 Task: Browse and compare different clothing and footwear items on Ajio, including shorts, shoes, and jackets.
Action: Mouse moved to (671, 89)
Screenshot: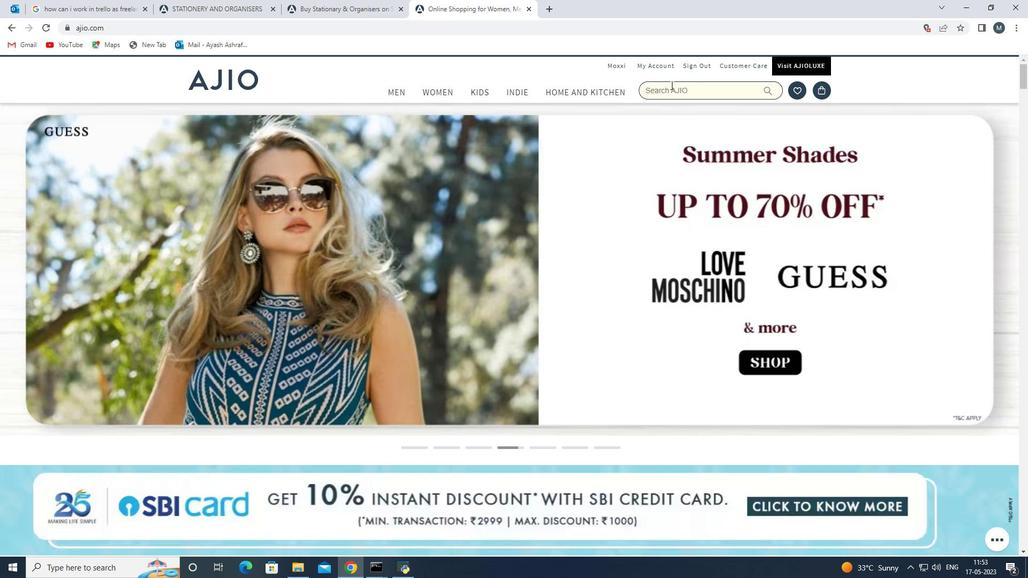 
Action: Mouse pressed left at (671, 89)
Screenshot: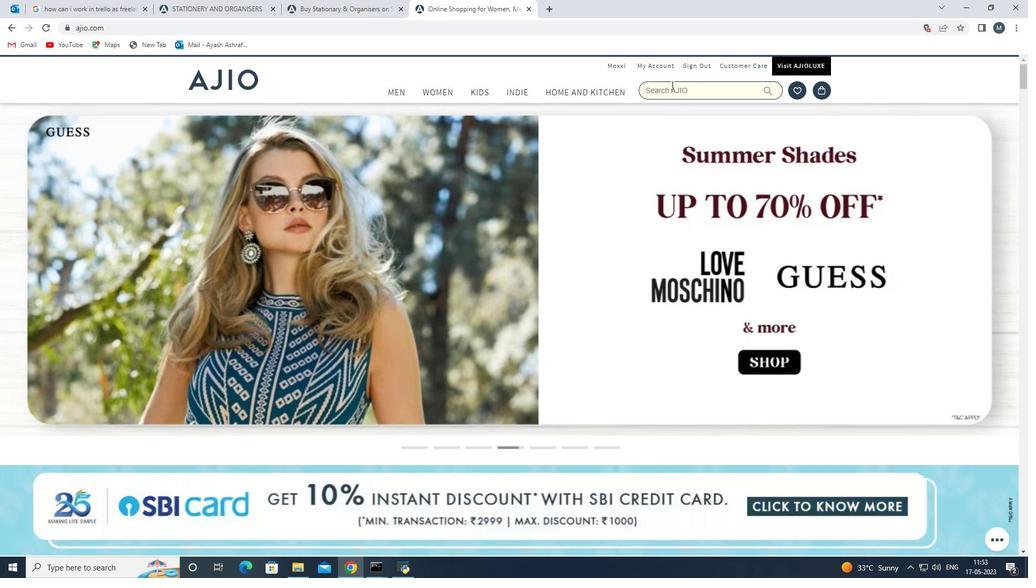 
Action: Key pressed <Key.shift><Key.shift><Key.shift><Key.shift><Key.shift>Sportd<Key.space><Key.backspace><Key.backspace>s<Key.space>and<Key.space>fitnees<Key.space><Key.backspace><Key.backspace><Key.backspace><Key.backspace><Key.backspace>ness<Key.space><Key.enter>
Screenshot: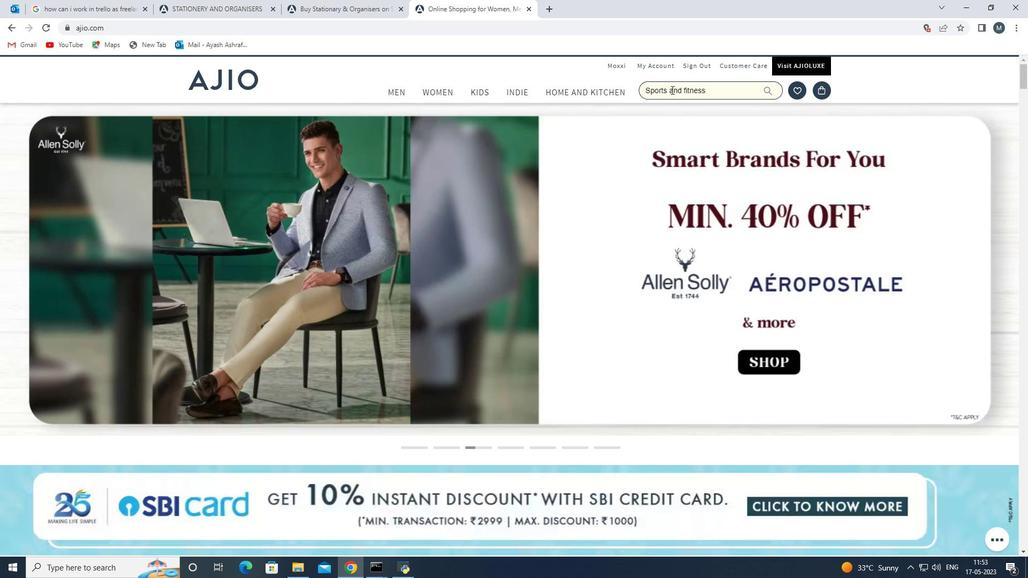 
Action: Mouse moved to (469, 298)
Screenshot: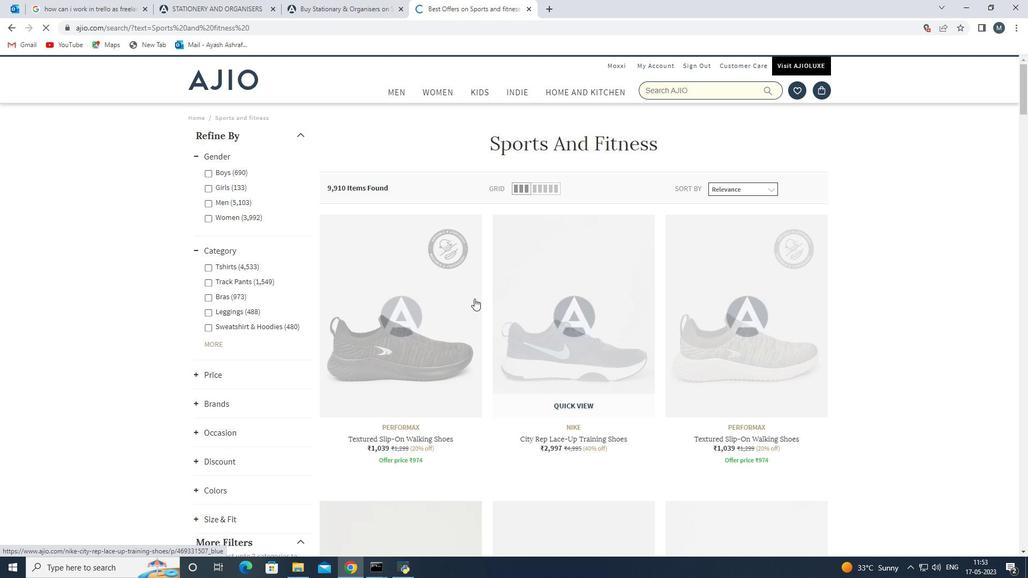 
Action: Mouse scrolled (469, 297) with delta (0, 0)
Screenshot: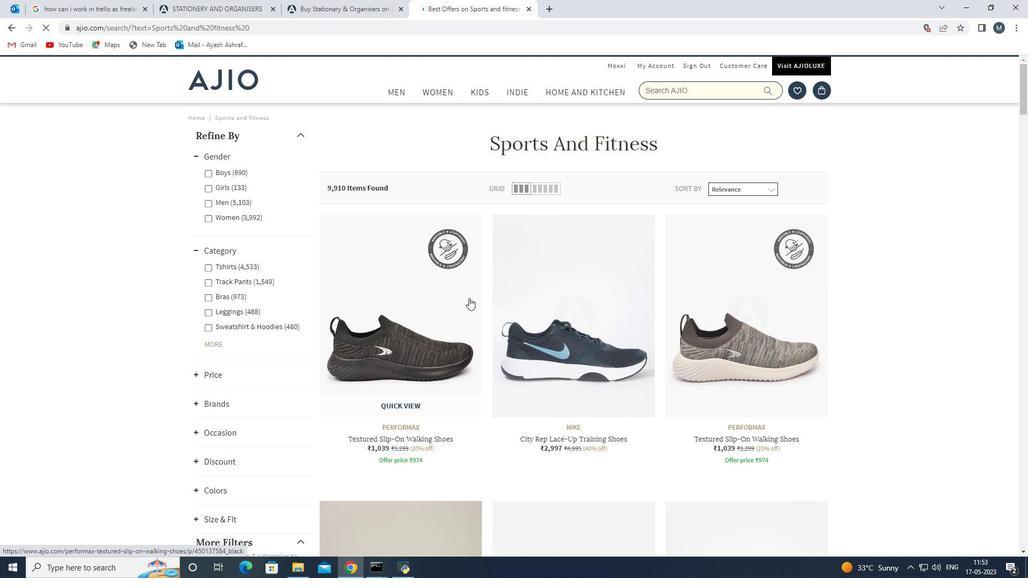 
Action: Mouse moved to (470, 305)
Screenshot: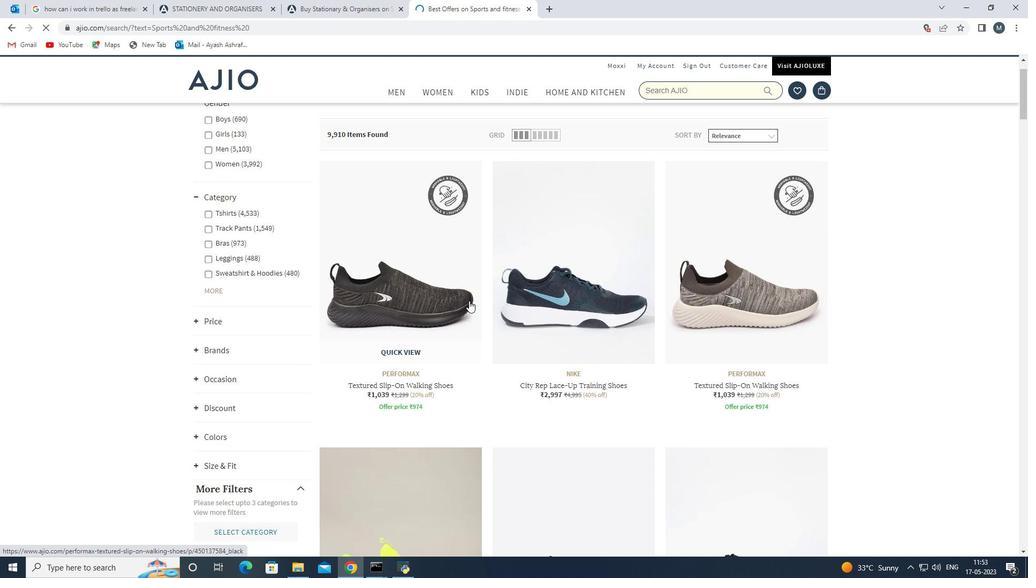 
Action: Mouse scrolled (470, 304) with delta (0, 0)
Screenshot: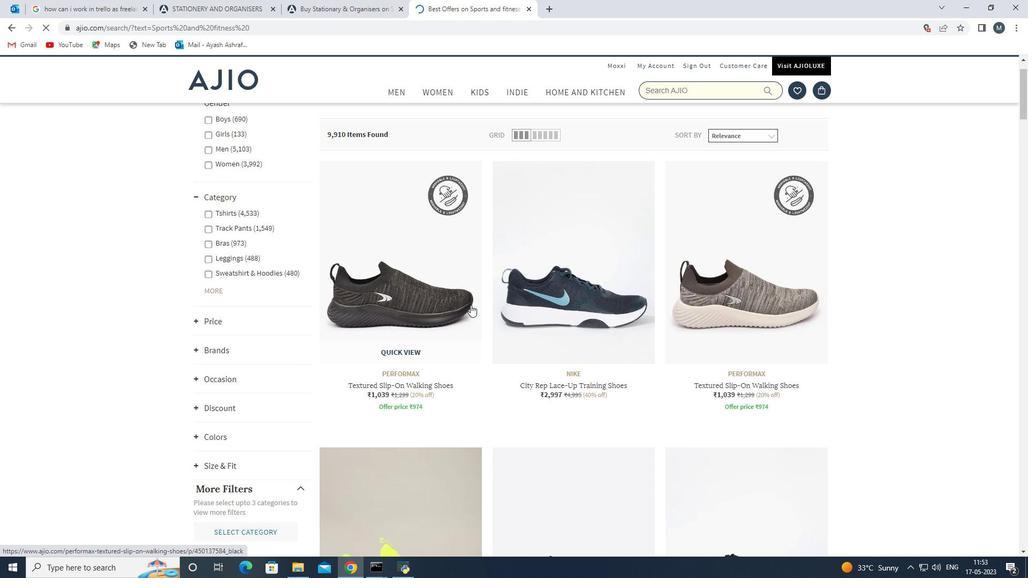 
Action: Mouse moved to (451, 230)
Screenshot: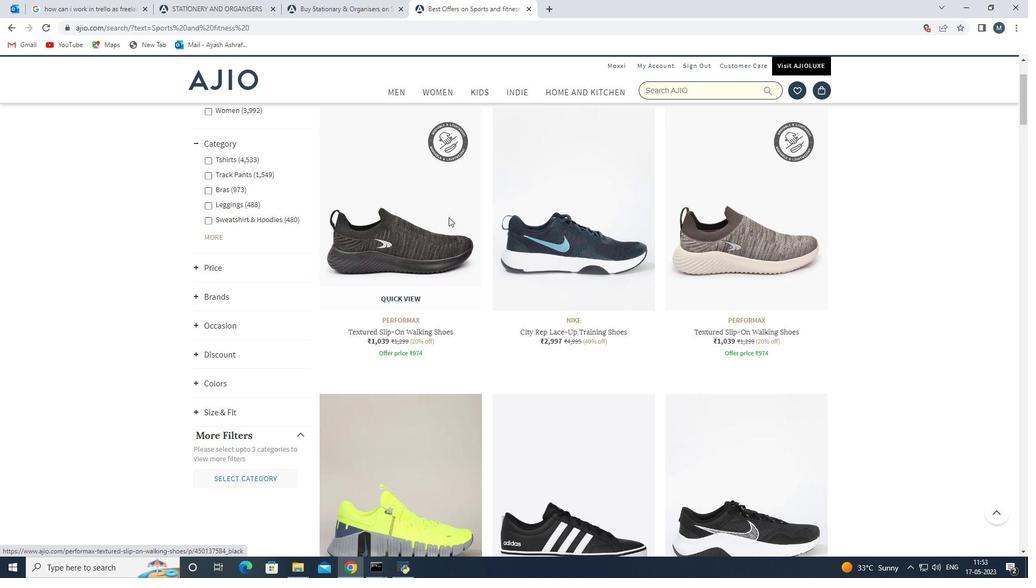 
Action: Mouse pressed left at (451, 230)
Screenshot: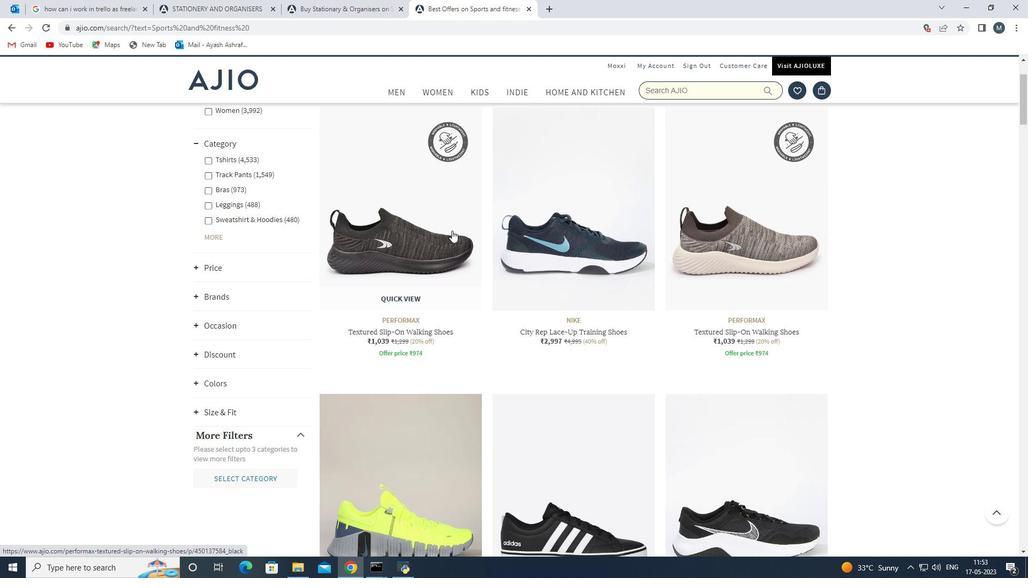 
Action: Mouse moved to (444, 332)
Screenshot: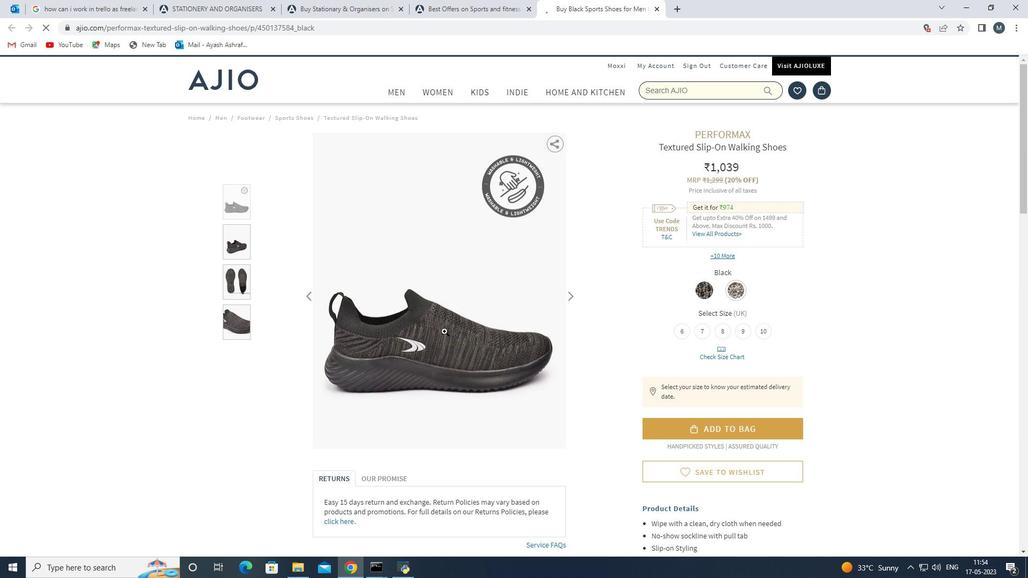 
Action: Mouse scrolled (444, 331) with delta (0, 0)
Screenshot: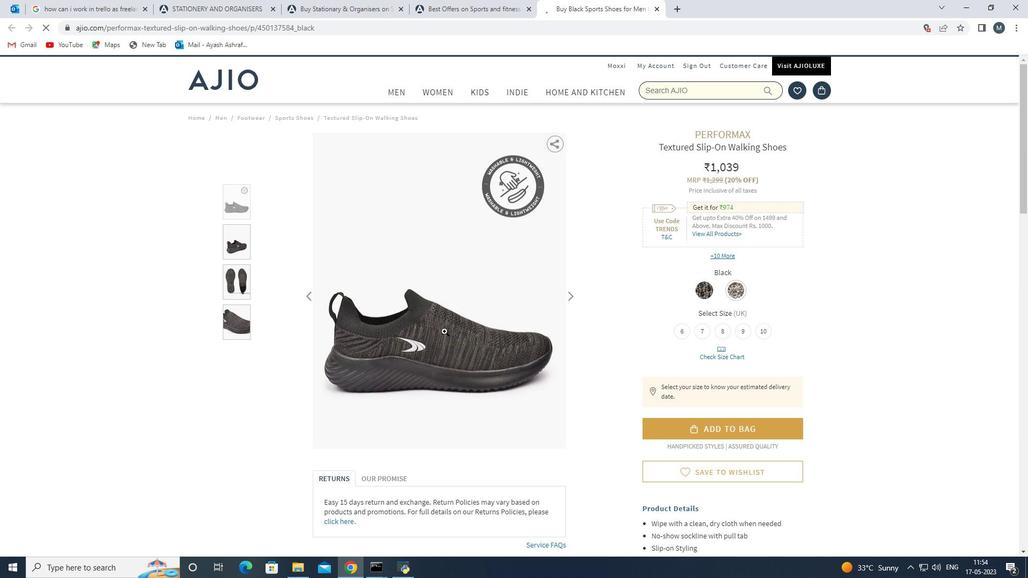 
Action: Mouse moved to (571, 244)
Screenshot: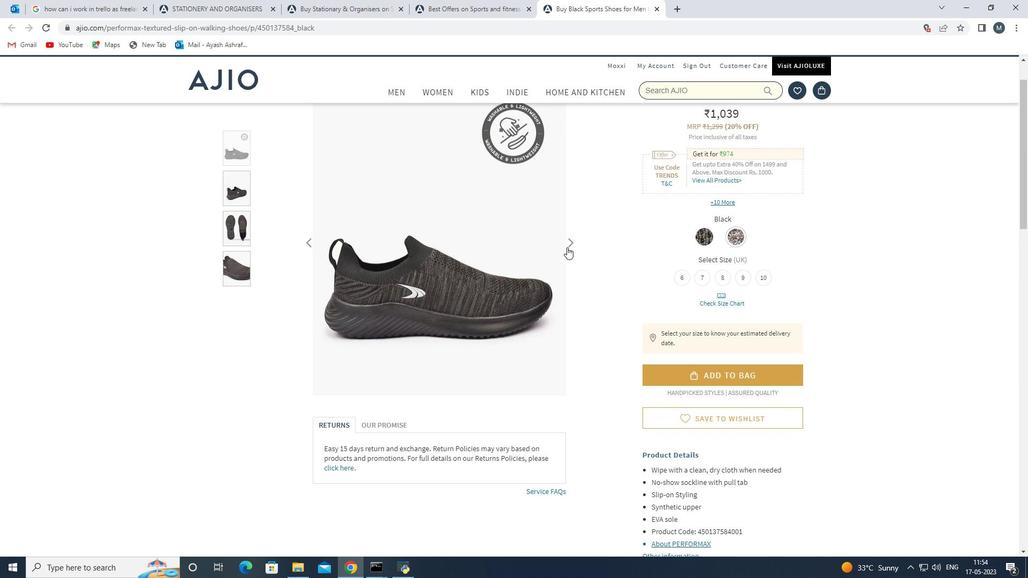 
Action: Mouse pressed left at (571, 244)
Screenshot: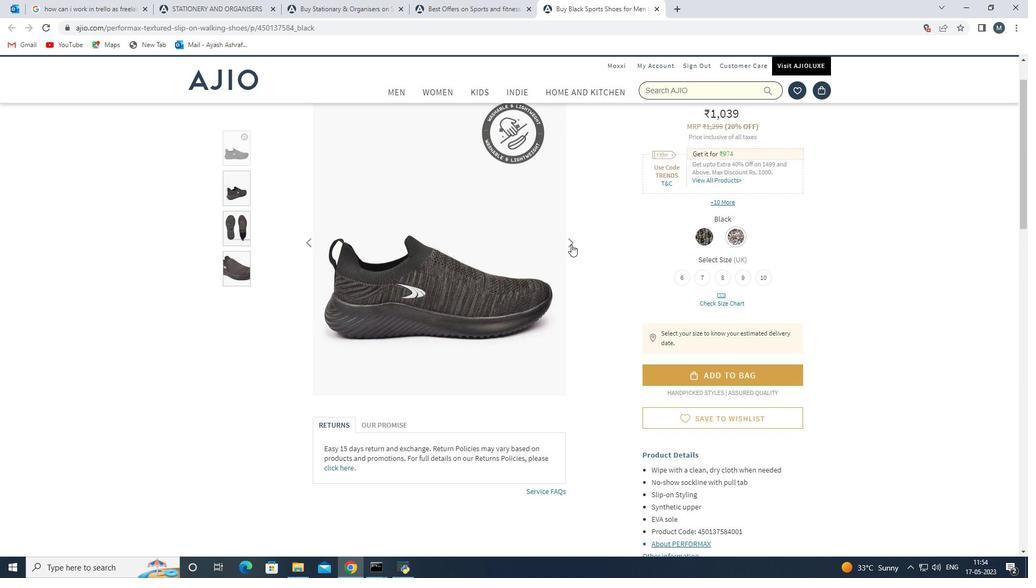 
Action: Mouse scrolled (571, 244) with delta (0, 0)
Screenshot: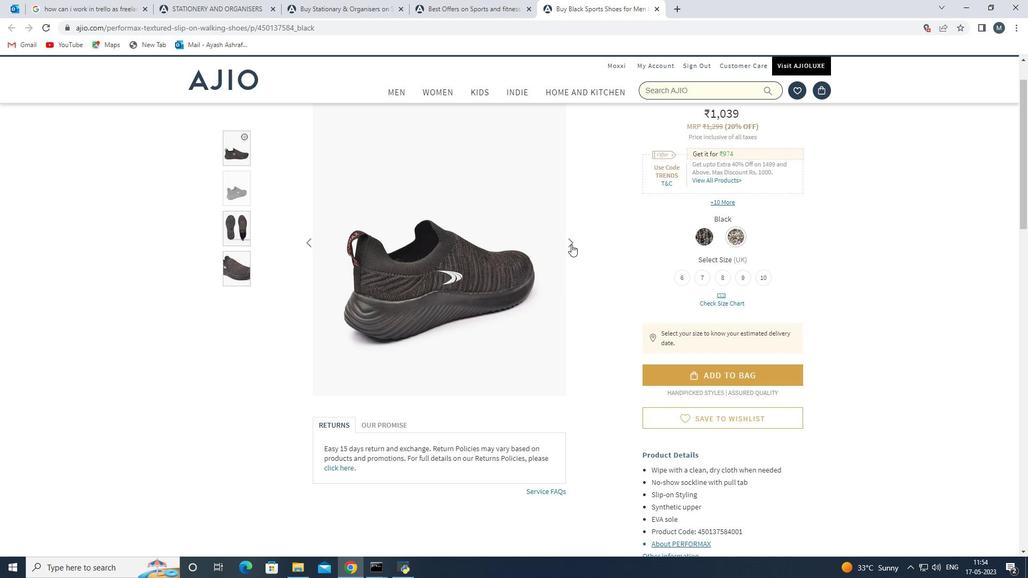 
Action: Mouse moved to (570, 244)
Screenshot: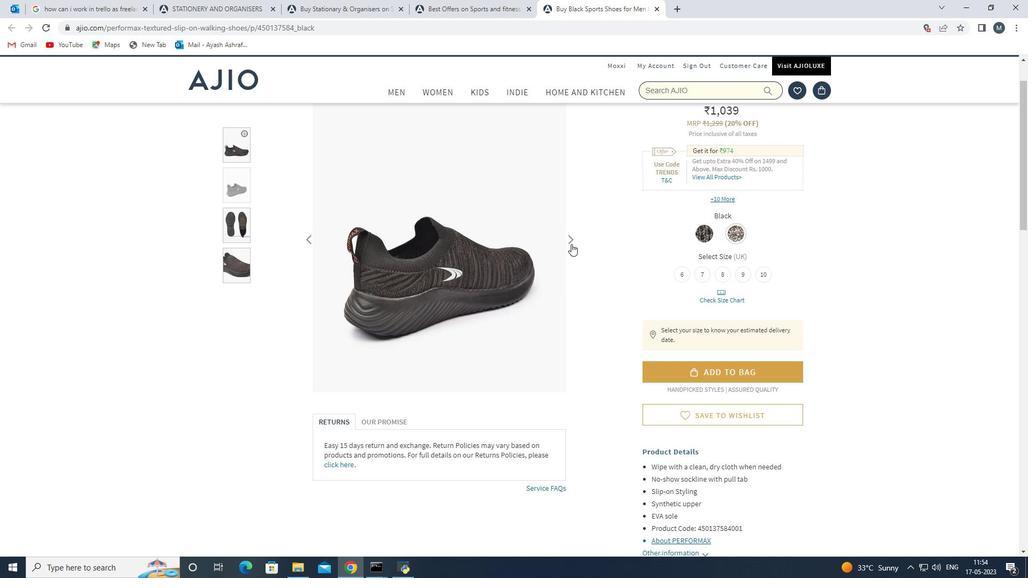 
Action: Mouse scrolled (570, 244) with delta (0, 0)
Screenshot: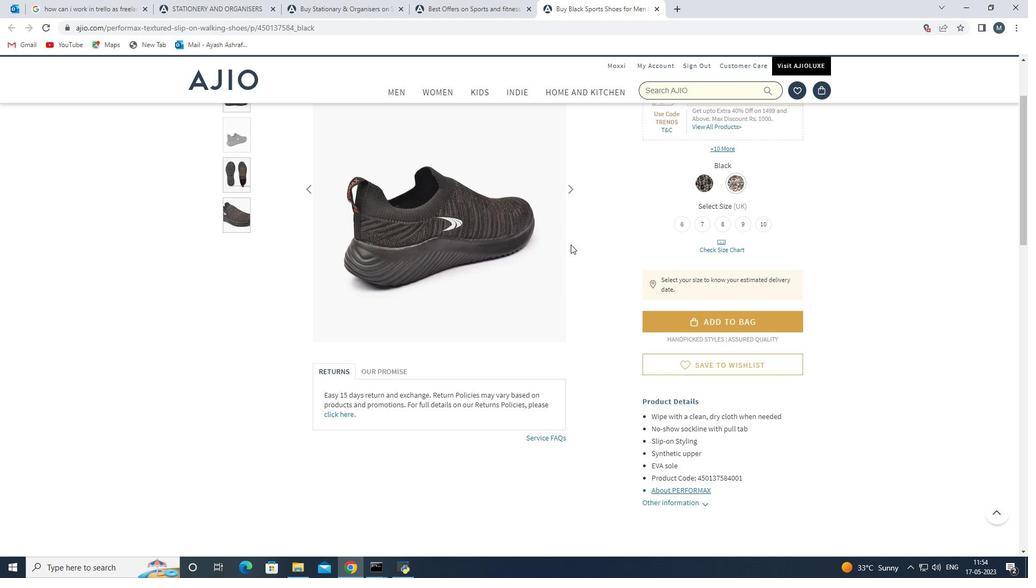 
Action: Mouse scrolled (570, 244) with delta (0, 0)
Screenshot: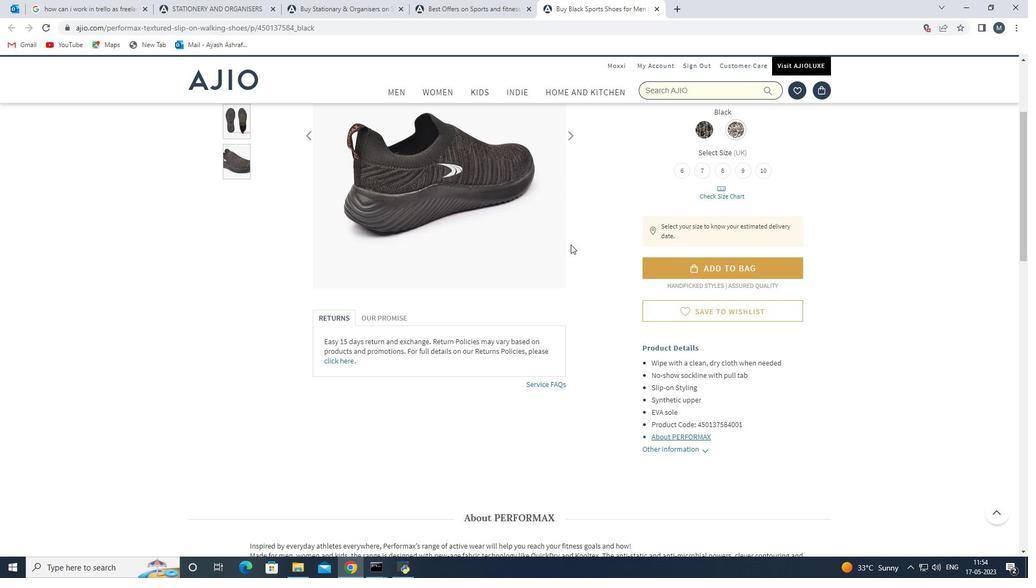 
Action: Mouse scrolled (570, 244) with delta (0, 0)
Screenshot: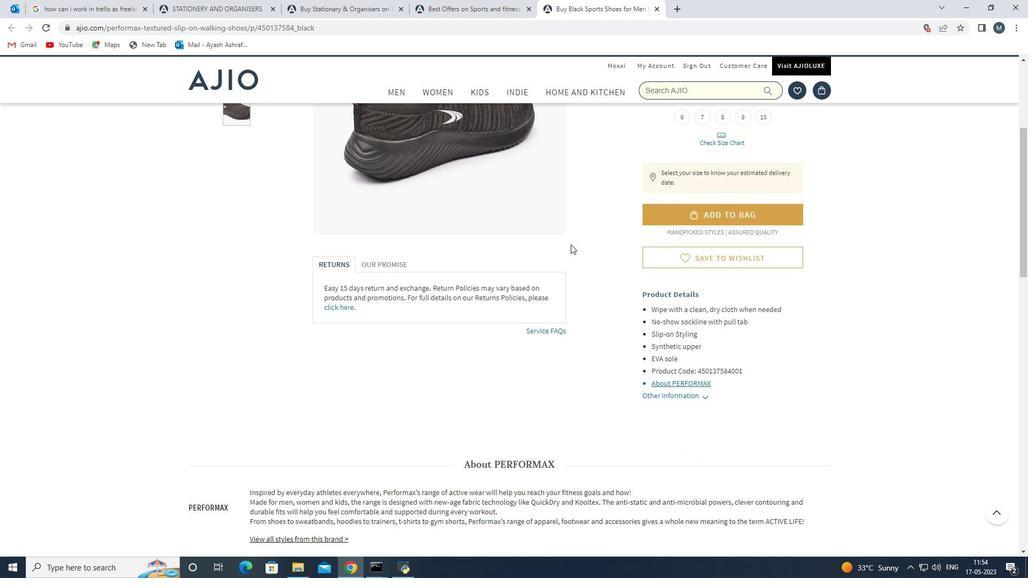 
Action: Mouse moved to (710, 292)
Screenshot: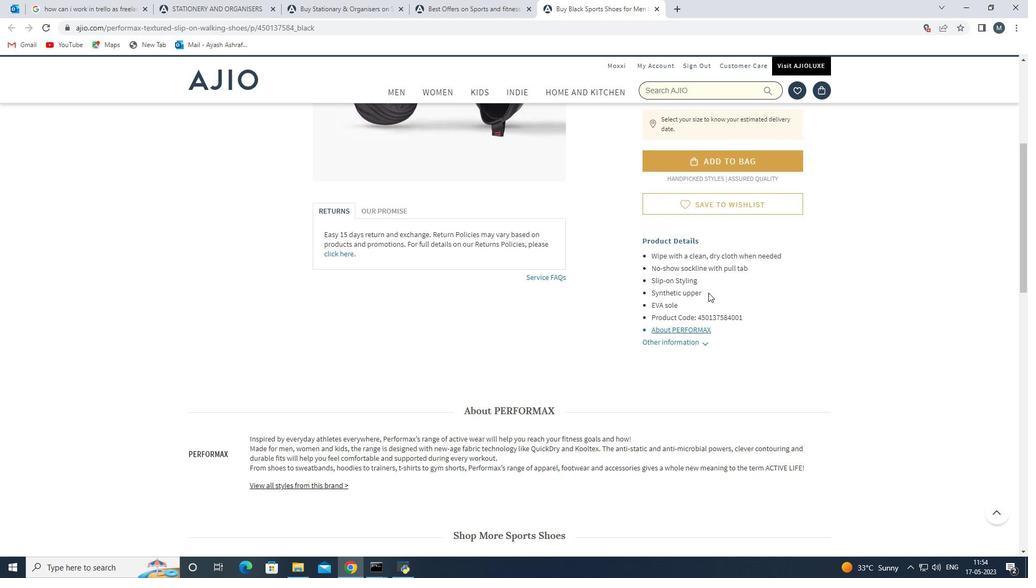 
Action: Mouse scrolled (710, 293) with delta (0, 0)
Screenshot: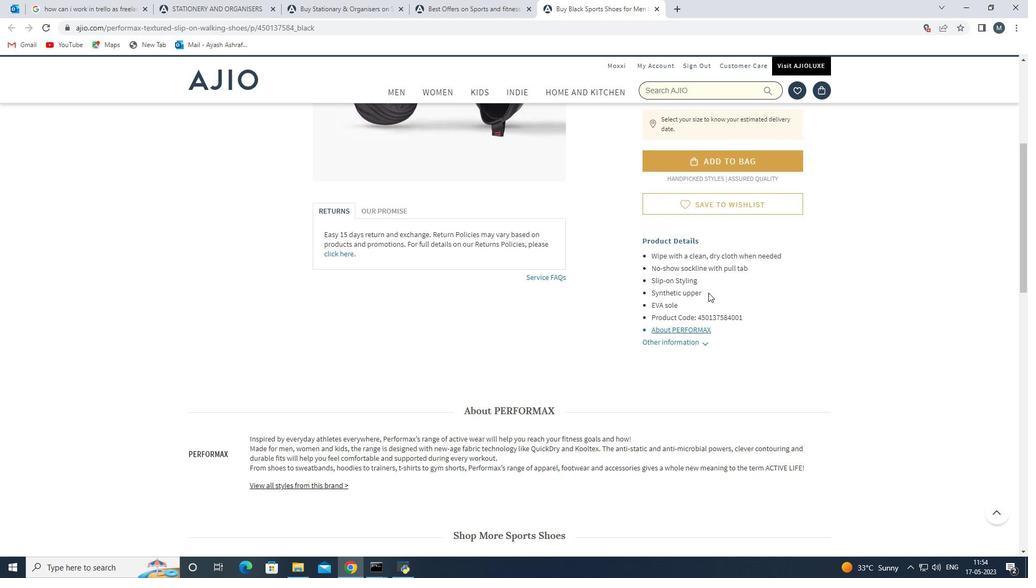 
Action: Mouse moved to (672, 295)
Screenshot: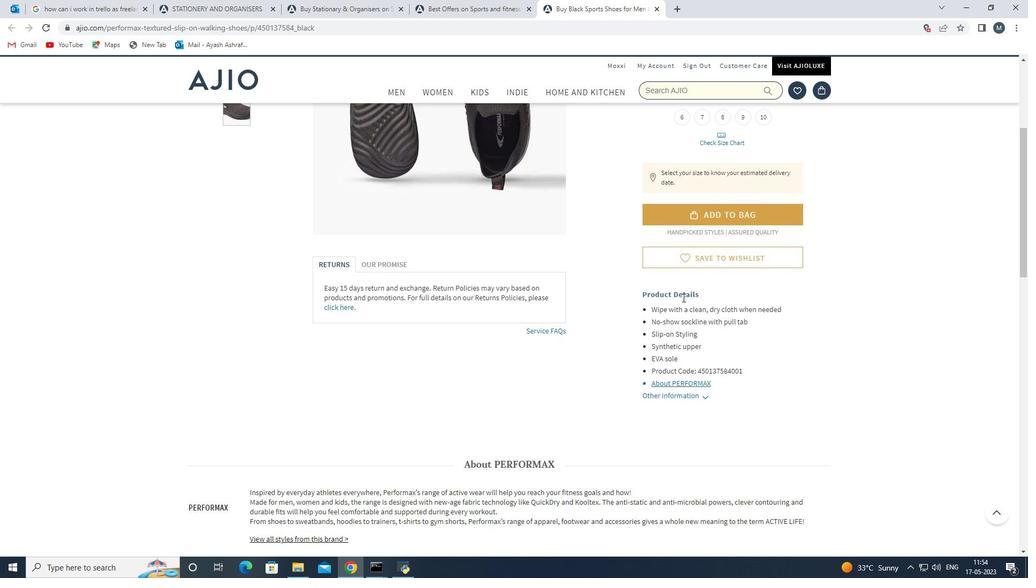 
Action: Mouse pressed left at (672, 295)
Screenshot: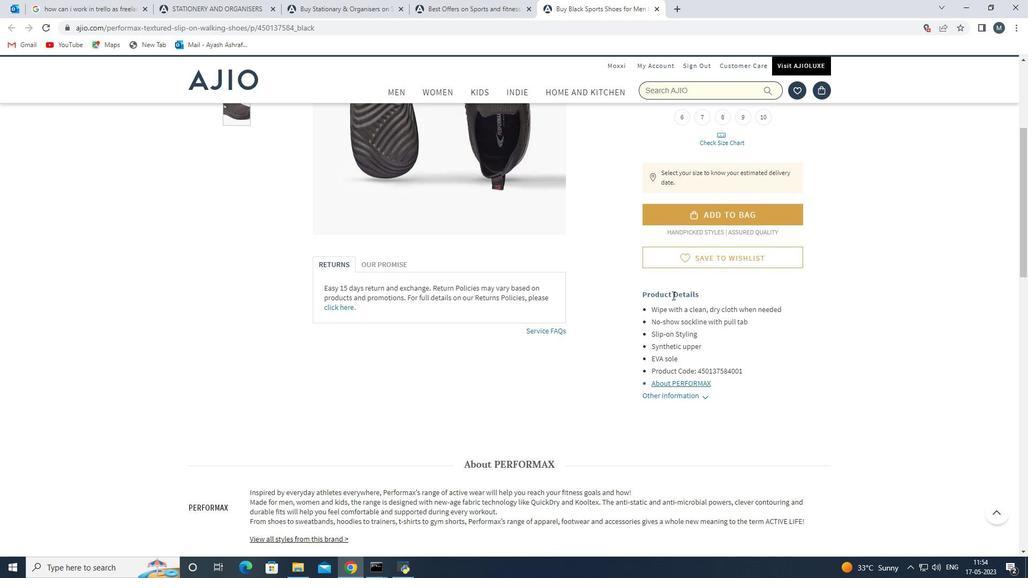 
Action: Mouse moved to (704, 297)
Screenshot: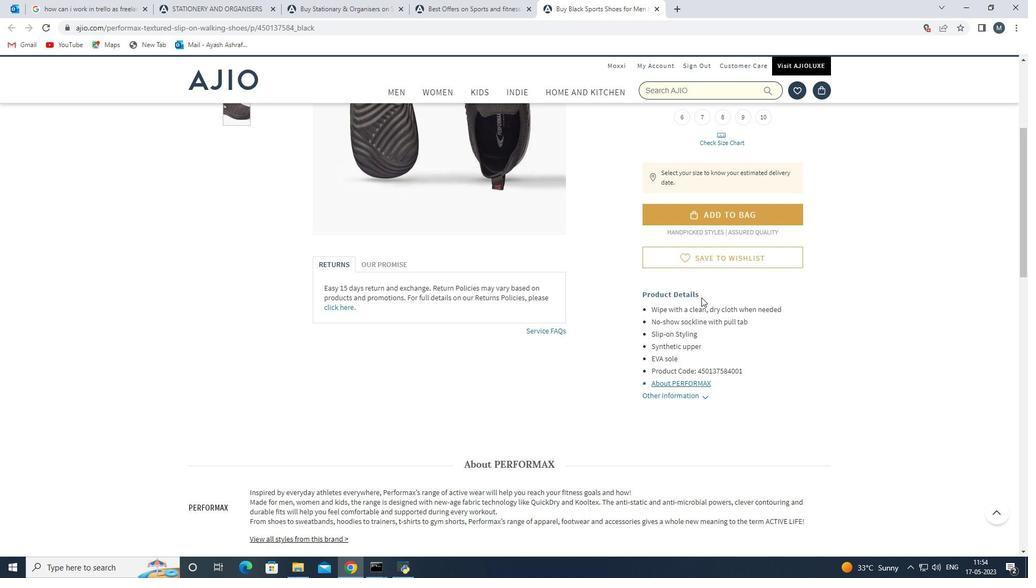 
Action: Mouse scrolled (704, 298) with delta (0, 0)
Screenshot: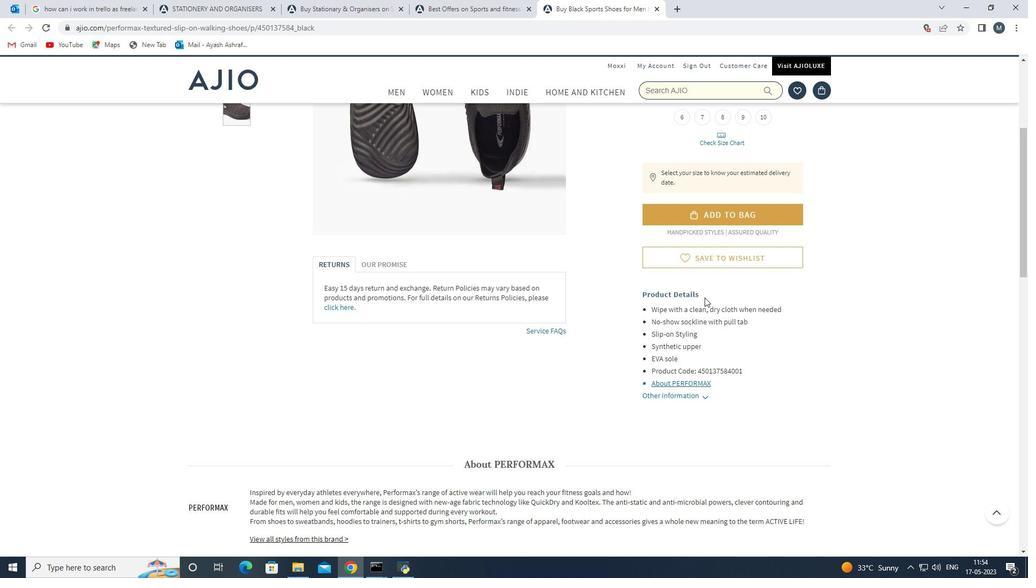 
Action: Mouse moved to (721, 304)
Screenshot: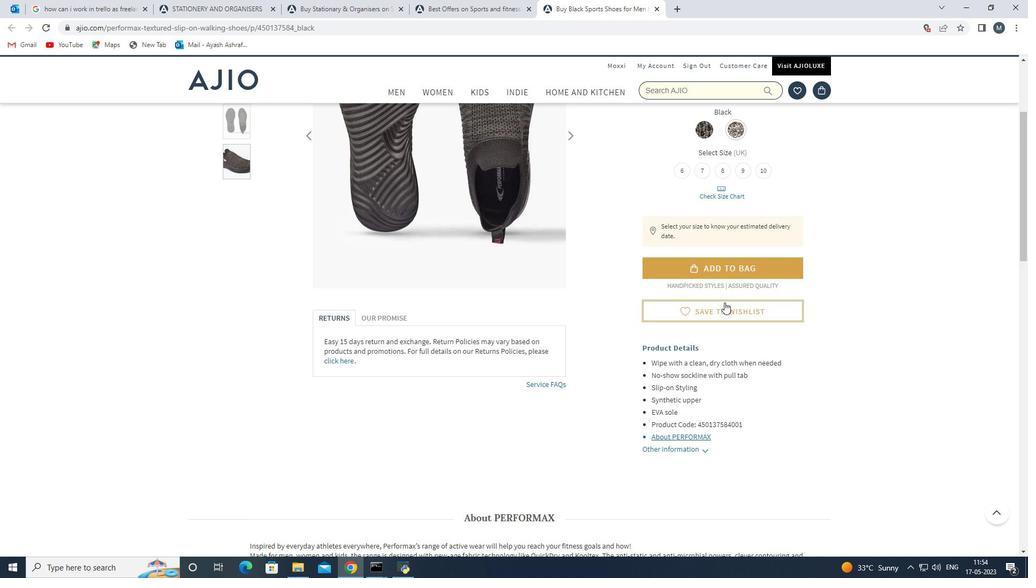 
Action: Mouse scrolled (721, 304) with delta (0, 0)
Screenshot: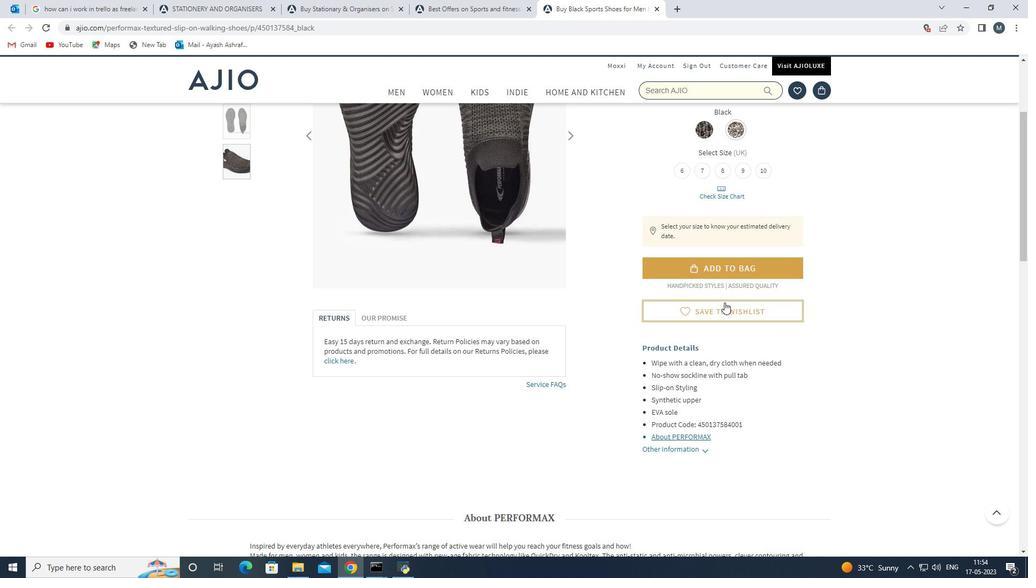 
Action: Mouse scrolled (721, 304) with delta (0, 0)
Screenshot: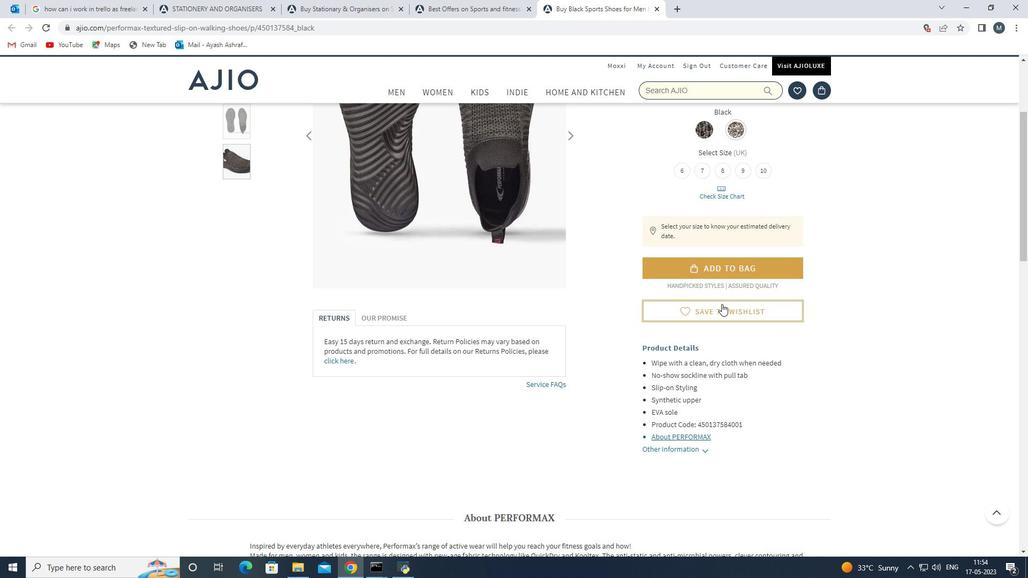 
Action: Mouse moved to (721, 304)
Screenshot: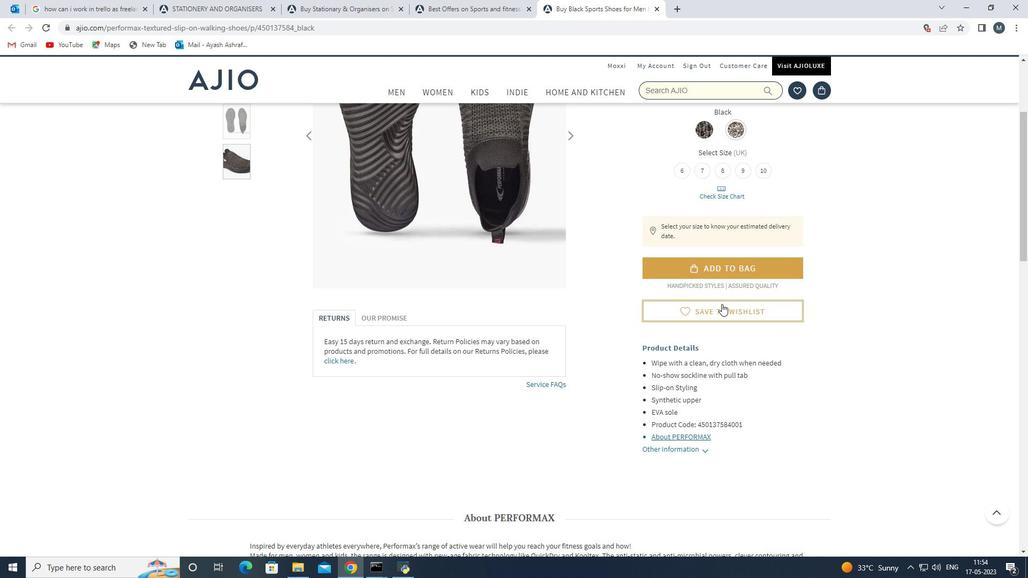 
Action: Mouse scrolled (721, 304) with delta (0, 0)
Screenshot: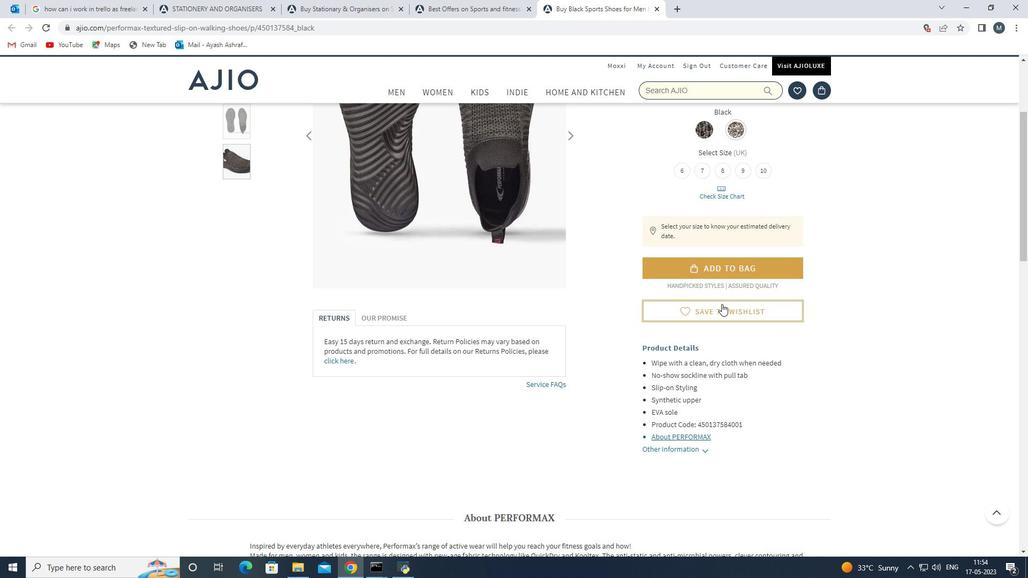 
Action: Mouse moved to (737, 293)
Screenshot: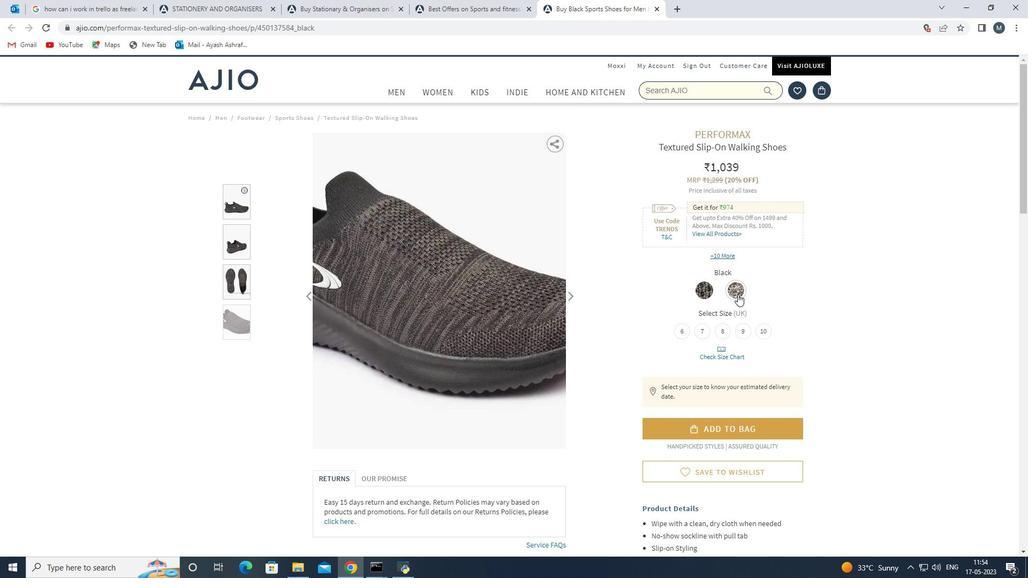 
Action: Mouse pressed left at (737, 293)
Screenshot: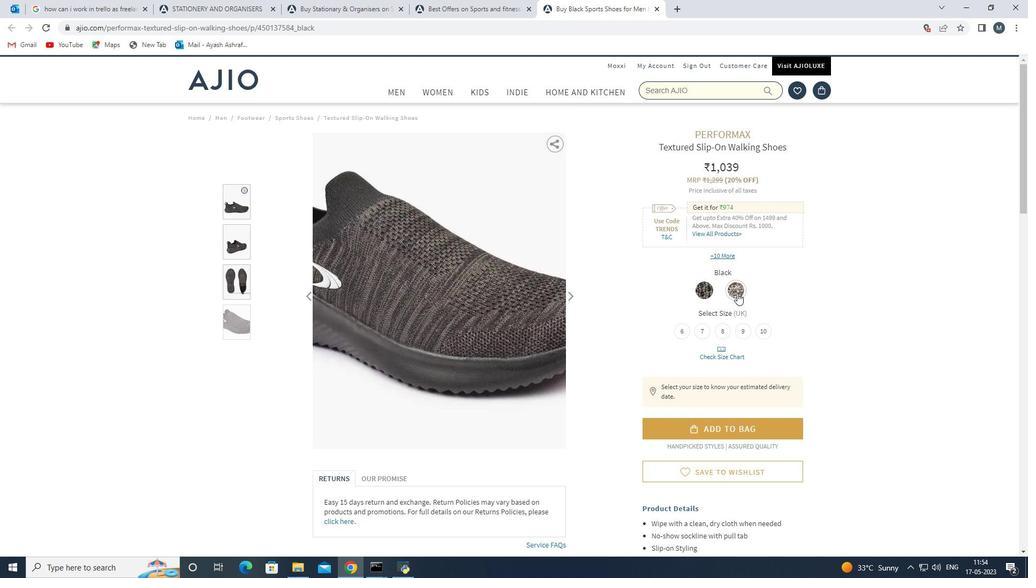 
Action: Mouse moved to (703, 288)
Screenshot: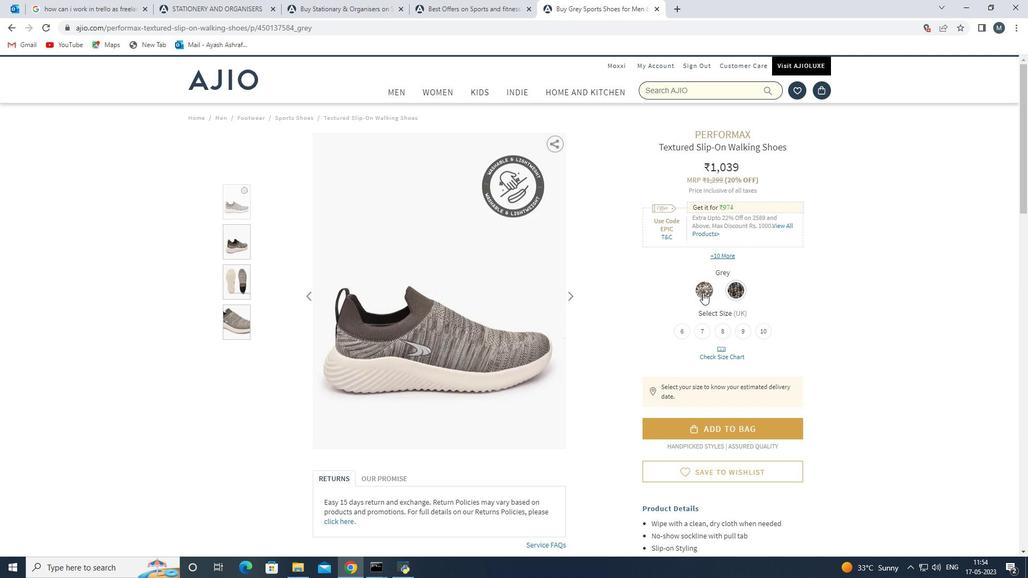 
Action: Mouse pressed left at (703, 288)
Screenshot: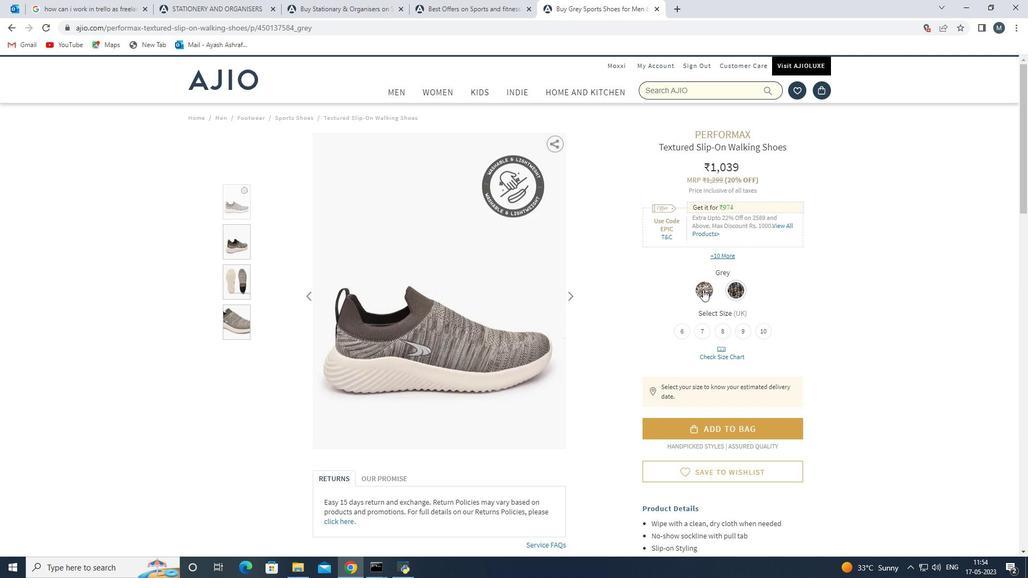 
Action: Mouse moved to (700, 288)
Screenshot: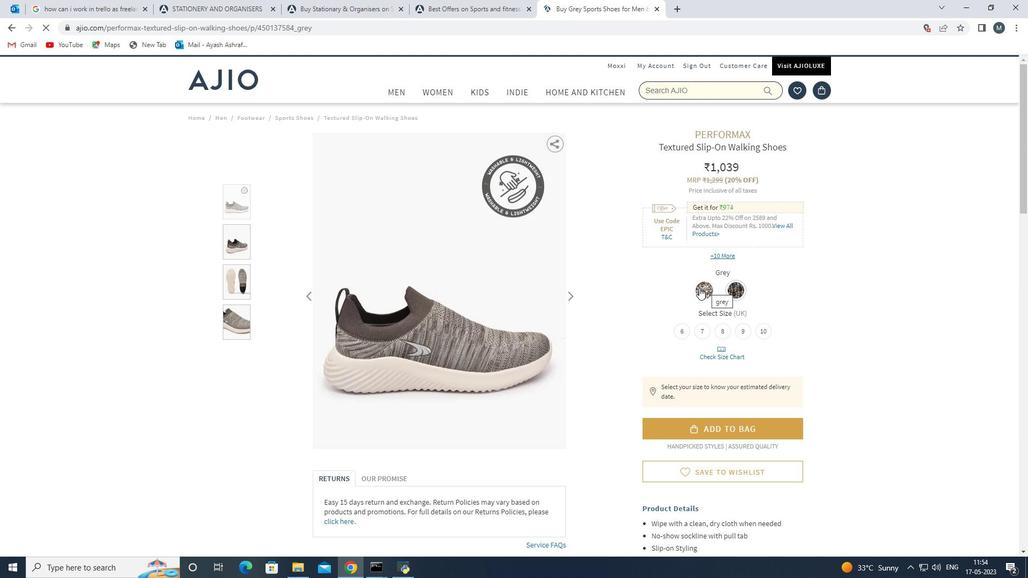
Action: Mouse scrolled (700, 288) with delta (0, 0)
Screenshot: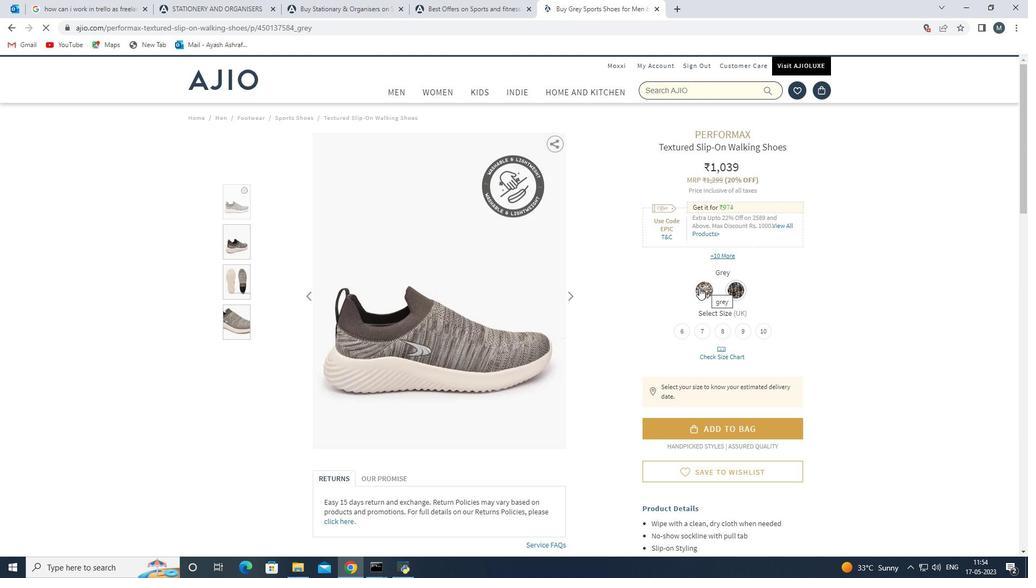
Action: Mouse moved to (690, 282)
Screenshot: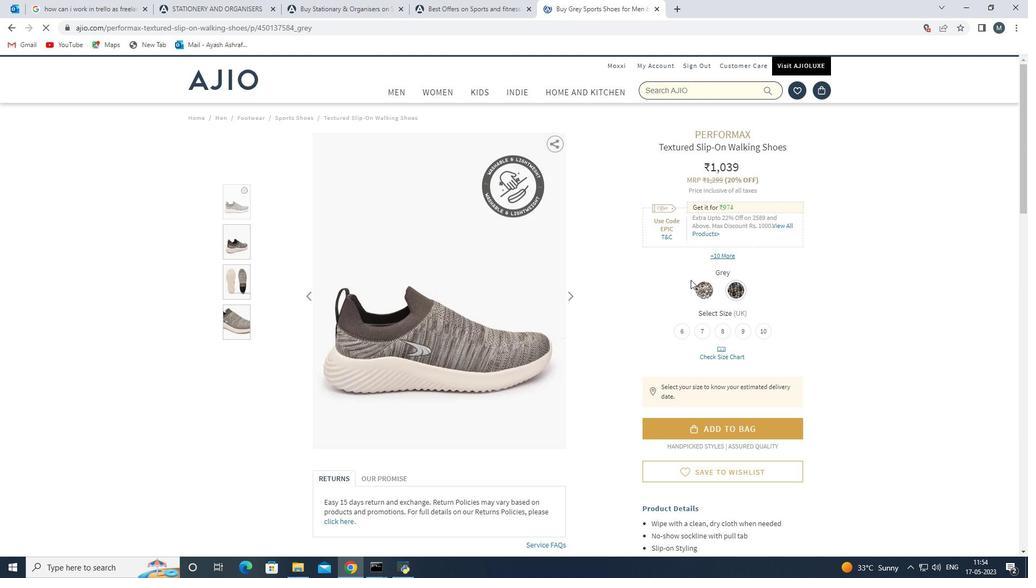 
Action: Mouse scrolled (690, 282) with delta (0, 0)
Screenshot: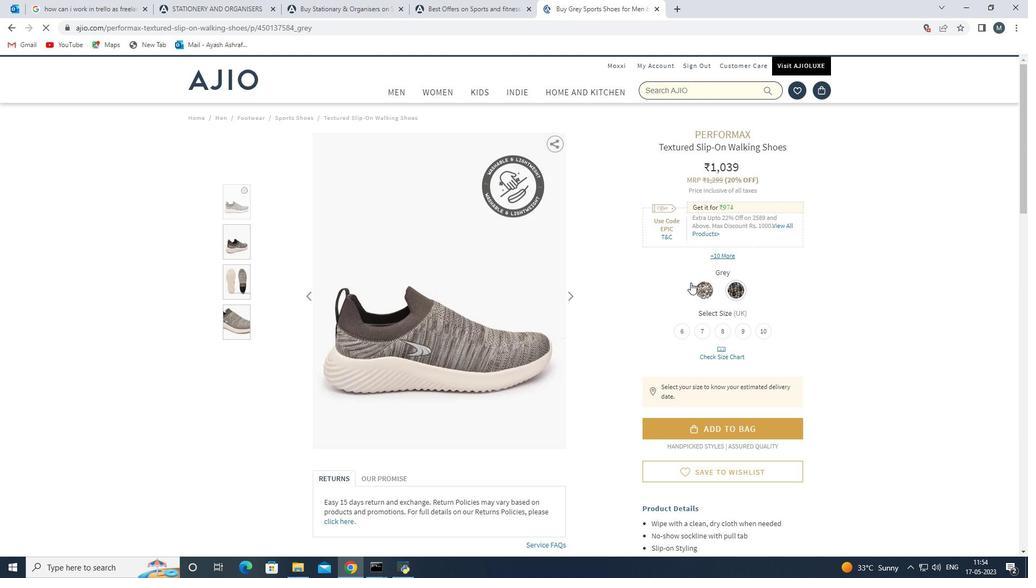 
Action: Mouse moved to (701, 339)
Screenshot: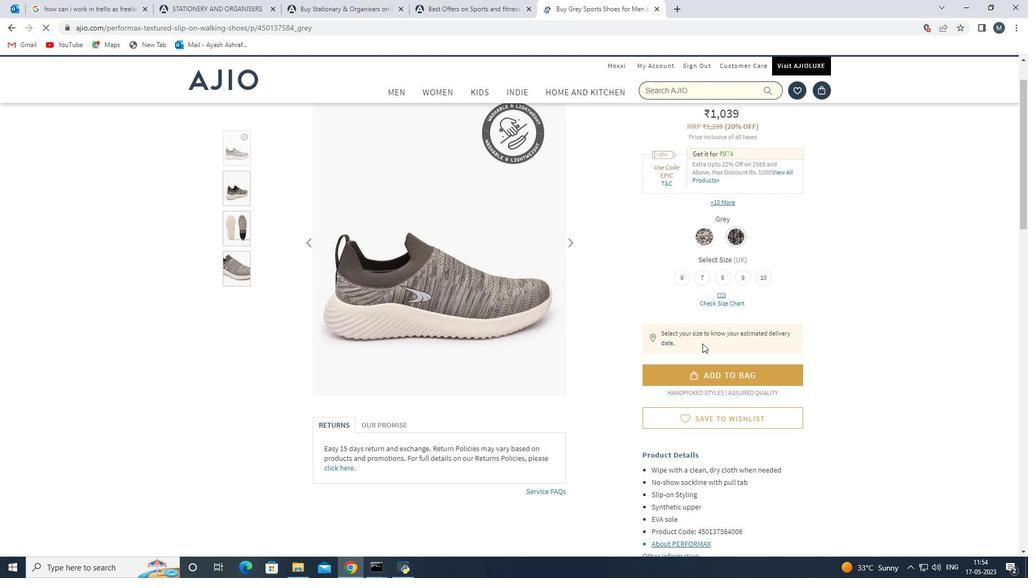 
Action: Mouse pressed left at (701, 339)
Screenshot: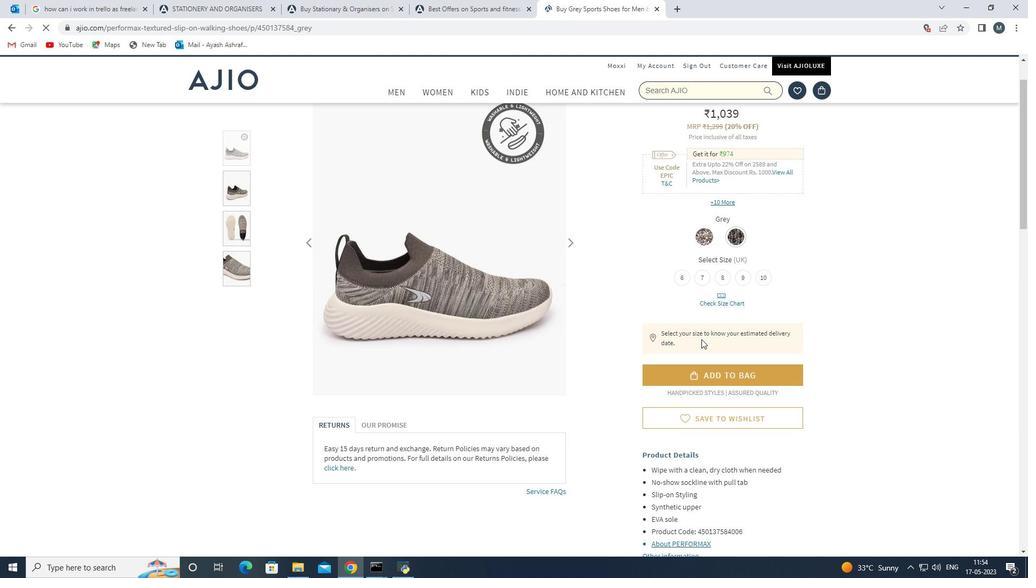 
Action: Mouse moved to (701, 338)
Screenshot: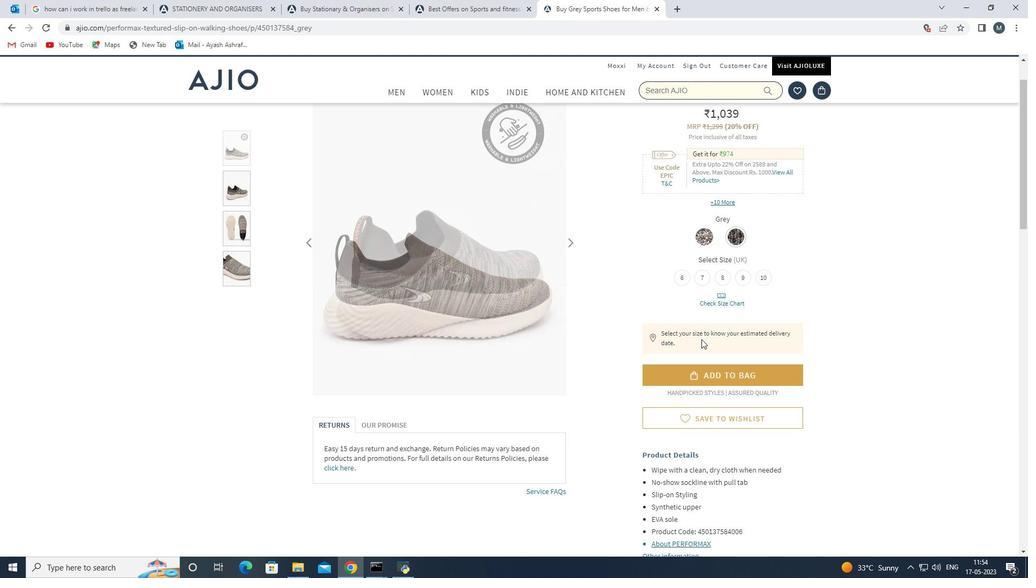 
Action: Mouse scrolled (701, 338) with delta (0, 0)
Screenshot: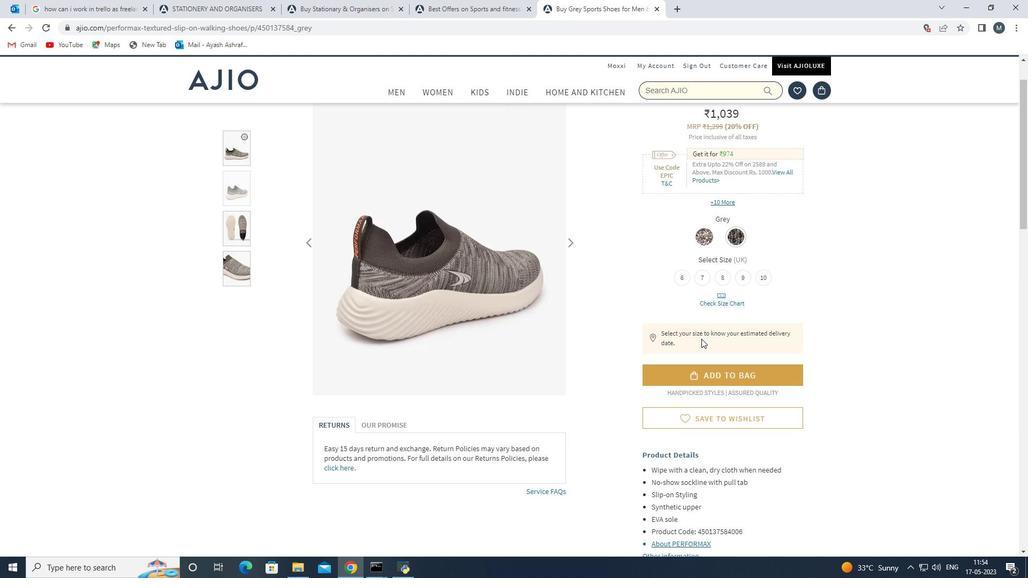 
Action: Mouse moved to (729, 227)
Screenshot: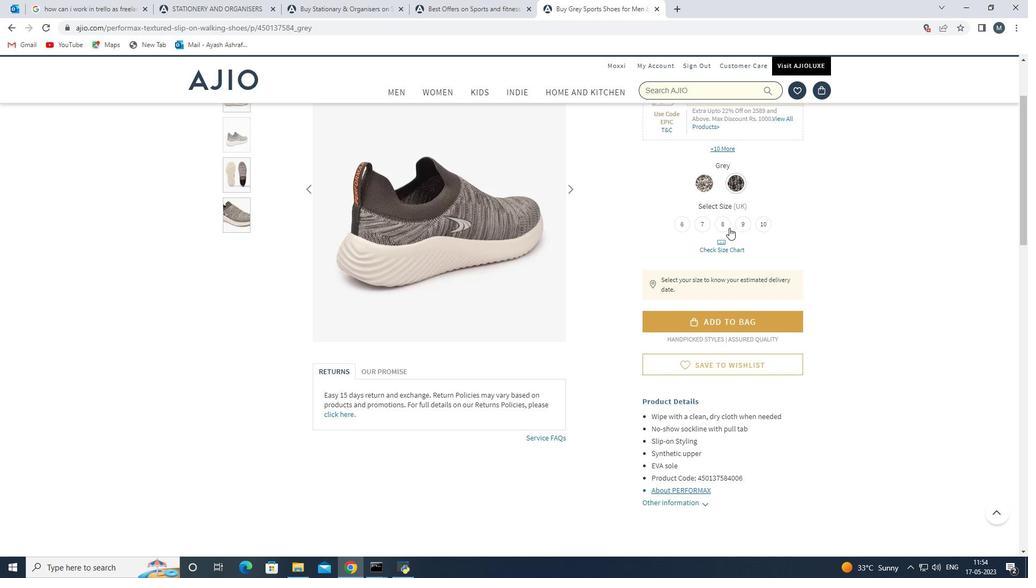 
Action: Mouse pressed left at (729, 227)
Screenshot: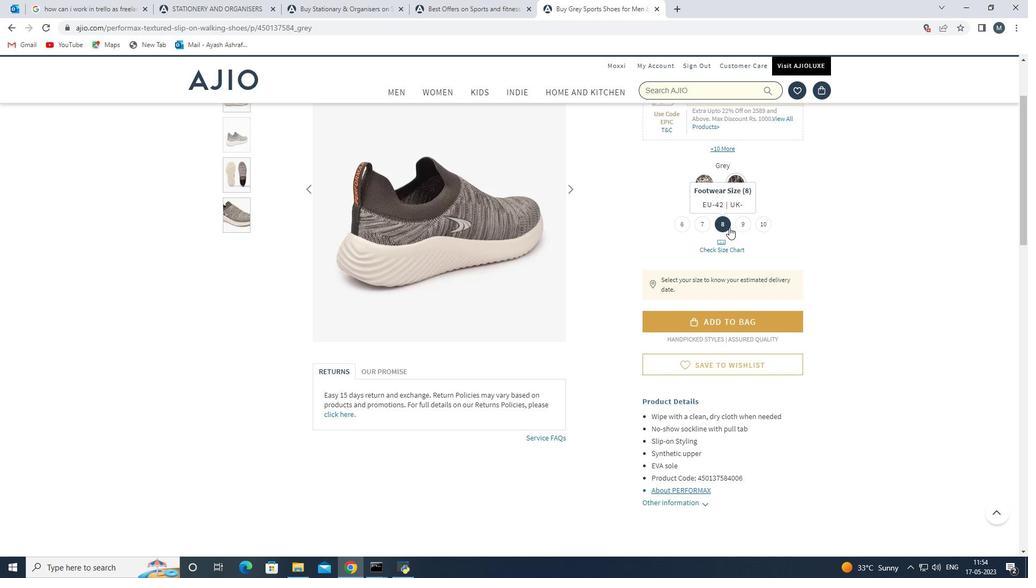 
Action: Mouse moved to (724, 335)
Screenshot: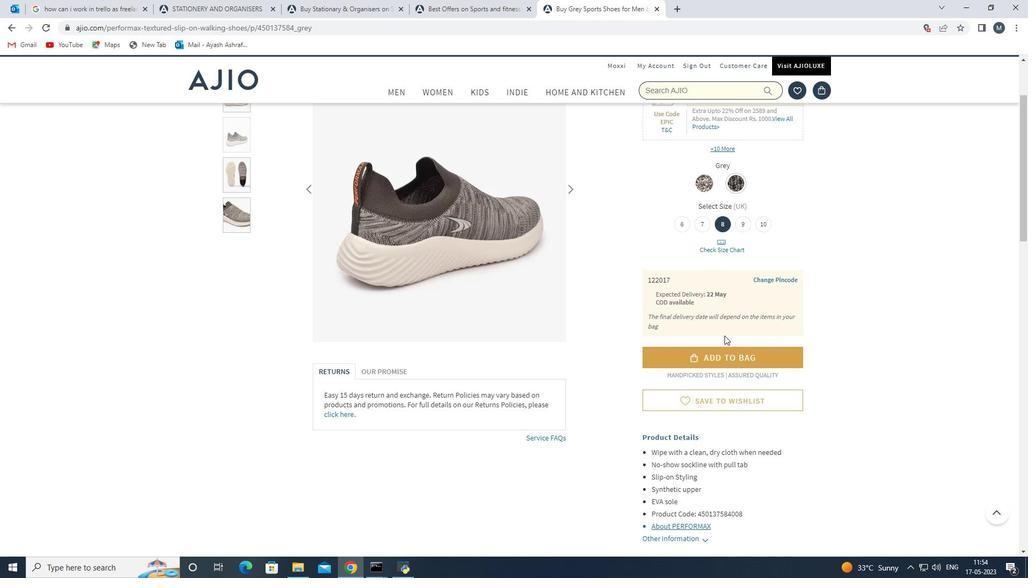 
Action: Mouse scrolled (724, 335) with delta (0, 0)
Screenshot: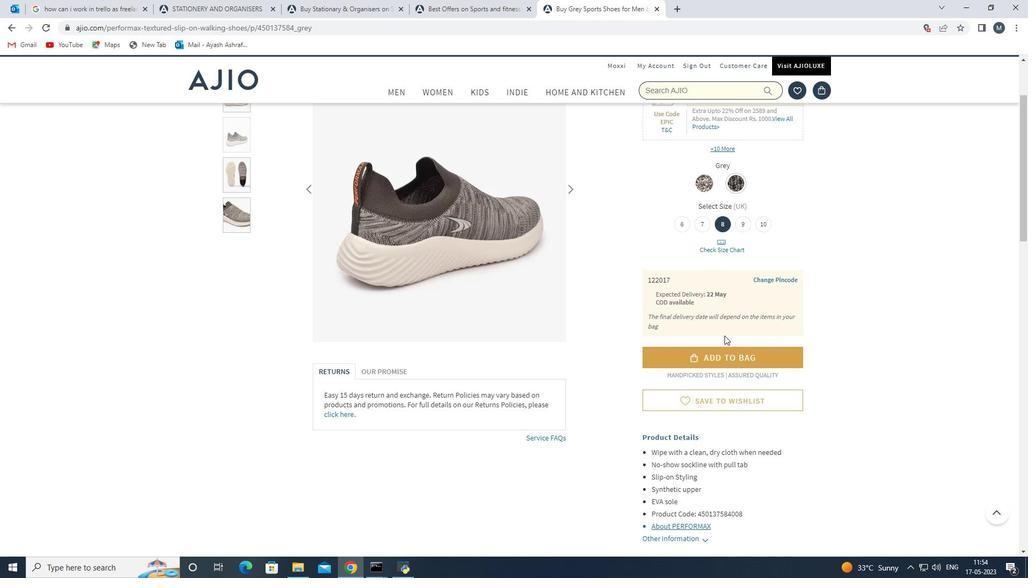 
Action: Mouse moved to (723, 335)
Screenshot: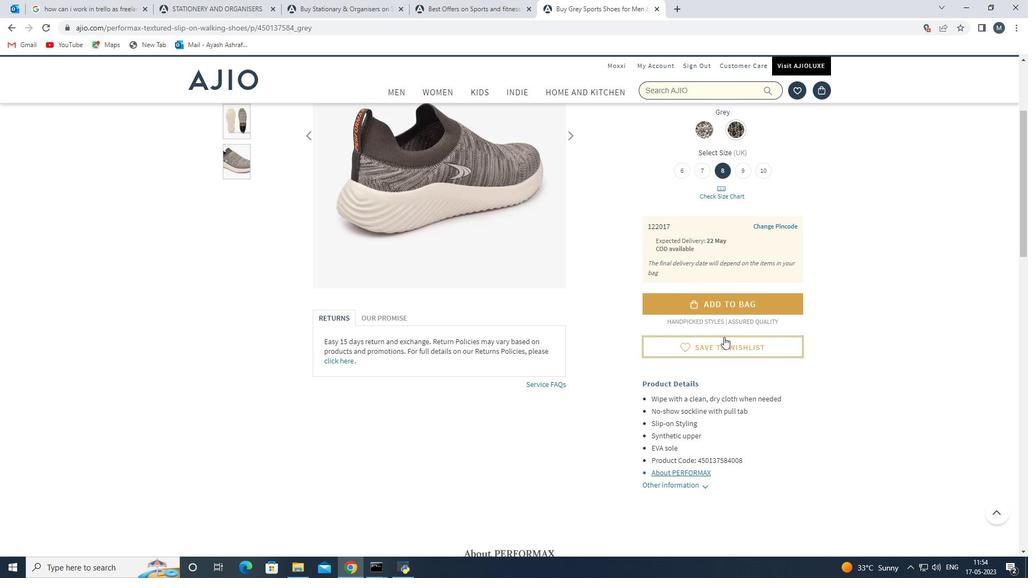 
Action: Mouse scrolled (723, 335) with delta (0, 0)
Screenshot: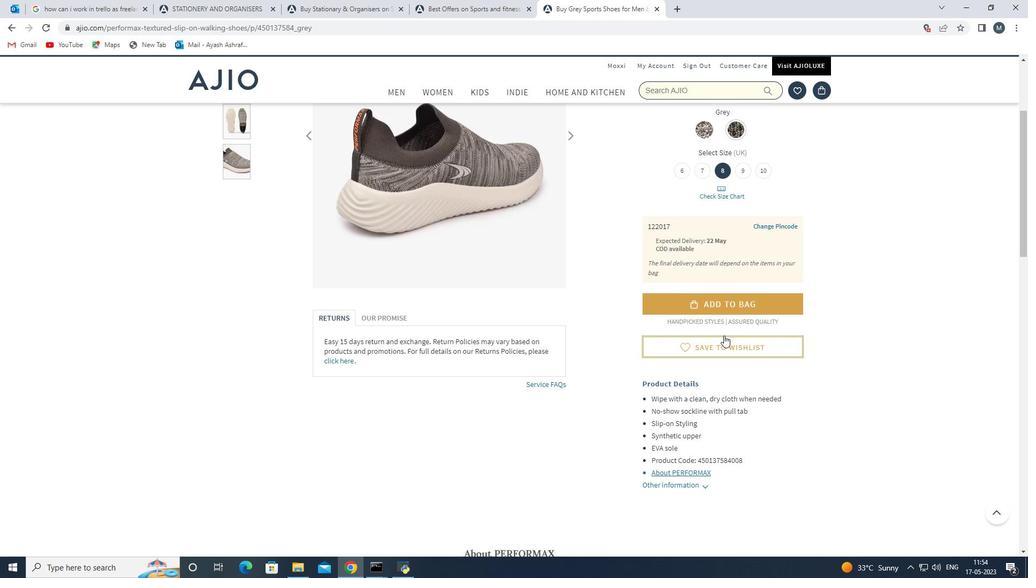 
Action: Mouse moved to (685, 427)
Screenshot: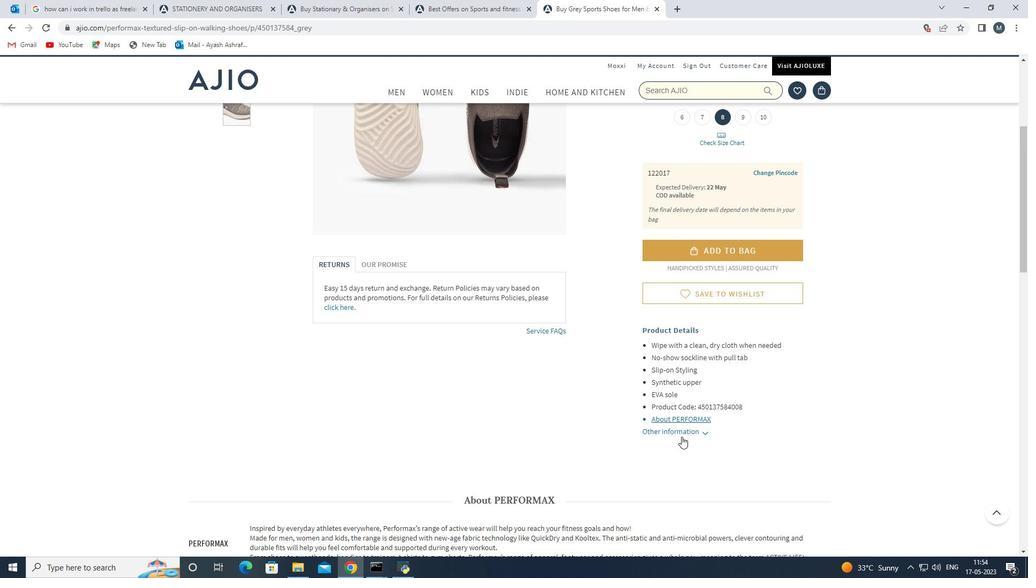 
Action: Mouse pressed left at (685, 427)
Screenshot: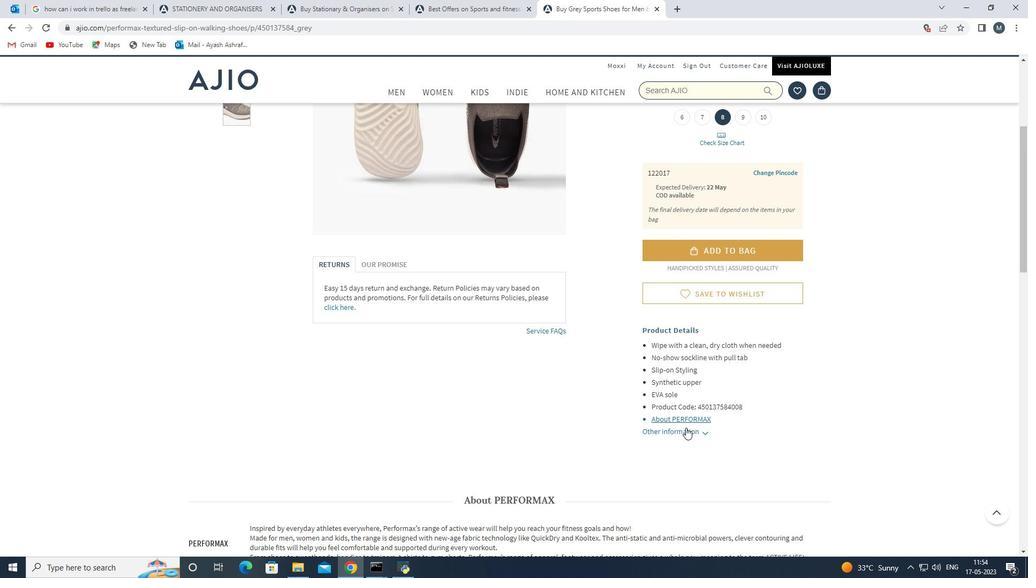 
Action: Mouse moved to (685, 426)
Screenshot: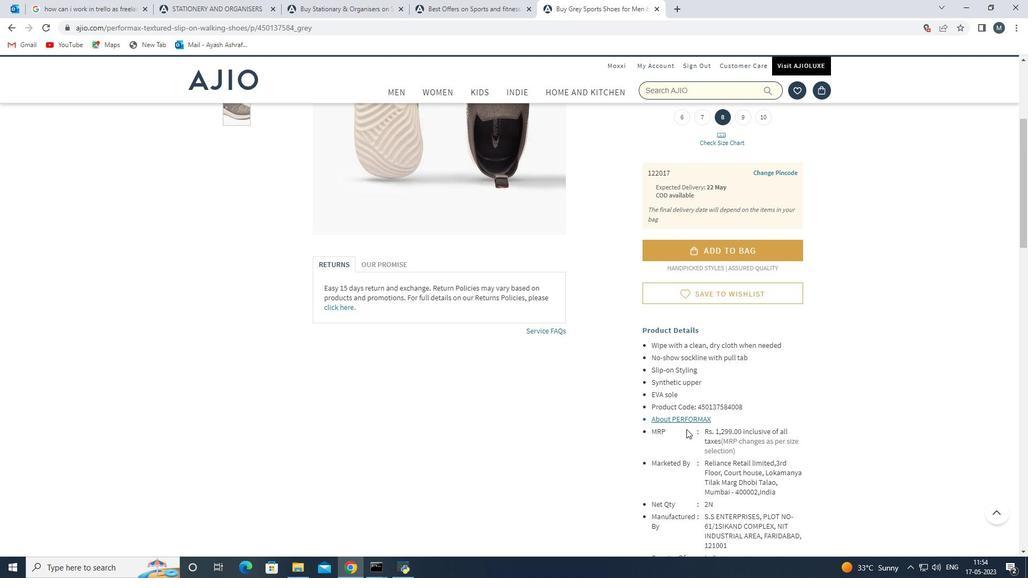 
Action: Mouse scrolled (685, 426) with delta (0, 0)
Screenshot: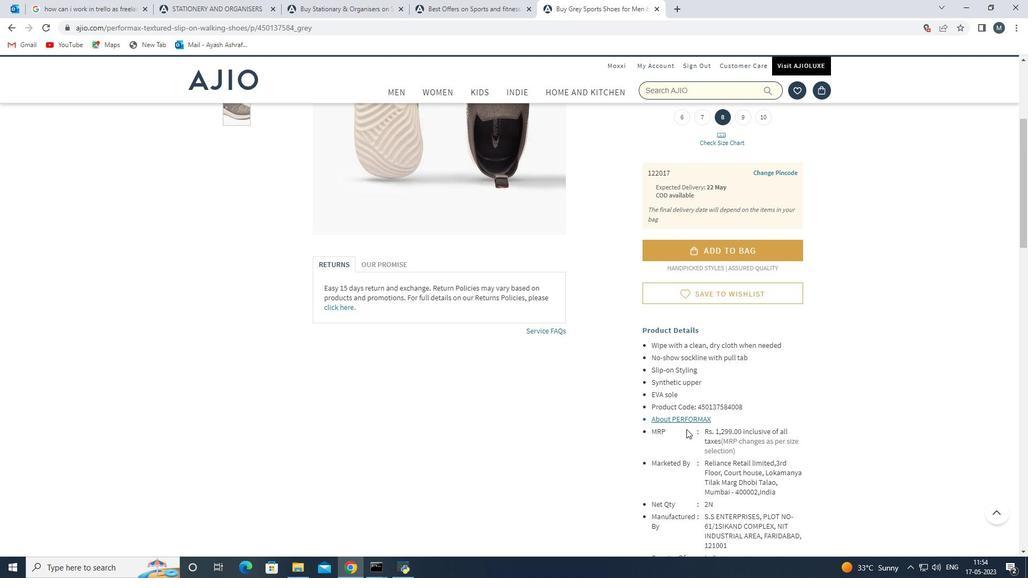 
Action: Mouse moved to (716, 389)
Screenshot: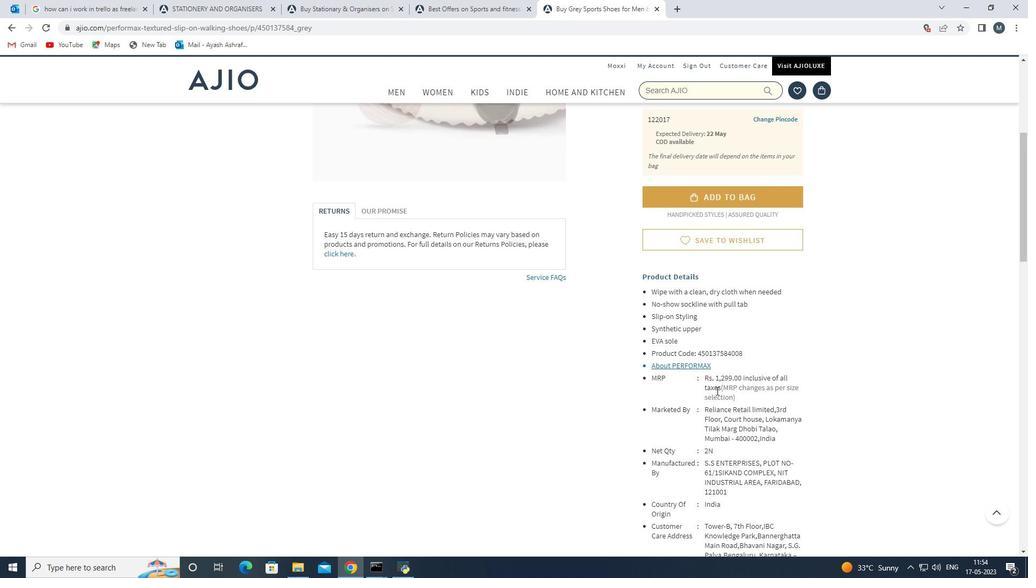 
Action: Mouse scrolled (716, 389) with delta (0, 0)
Screenshot: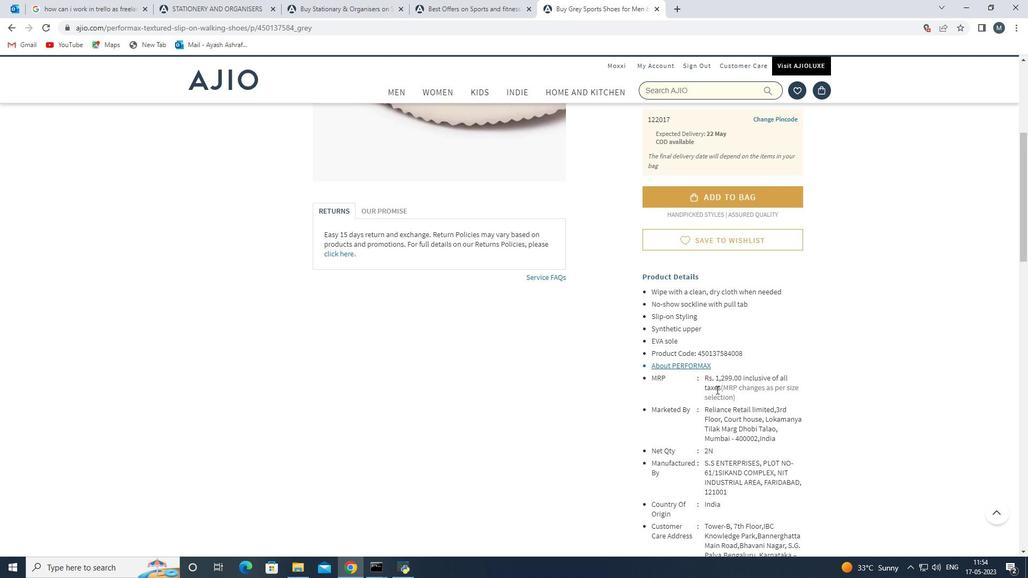 
Action: Mouse scrolled (716, 389) with delta (0, 0)
Screenshot: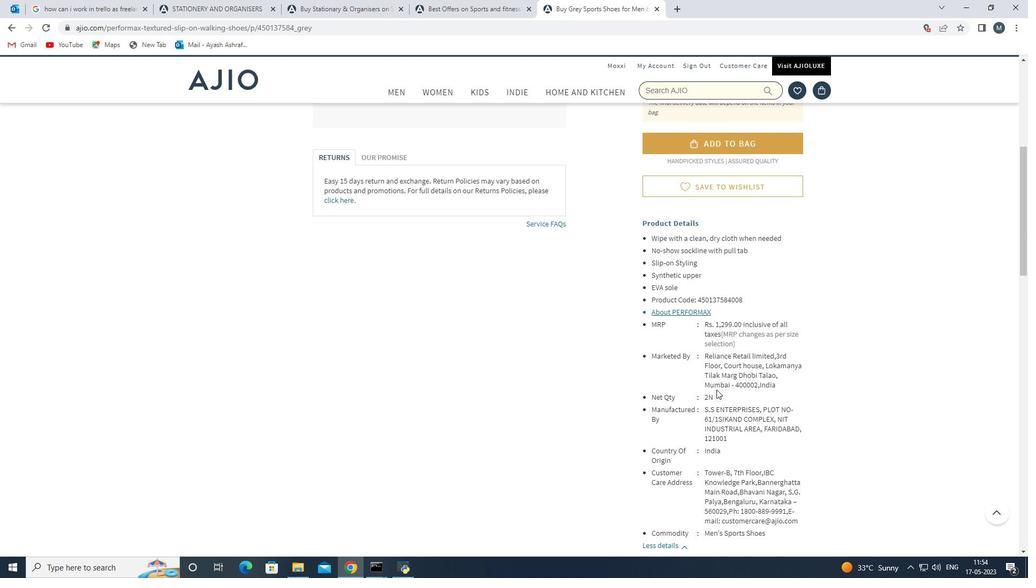 
Action: Mouse scrolled (716, 389) with delta (0, 0)
Screenshot: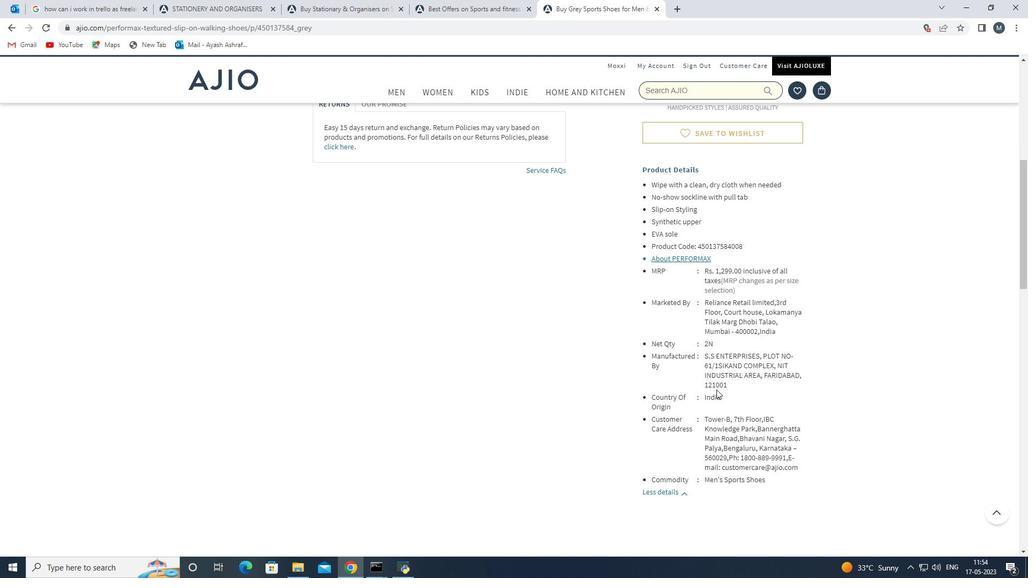 
Action: Mouse moved to (722, 383)
Screenshot: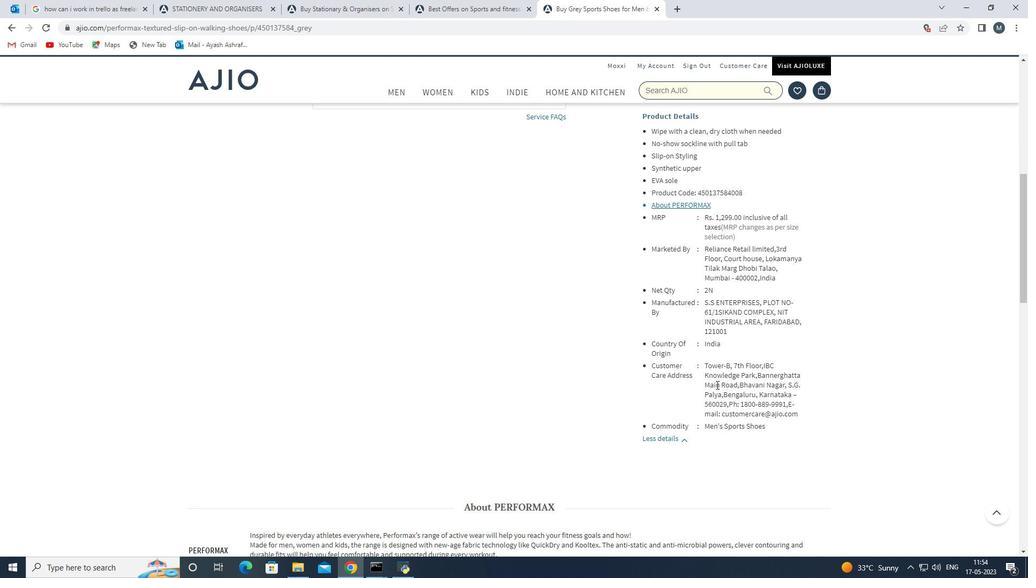 
Action: Mouse scrolled (722, 383) with delta (0, 0)
Screenshot: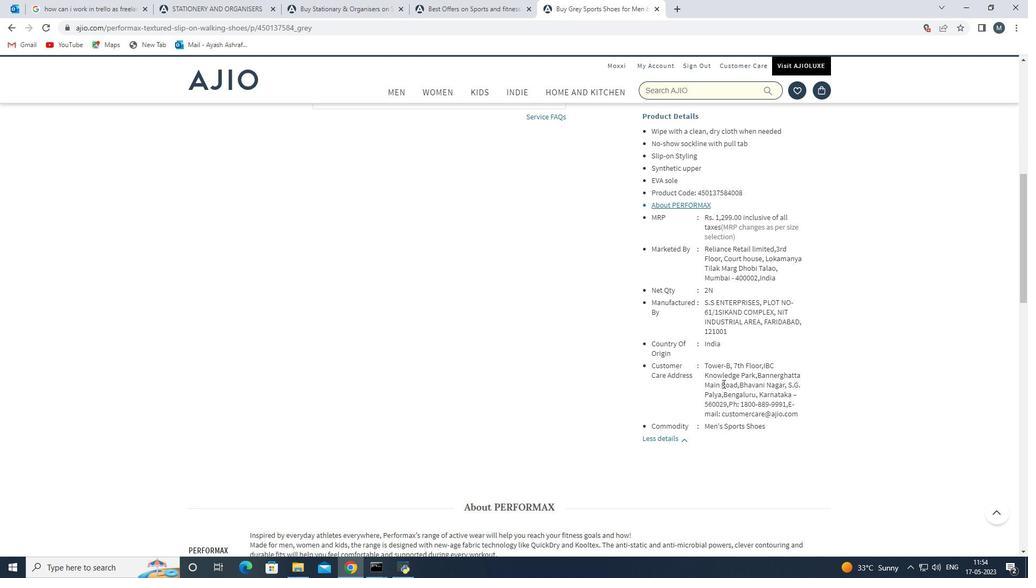 
Action: Mouse moved to (562, 391)
Screenshot: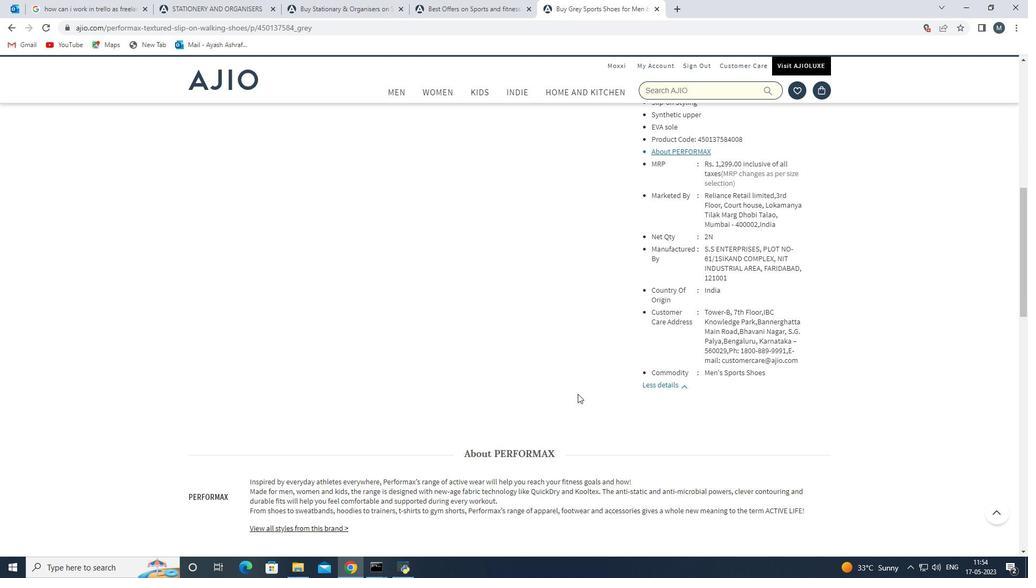 
Action: Mouse scrolled (562, 390) with delta (0, 0)
Screenshot: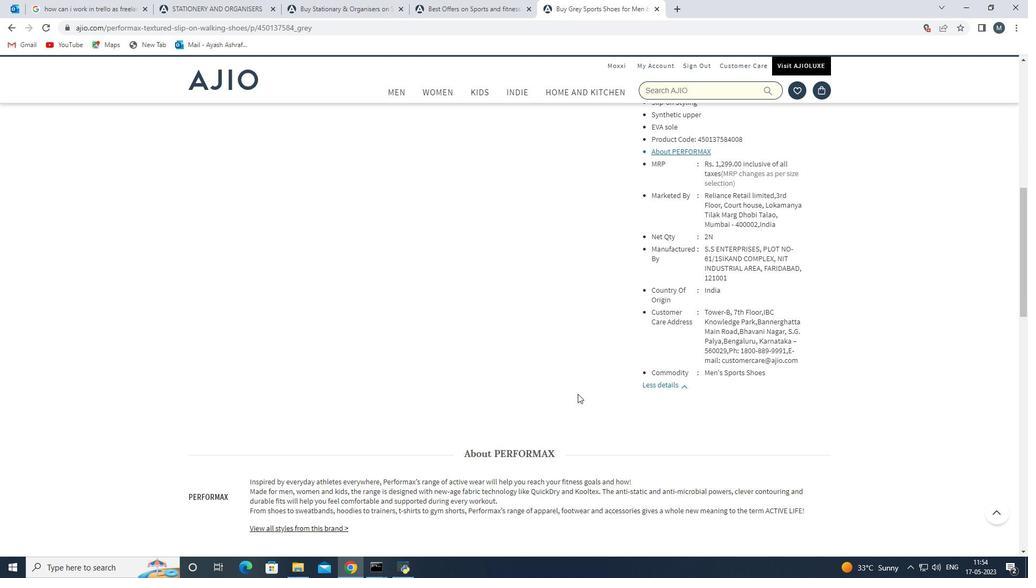 
Action: Mouse moved to (560, 389)
Screenshot: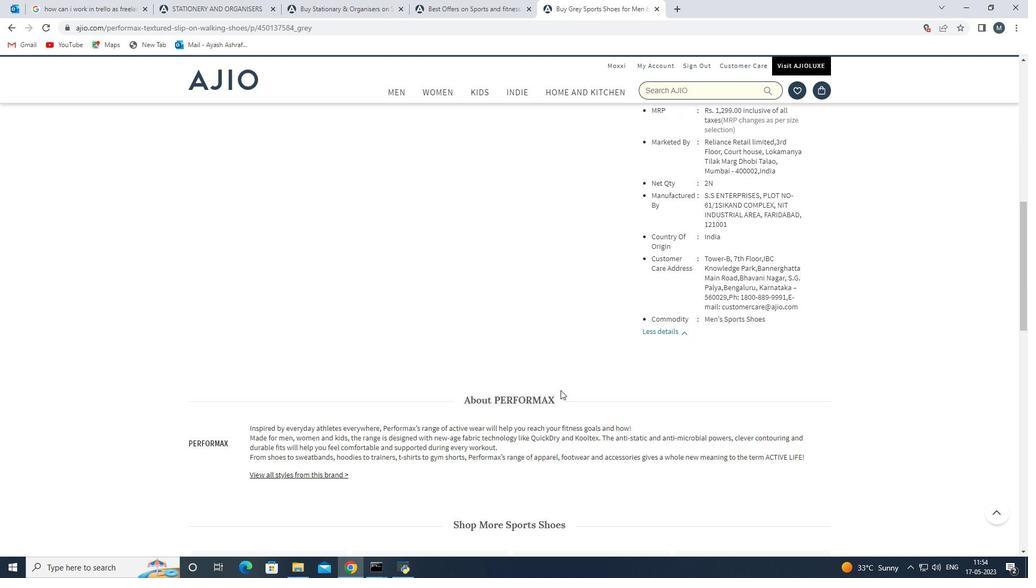 
Action: Mouse scrolled (560, 389) with delta (0, 0)
Screenshot: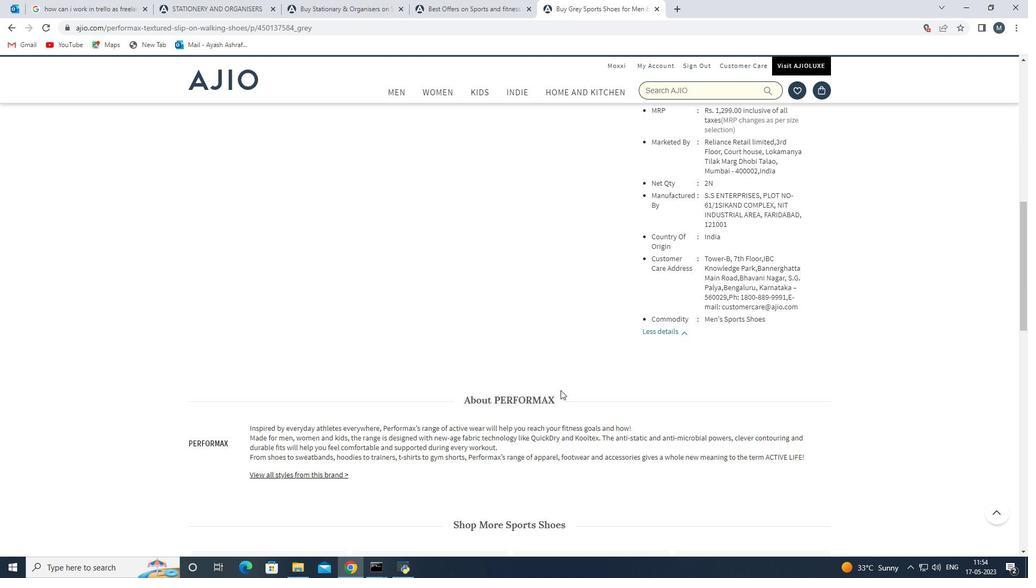 
Action: Mouse scrolled (560, 389) with delta (0, 0)
Screenshot: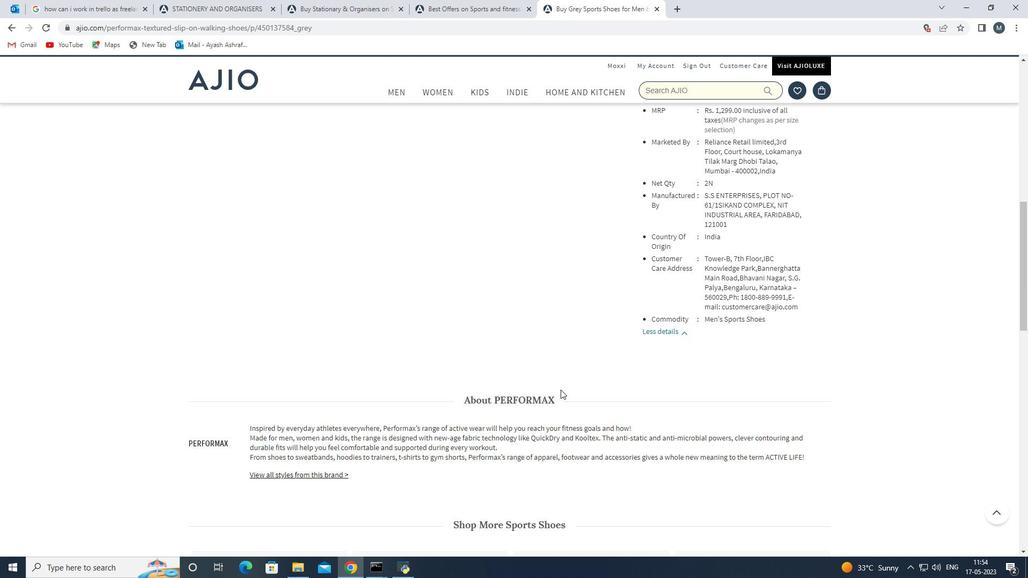 
Action: Mouse scrolled (560, 389) with delta (0, 0)
Screenshot: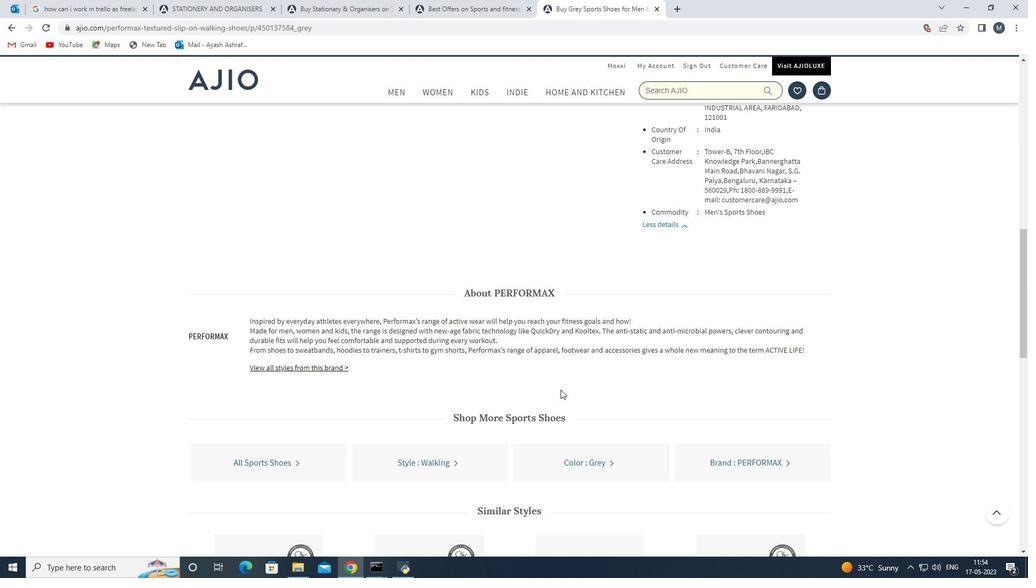 
Action: Mouse scrolled (560, 389) with delta (0, 0)
Screenshot: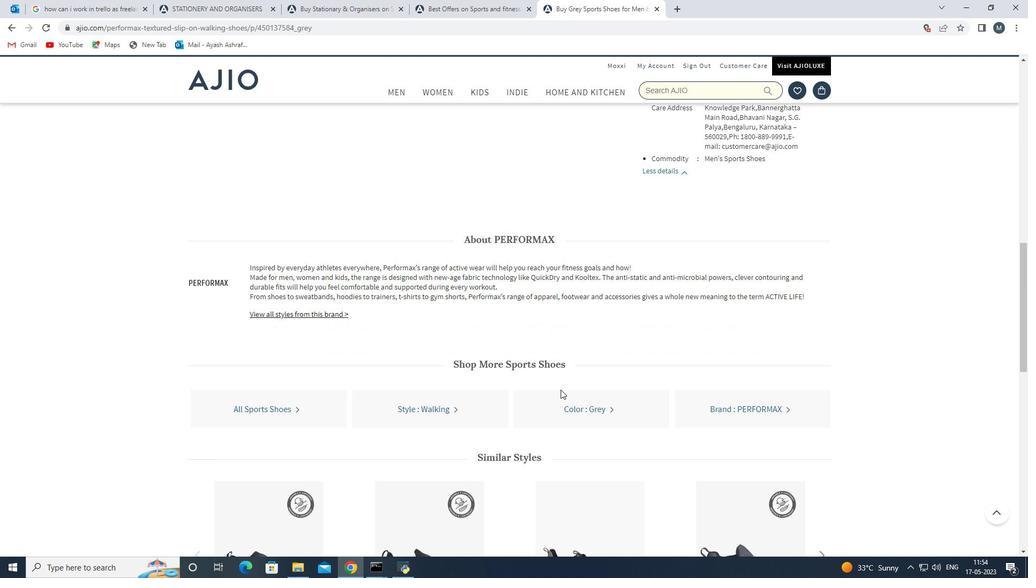 
Action: Mouse scrolled (560, 389) with delta (0, 0)
Screenshot: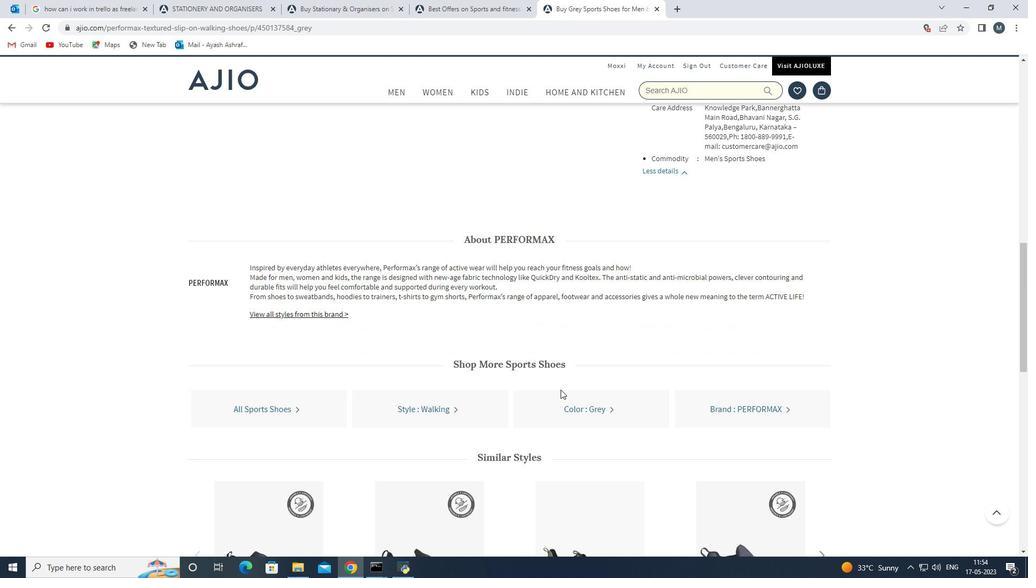 
Action: Mouse scrolled (560, 389) with delta (0, 0)
Screenshot: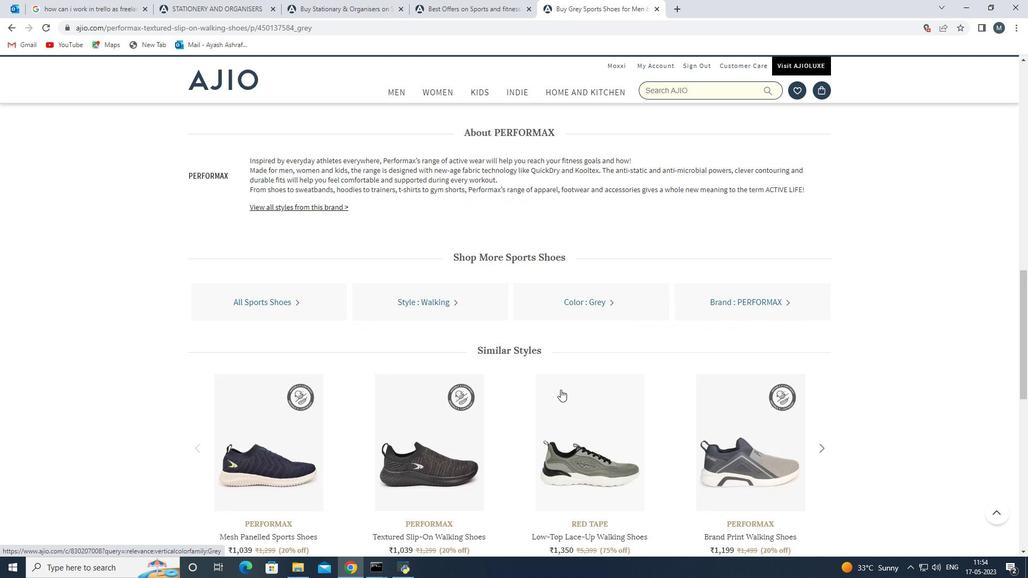 
Action: Mouse scrolled (560, 389) with delta (0, 0)
Screenshot: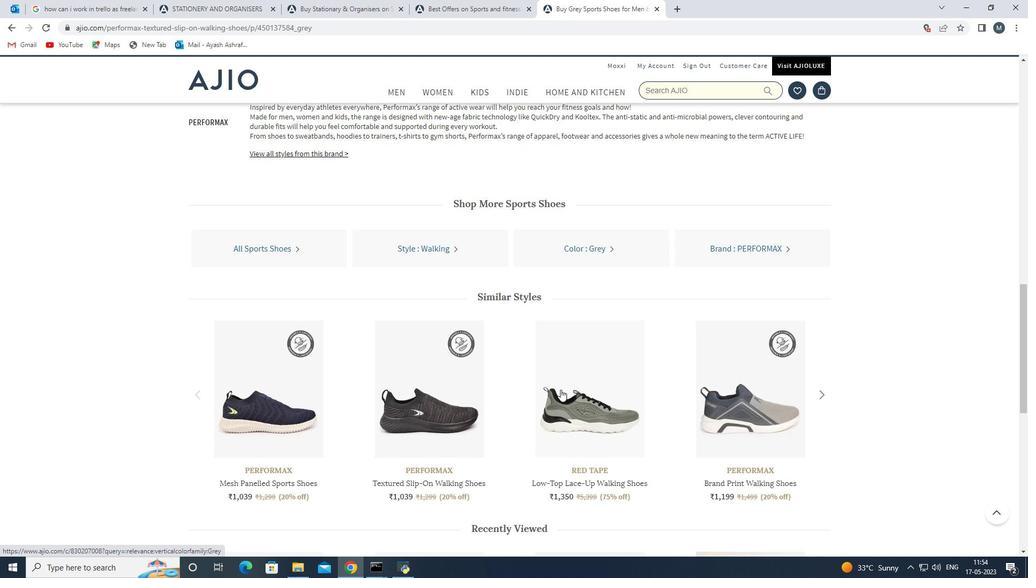 
Action: Mouse scrolled (560, 389) with delta (0, 0)
Screenshot: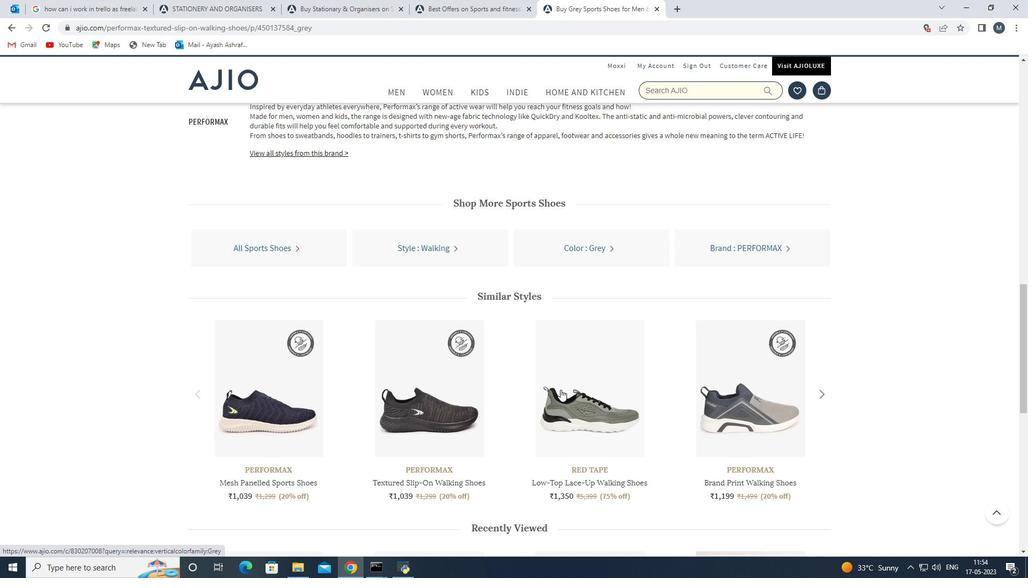 
Action: Mouse scrolled (560, 390) with delta (0, 0)
Screenshot: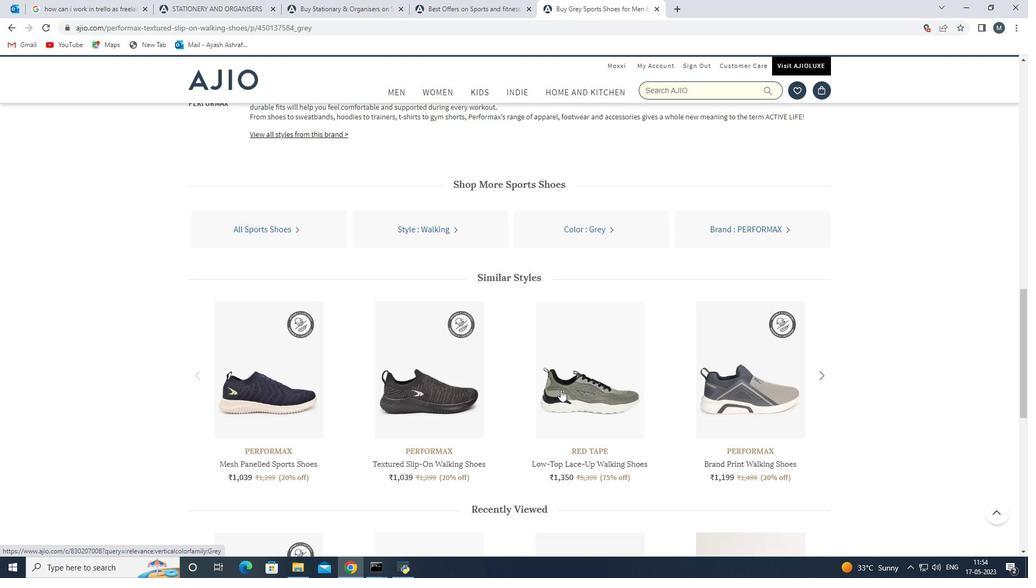 
Action: Mouse scrolled (560, 389) with delta (0, 0)
Screenshot: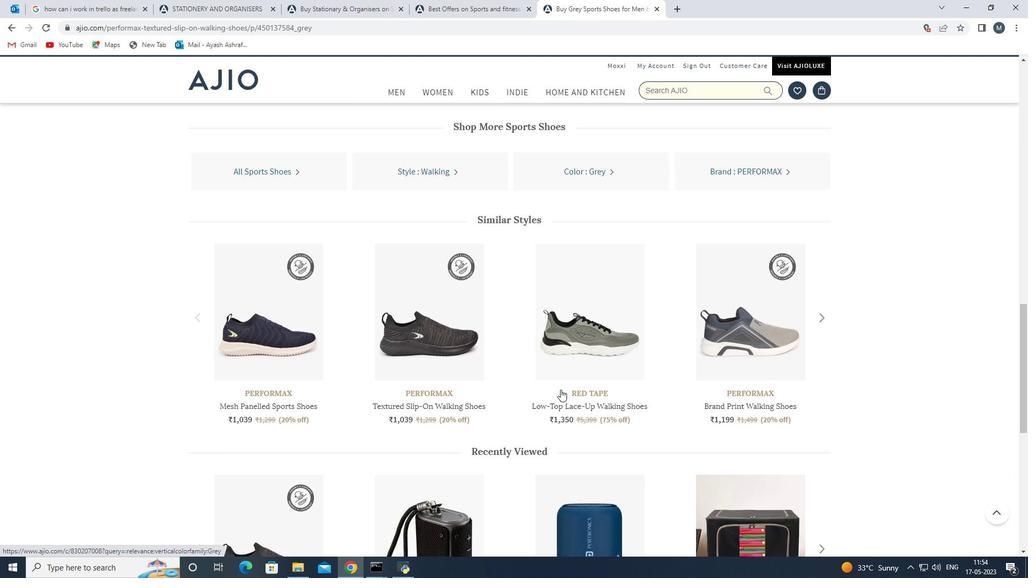 
Action: Mouse scrolled (560, 389) with delta (0, 0)
Screenshot: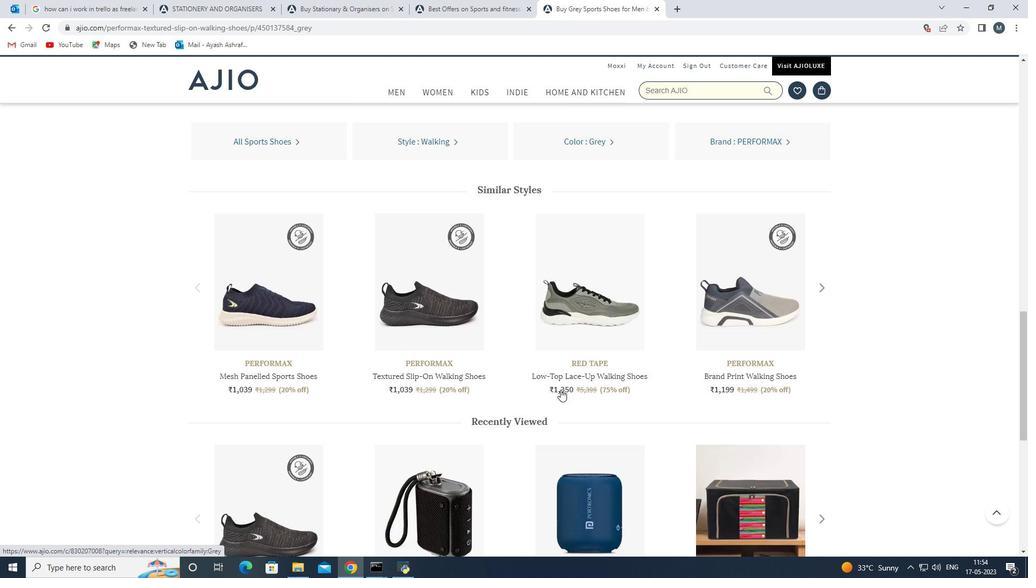 
Action: Mouse scrolled (560, 389) with delta (0, 0)
Screenshot: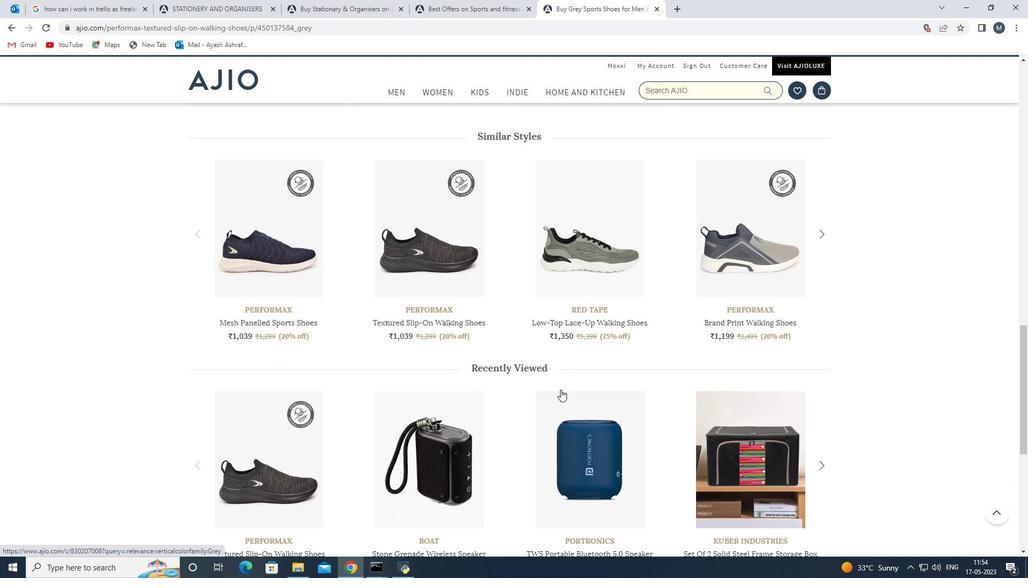 
Action: Mouse scrolled (560, 389) with delta (0, 0)
Screenshot: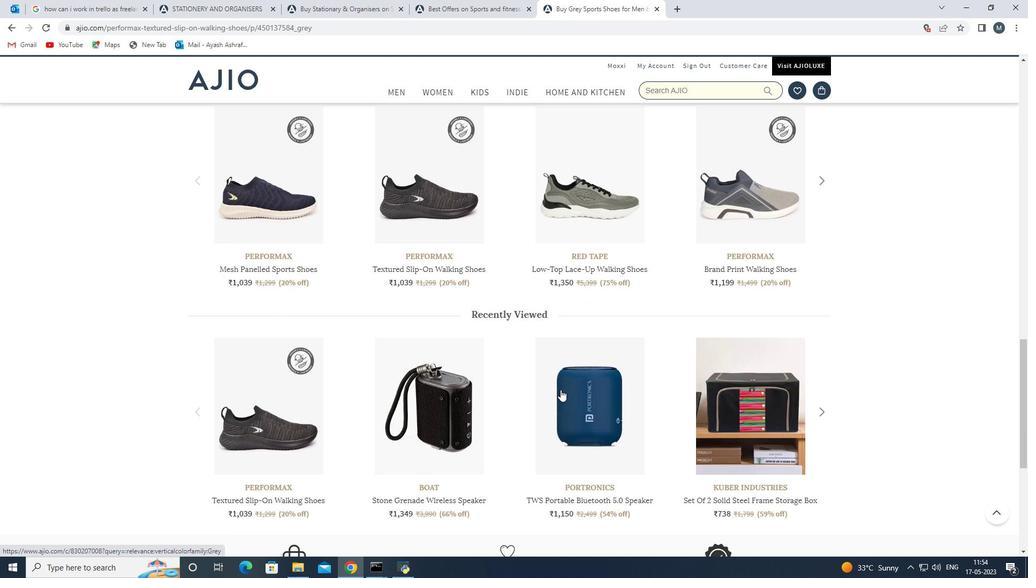 
Action: Mouse scrolled (560, 389) with delta (0, 0)
Screenshot: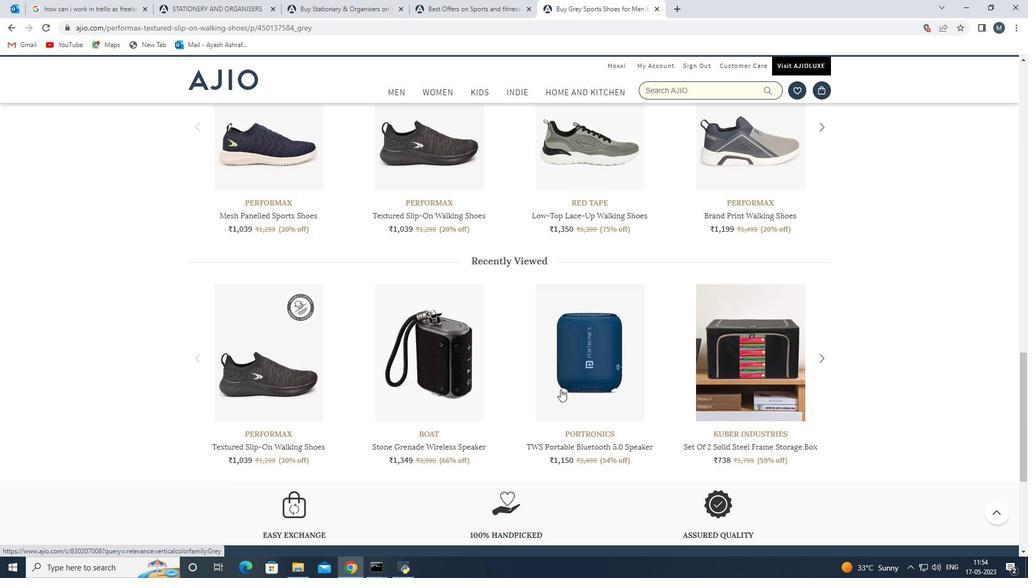 
Action: Mouse scrolled (560, 390) with delta (0, 0)
Screenshot: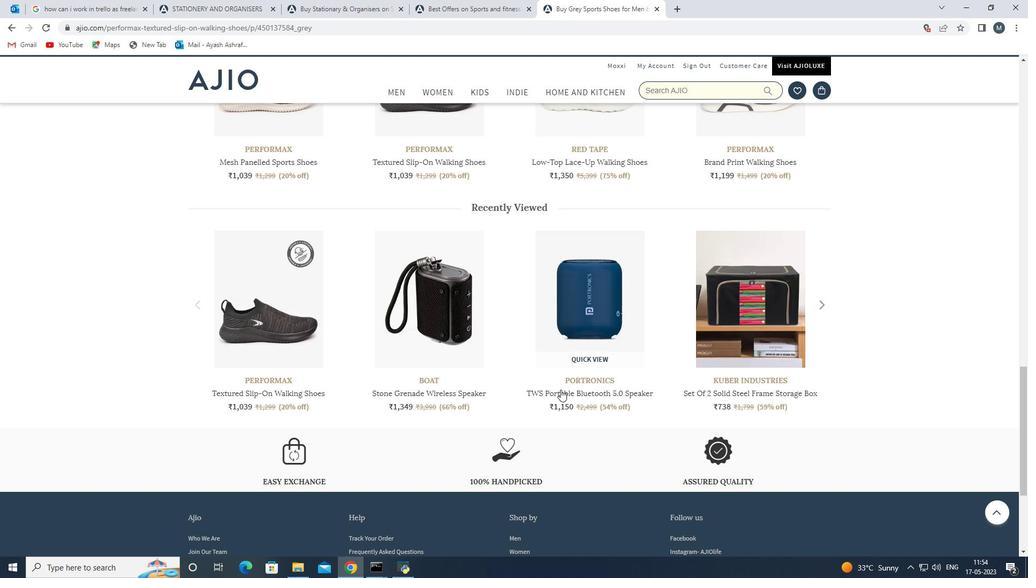 
Action: Mouse scrolled (560, 390) with delta (0, 0)
Screenshot: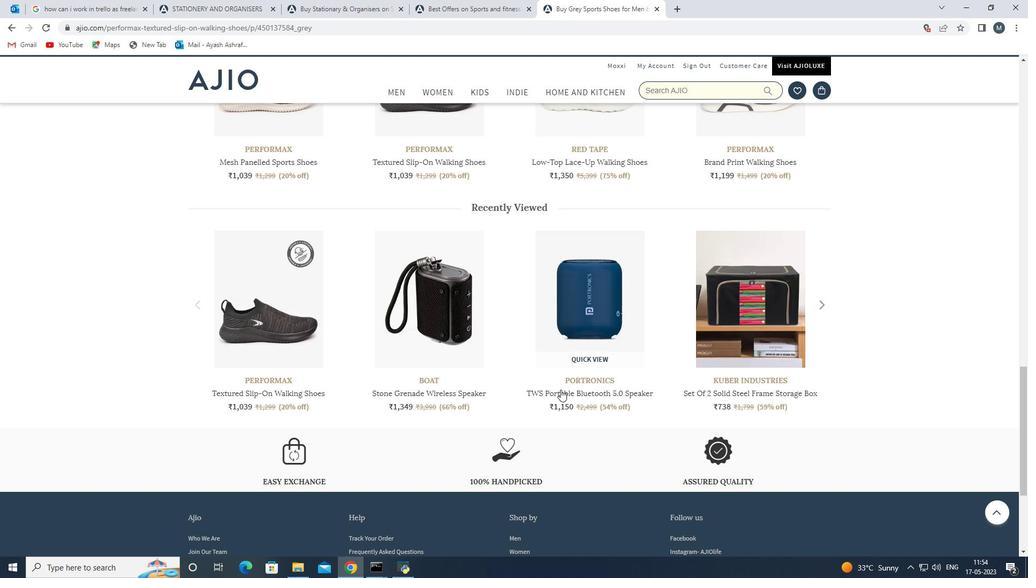 
Action: Mouse scrolled (560, 390) with delta (0, 0)
Screenshot: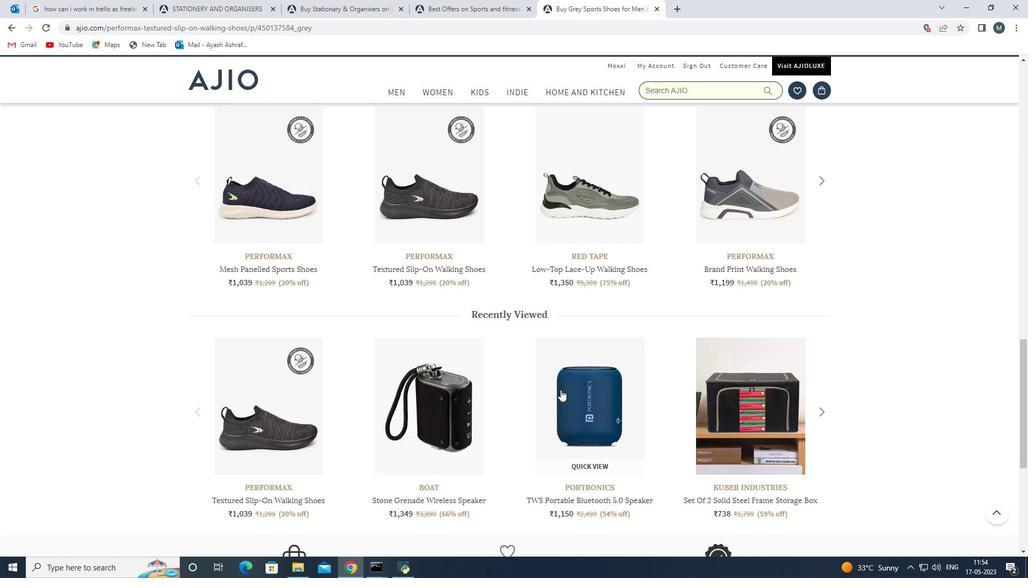 
Action: Mouse scrolled (560, 390) with delta (0, 0)
Screenshot: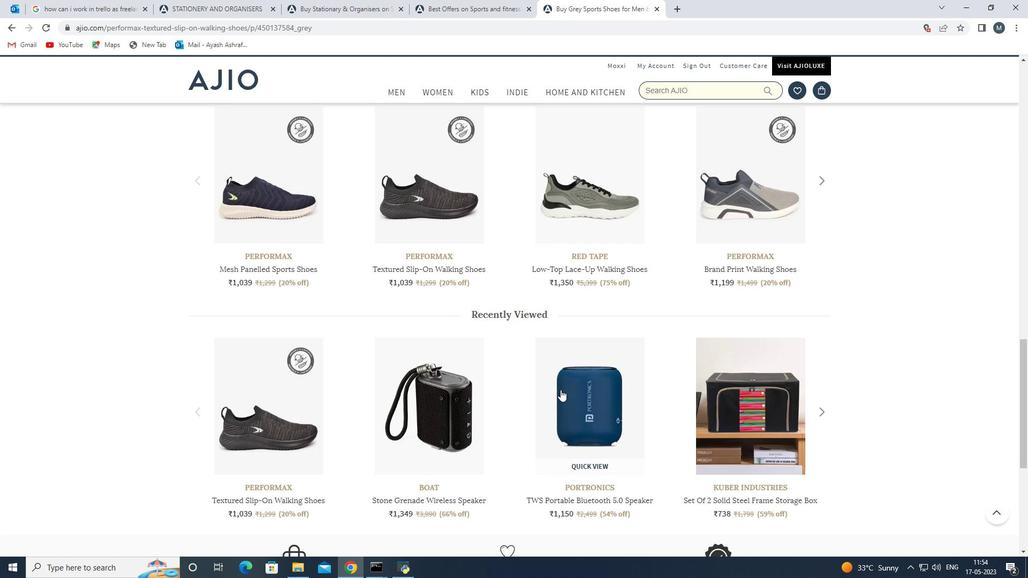 
Action: Mouse scrolled (560, 390) with delta (0, 0)
Screenshot: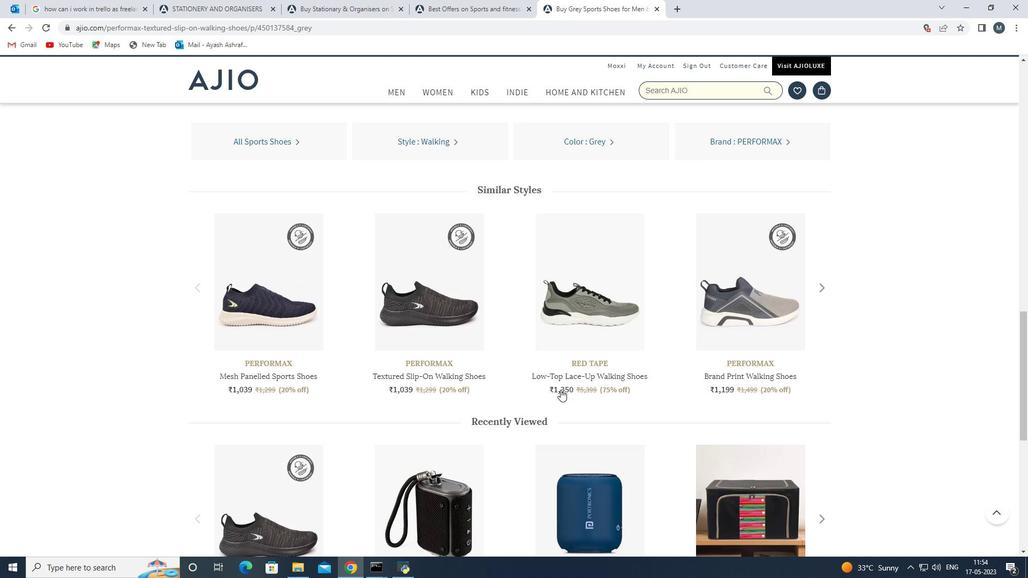 
Action: Mouse scrolled (560, 390) with delta (0, 0)
Screenshot: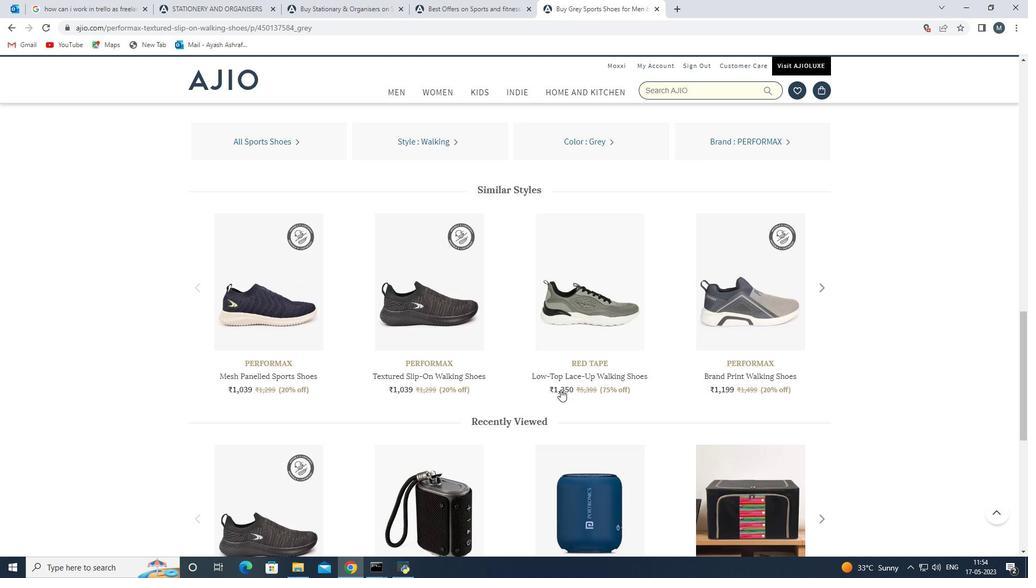 
Action: Mouse scrolled (560, 390) with delta (0, 0)
Screenshot: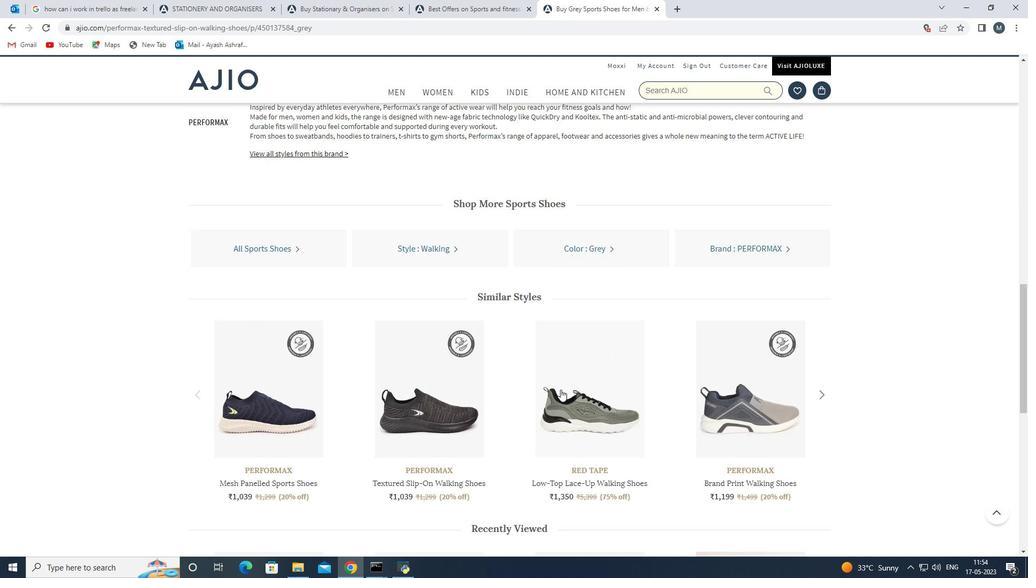 
Action: Mouse moved to (442, 271)
Screenshot: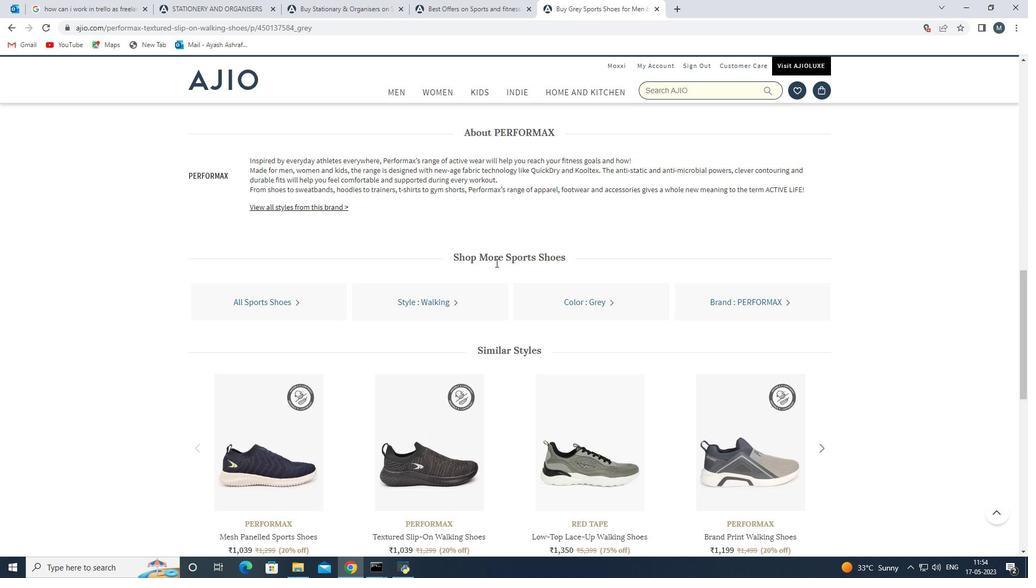
Action: Mouse scrolled (442, 271) with delta (0, 0)
Screenshot: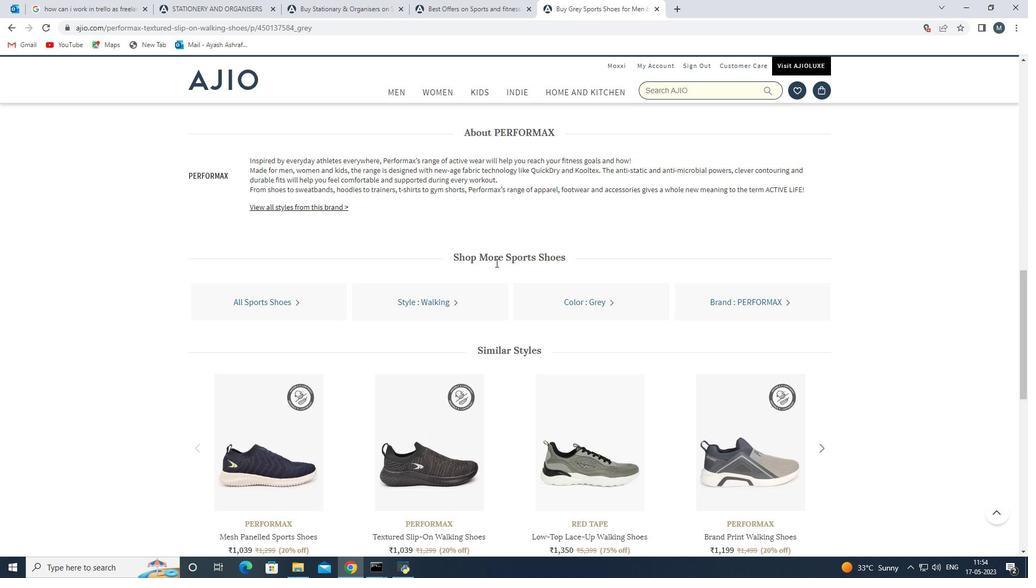 
Action: Mouse moved to (440, 271)
Screenshot: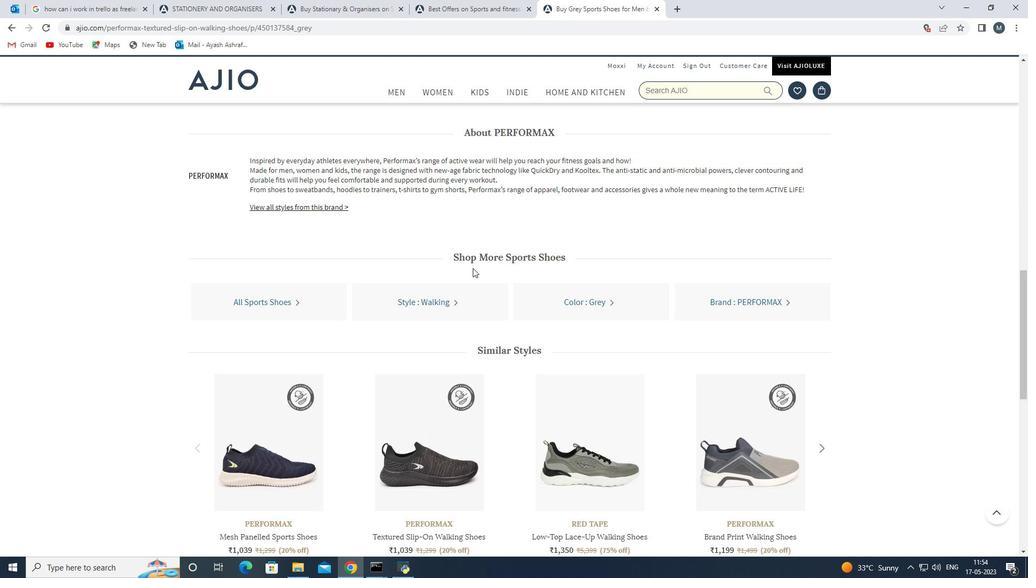
Action: Mouse scrolled (440, 271) with delta (0, 0)
Screenshot: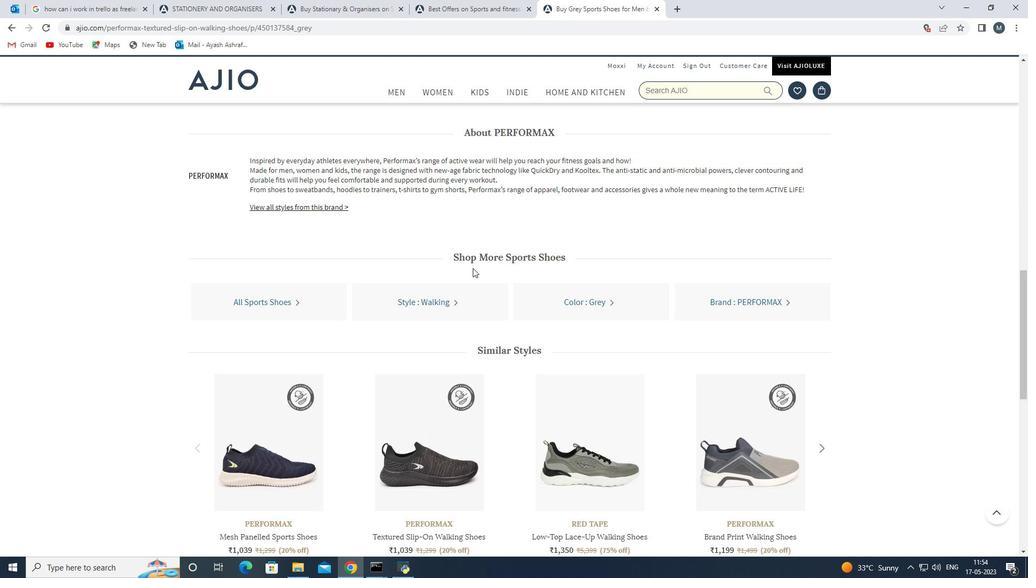
Action: Mouse moved to (439, 270)
Screenshot: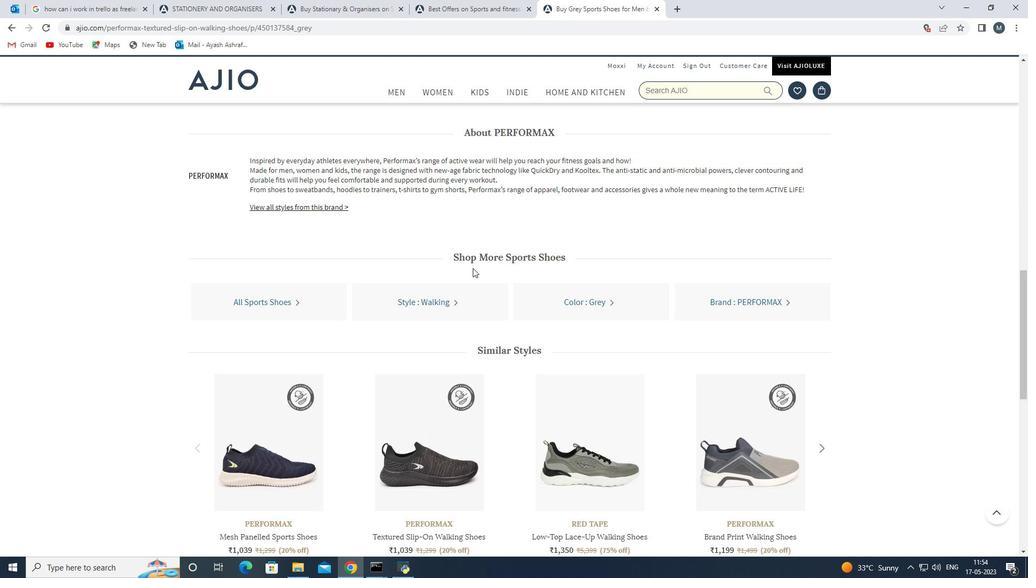 
Action: Mouse scrolled (439, 271) with delta (0, 0)
Screenshot: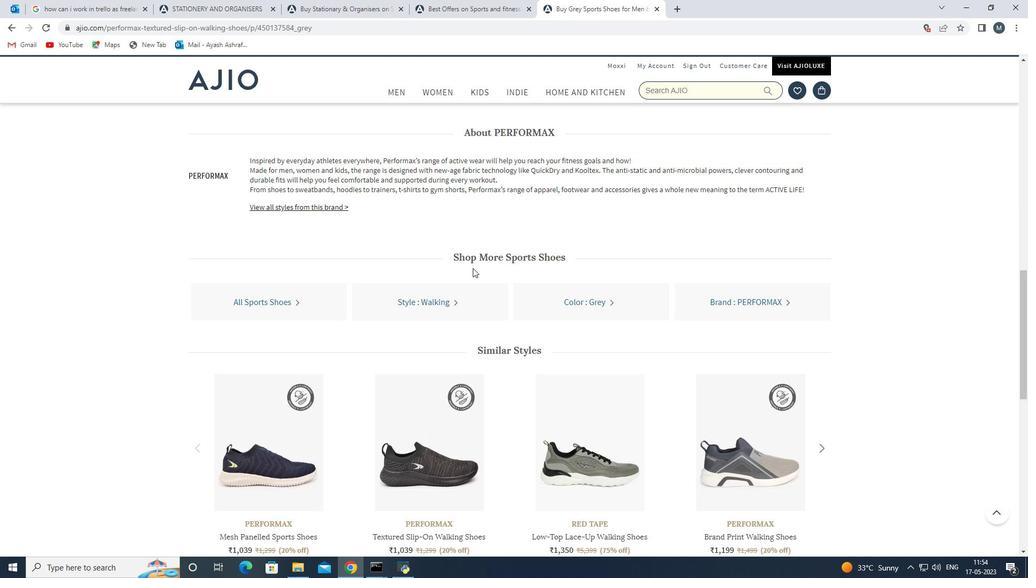 
Action: Mouse moved to (439, 270)
Screenshot: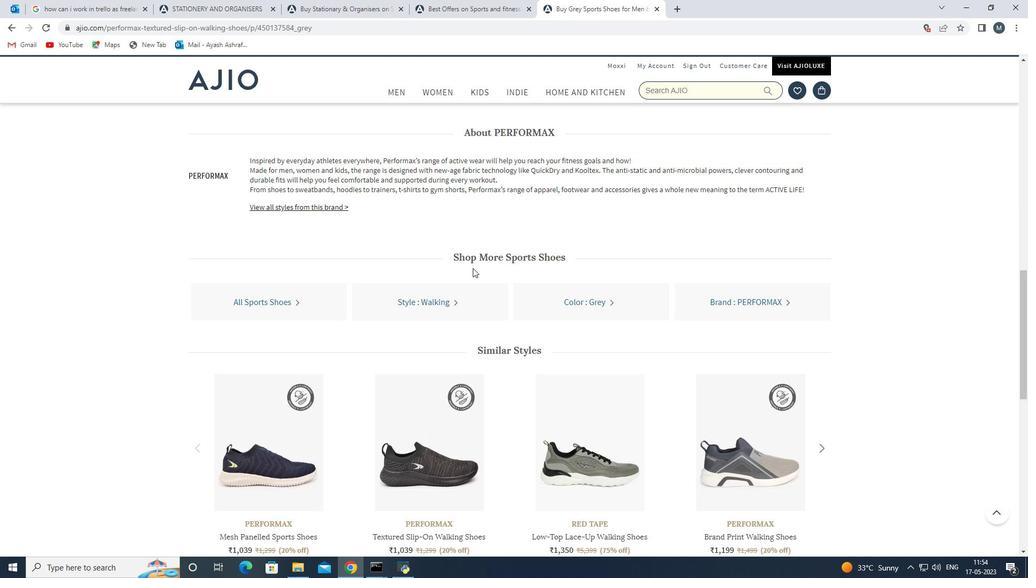 
Action: Mouse scrolled (439, 270) with delta (0, 0)
Screenshot: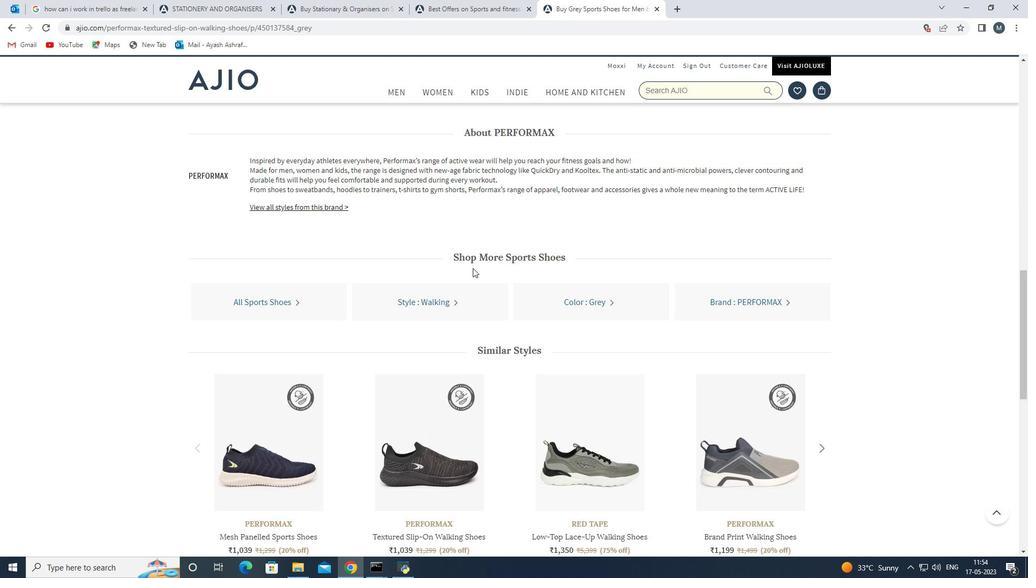 
Action: Mouse moved to (436, 268)
Screenshot: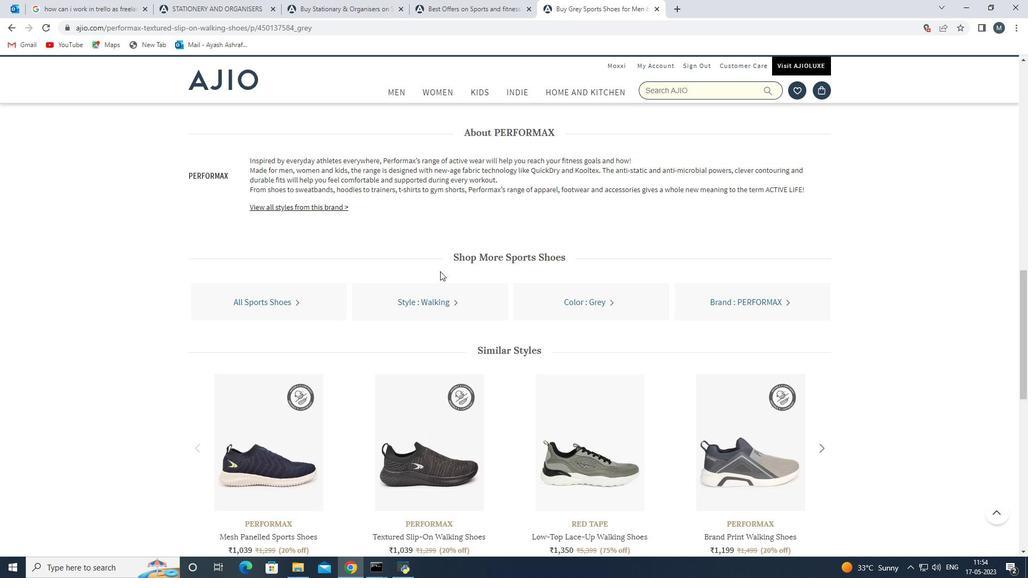 
Action: Mouse scrolled (436, 269) with delta (0, 0)
Screenshot: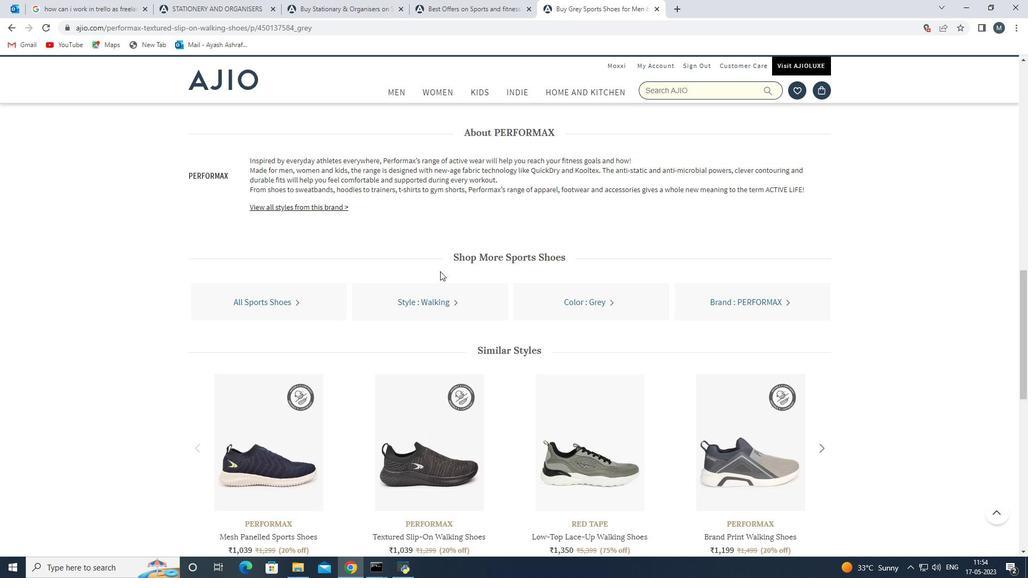 
Action: Mouse moved to (422, 261)
Screenshot: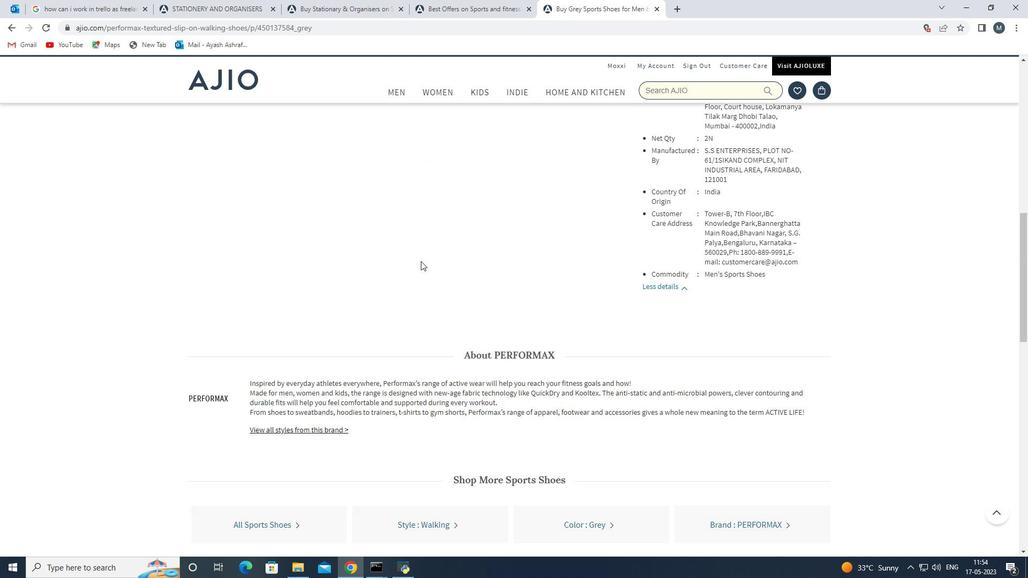 
Action: Mouse scrolled (422, 261) with delta (0, 0)
Screenshot: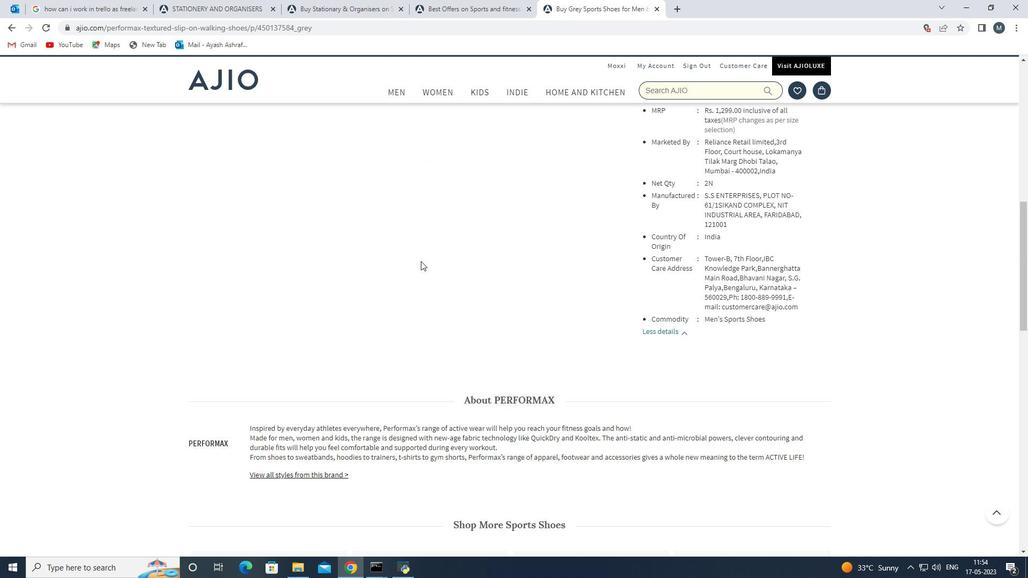 
Action: Mouse scrolled (422, 261) with delta (0, 0)
Screenshot: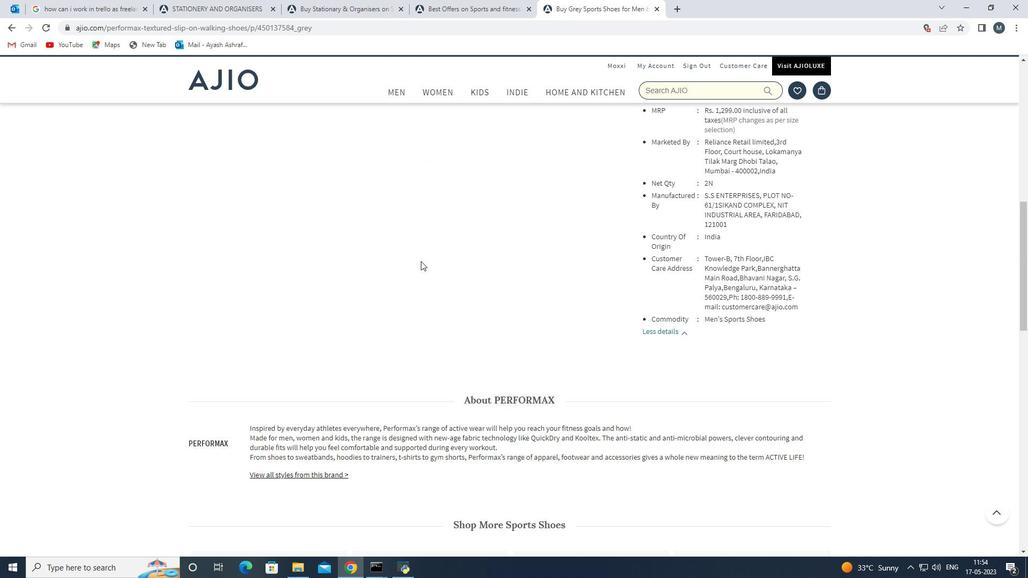 
Action: Mouse scrolled (422, 261) with delta (0, 0)
Screenshot: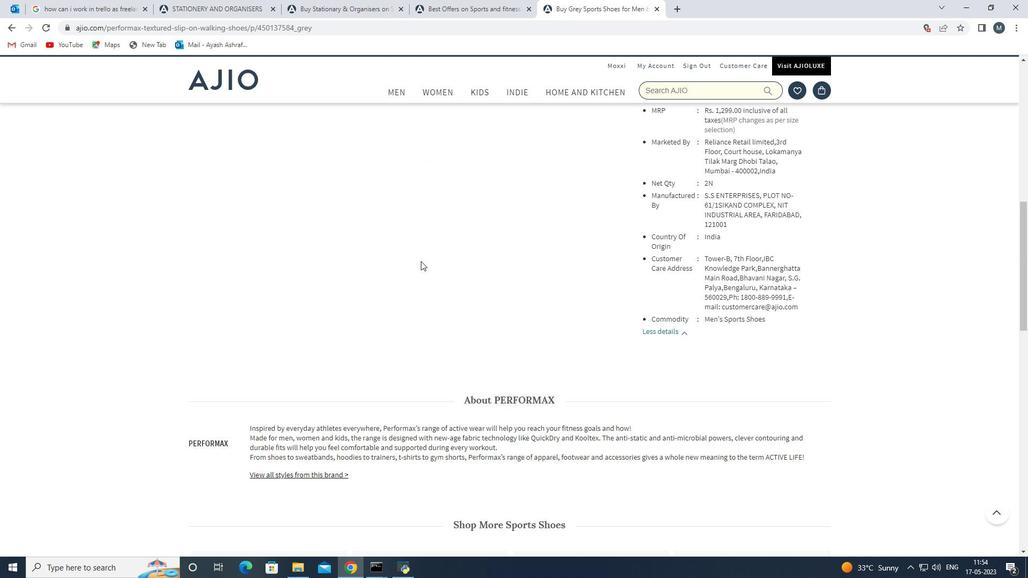 
Action: Mouse scrolled (422, 261) with delta (0, 0)
Screenshot: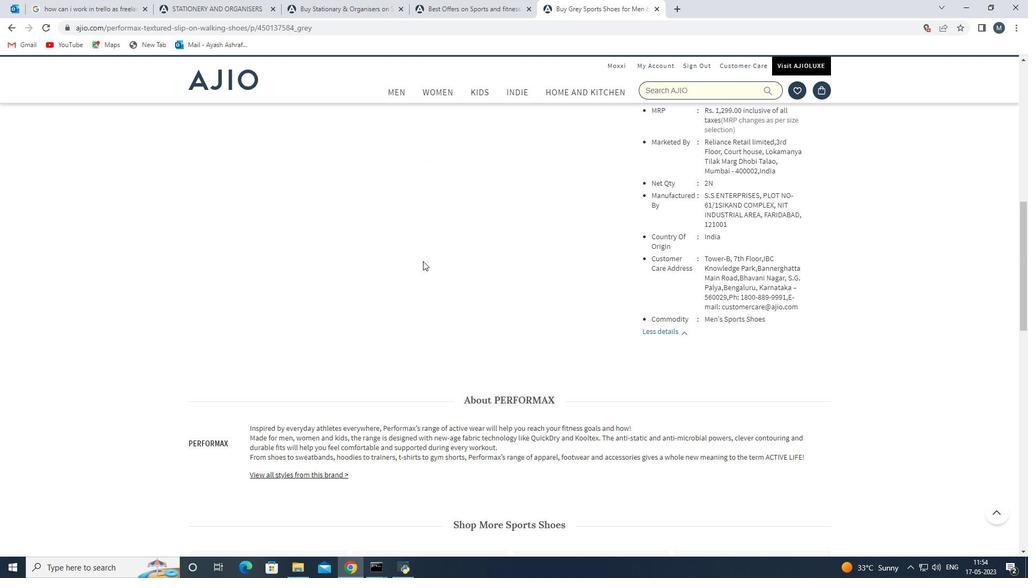 
Action: Mouse moved to (426, 263)
Screenshot: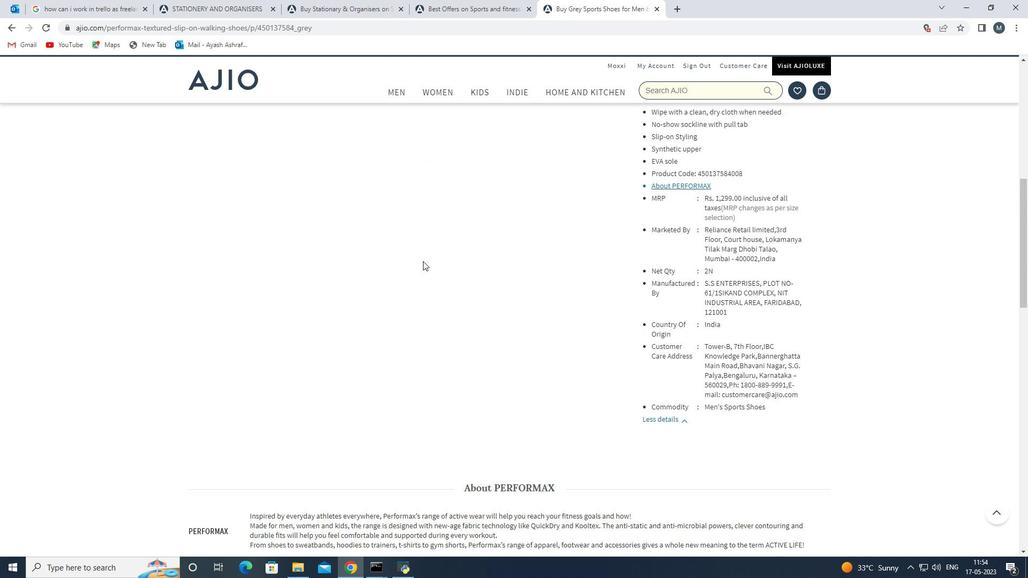
Action: Mouse scrolled (426, 264) with delta (0, 0)
Screenshot: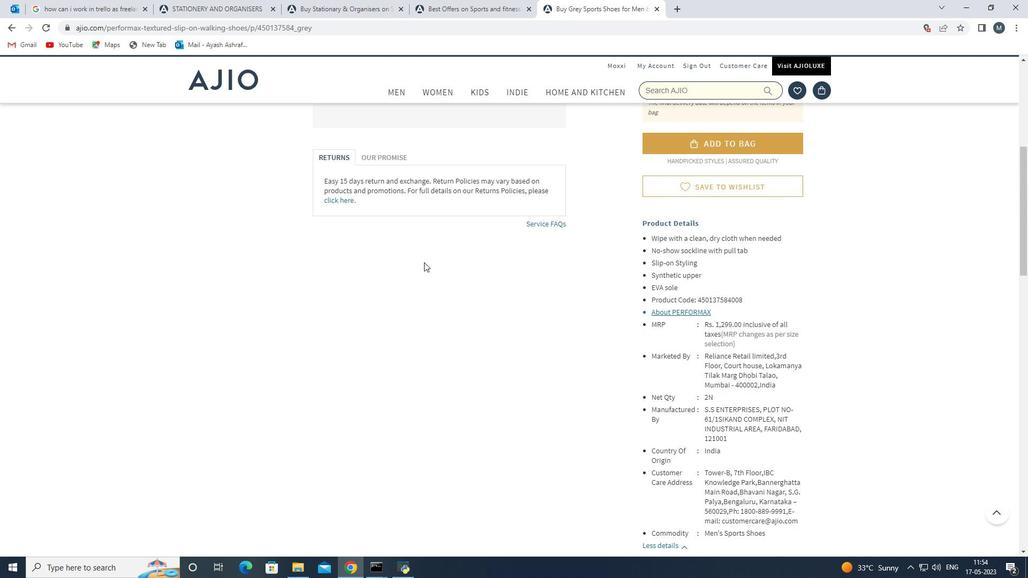 
Action: Mouse scrolled (426, 264) with delta (0, 0)
Screenshot: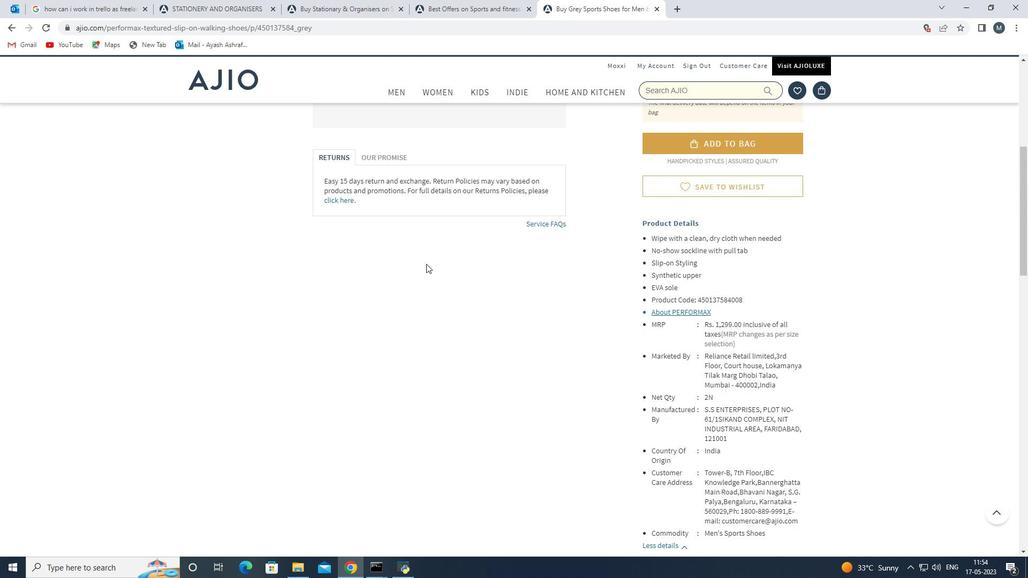 
Action: Mouse scrolled (426, 264) with delta (0, 0)
Screenshot: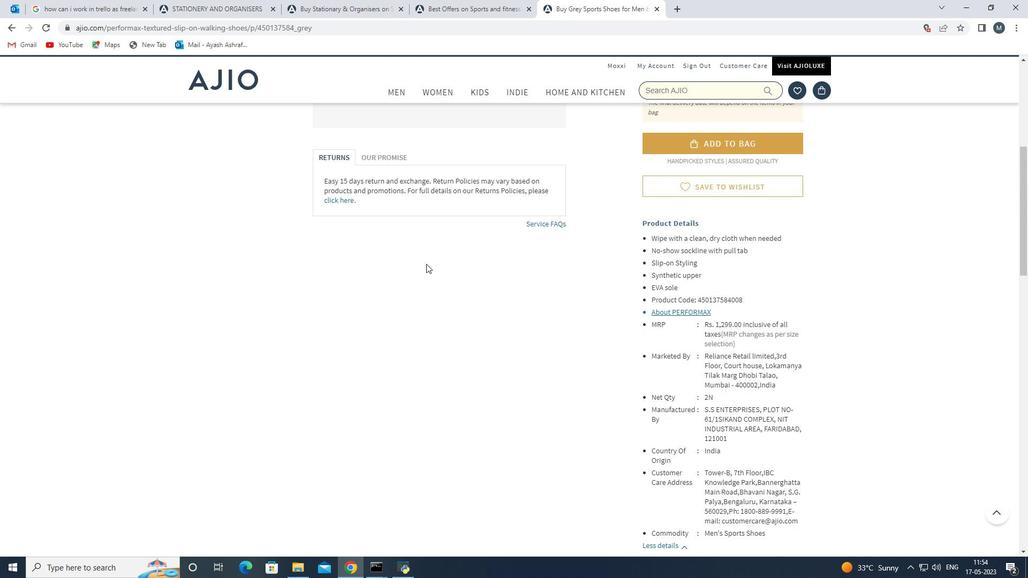 
Action: Mouse scrolled (426, 264) with delta (0, 0)
Screenshot: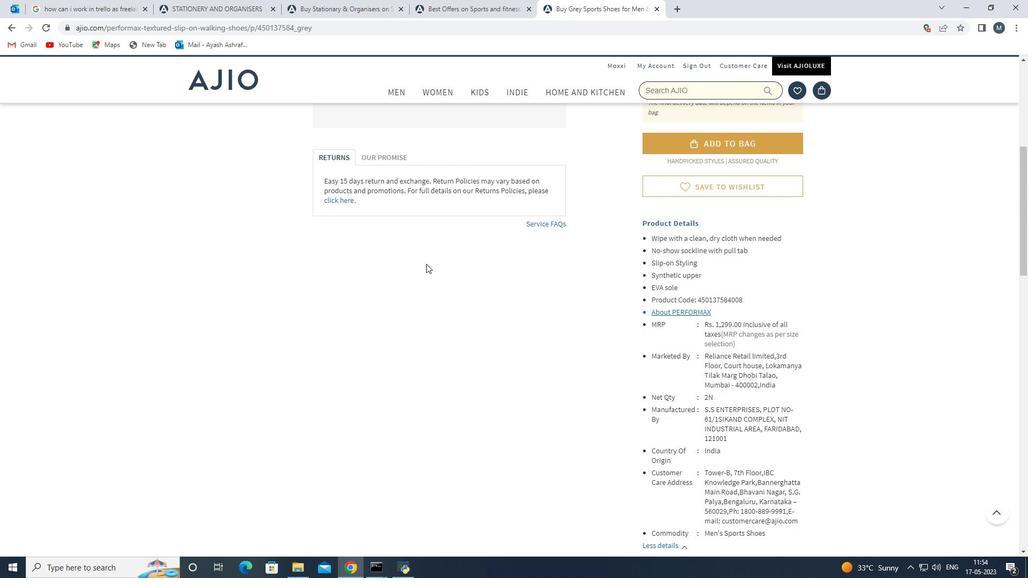 
Action: Mouse scrolled (426, 264) with delta (0, 0)
Screenshot: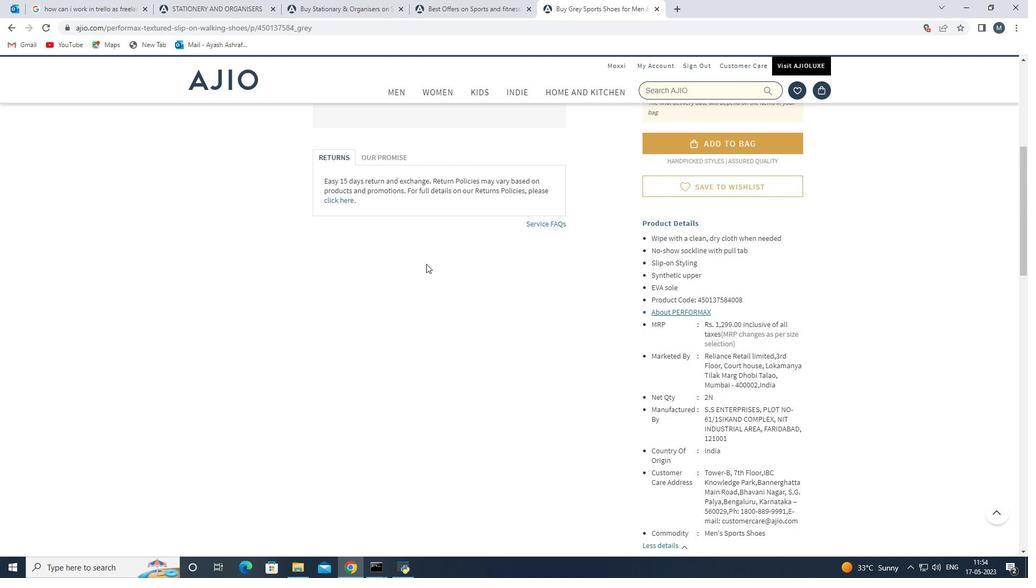 
Action: Mouse scrolled (426, 264) with delta (0, 0)
Screenshot: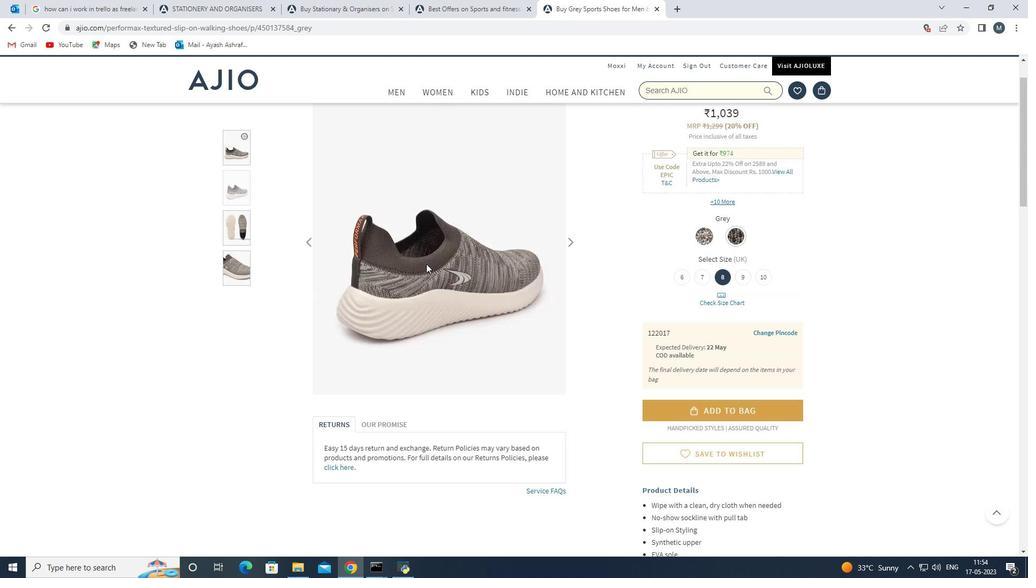 
Action: Mouse scrolled (426, 264) with delta (0, 0)
Screenshot: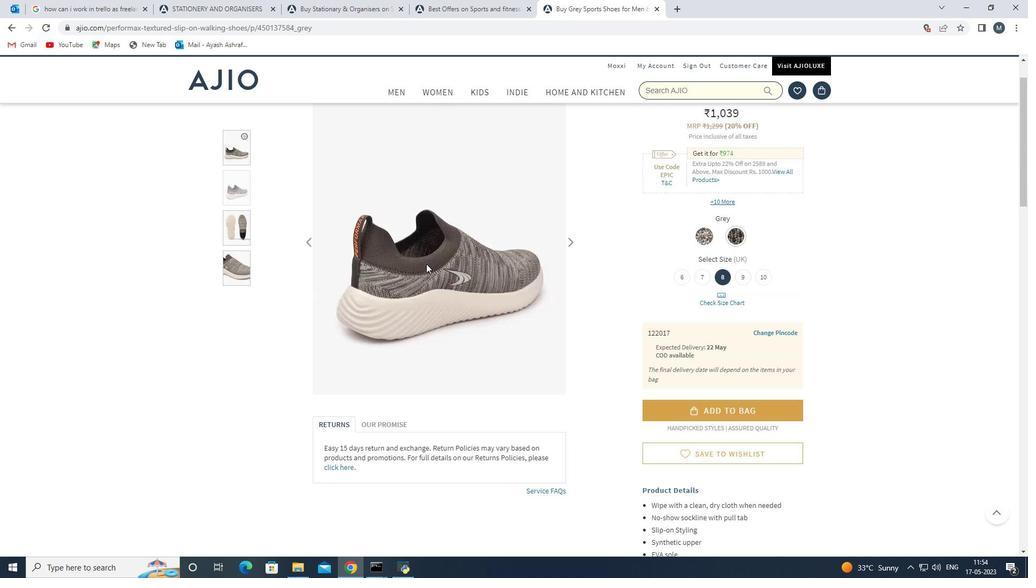 
Action: Mouse scrolled (426, 264) with delta (0, 0)
Screenshot: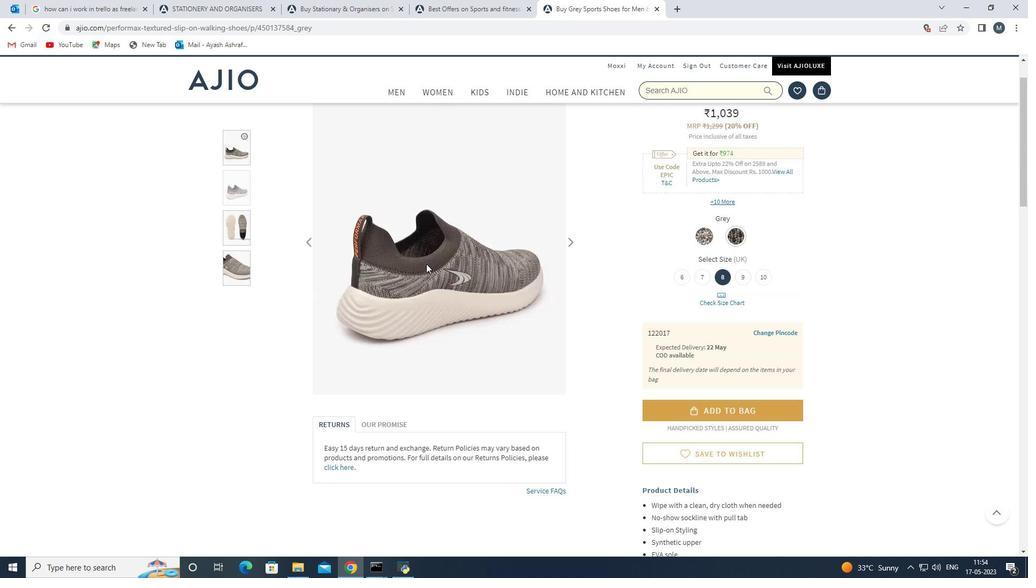 
Action: Mouse scrolled (426, 264) with delta (0, 0)
Screenshot: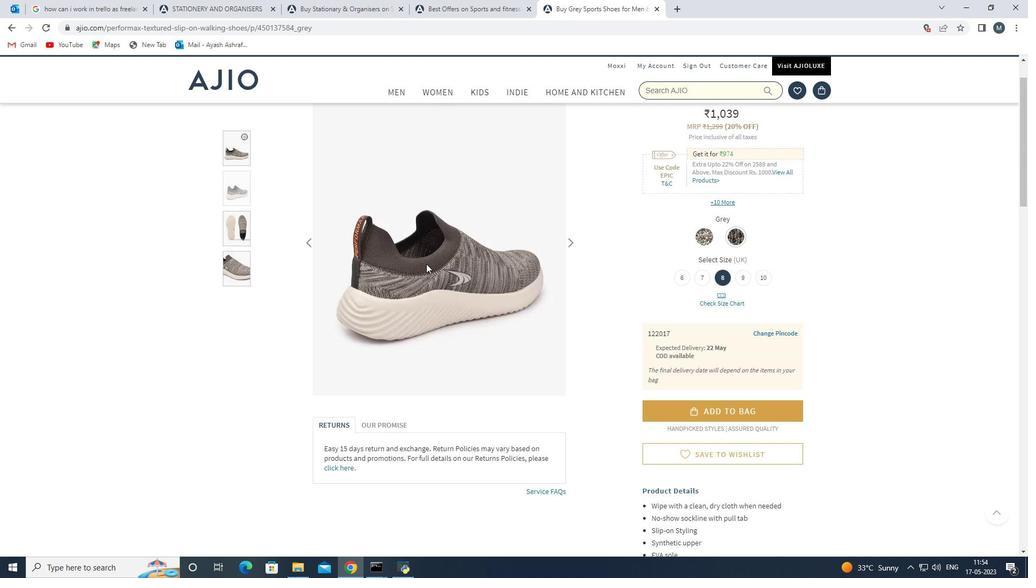 
Action: Mouse moved to (10, 26)
Screenshot: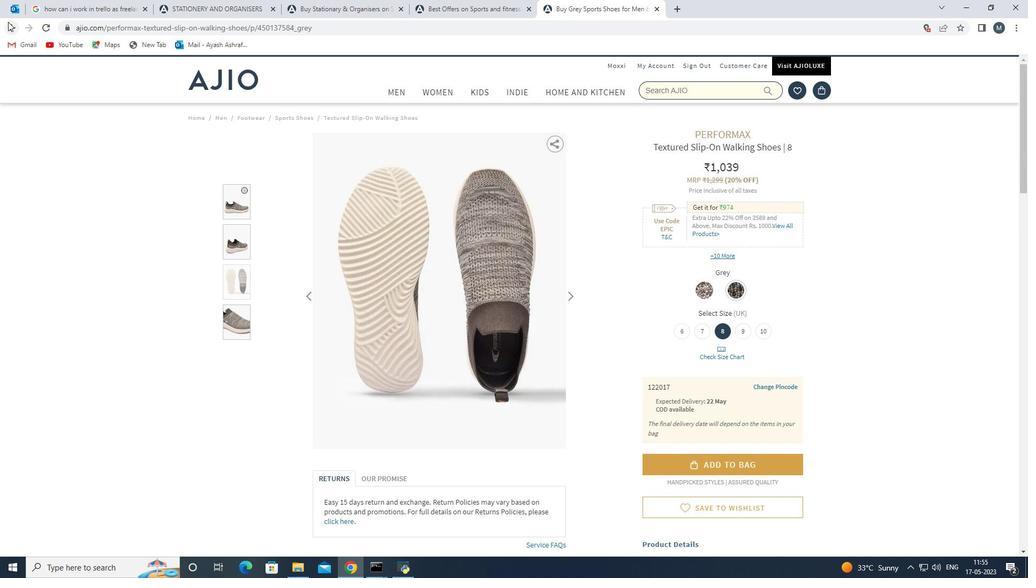 
Action: Mouse pressed left at (10, 26)
Screenshot: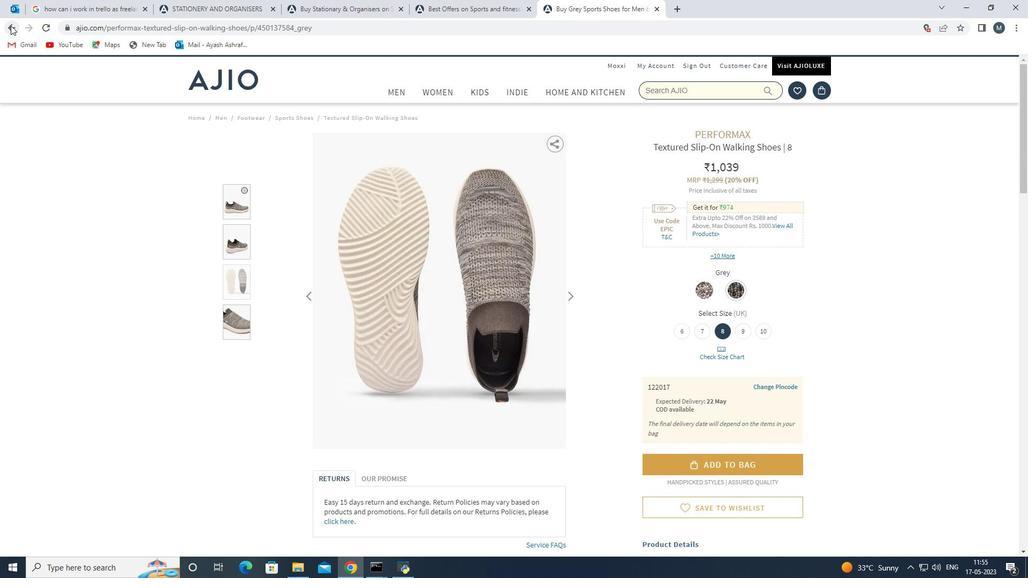 
Action: Mouse pressed left at (10, 26)
Screenshot: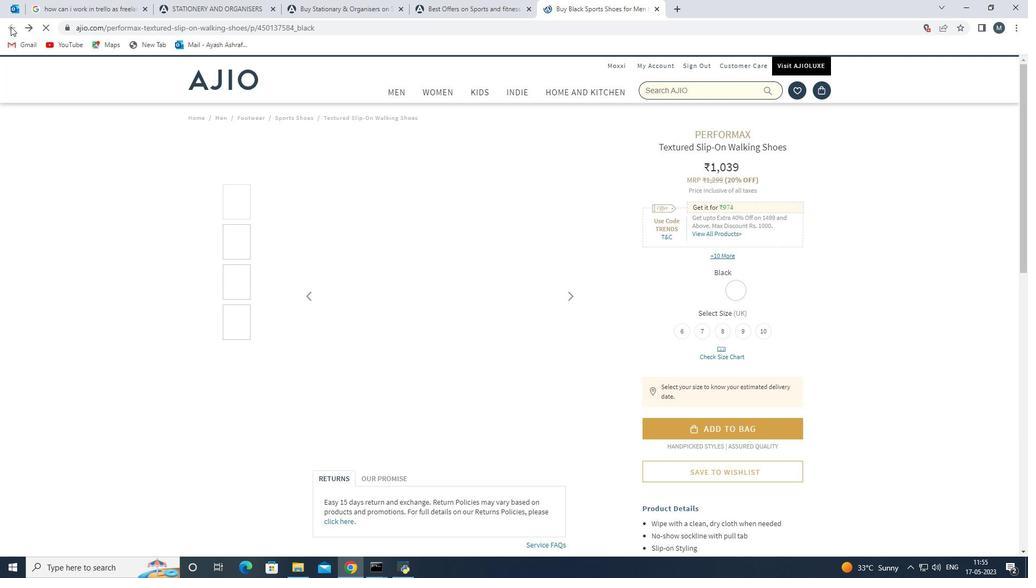 
Action: Mouse moved to (228, 286)
Screenshot: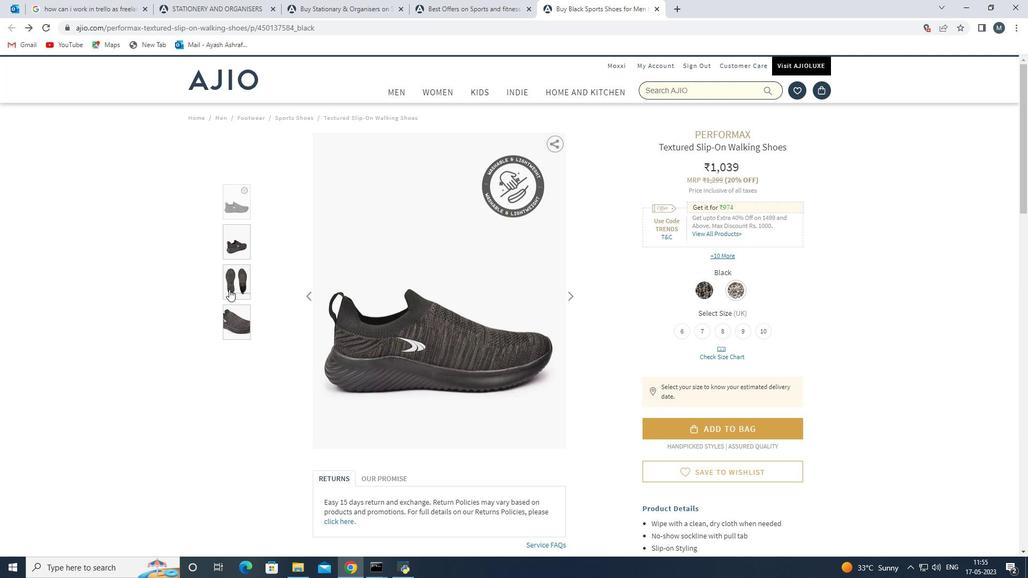 
Action: Mouse pressed left at (228, 286)
Screenshot: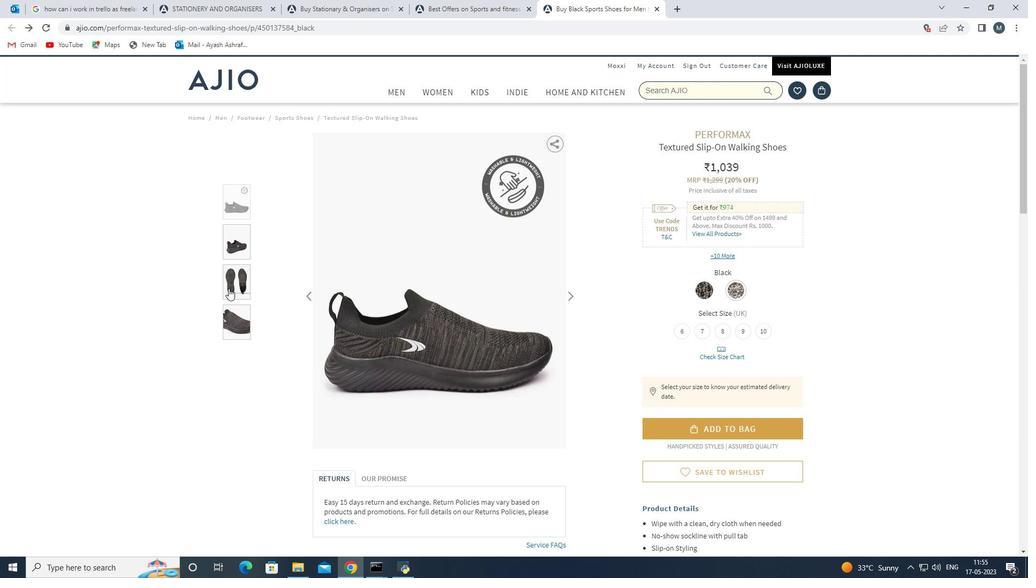 
Action: Mouse moved to (617, 326)
Screenshot: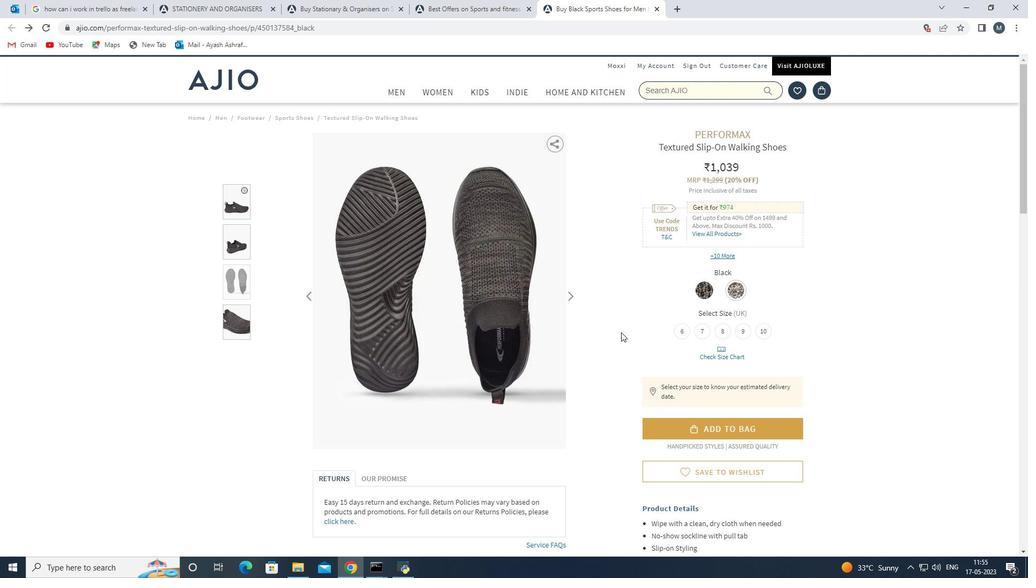 
Action: Mouse scrolled (617, 326) with delta (0, 0)
Screenshot: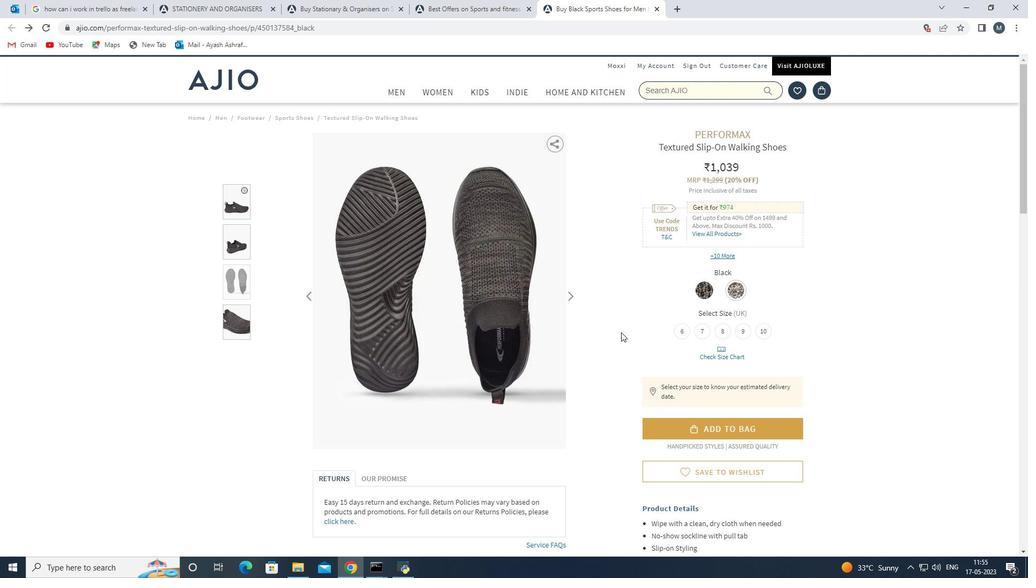 
Action: Mouse scrolled (617, 326) with delta (0, 0)
Screenshot: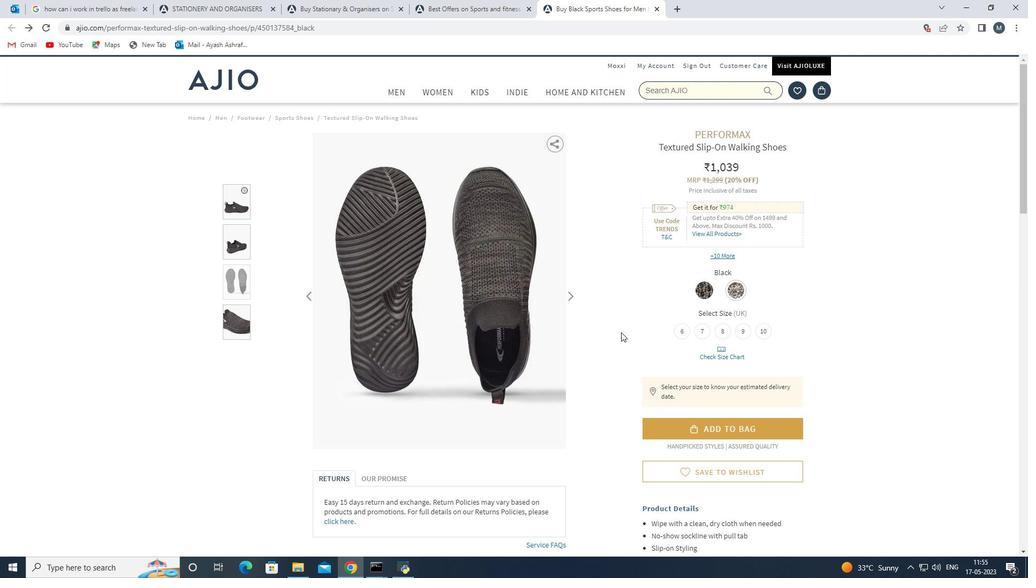 
Action: Mouse scrolled (617, 326) with delta (0, 0)
Screenshot: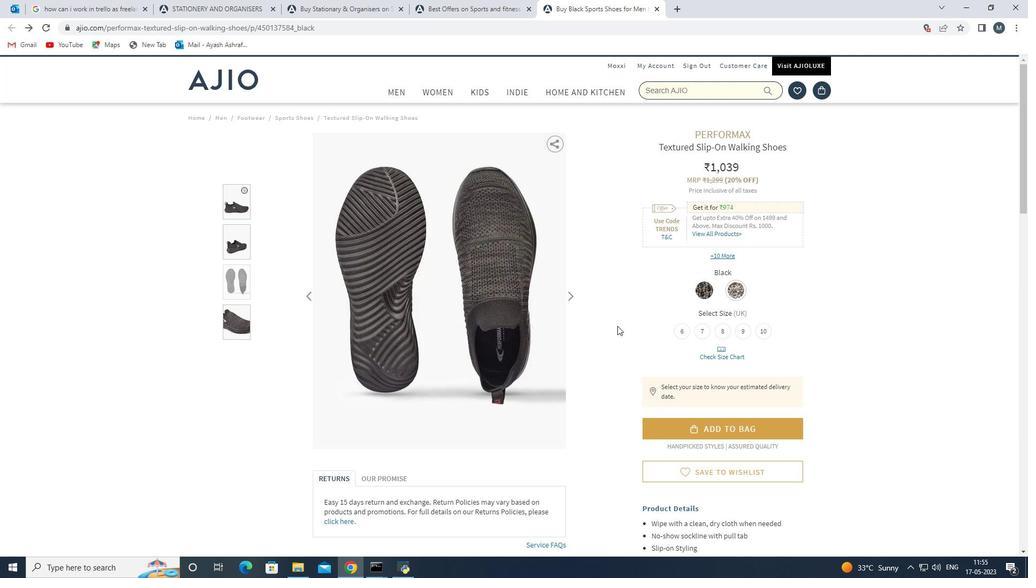 
Action: Mouse moved to (579, 247)
Screenshot: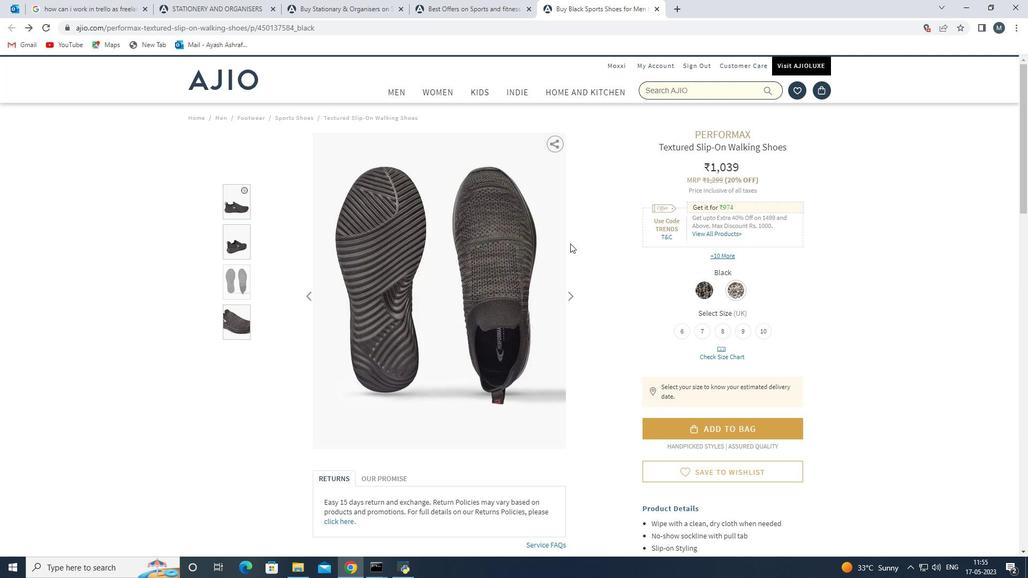 
Action: Mouse scrolled (579, 247) with delta (0, 0)
Screenshot: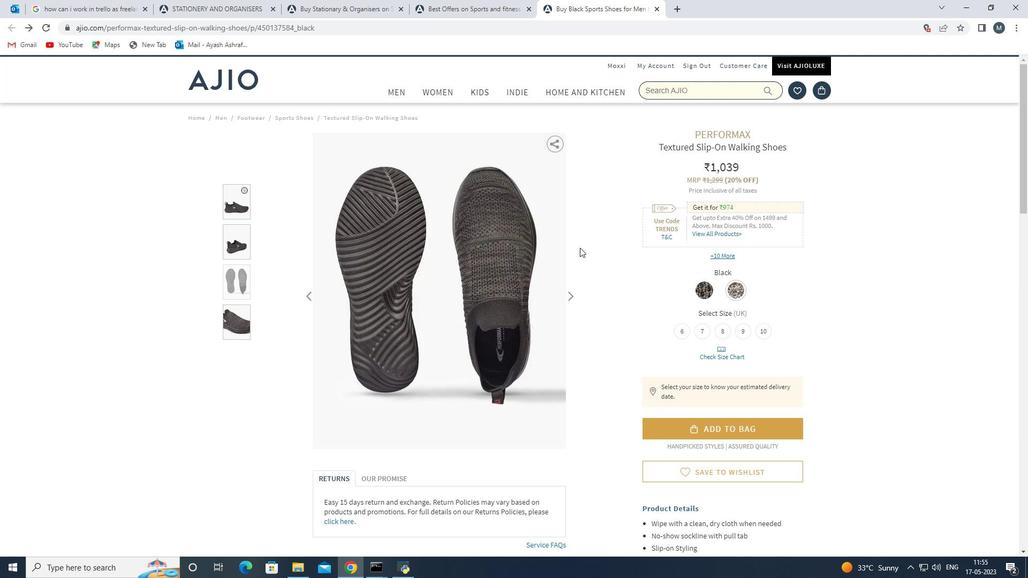 
Action: Mouse scrolled (579, 247) with delta (0, 0)
Screenshot: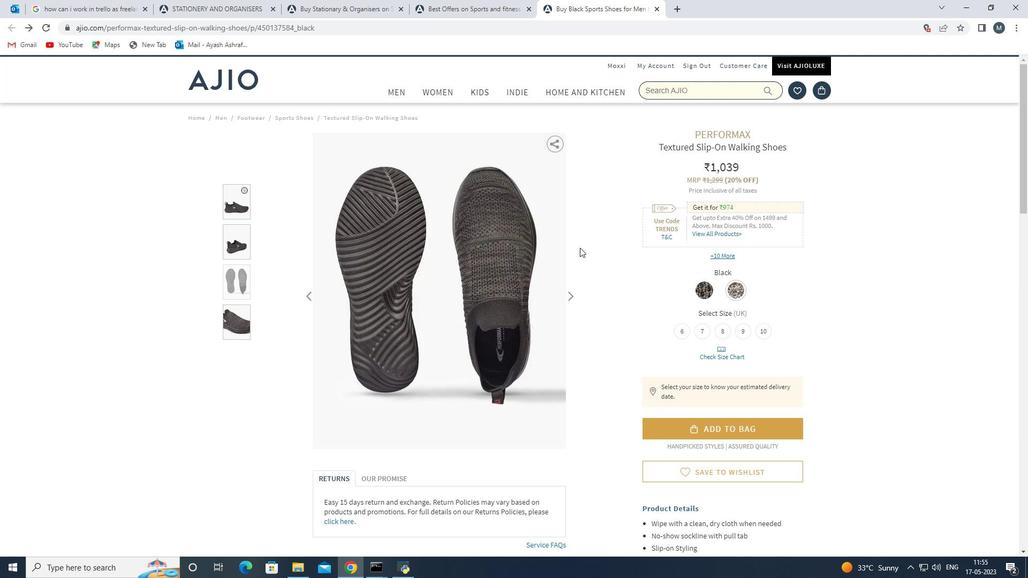 
Action: Mouse moved to (580, 248)
Screenshot: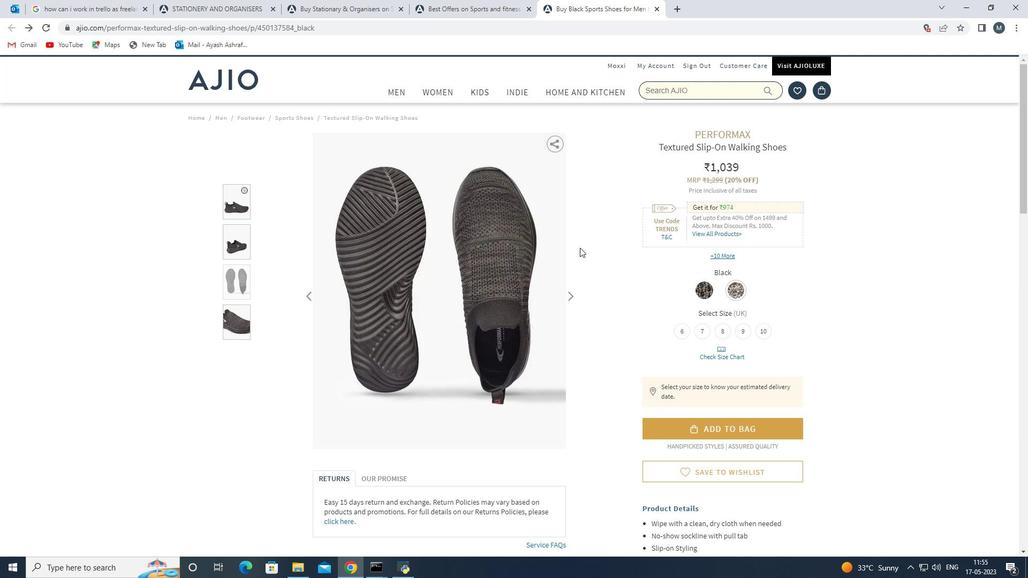 
Action: Mouse scrolled (580, 248) with delta (0, 0)
Screenshot: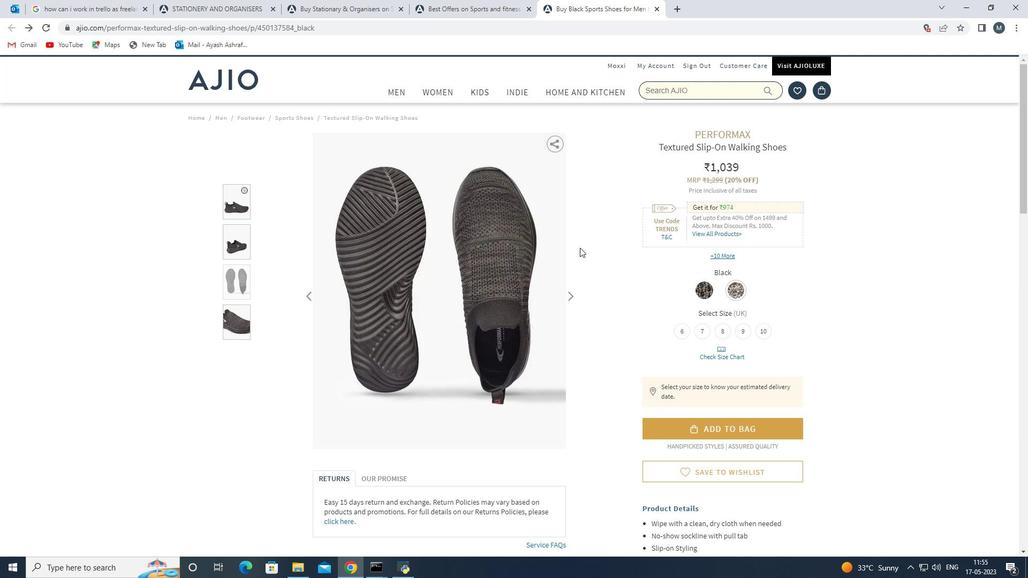 
Action: Mouse moved to (580, 250)
Screenshot: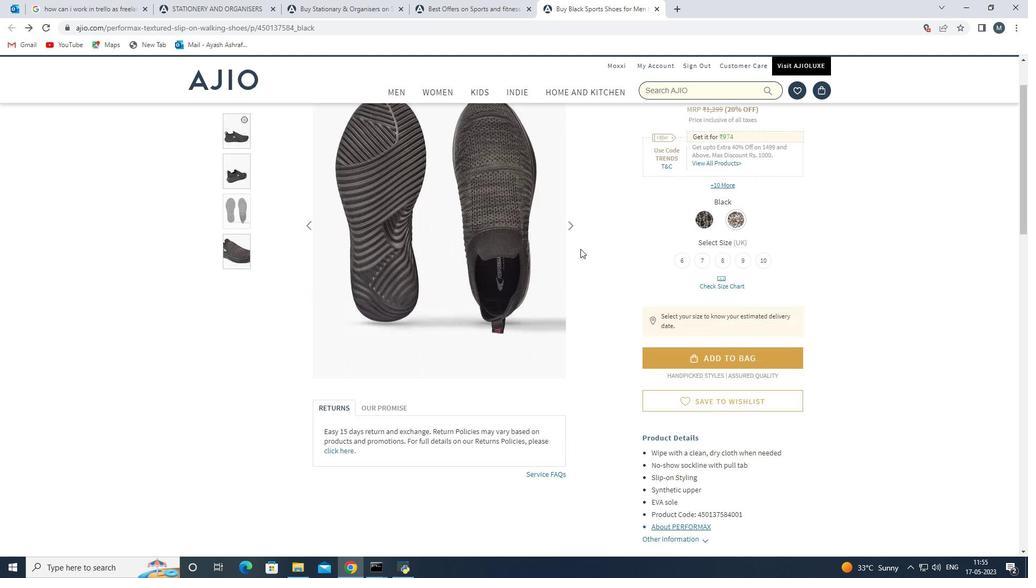 
Action: Mouse scrolled (580, 249) with delta (0, 0)
Screenshot: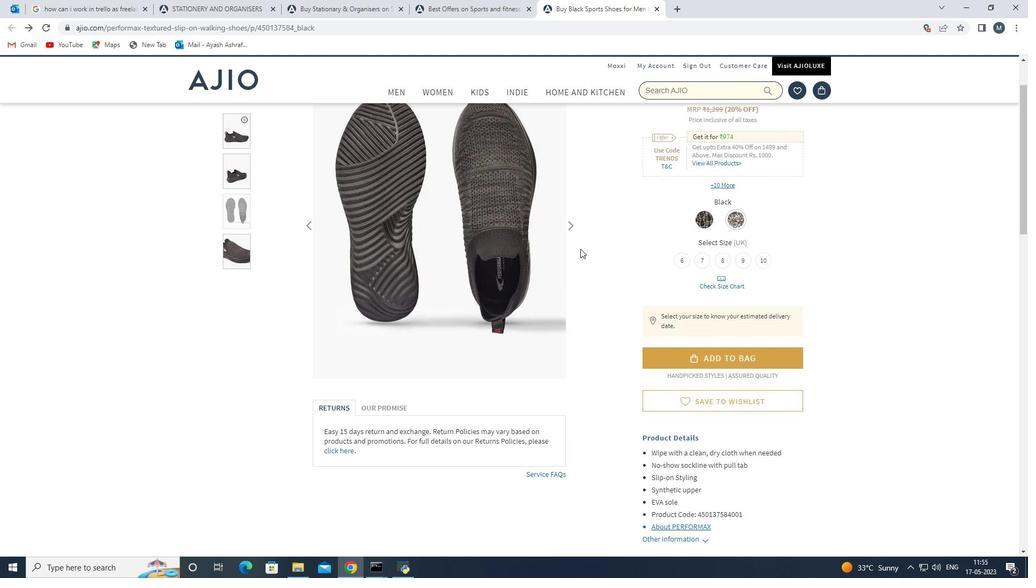 
Action: Mouse moved to (581, 252)
Screenshot: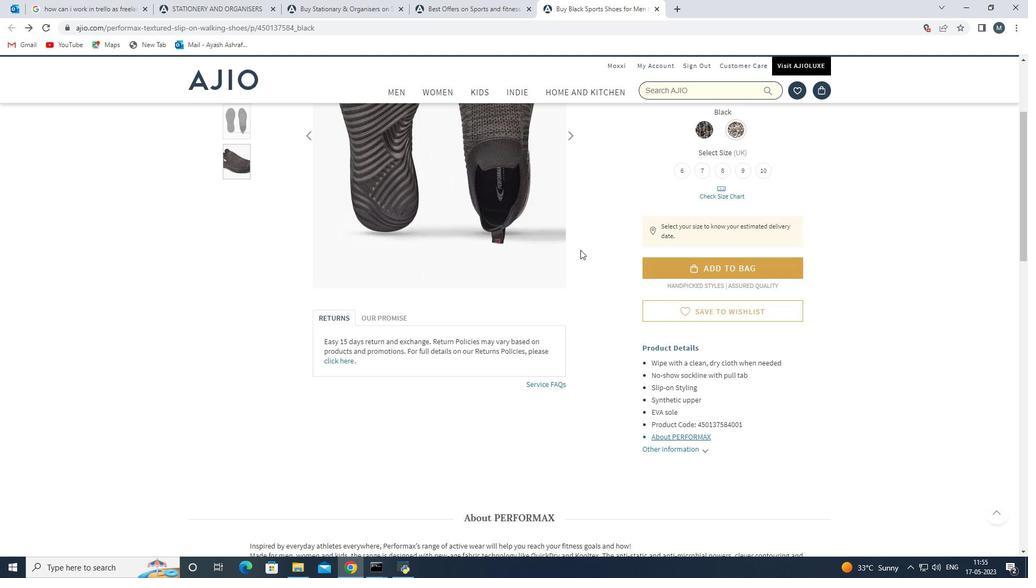 
Action: Mouse scrolled (580, 252) with delta (0, 0)
Screenshot: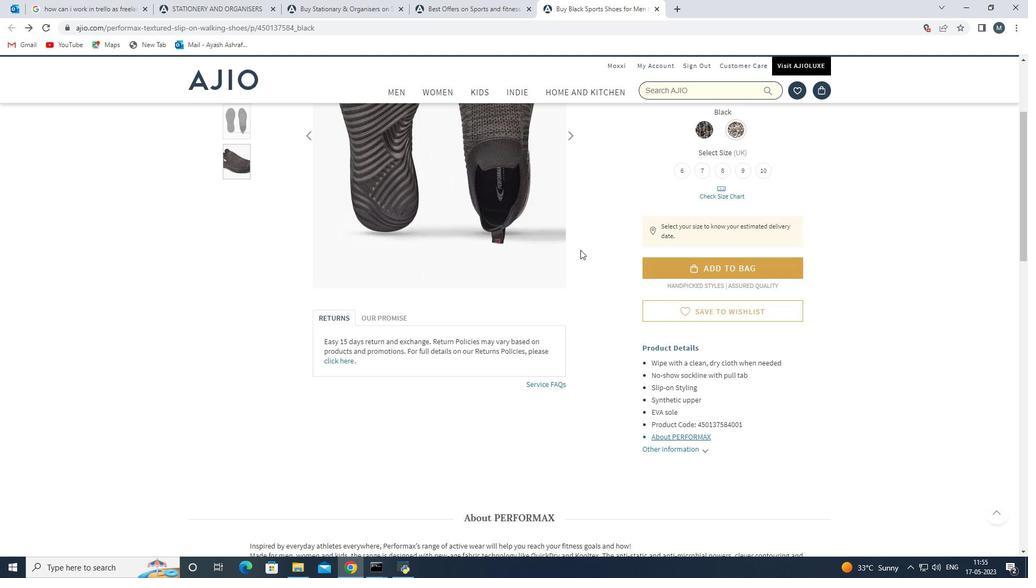 
Action: Mouse moved to (582, 254)
Screenshot: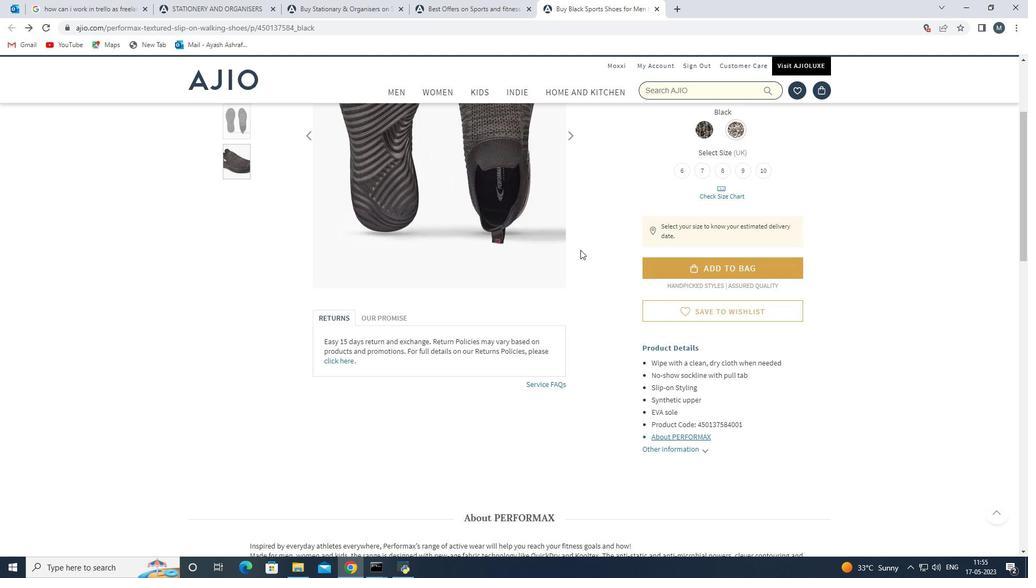 
Action: Mouse scrolled (582, 253) with delta (0, 0)
Screenshot: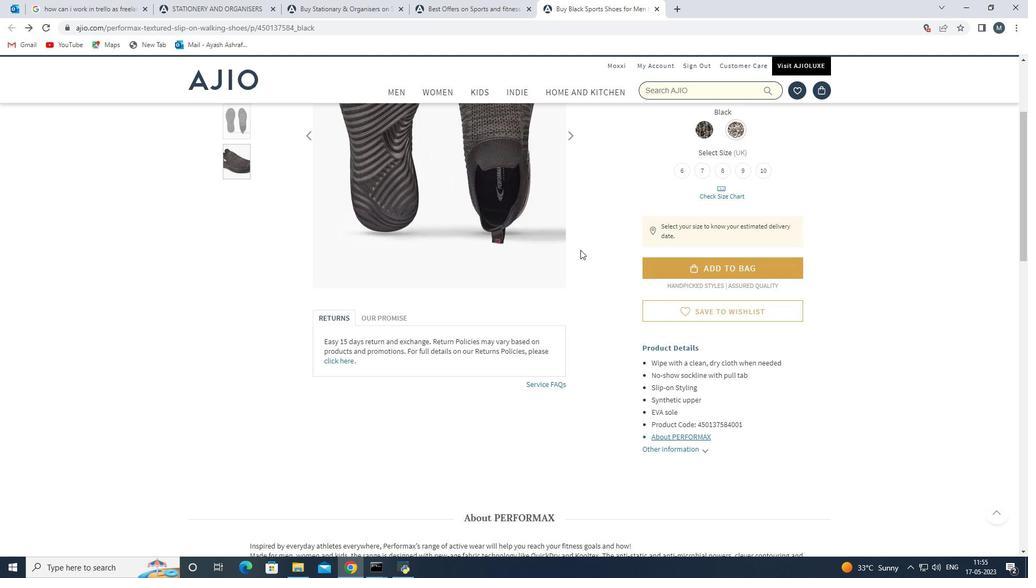 
Action: Mouse moved to (583, 257)
Screenshot: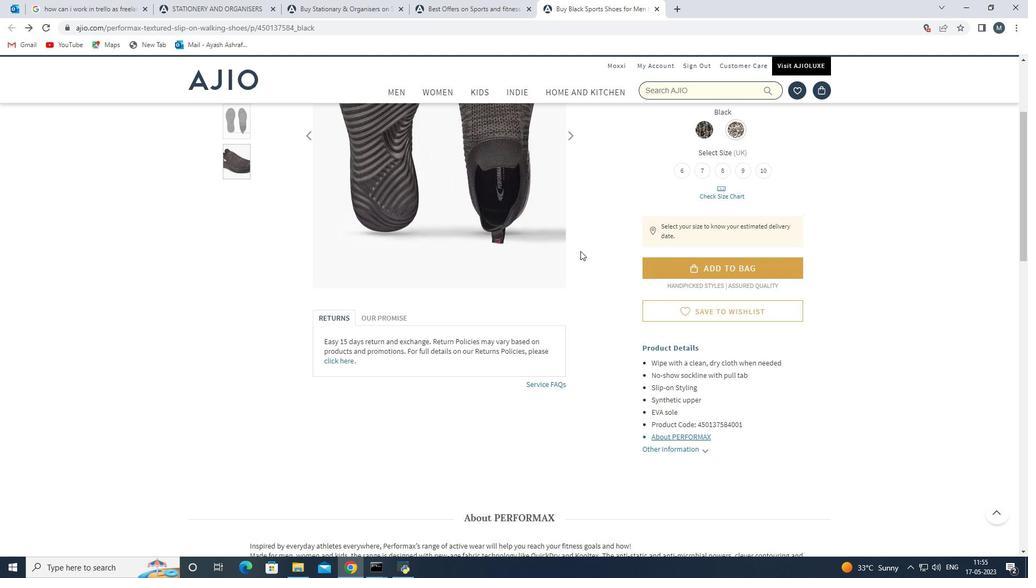 
Action: Mouse scrolled (583, 254) with delta (0, 0)
Screenshot: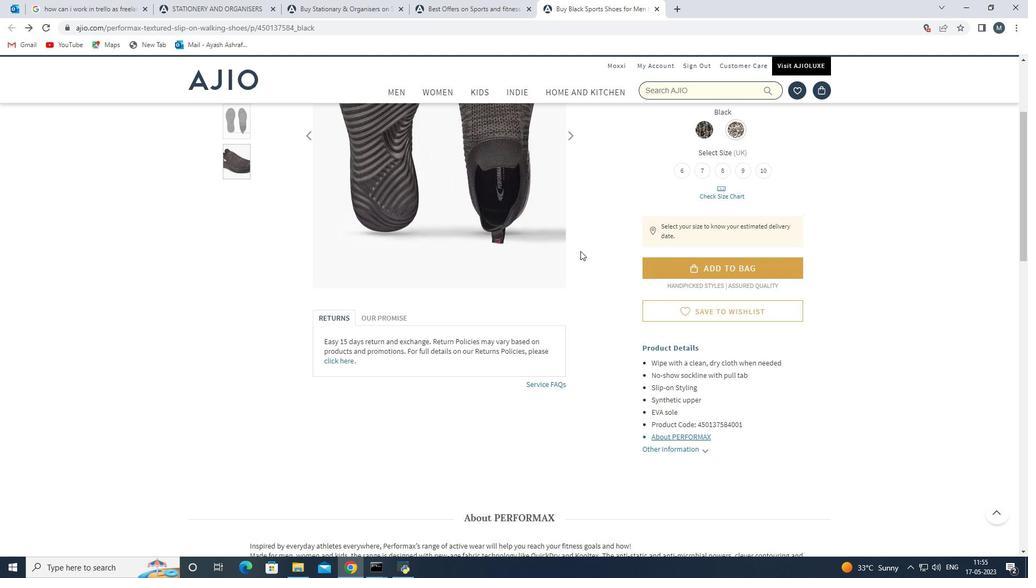 
Action: Mouse moved to (584, 259)
Screenshot: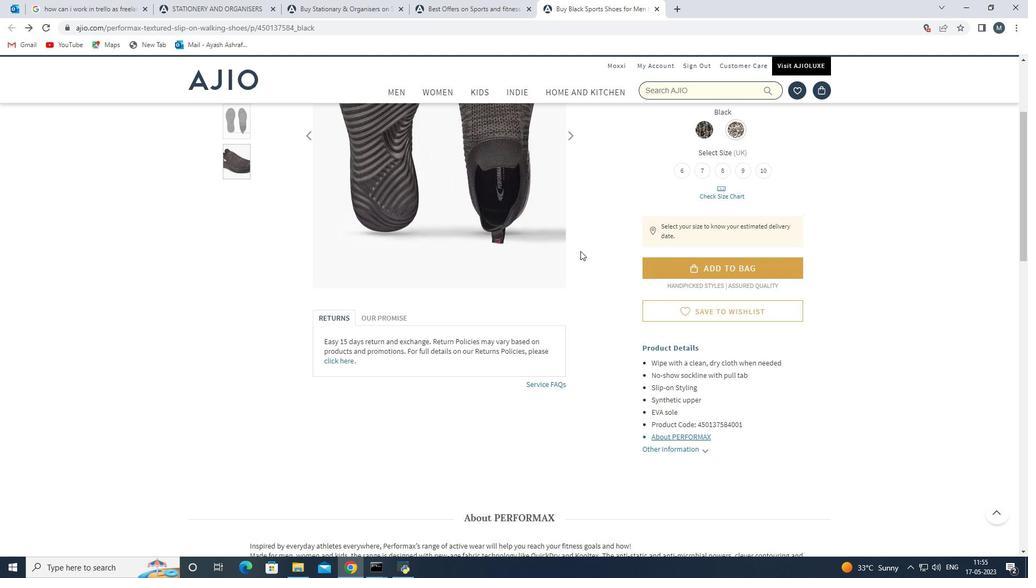 
Action: Mouse scrolled (583, 256) with delta (0, 0)
Screenshot: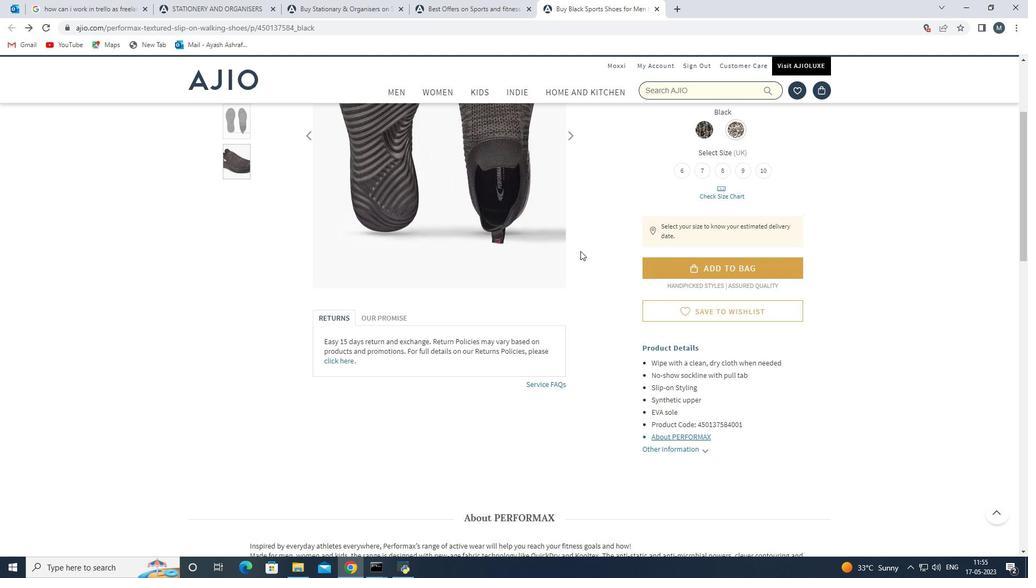 
Action: Mouse moved to (584, 260)
Screenshot: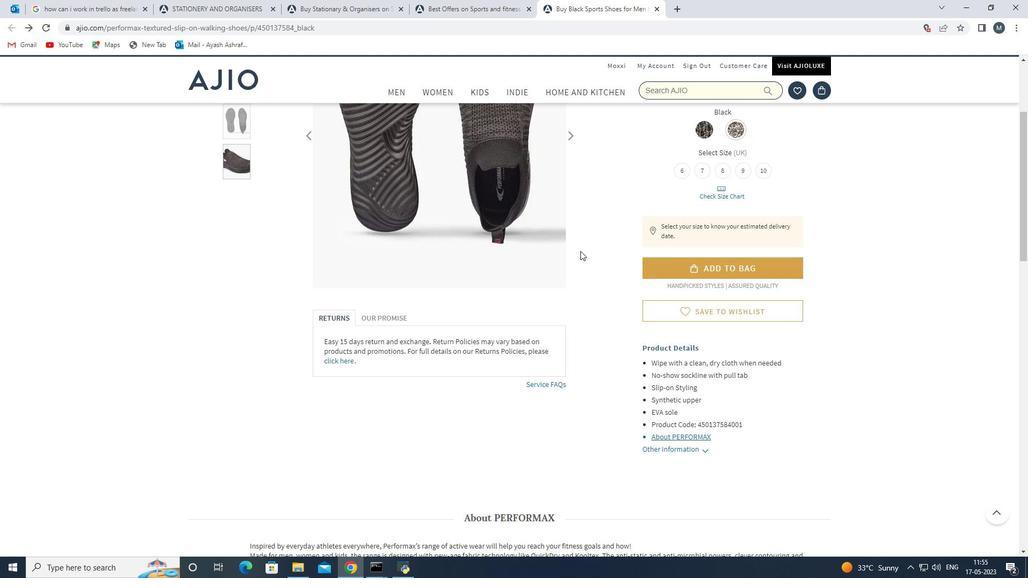
Action: Mouse scrolled (584, 258) with delta (0, 0)
Screenshot: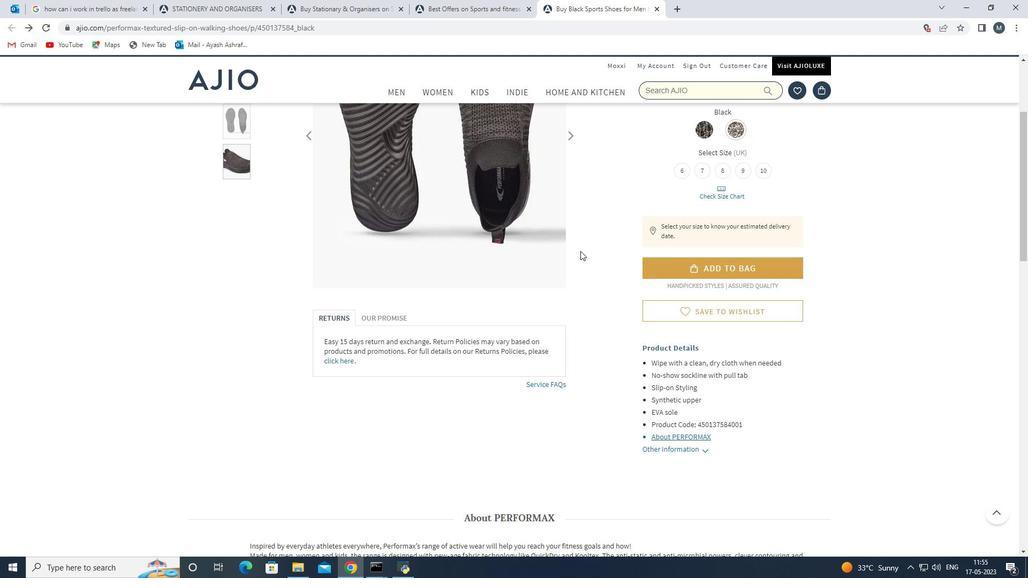 
Action: Mouse moved to (577, 270)
Screenshot: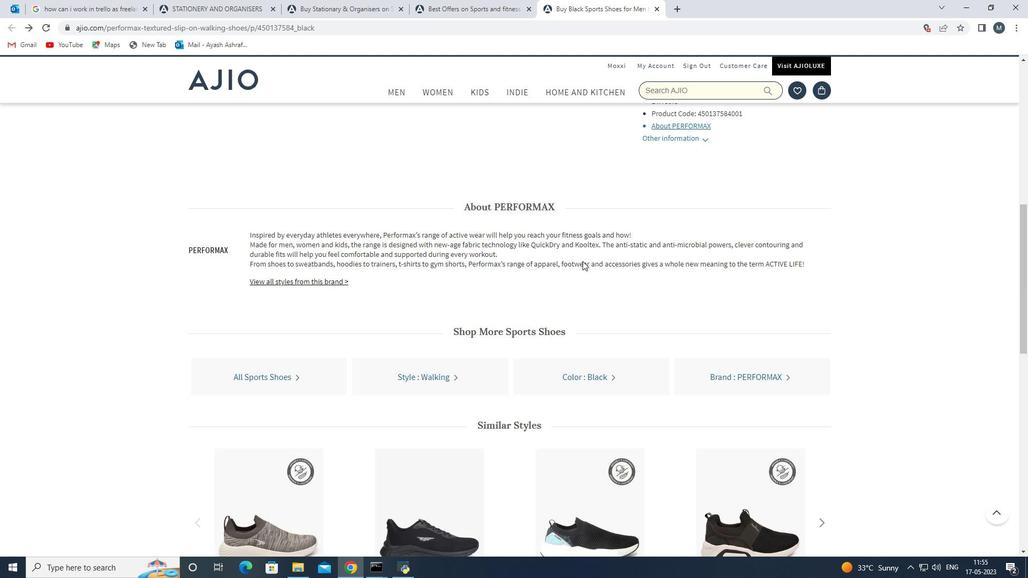 
Action: Mouse scrolled (577, 267) with delta (0, 0)
Screenshot: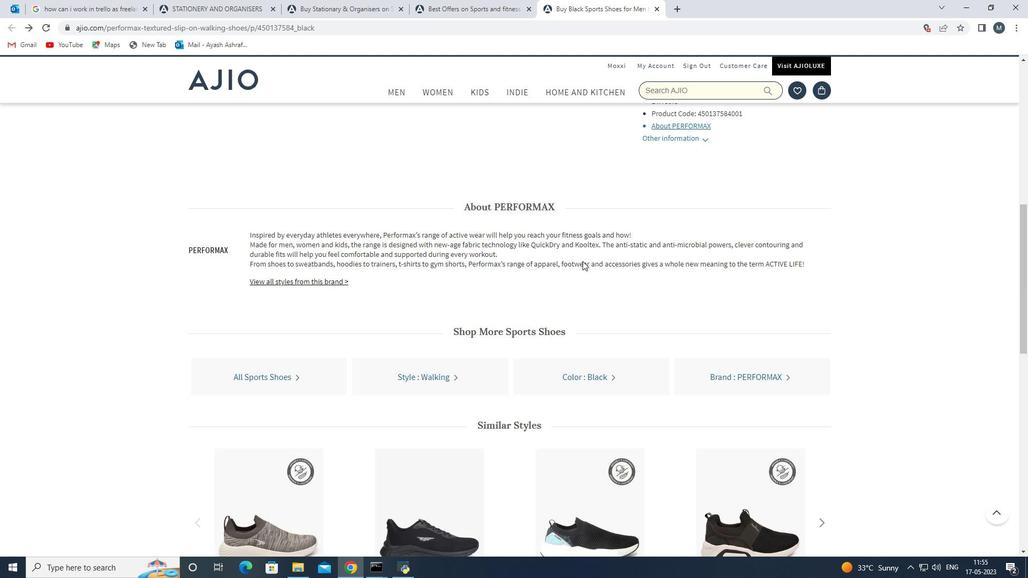 
Action: Mouse moved to (577, 270)
Screenshot: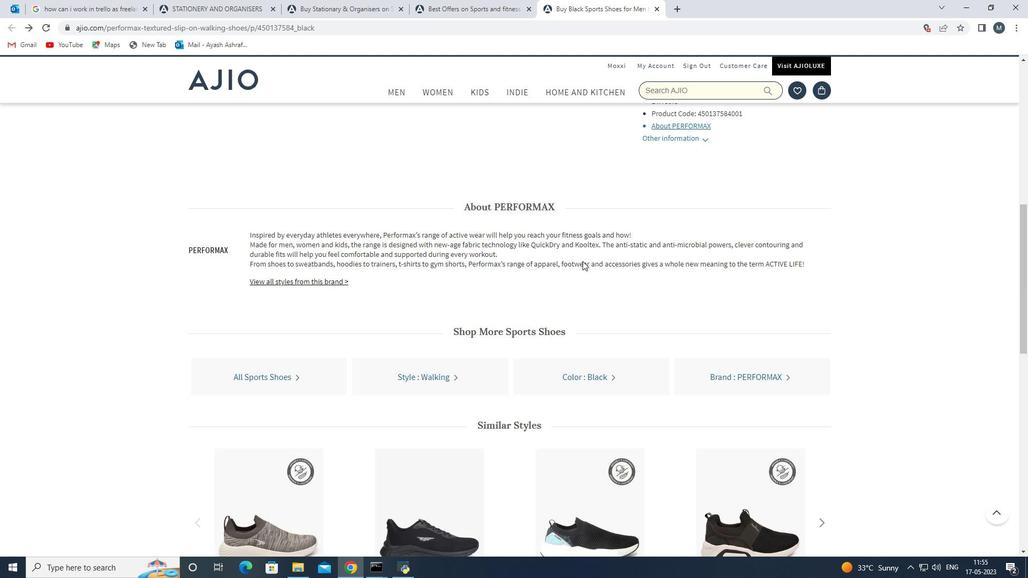 
Action: Mouse scrolled (577, 269) with delta (0, 0)
Screenshot: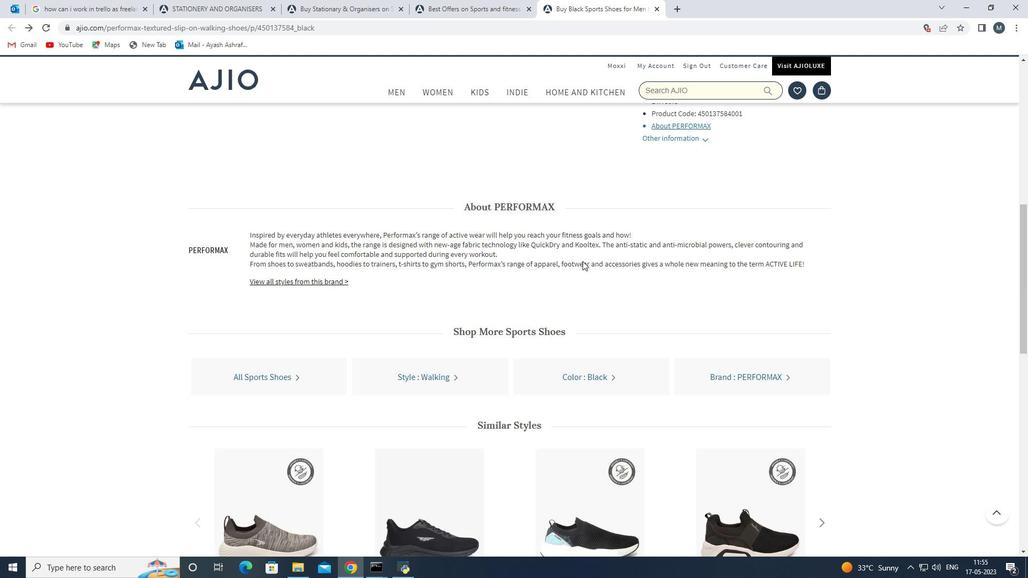 
Action: Mouse moved to (577, 270)
Screenshot: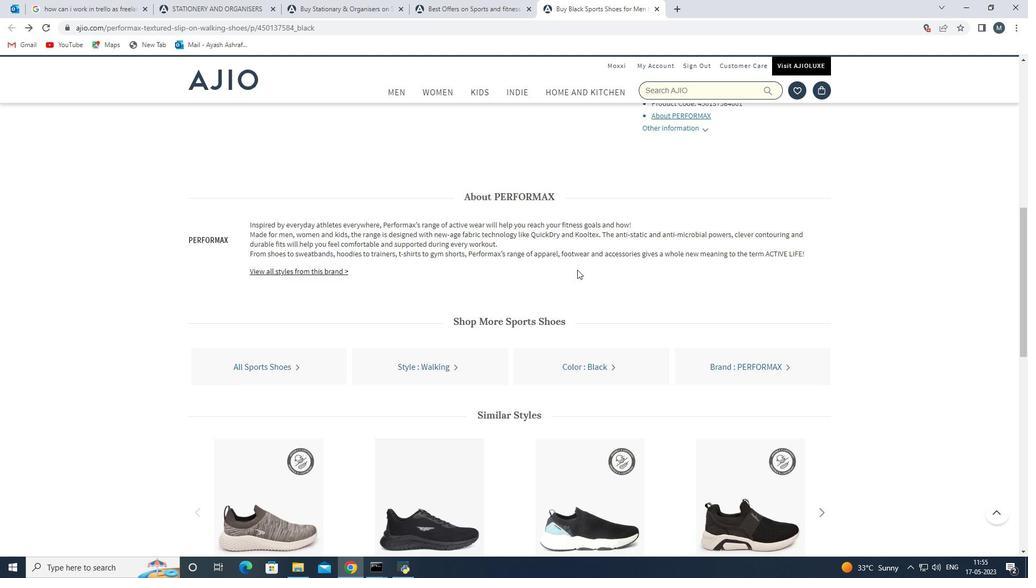 
Action: Mouse scrolled (577, 269) with delta (0, 0)
Screenshot: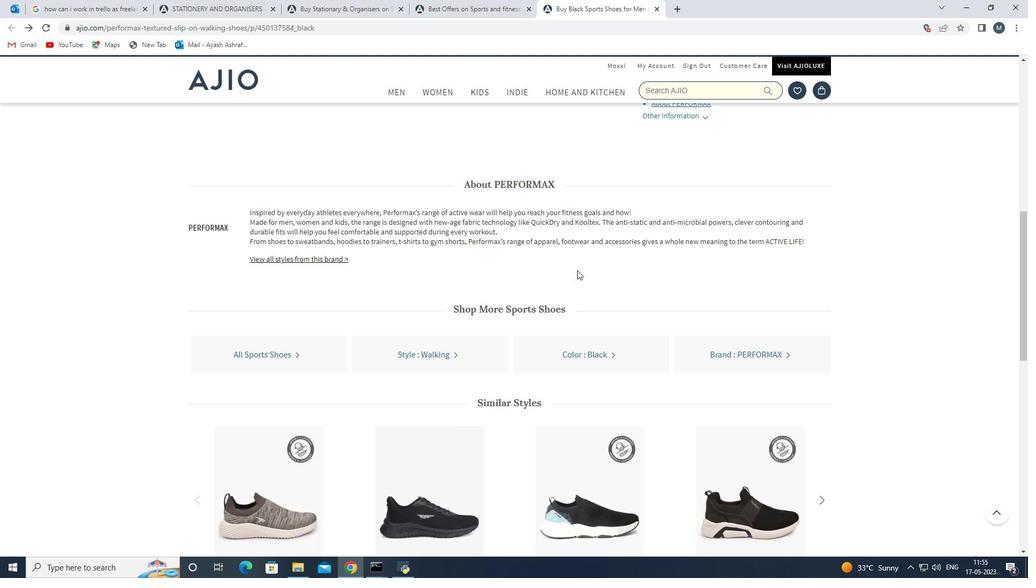 
Action: Mouse moved to (575, 274)
Screenshot: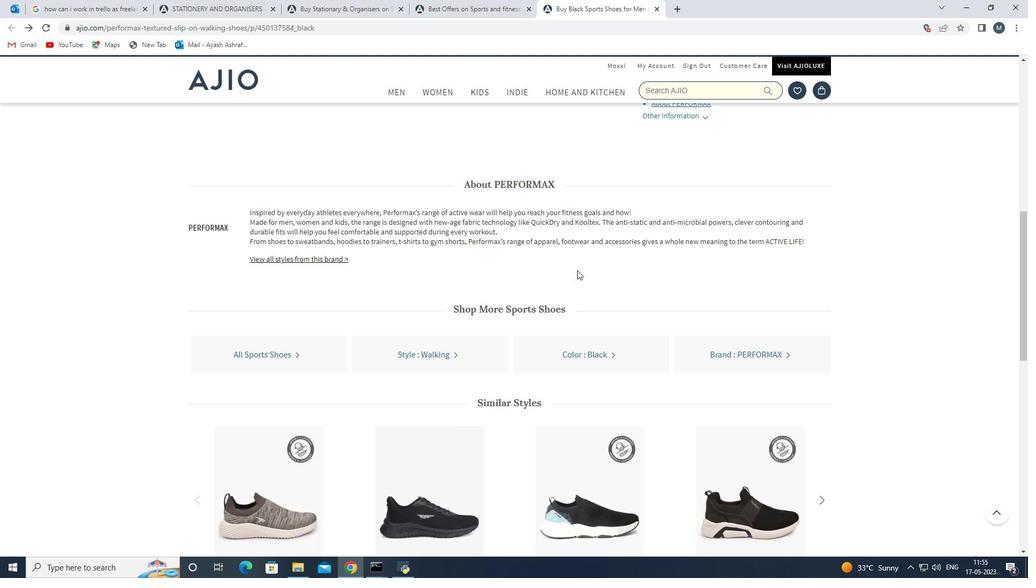 
Action: Mouse scrolled (577, 269) with delta (0, 0)
Screenshot: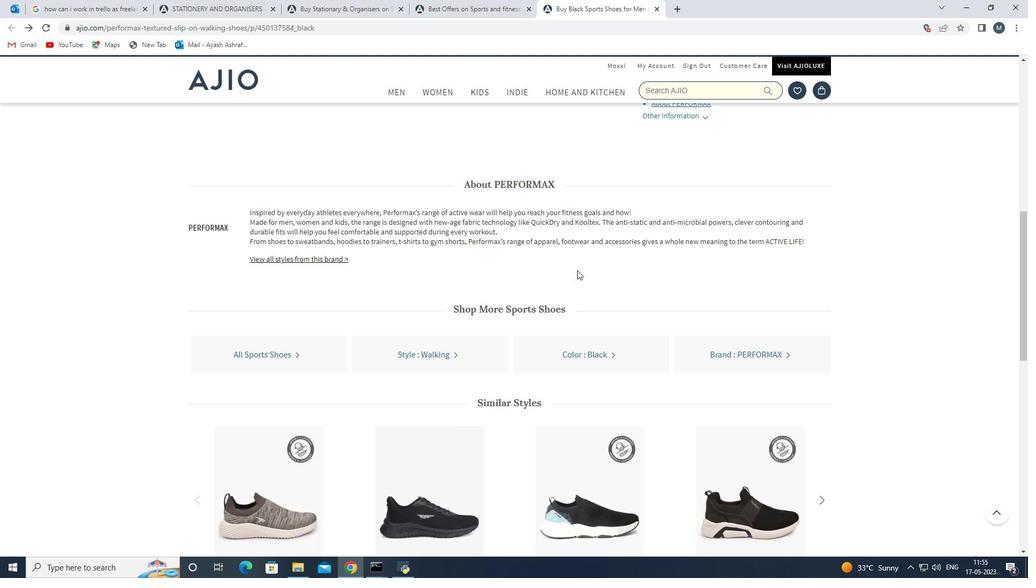 
Action: Mouse moved to (575, 274)
Screenshot: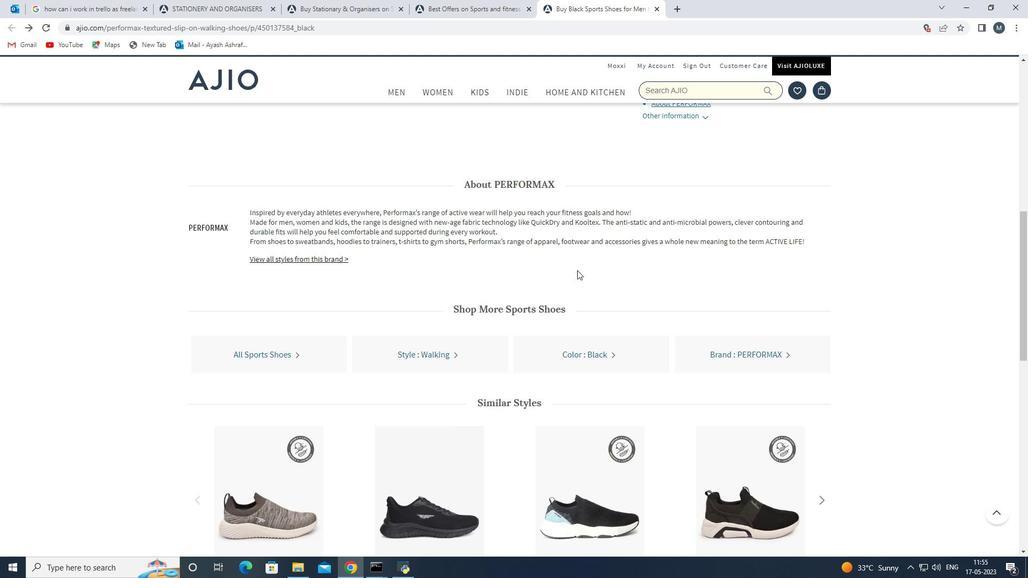 
Action: Mouse scrolled (577, 269) with delta (0, 0)
Screenshot: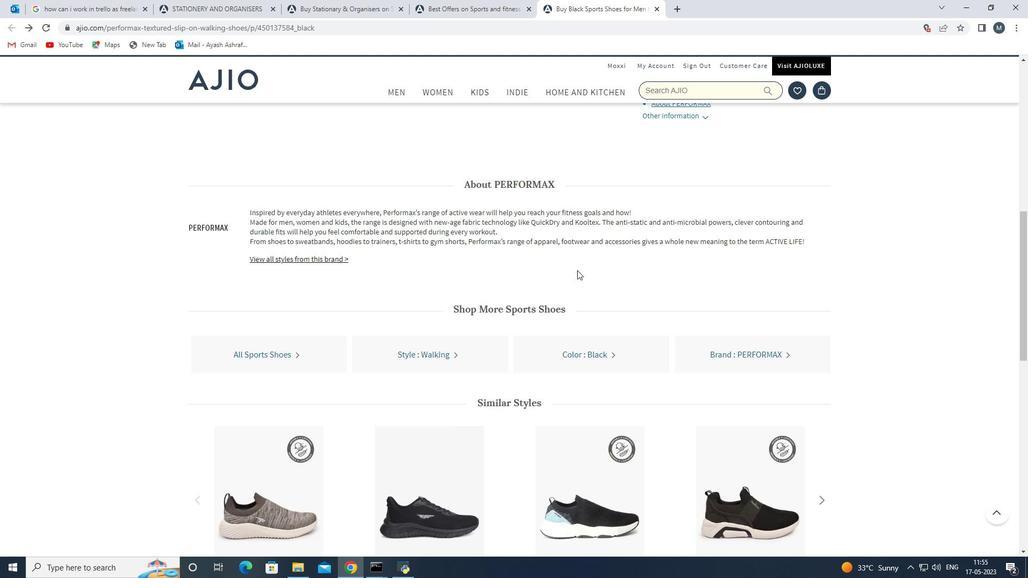 
Action: Mouse moved to (575, 275)
Screenshot: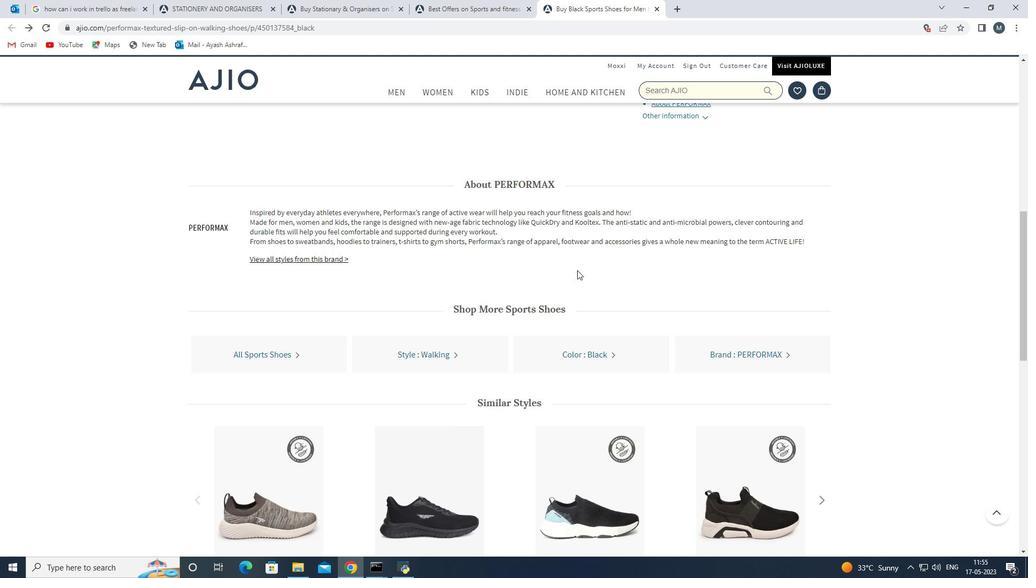 
Action: Mouse scrolled (577, 269) with delta (0, 0)
Screenshot: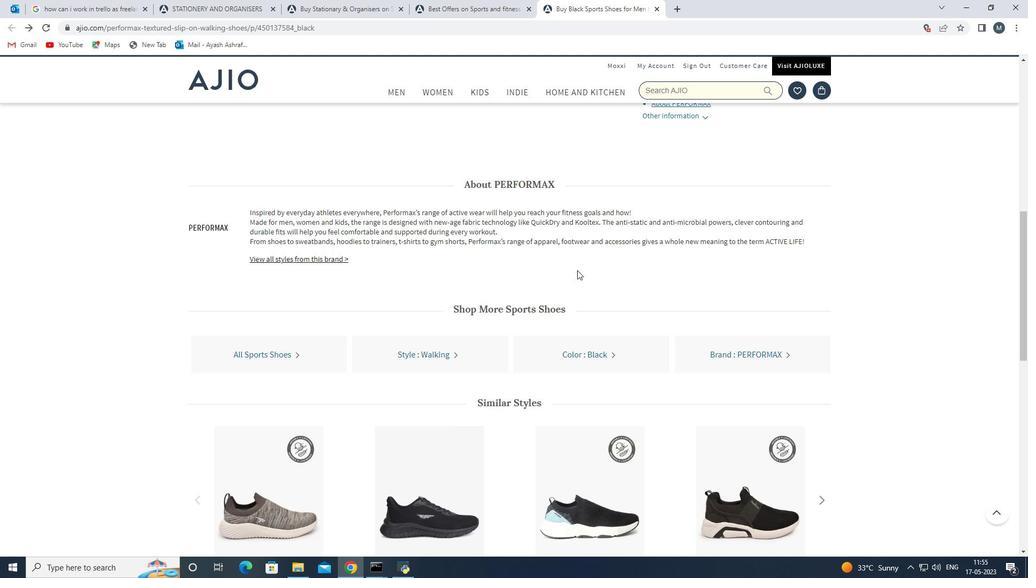 
Action: Mouse moved to (575, 276)
Screenshot: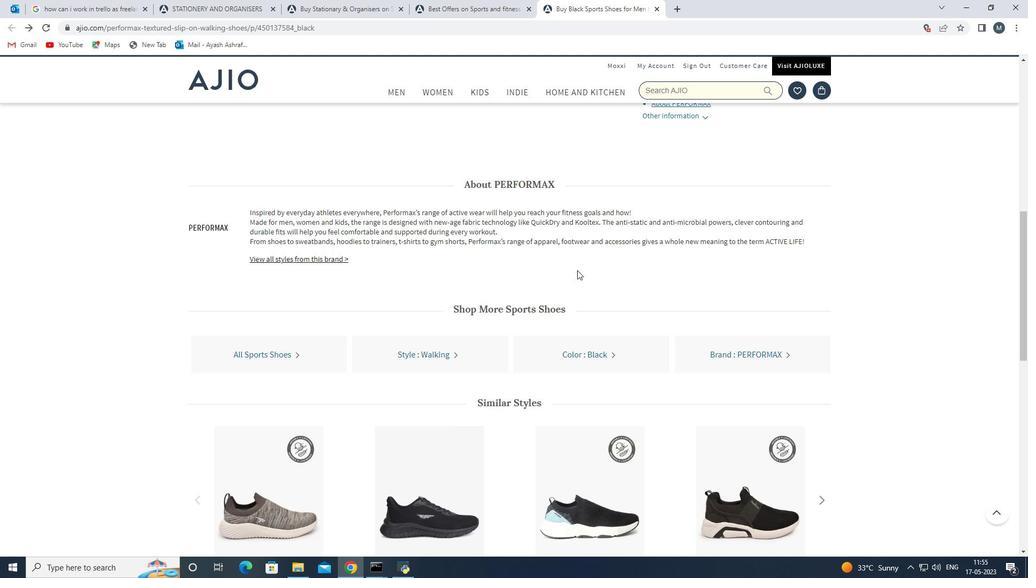 
Action: Mouse scrolled (575, 273) with delta (0, 0)
Screenshot: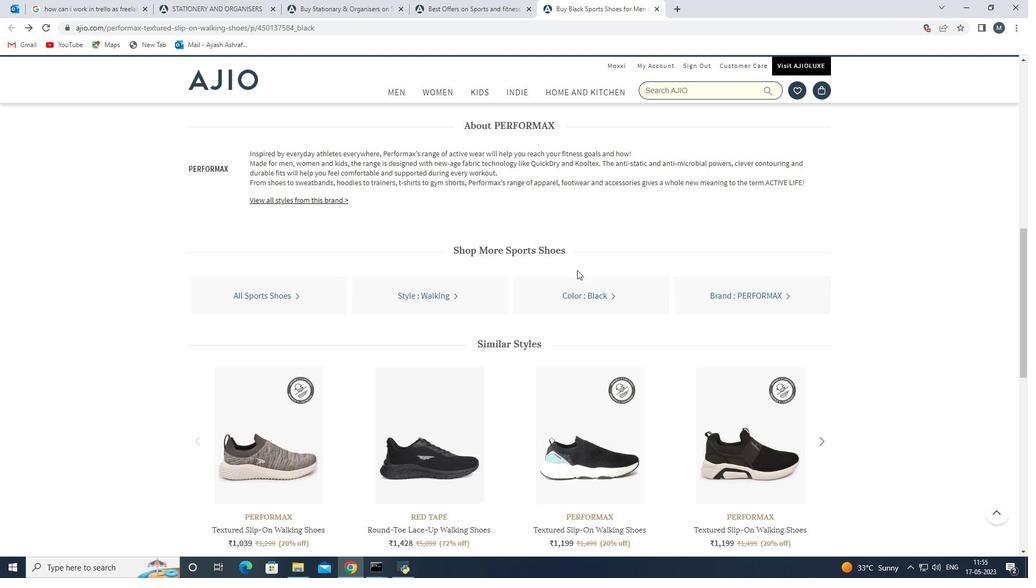 
Action: Mouse moved to (575, 276)
Screenshot: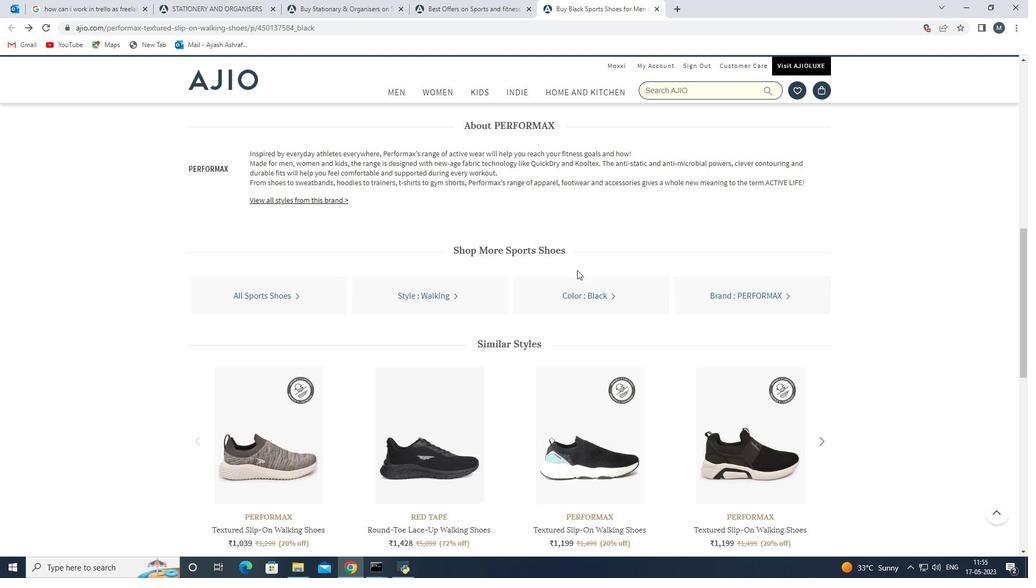 
Action: Mouse scrolled (575, 275) with delta (0, 0)
Screenshot: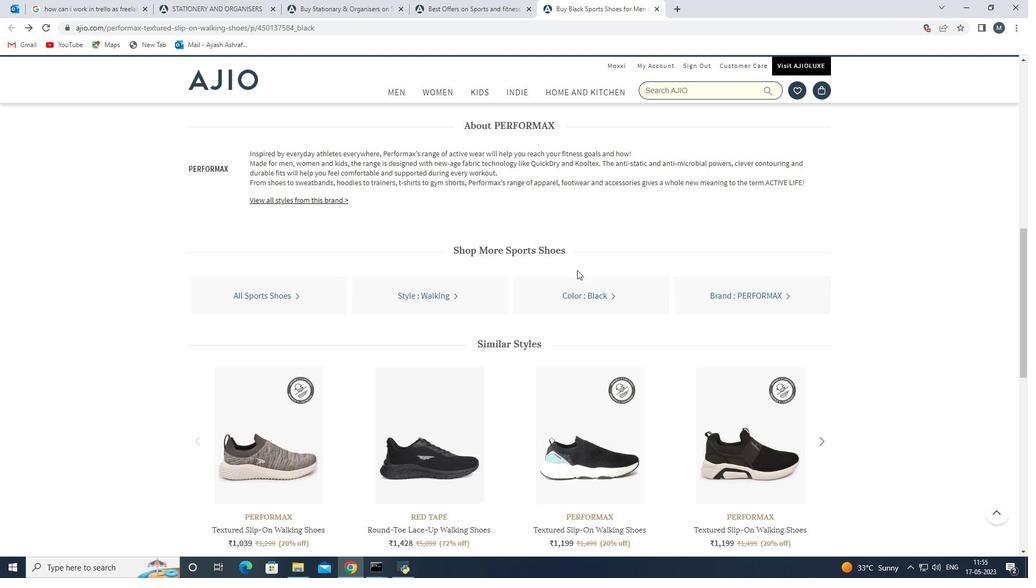 
Action: Mouse moved to (575, 276)
Screenshot: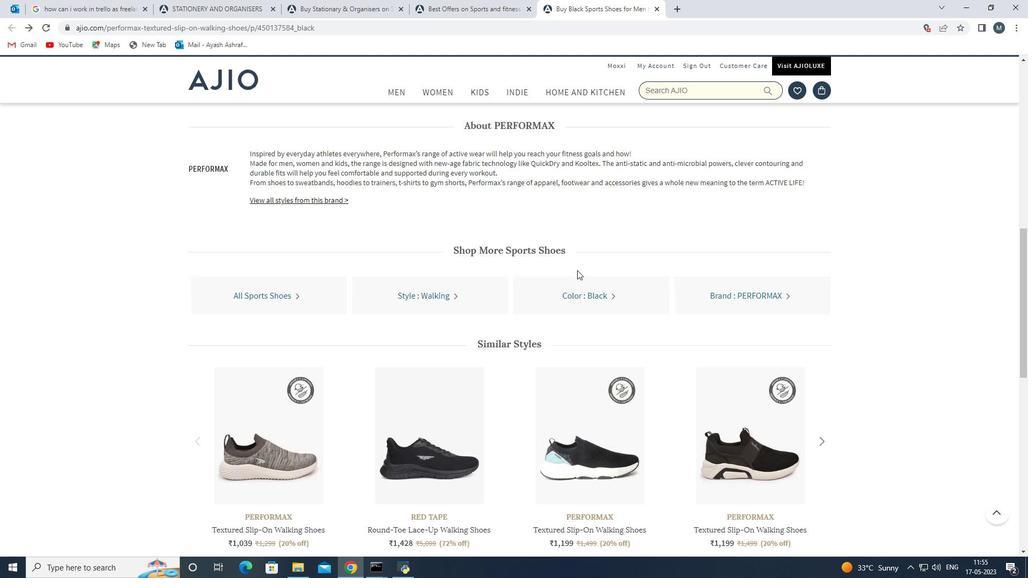 
Action: Mouse scrolled (575, 275) with delta (0, 0)
Screenshot: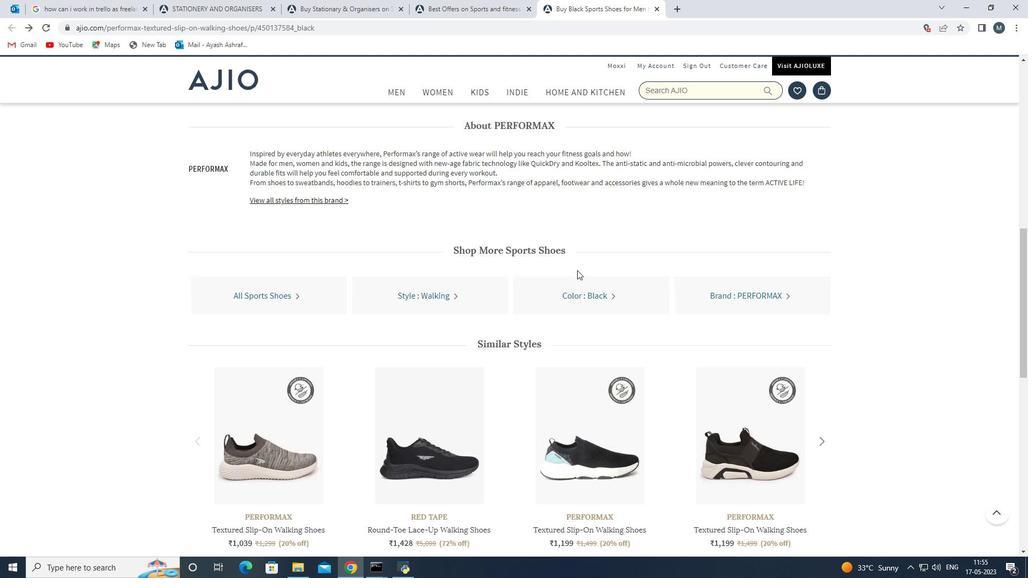
Action: Mouse moved to (573, 277)
Screenshot: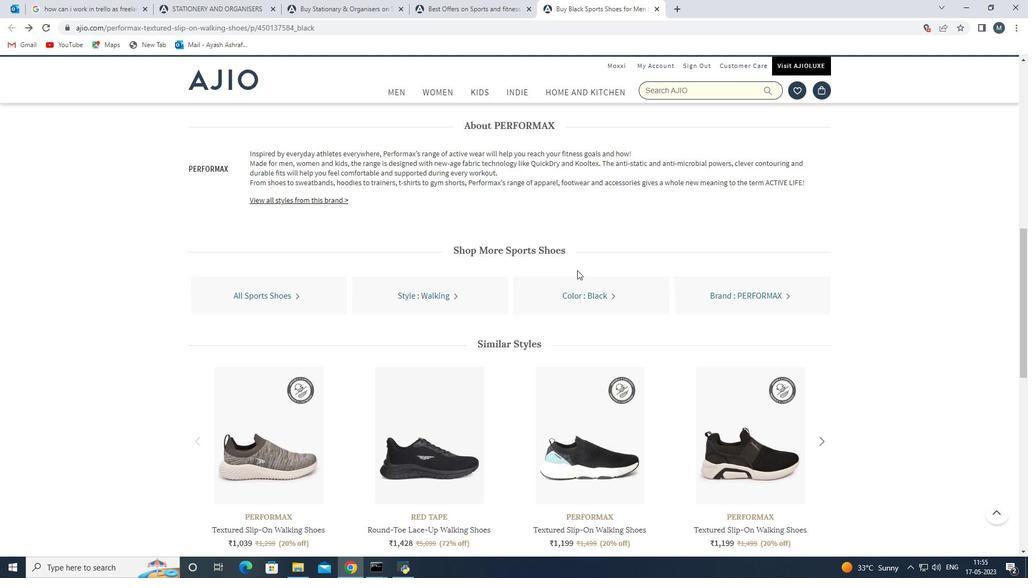 
Action: Mouse scrolled (575, 276) with delta (0, 0)
Screenshot: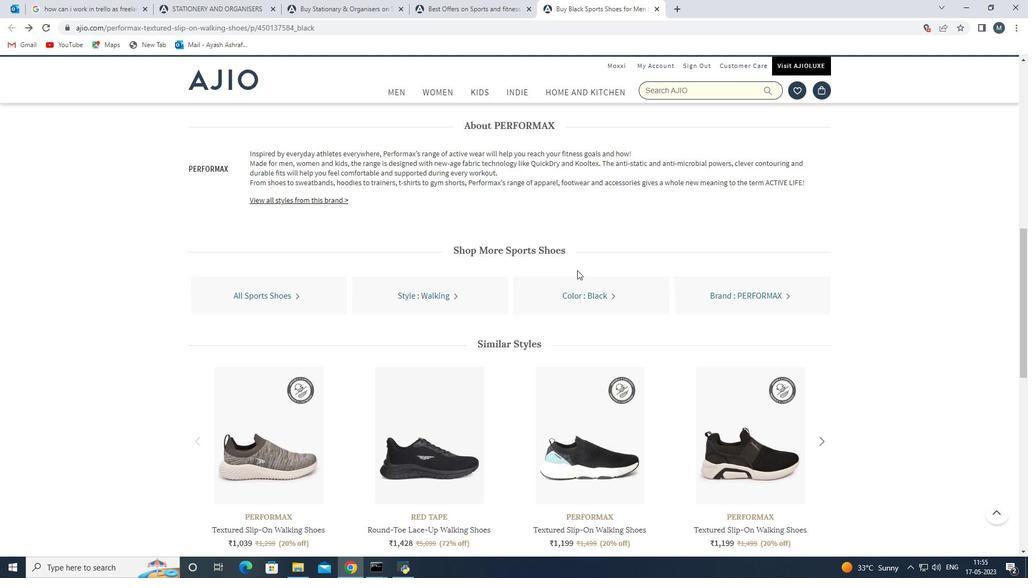 
Action: Mouse scrolled (575, 276) with delta (0, 0)
Screenshot: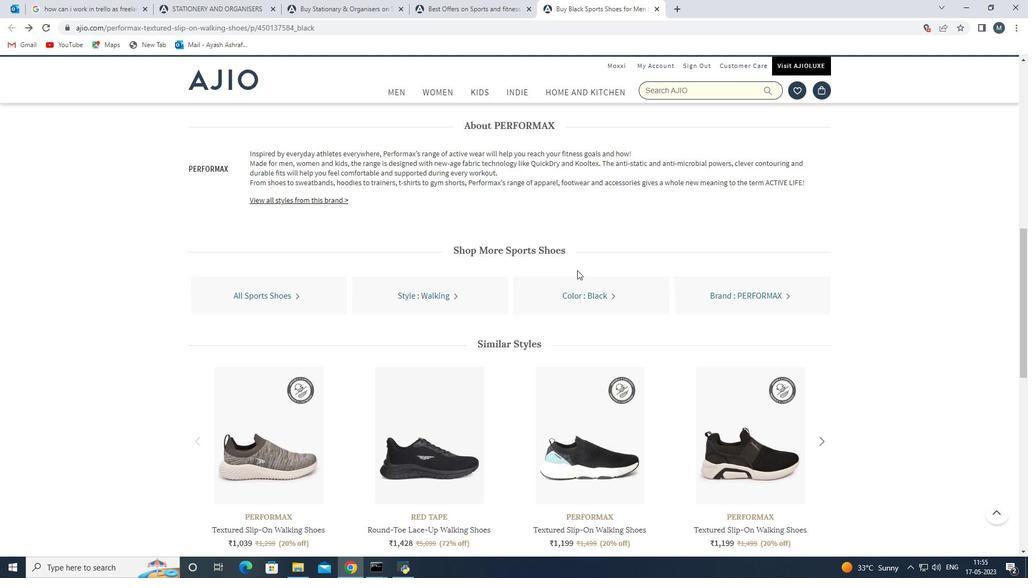
Action: Mouse moved to (572, 281)
Screenshot: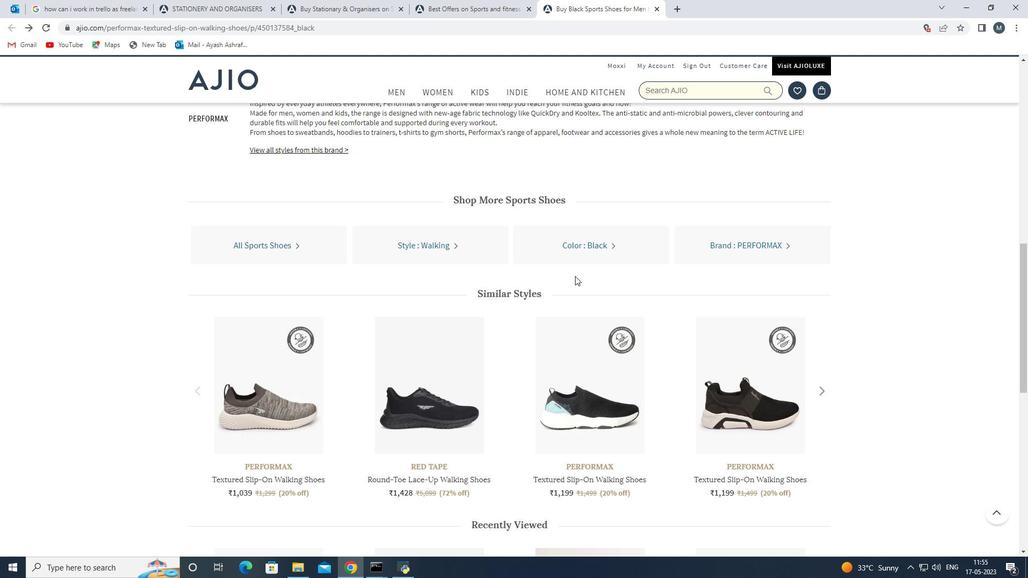 
Action: Mouse scrolled (572, 279) with delta (0, 0)
Screenshot: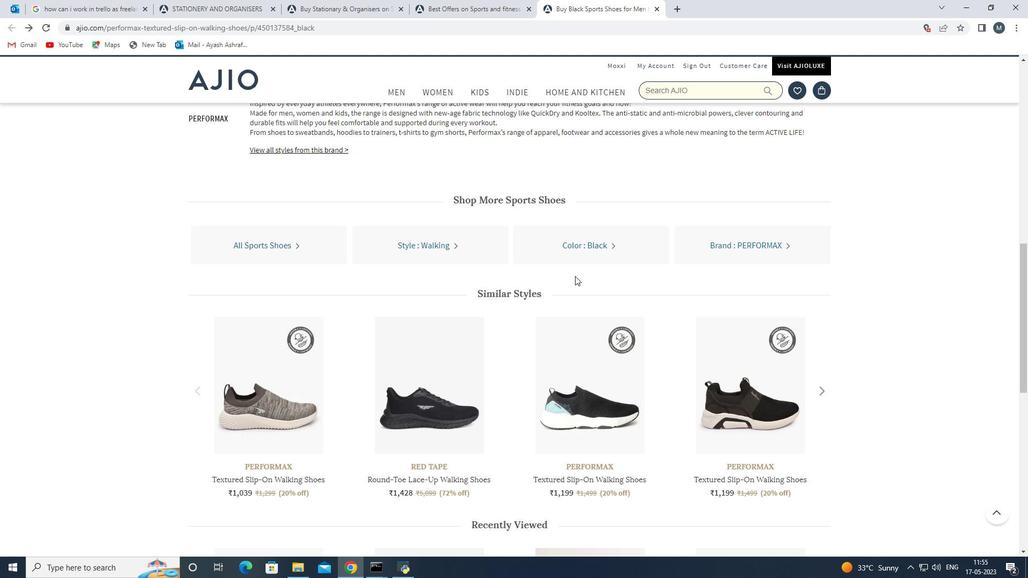 
Action: Mouse scrolled (572, 280) with delta (0, 0)
Screenshot: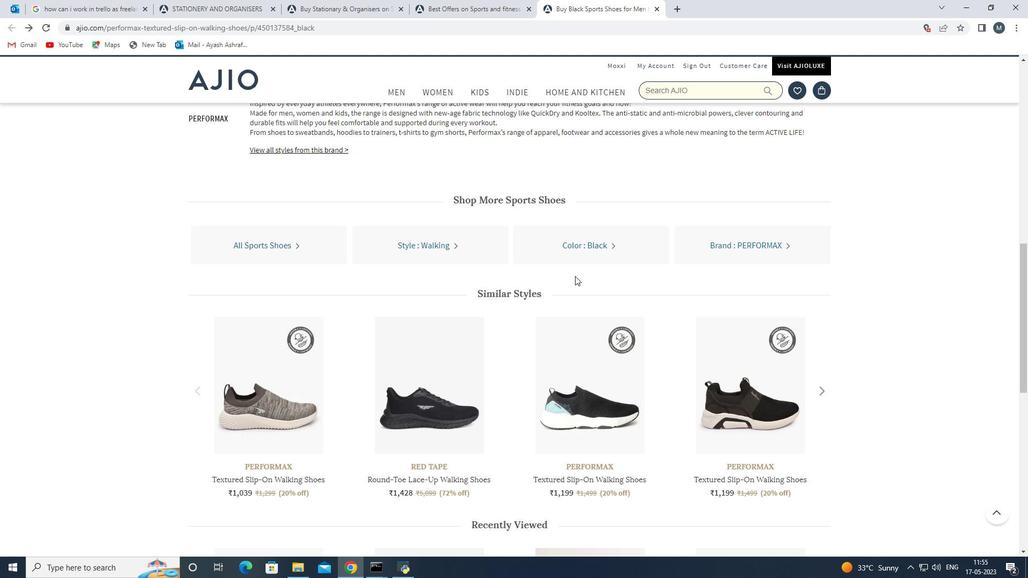 
Action: Mouse moved to (572, 281)
Screenshot: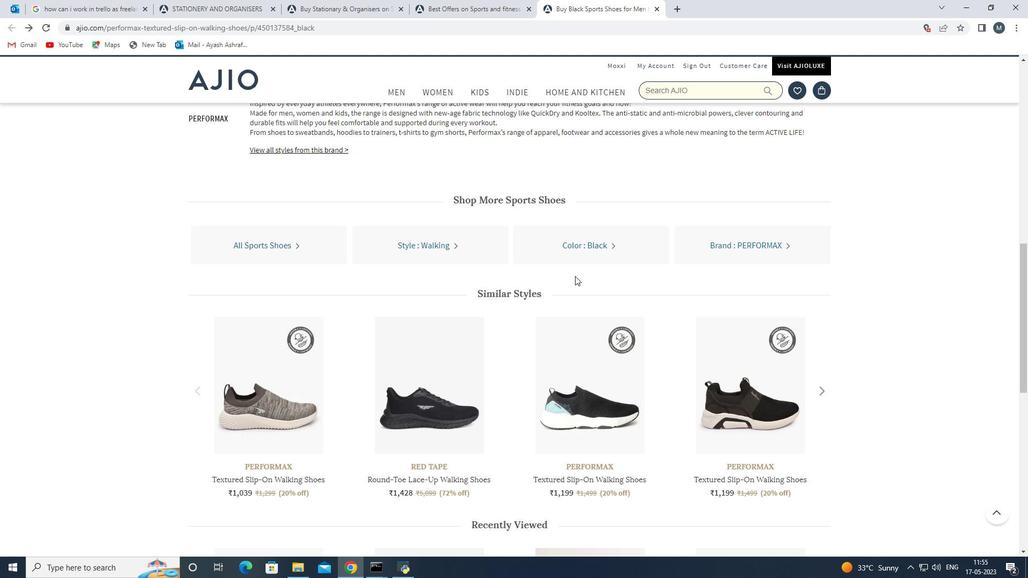 
Action: Mouse scrolled (572, 280) with delta (0, 0)
Screenshot: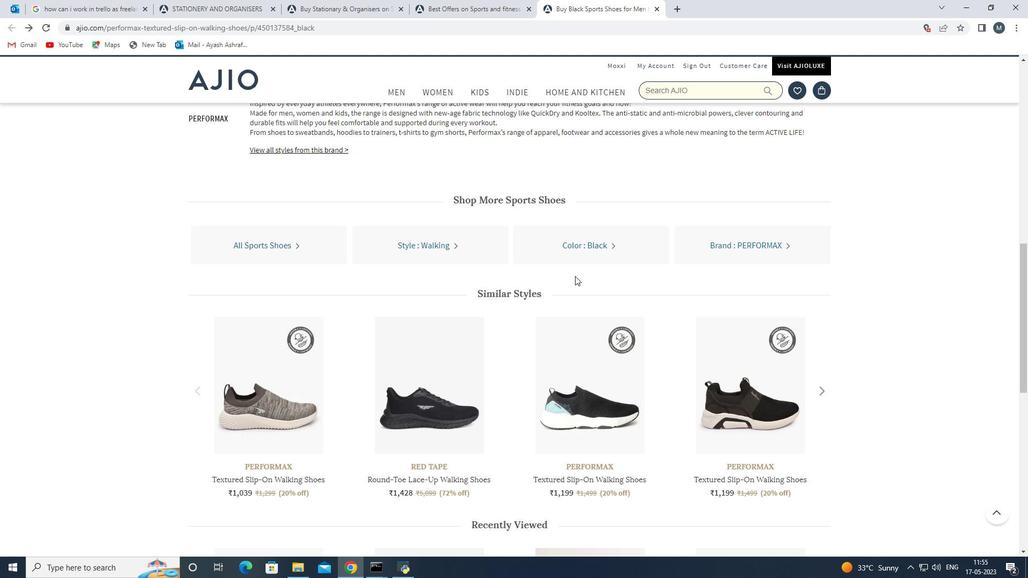 
Action: Mouse moved to (572, 282)
Screenshot: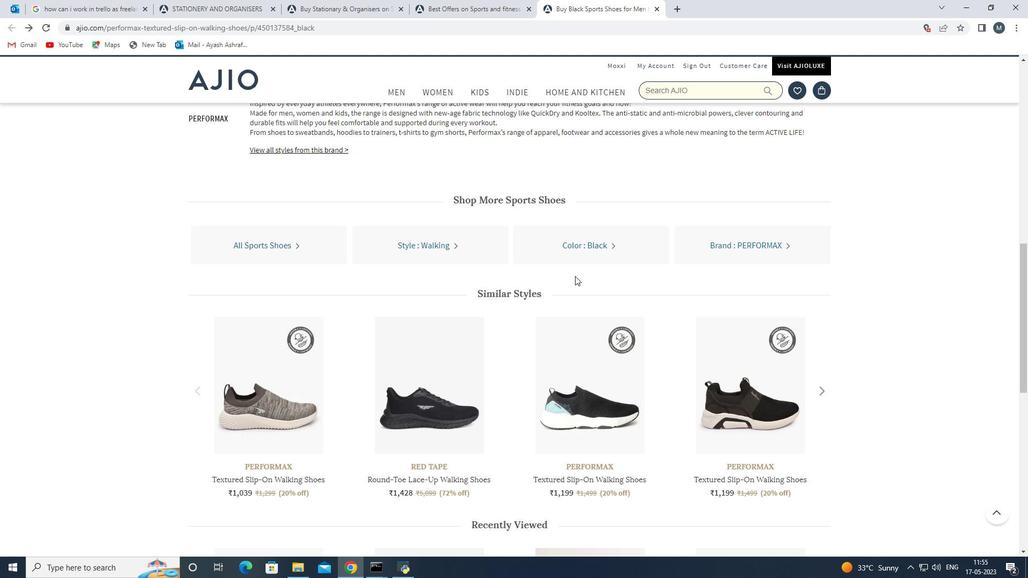 
Action: Mouse scrolled (572, 281) with delta (0, 0)
Screenshot: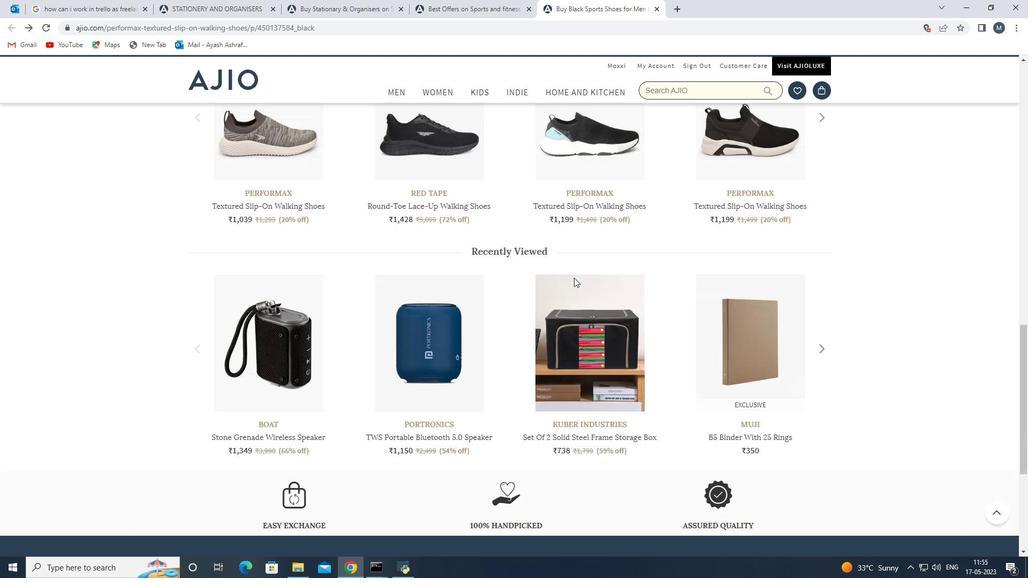
Action: Mouse moved to (572, 282)
Screenshot: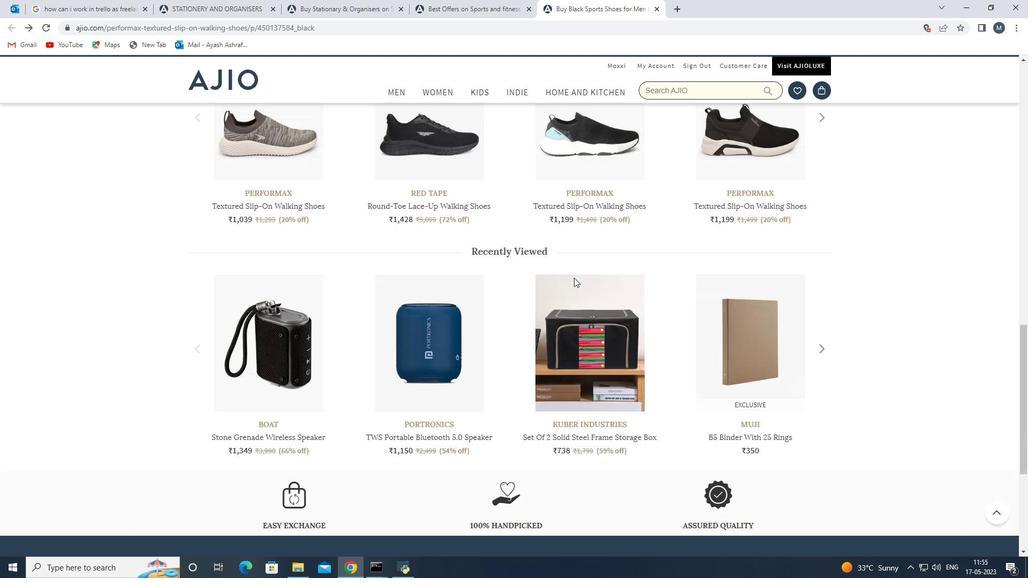 
Action: Mouse scrolled (572, 281) with delta (0, 0)
Screenshot: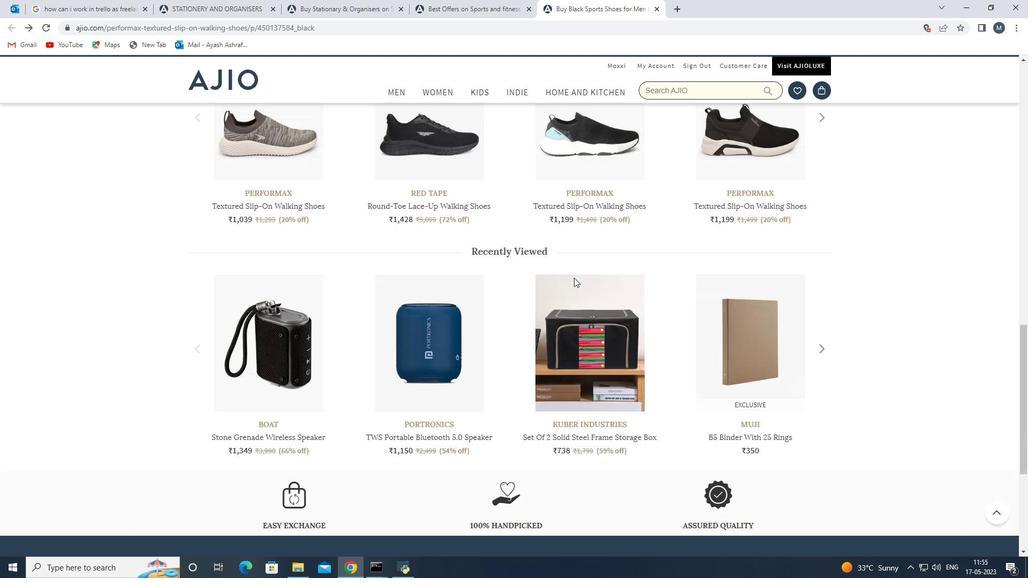 
Action: Mouse moved to (520, 271)
Screenshot: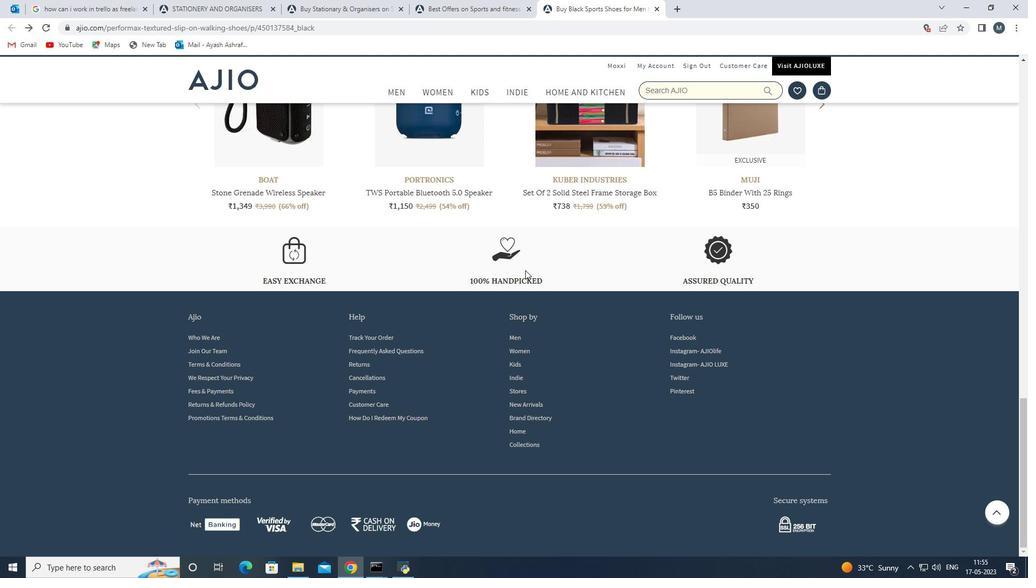 
Action: Mouse scrolled (522, 270) with delta (0, 0)
Screenshot: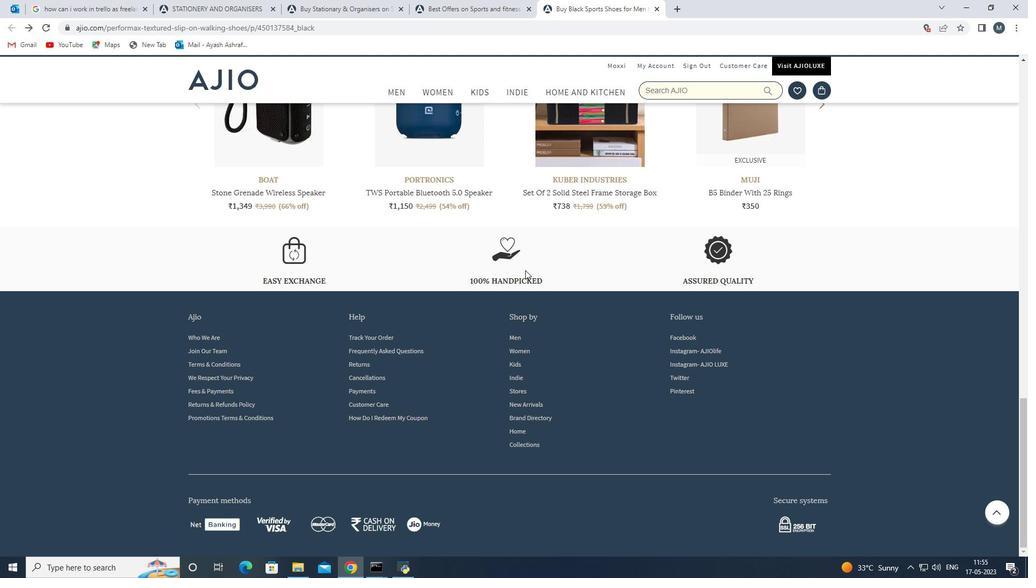 
Action: Mouse moved to (519, 272)
Screenshot: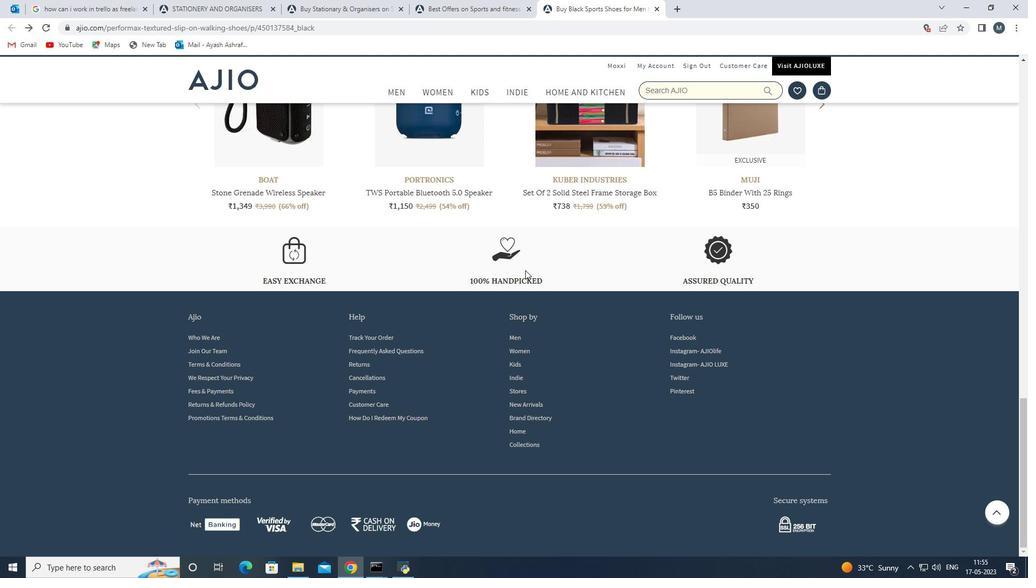
Action: Mouse scrolled (520, 272) with delta (0, 0)
Screenshot: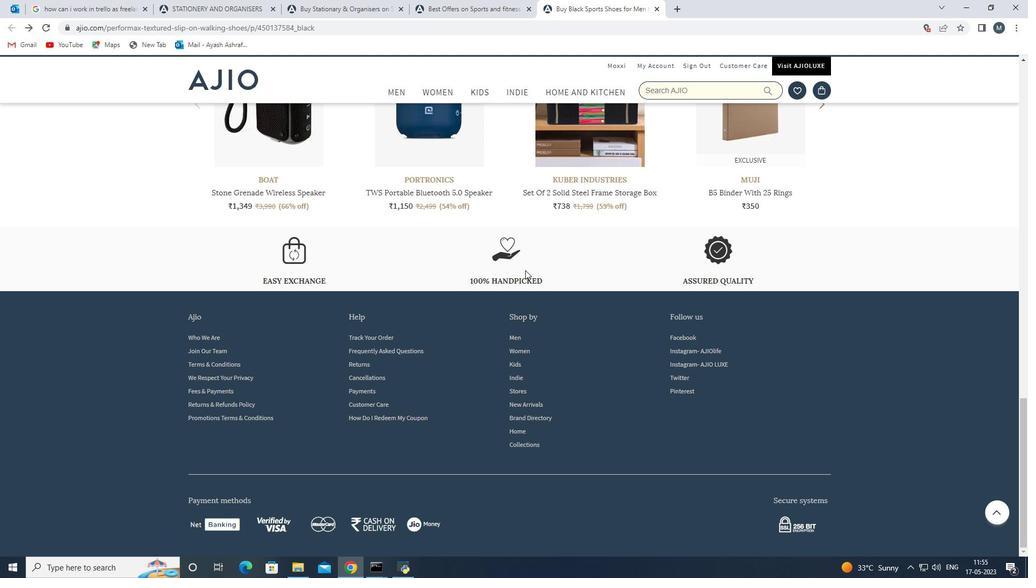 
Action: Mouse scrolled (519, 273) with delta (0, 0)
Screenshot: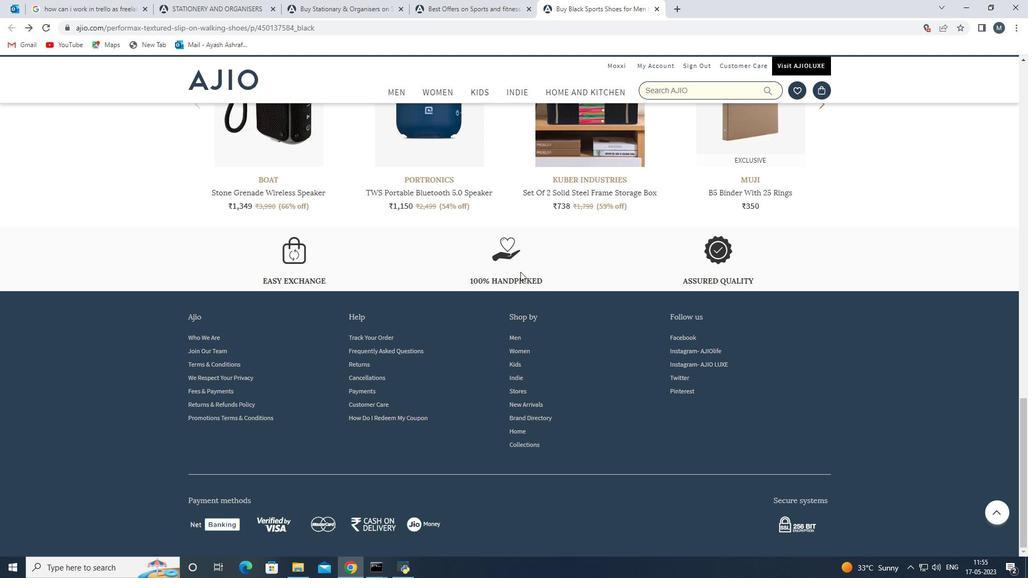 
Action: Mouse moved to (502, 267)
Screenshot: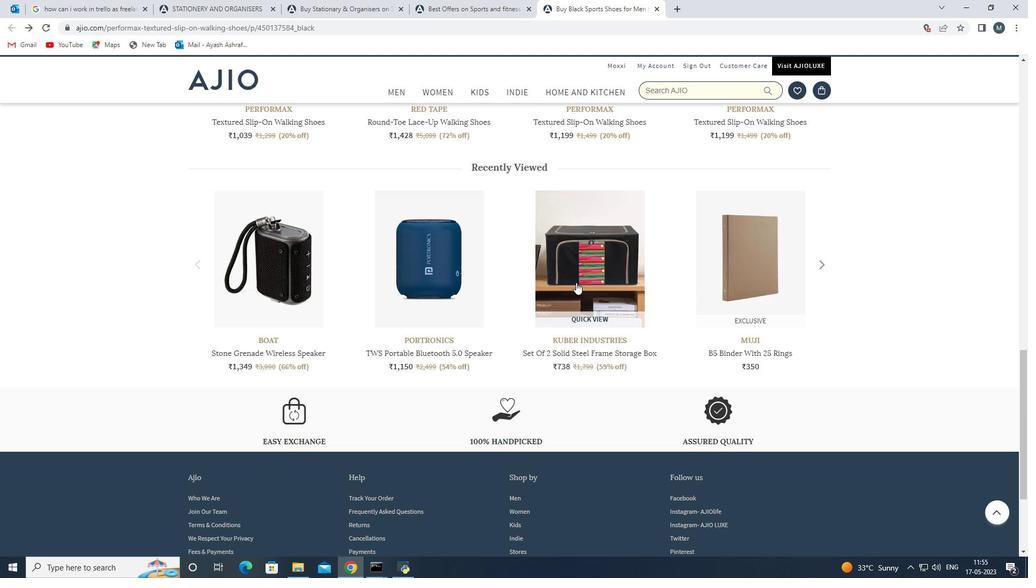 
Action: Mouse scrolled (502, 268) with delta (0, 0)
Screenshot: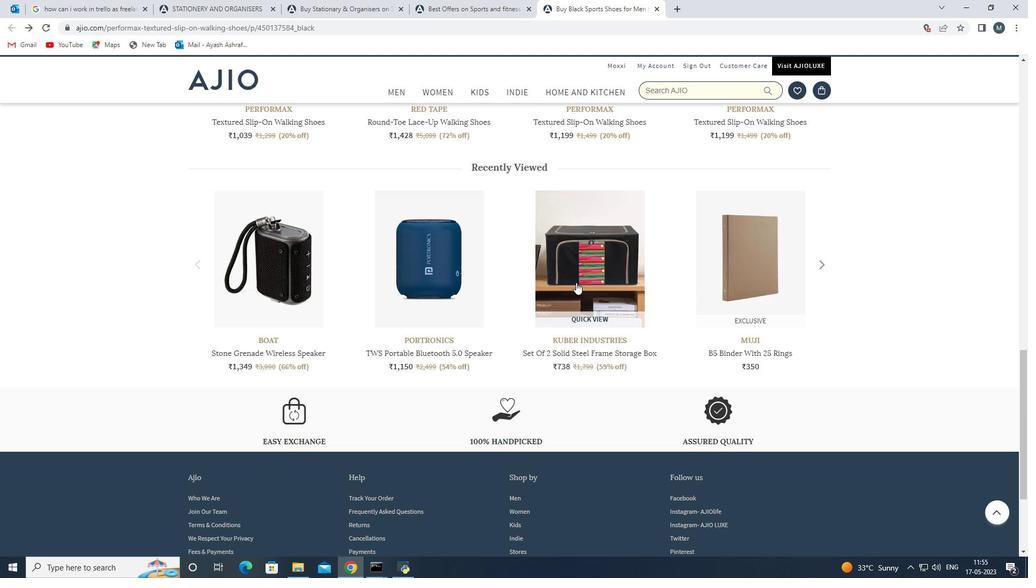 
Action: Mouse moved to (482, 261)
Screenshot: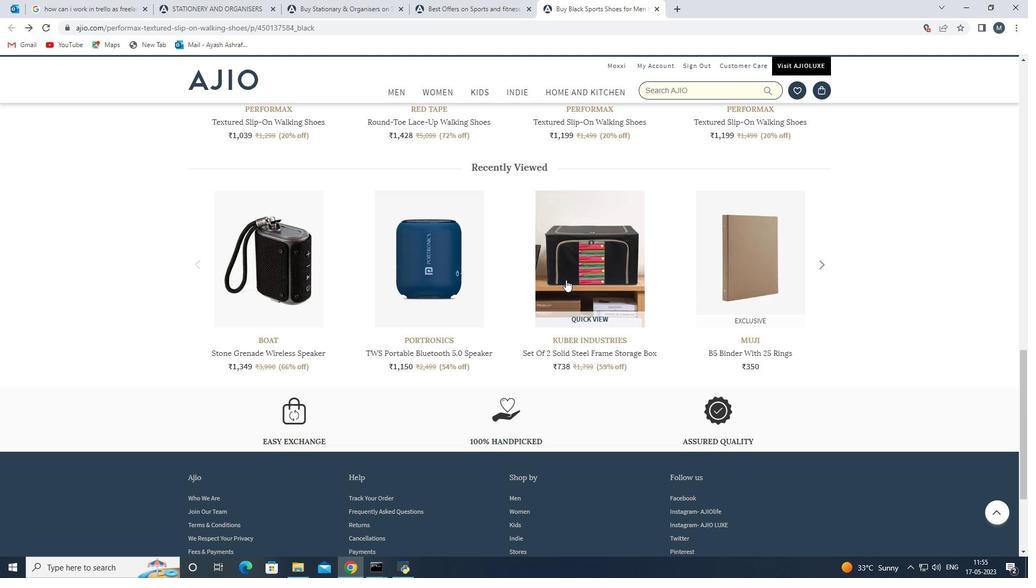 
Action: Mouse scrolled (486, 264) with delta (0, 0)
Screenshot: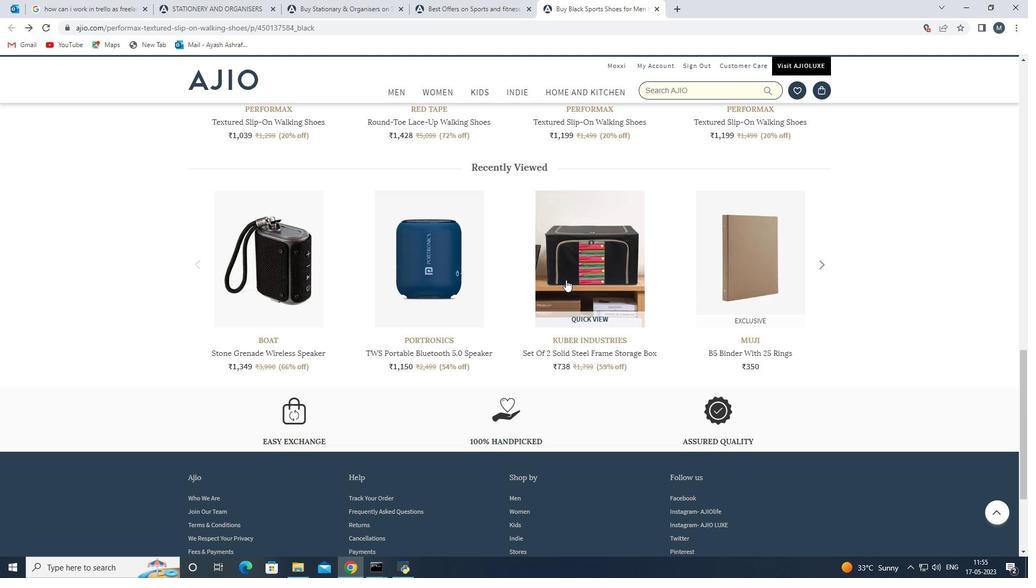 
Action: Mouse moved to (476, 258)
Screenshot: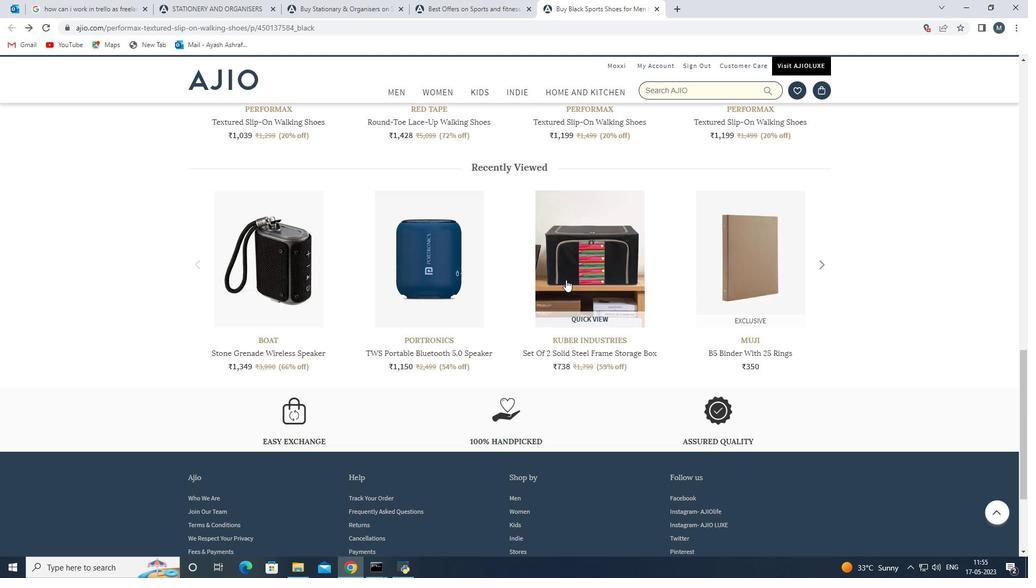 
Action: Mouse scrolled (476, 258) with delta (0, 0)
Screenshot: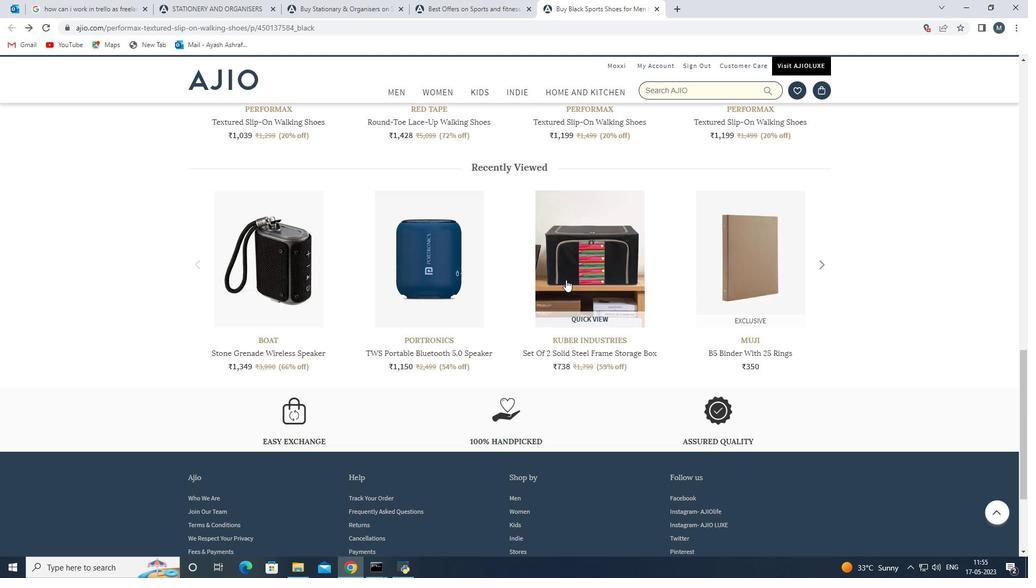 
Action: Mouse moved to (474, 257)
Screenshot: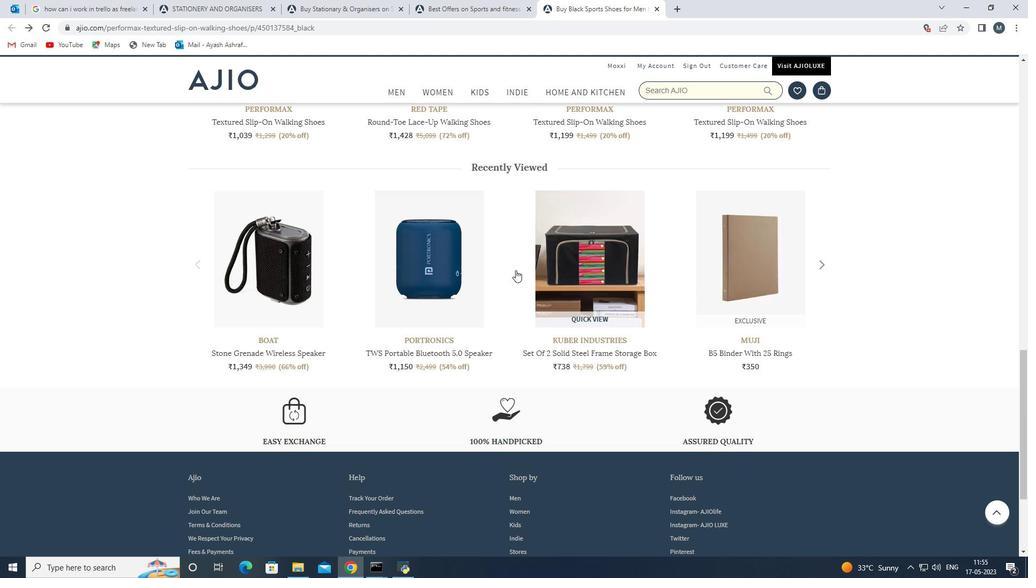 
Action: Mouse scrolled (474, 257) with delta (0, 0)
Screenshot: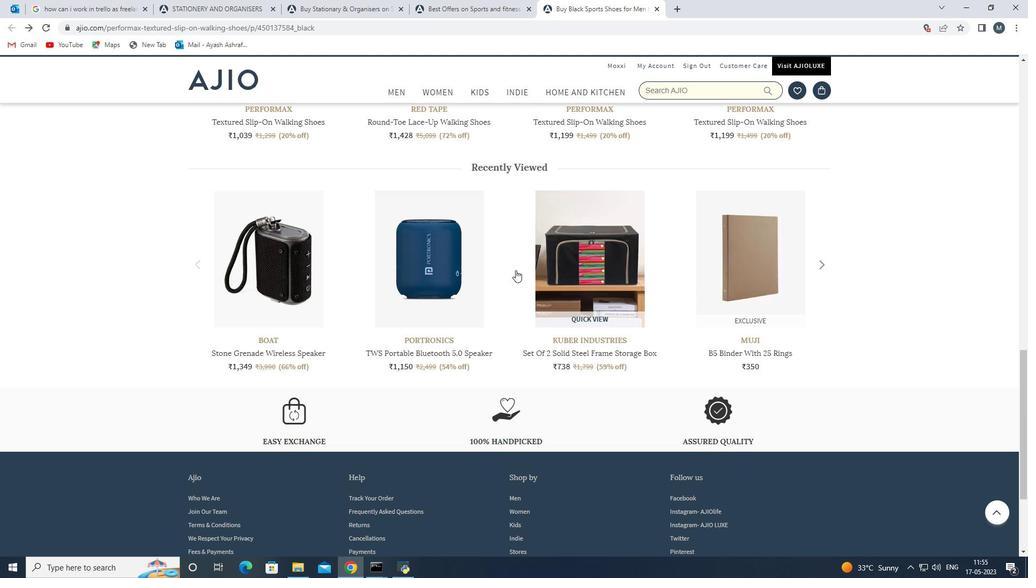 
Action: Mouse moved to (443, 225)
Screenshot: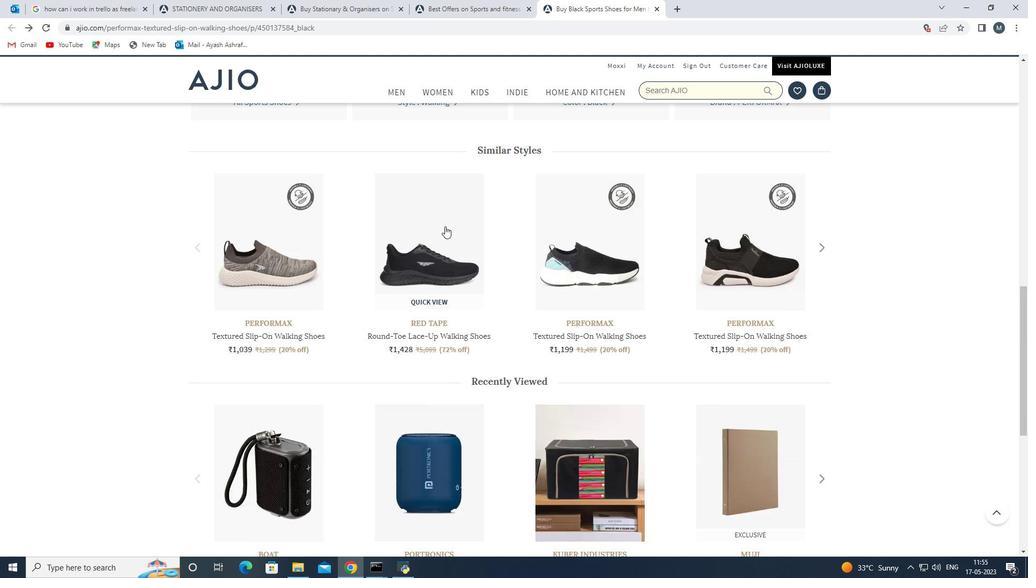 
Action: Mouse scrolled (443, 226) with delta (0, 0)
Screenshot: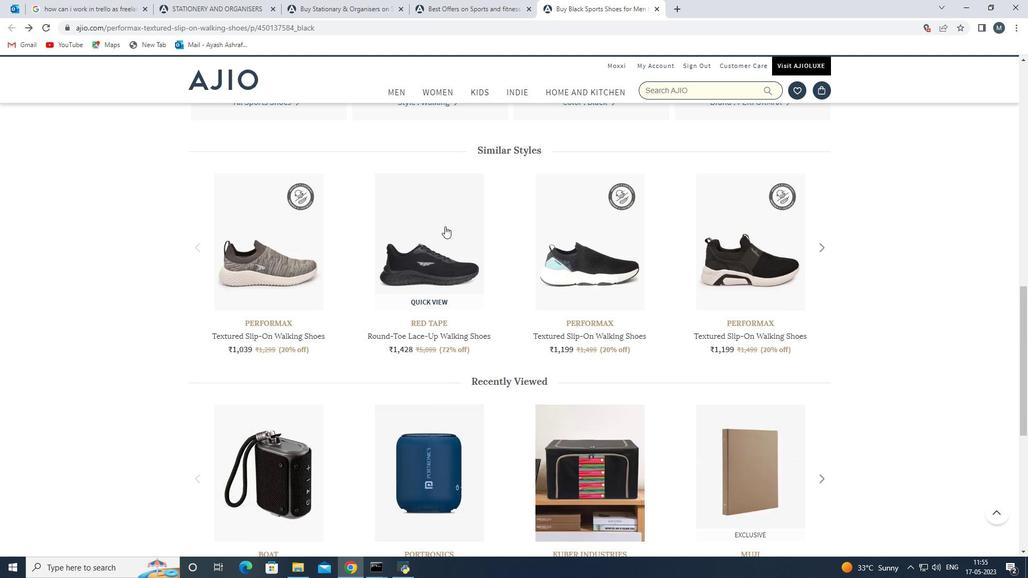 
Action: Mouse moved to (676, 89)
Screenshot: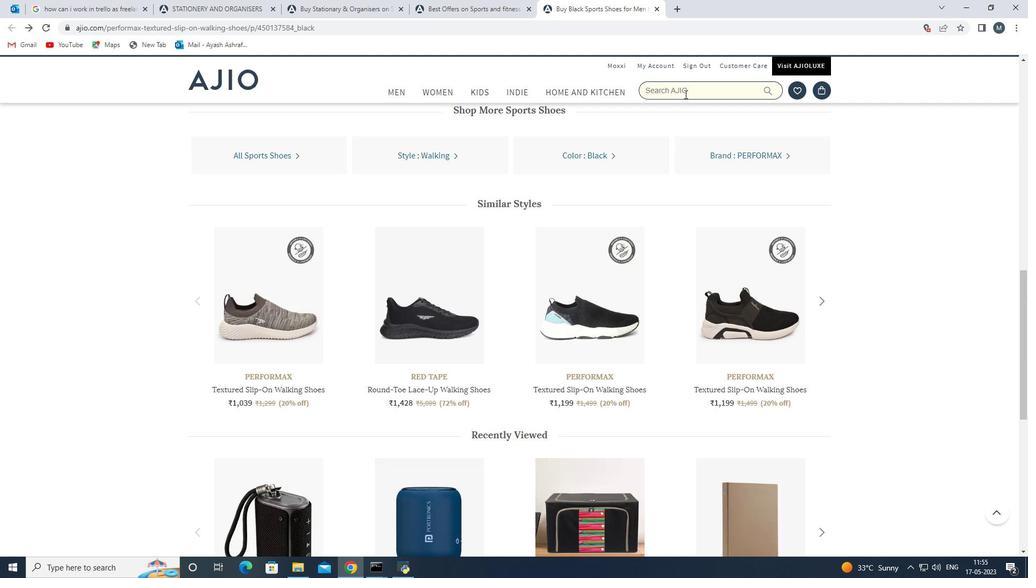 
Action: Mouse pressed left at (676, 89)
Screenshot: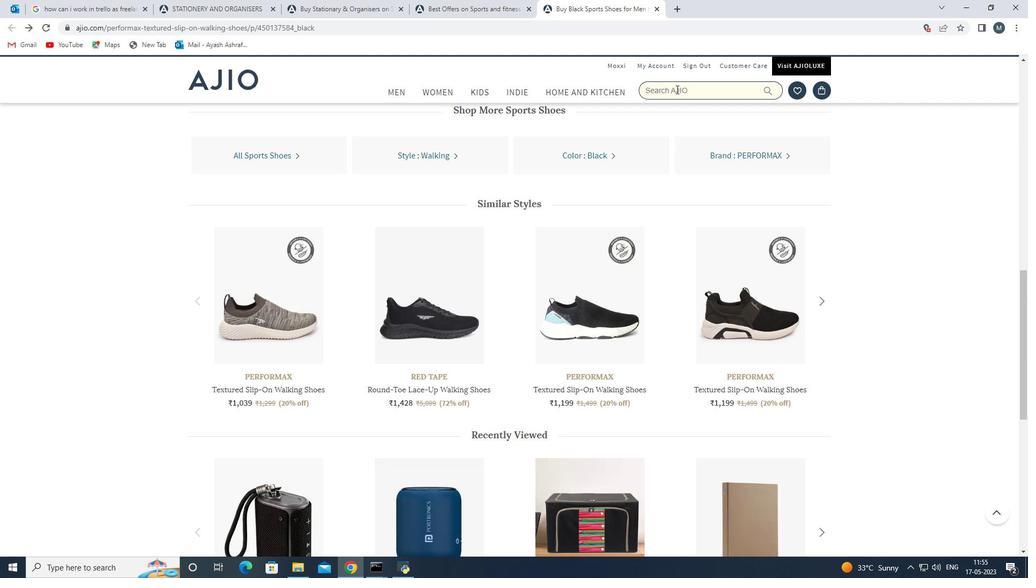 
Action: Mouse moved to (679, 89)
Screenshot: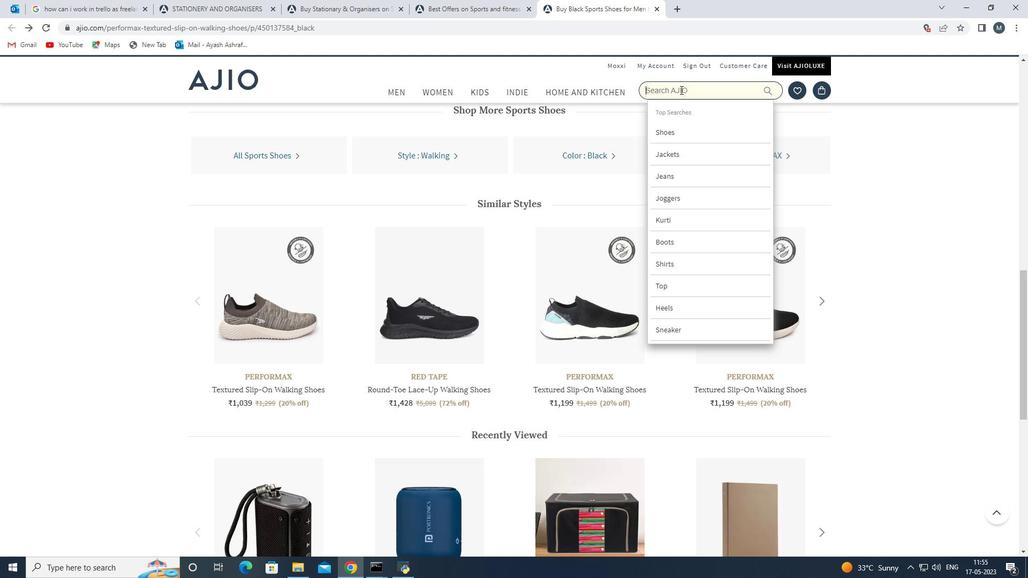 
Action: Mouse pressed left at (679, 89)
Screenshot: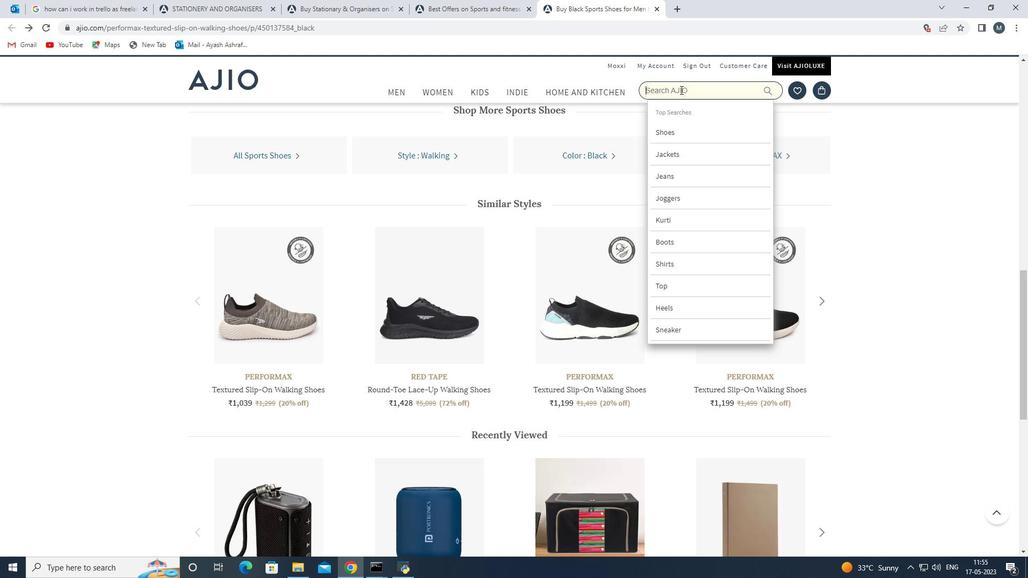 
Action: Mouse moved to (679, 90)
Screenshot: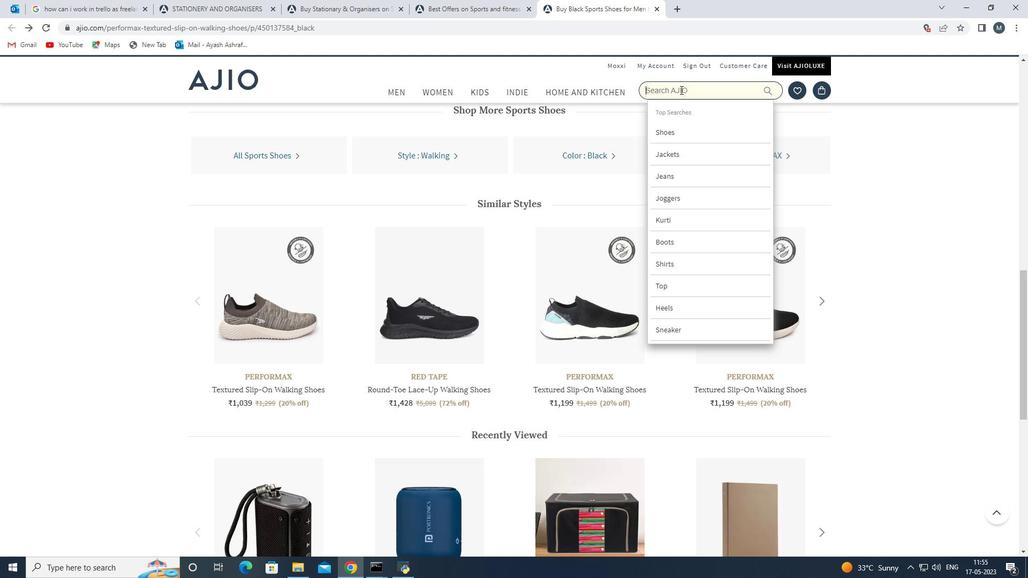 
Action: Key pressed sports<Key.space>jackets<Key.enter>
Screenshot: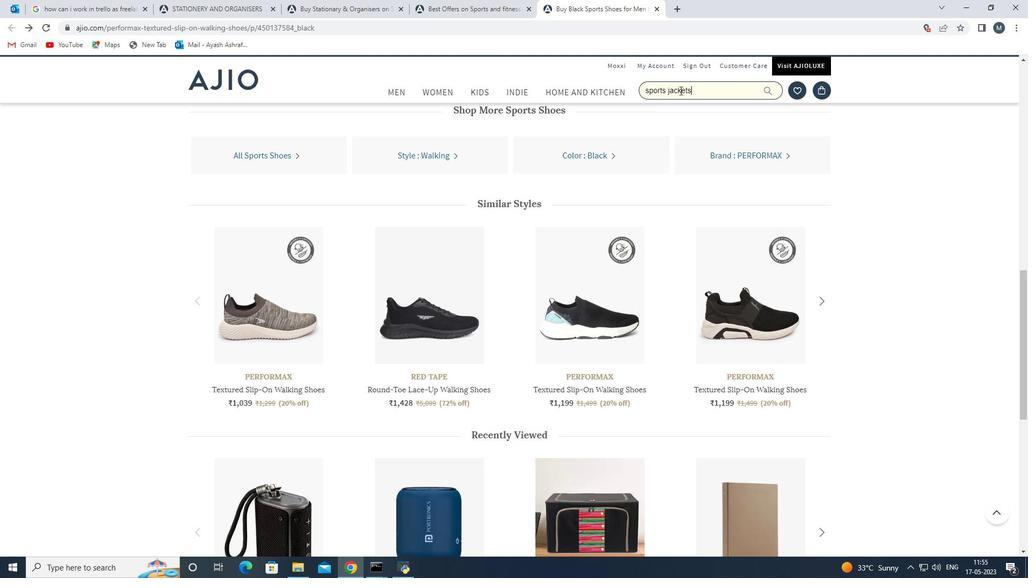 
Action: Mouse moved to (508, 287)
Screenshot: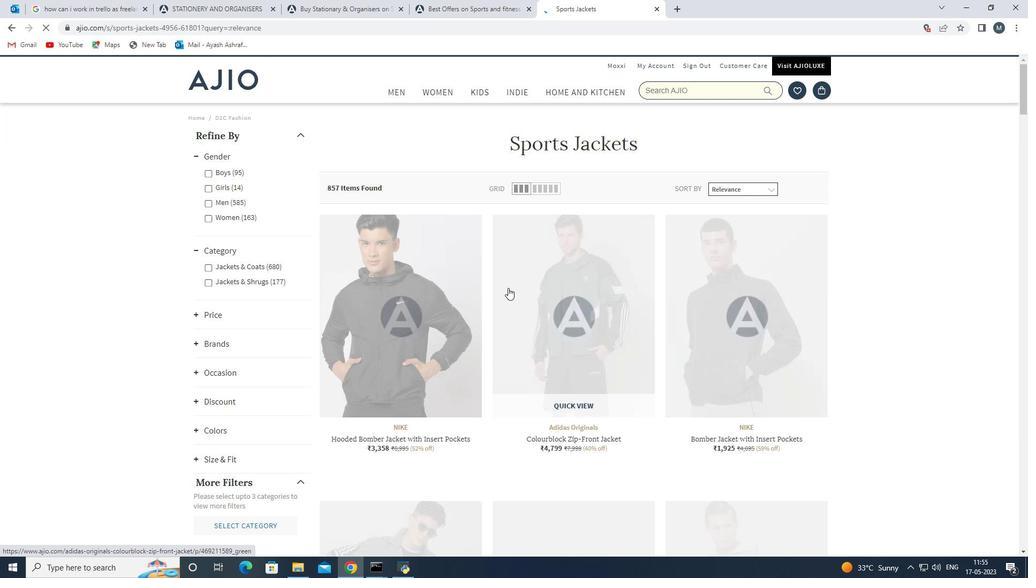 
Action: Mouse scrolled (508, 286) with delta (0, 0)
Screenshot: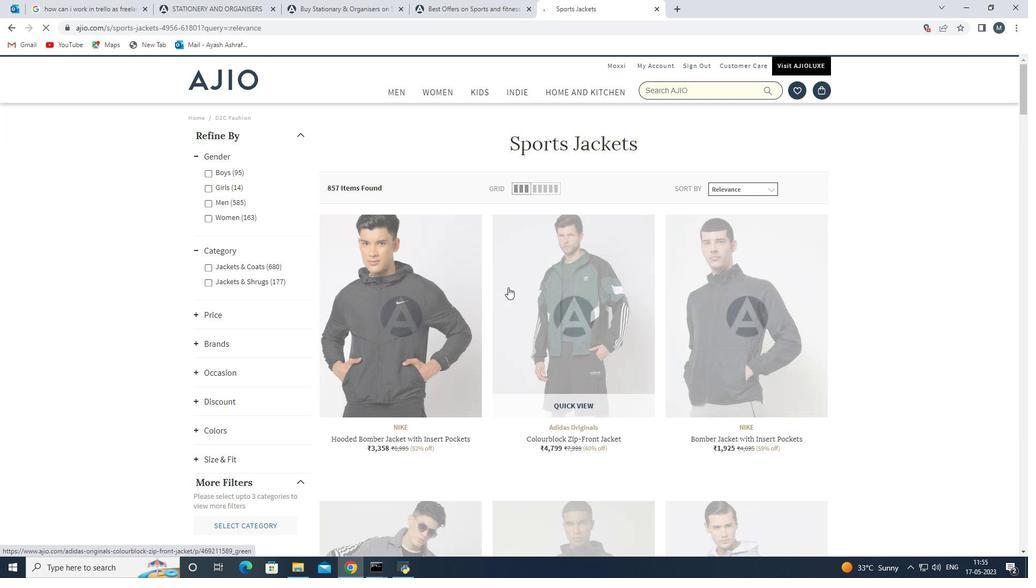 
Action: Mouse scrolled (508, 286) with delta (0, 0)
Screenshot: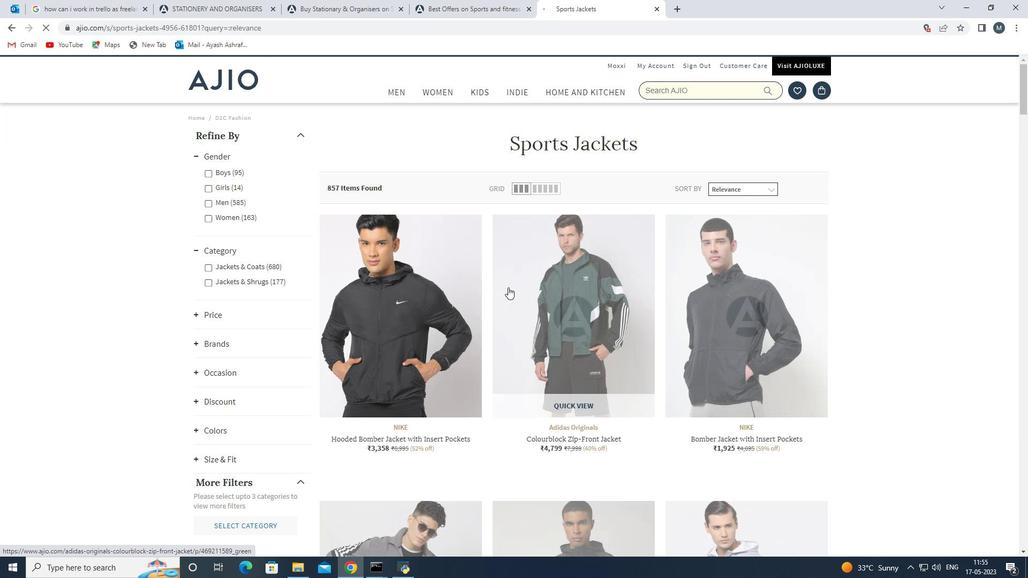 
Action: Mouse moved to (508, 288)
Screenshot: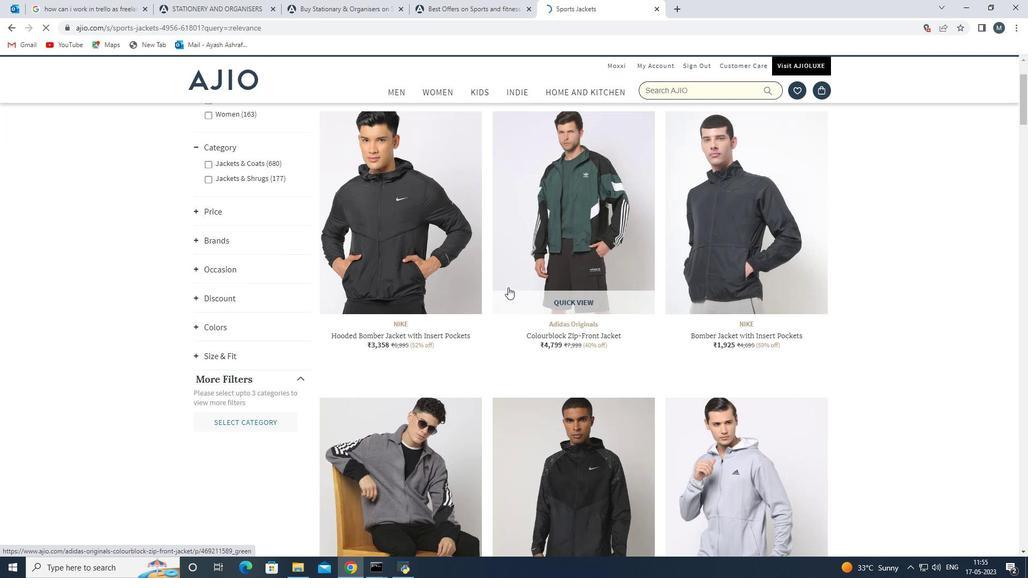 
Action: Mouse scrolled (508, 288) with delta (0, 0)
Screenshot: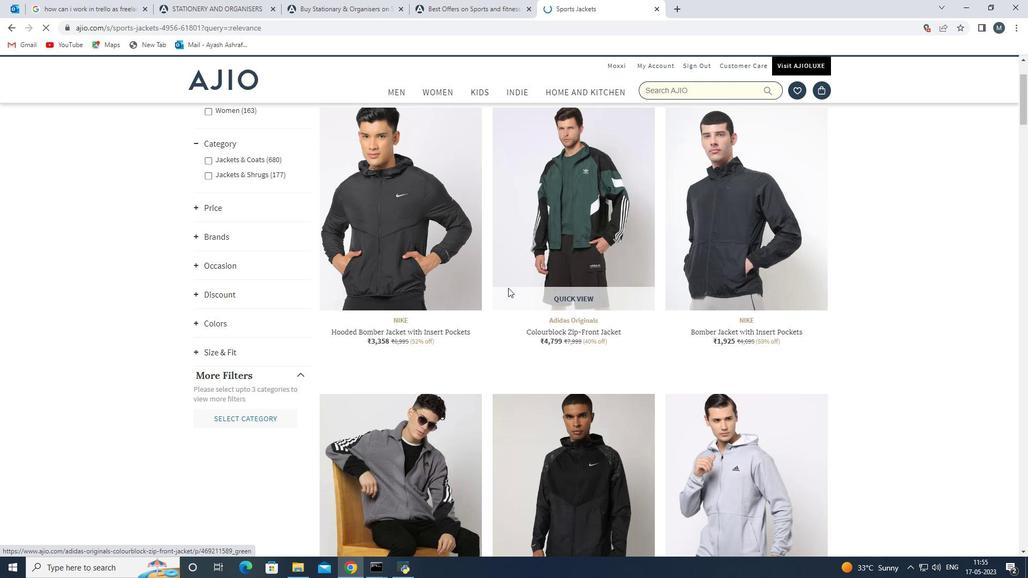 
Action: Mouse moved to (406, 307)
Screenshot: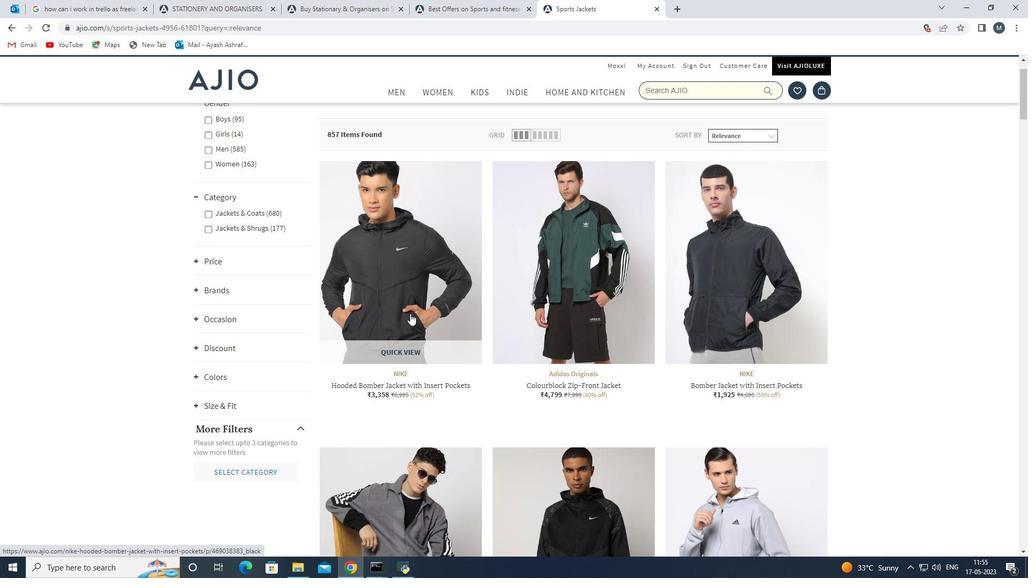 
Action: Mouse pressed left at (406, 307)
Screenshot: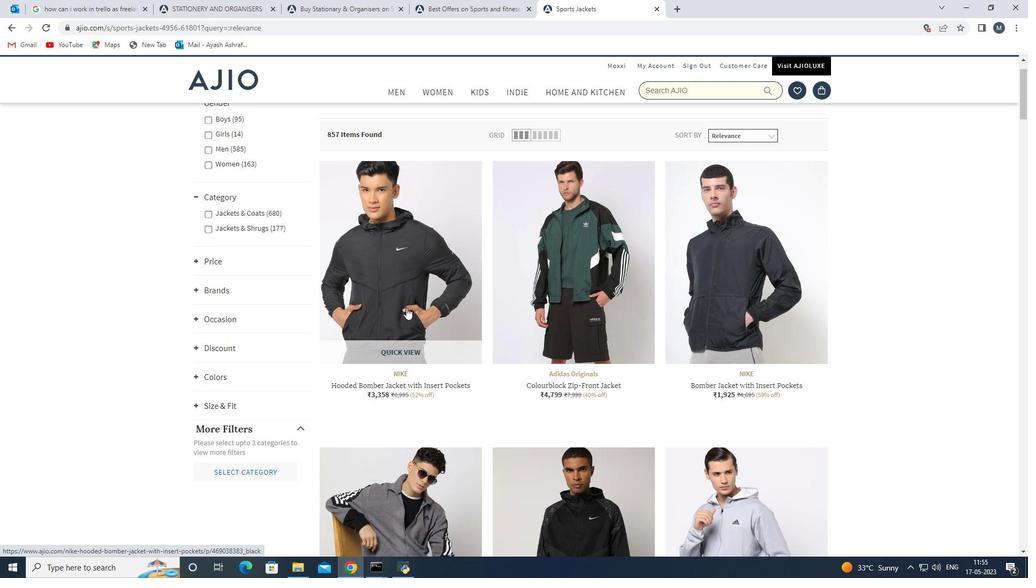 
Action: Mouse moved to (571, 297)
Screenshot: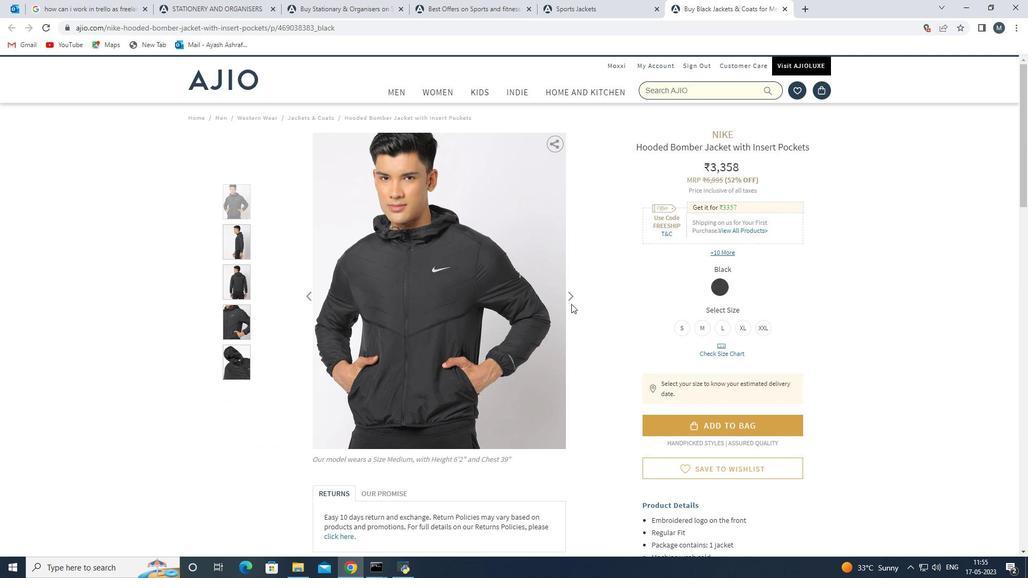 
Action: Mouse pressed left at (571, 297)
Screenshot: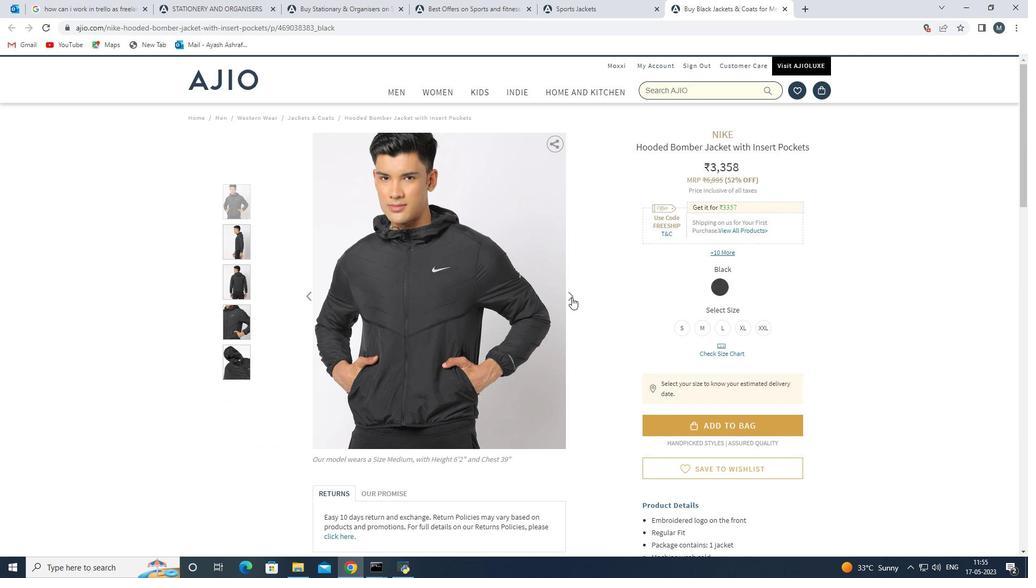 
Action: Mouse pressed left at (571, 297)
Screenshot: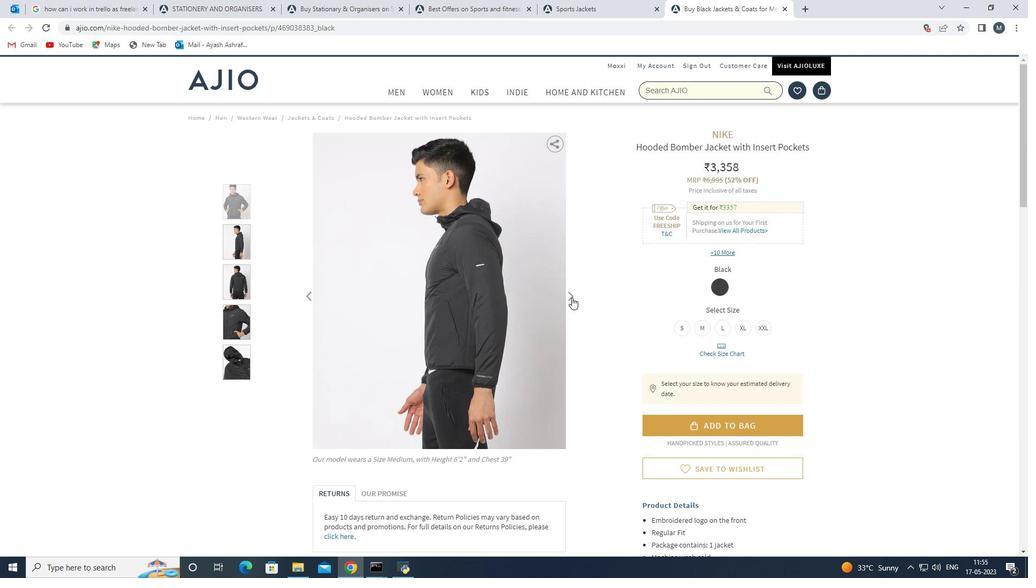 
Action: Mouse moved to (571, 297)
Screenshot: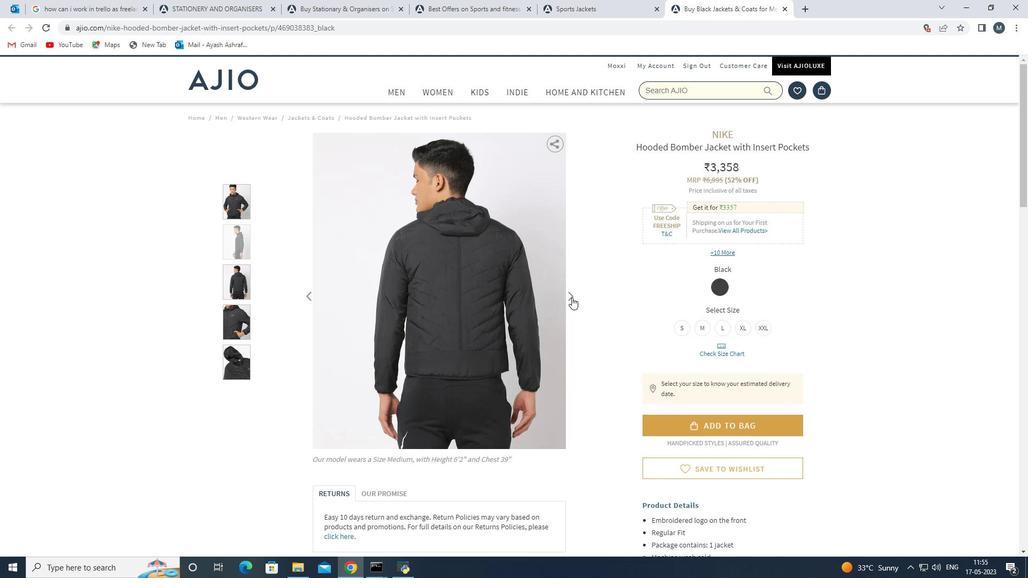 
Action: Mouse scrolled (571, 297) with delta (0, 0)
Screenshot: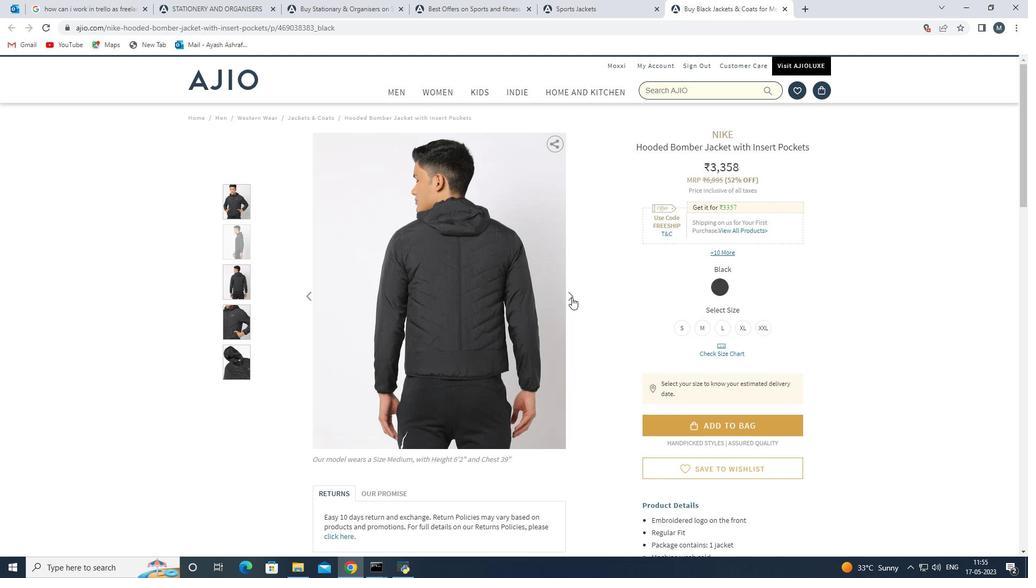 
Action: Mouse moved to (719, 278)
Screenshot: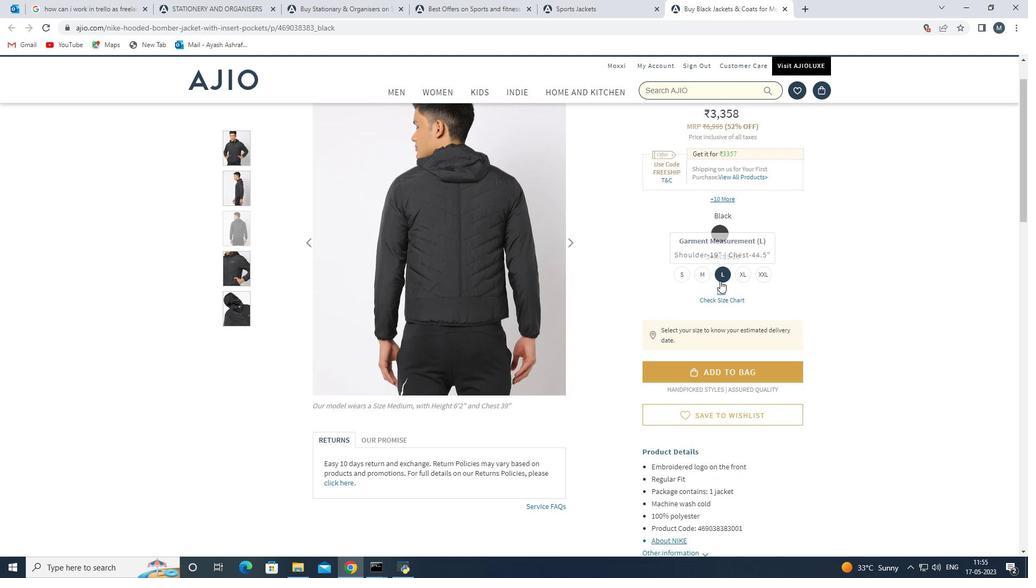 
Action: Mouse pressed left at (719, 278)
Screenshot: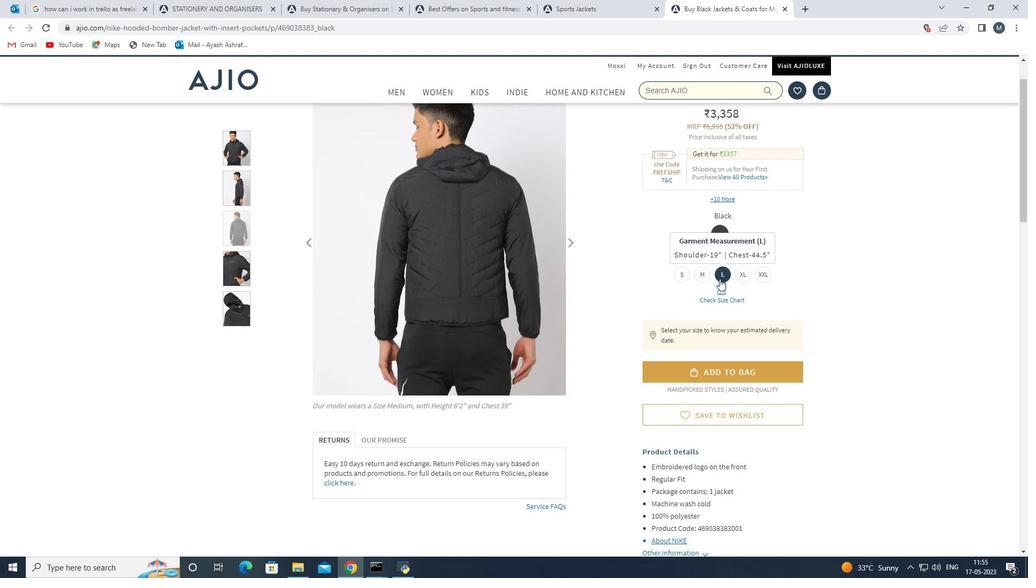 
Action: Mouse moved to (584, 339)
Screenshot: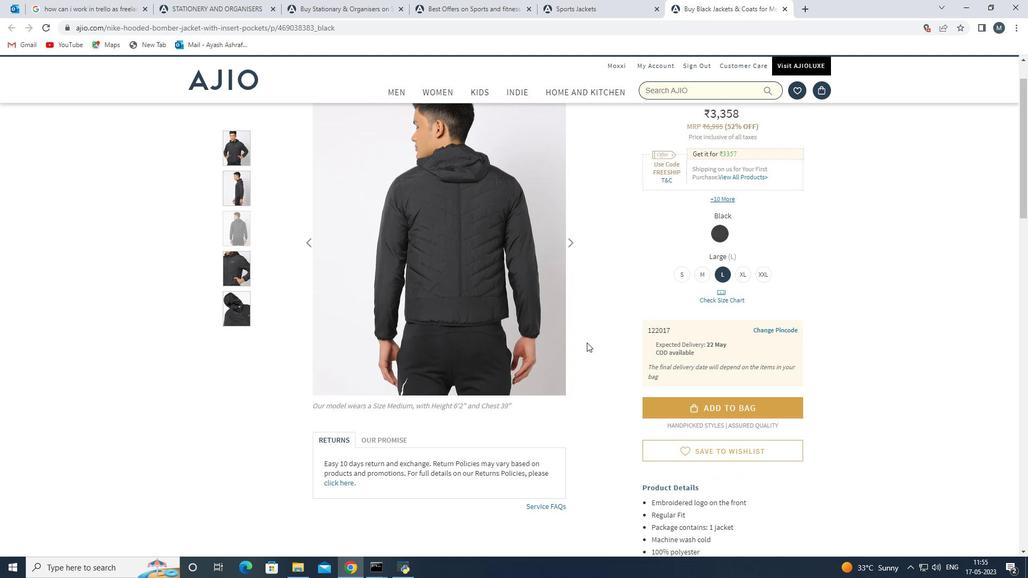 
Action: Mouse scrolled (584, 338) with delta (0, 0)
Screenshot: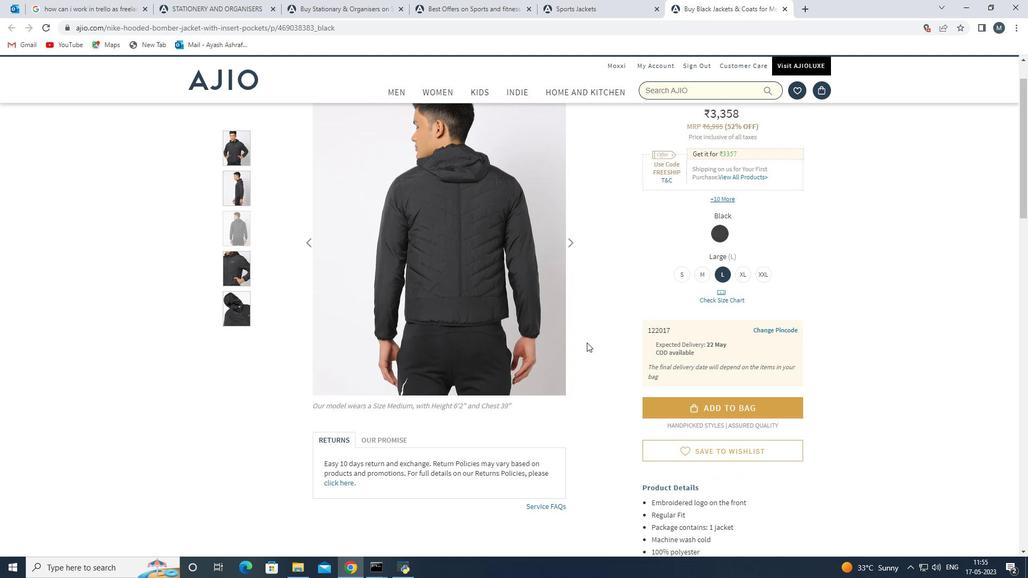 
Action: Mouse scrolled (584, 338) with delta (0, 0)
Screenshot: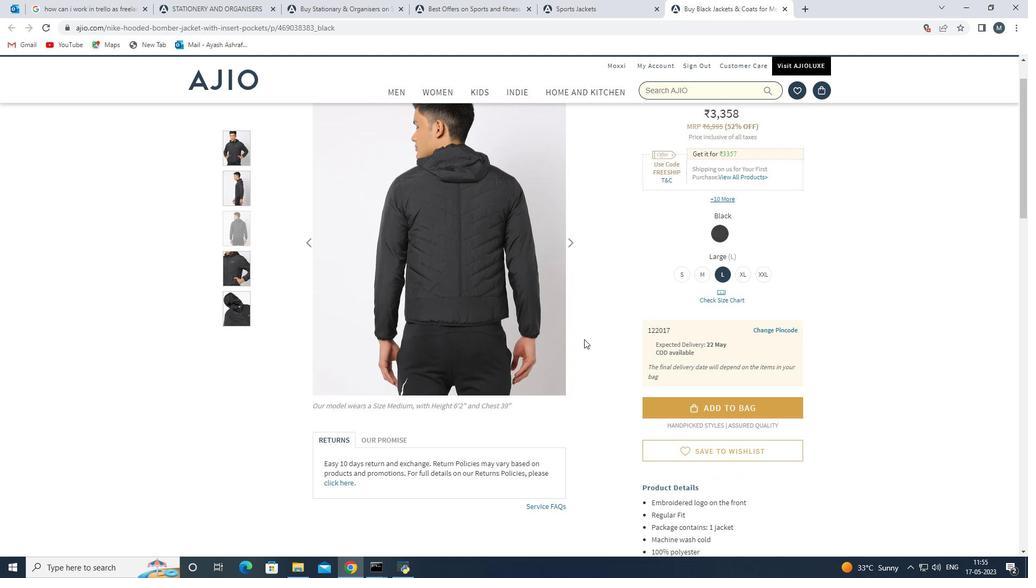 
Action: Mouse moved to (480, 365)
Screenshot: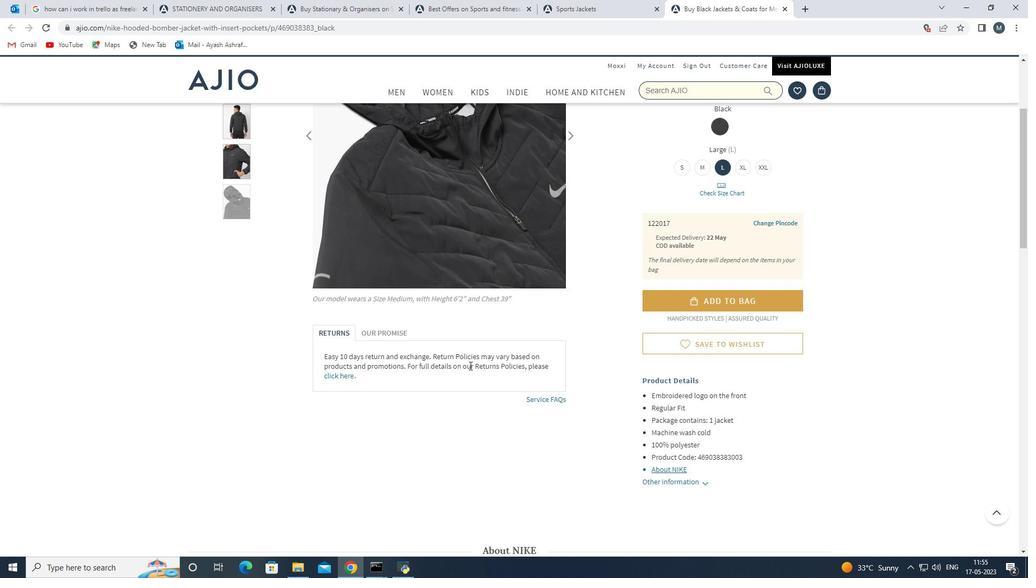 
Action: Mouse scrolled (480, 366) with delta (0, 0)
Screenshot: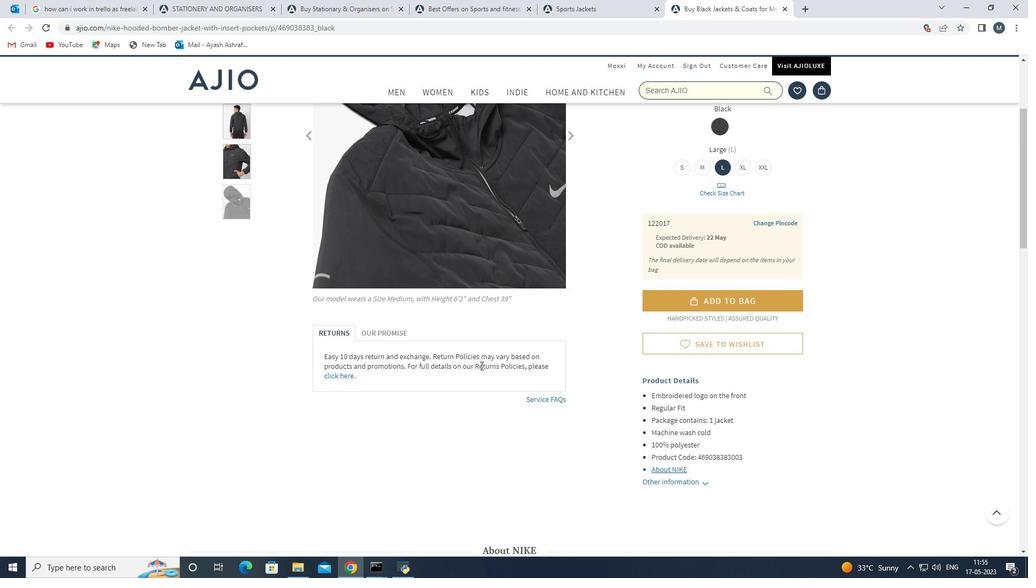 
Action: Mouse moved to (333, 427)
Screenshot: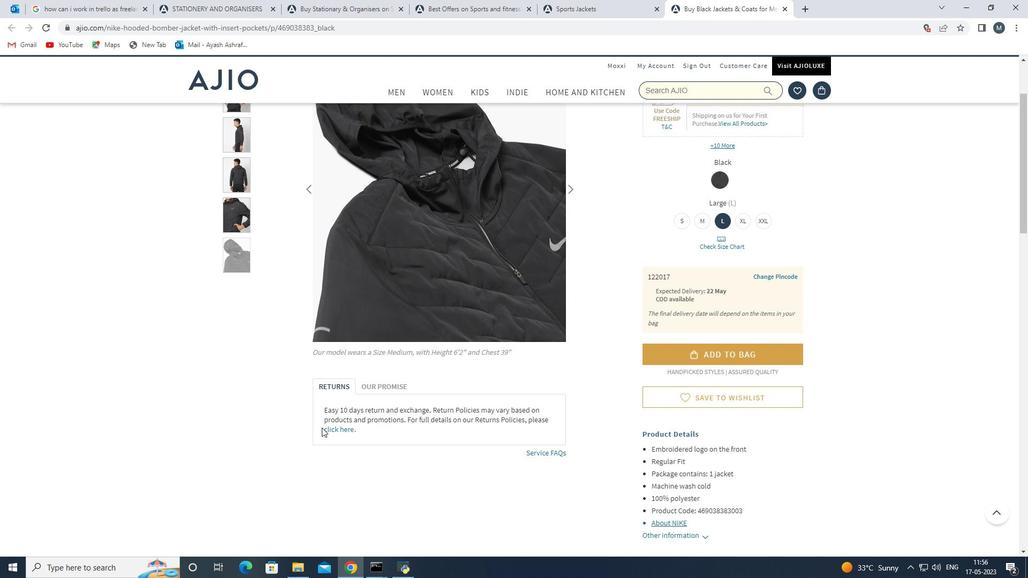 
Action: Mouse pressed left at (333, 427)
Screenshot: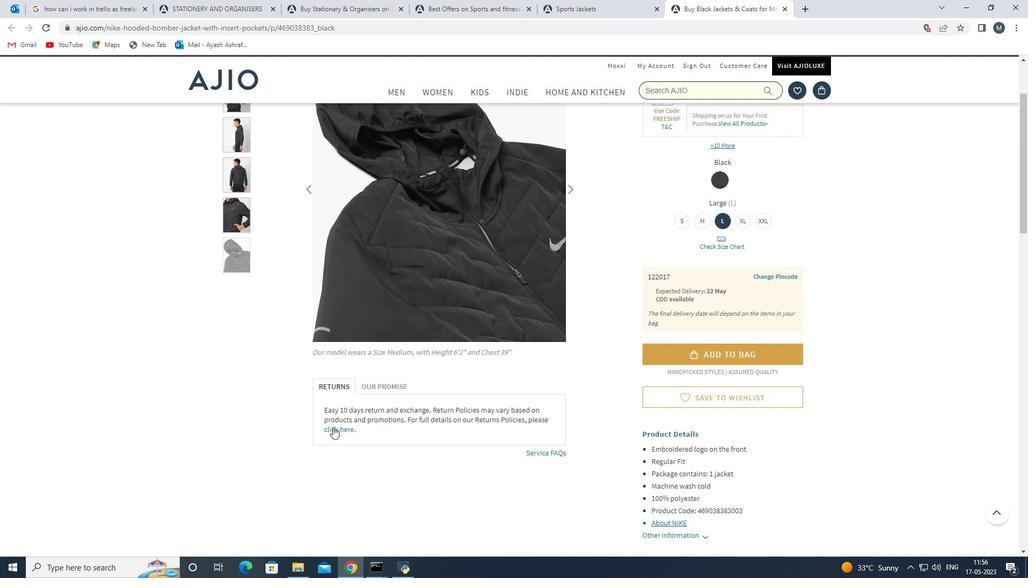 
Action: Mouse moved to (323, 284)
Screenshot: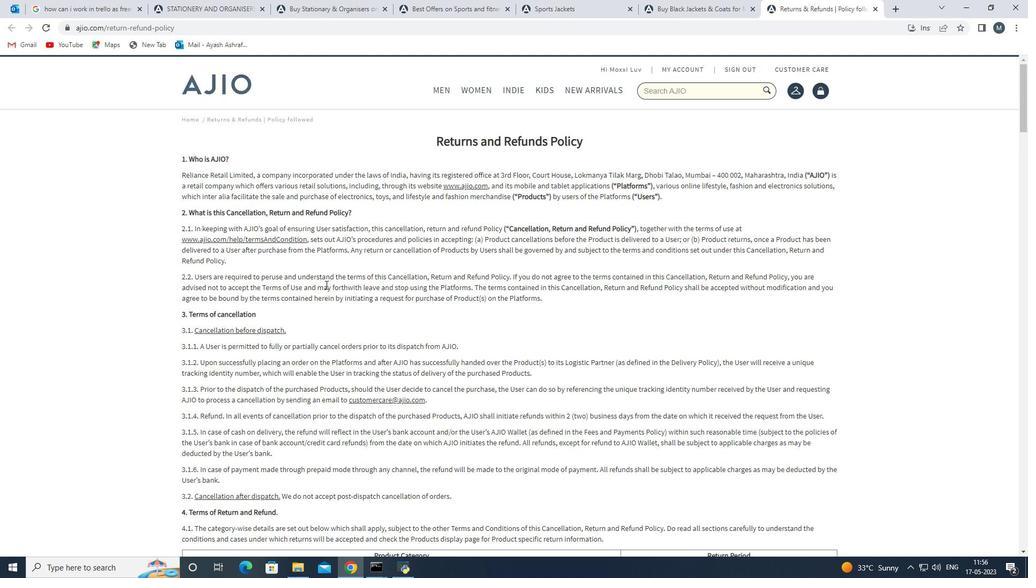 
Action: Mouse scrolled (323, 284) with delta (0, 0)
Screenshot: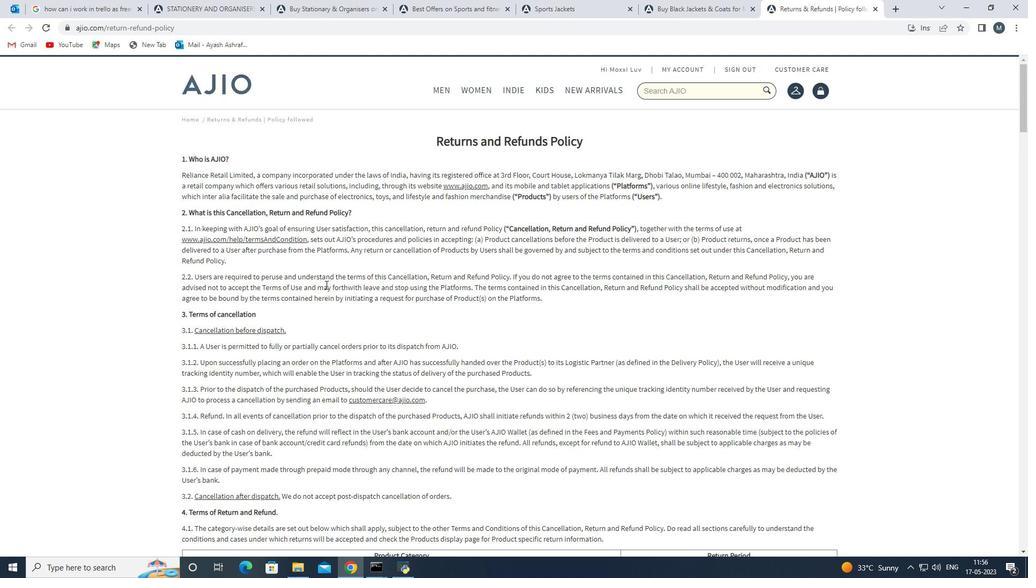 
Action: Mouse moved to (323, 285)
Screenshot: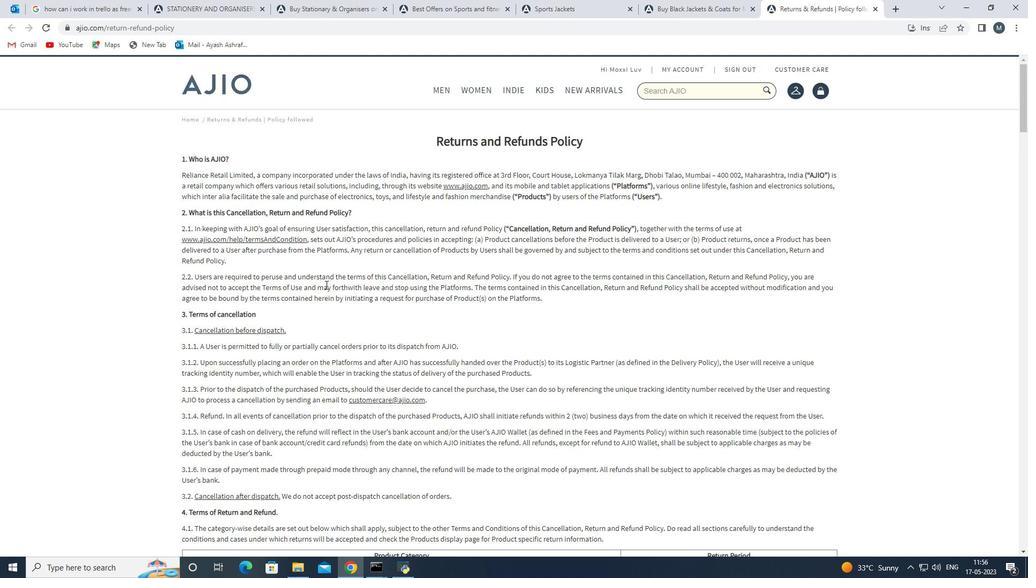 
Action: Mouse scrolled (323, 285) with delta (0, 0)
Screenshot: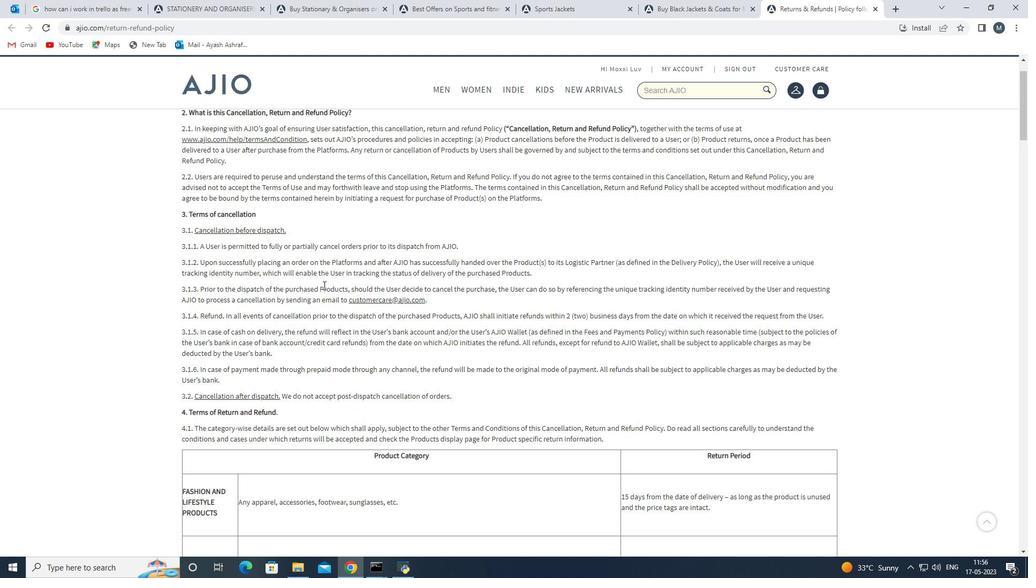 
Action: Mouse scrolled (323, 285) with delta (0, 0)
Screenshot: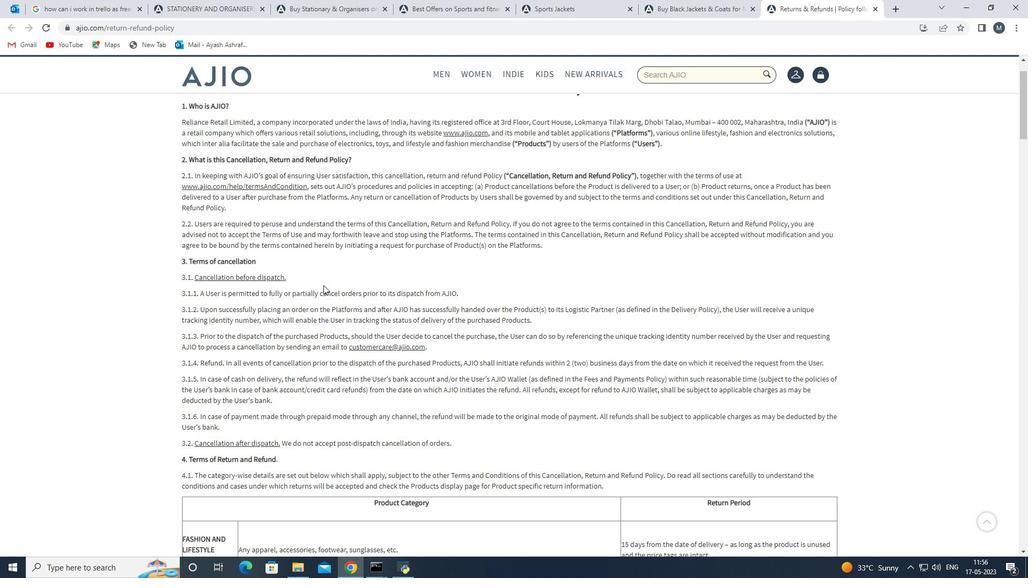 
Action: Mouse scrolled (323, 285) with delta (0, 0)
Screenshot: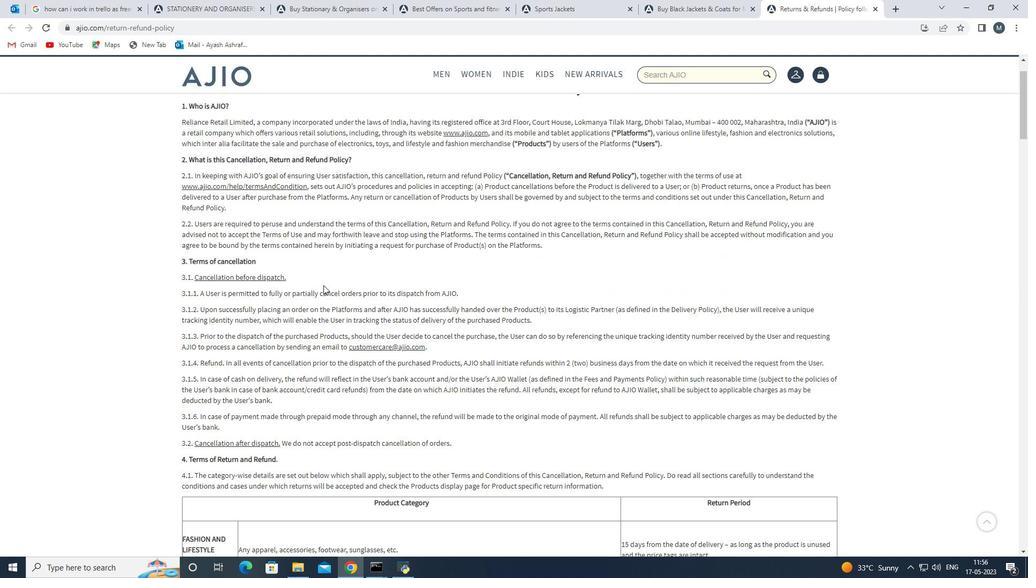 
Action: Mouse scrolled (323, 285) with delta (0, 0)
Screenshot: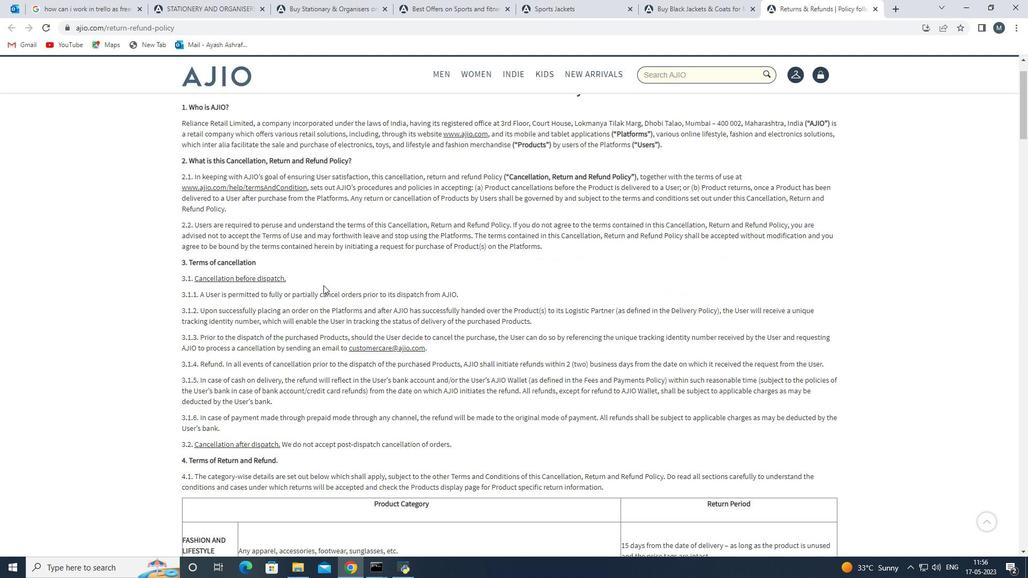 
Action: Mouse moved to (5, 30)
Screenshot: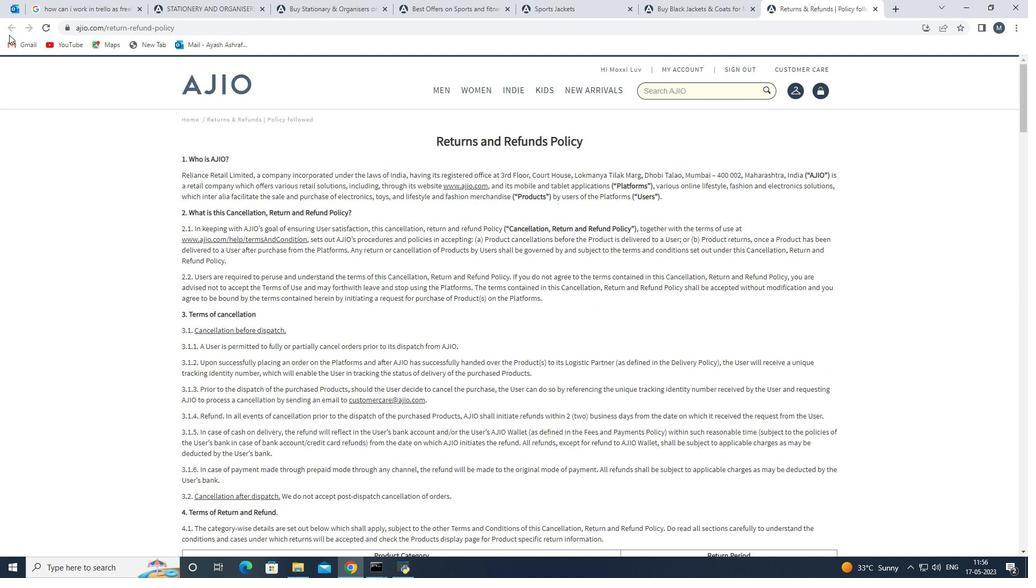 
Action: Mouse pressed left at (5, 30)
Screenshot: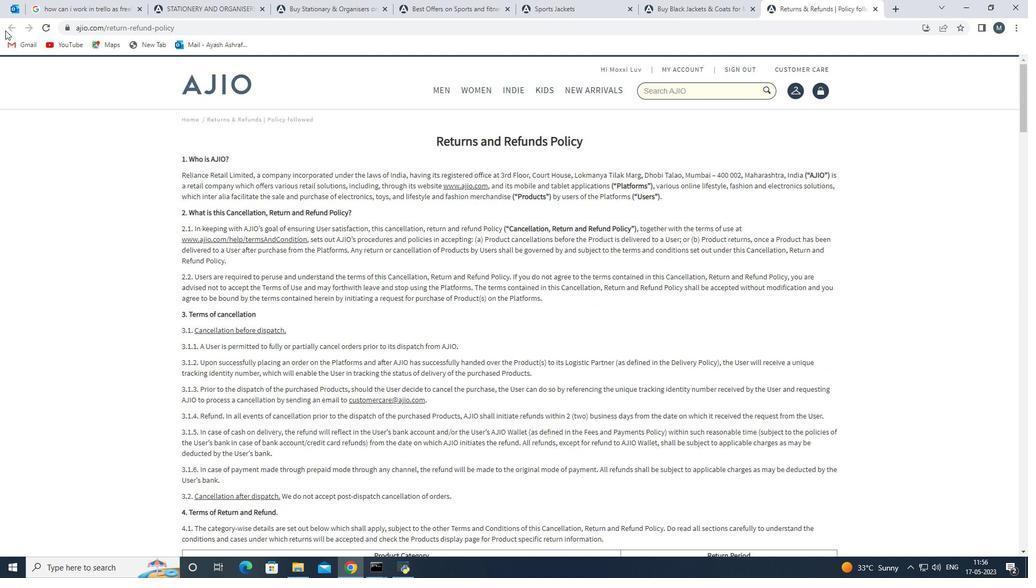 
Action: Mouse moved to (5, 27)
Screenshot: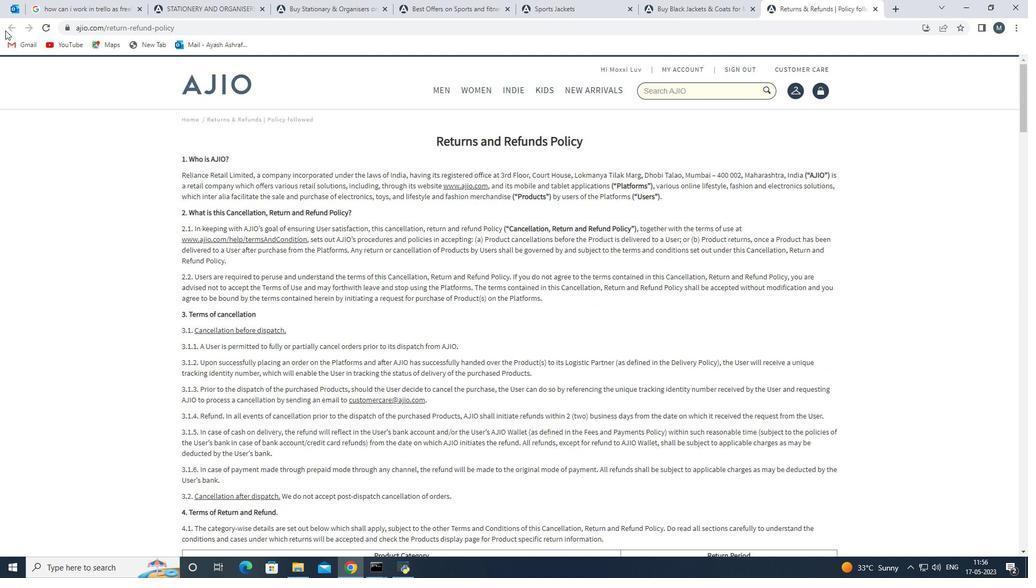 
Action: Mouse pressed left at (5, 27)
Screenshot: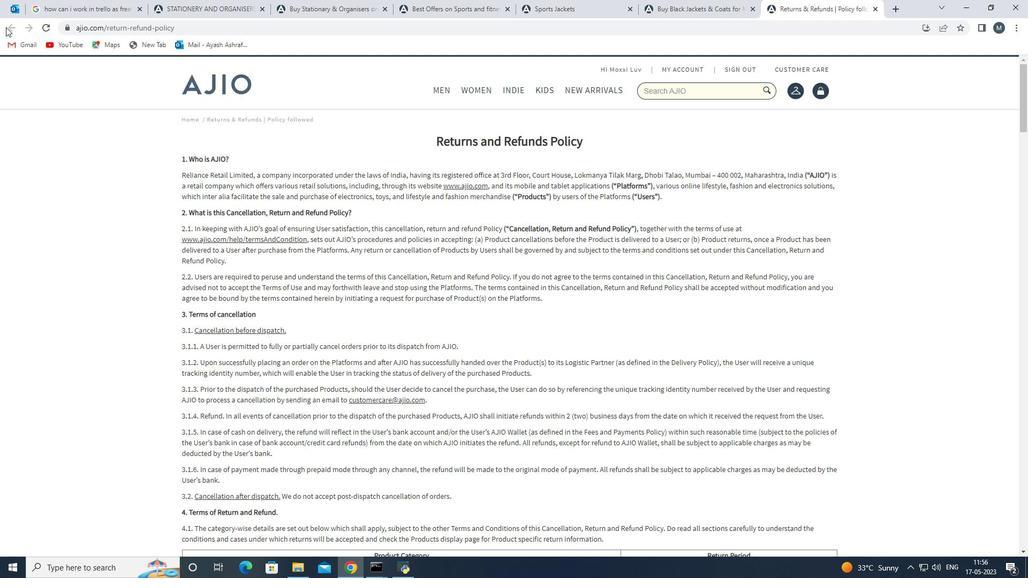 
Action: Mouse moved to (614, 348)
Screenshot: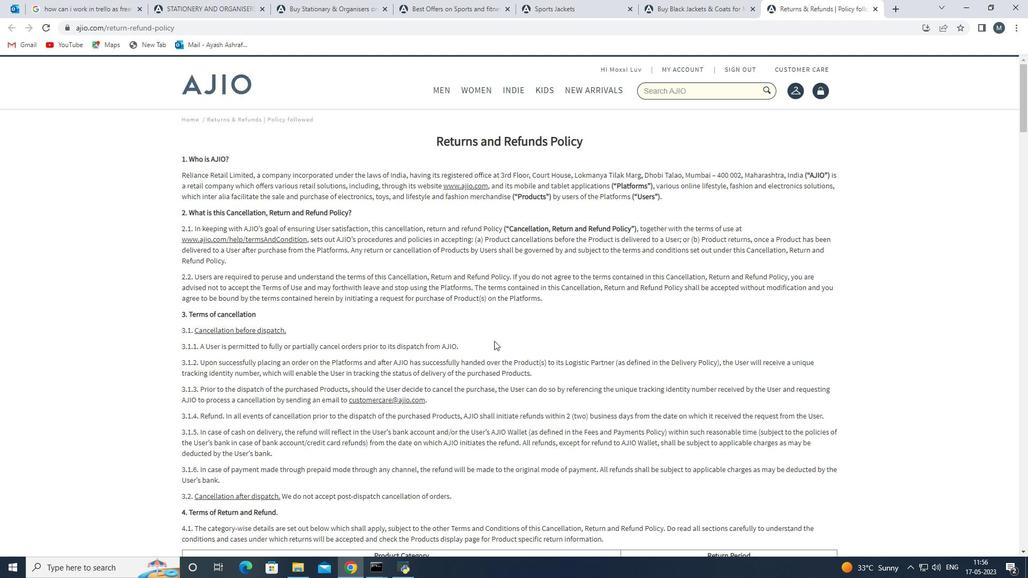 
Action: Mouse scrolled (614, 348) with delta (0, 0)
Screenshot: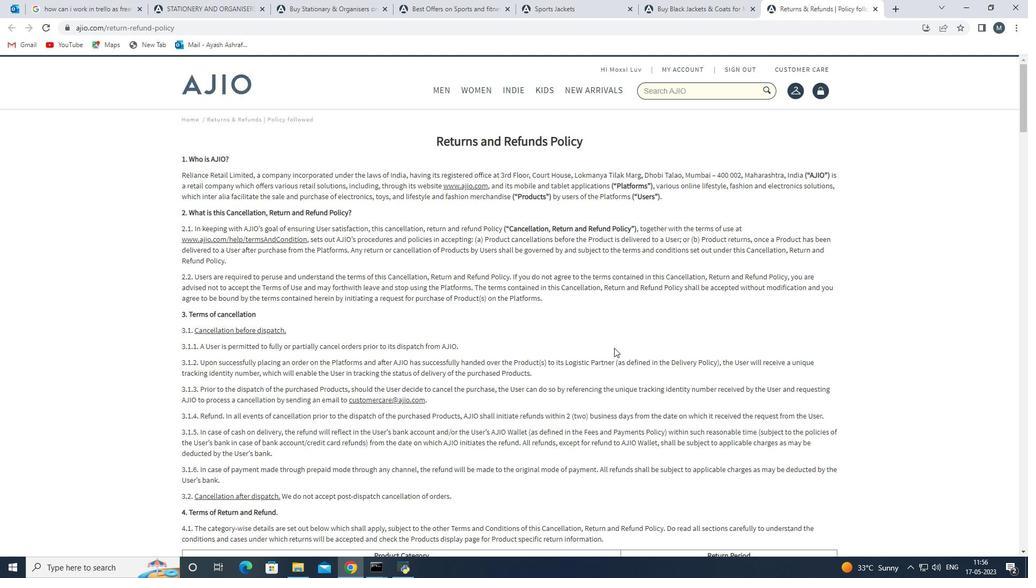 
Action: Mouse scrolled (614, 348) with delta (0, 0)
Screenshot: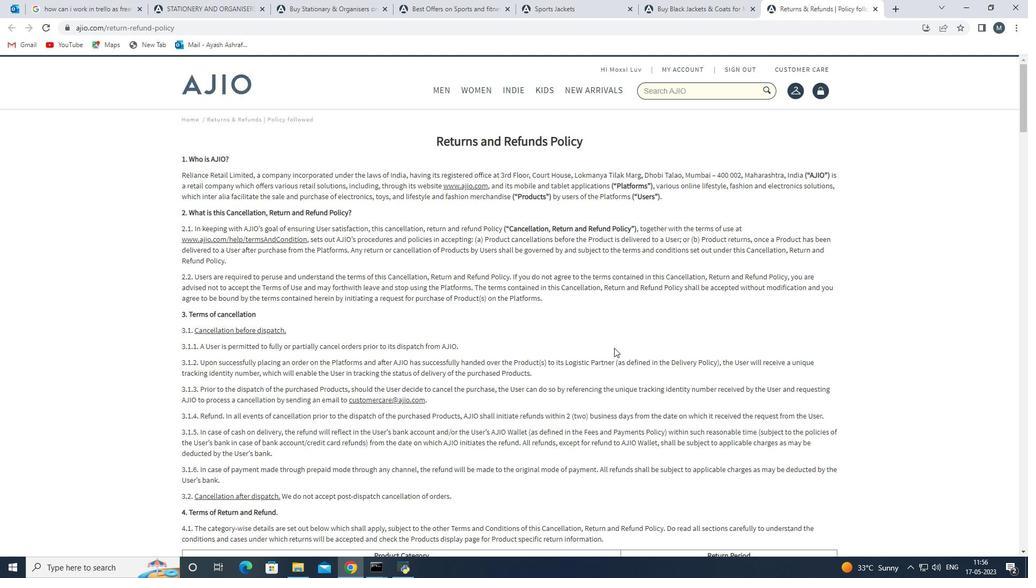 
Action: Mouse scrolled (614, 348) with delta (0, 0)
Screenshot: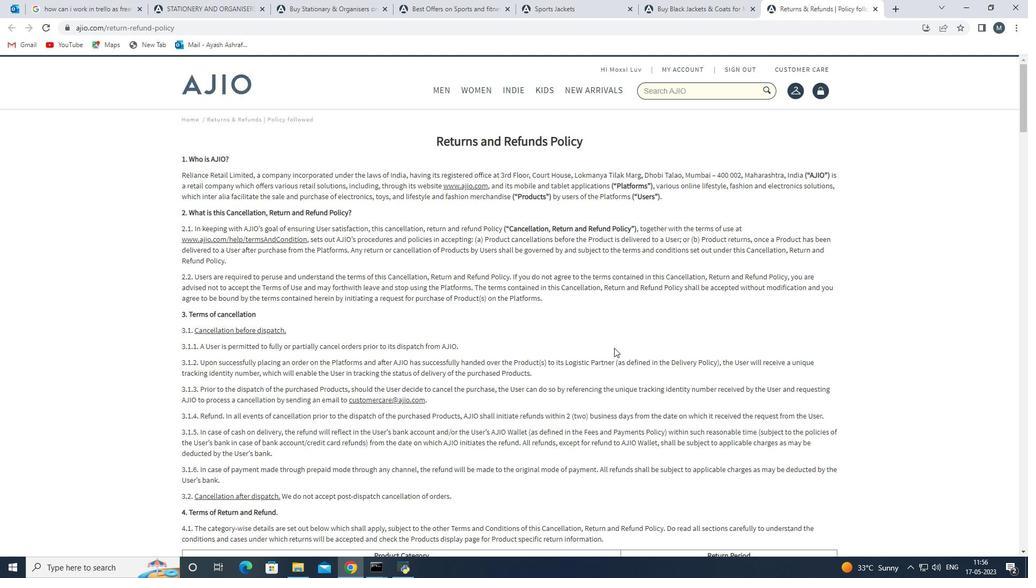 
Action: Mouse scrolled (614, 348) with delta (0, 0)
Screenshot: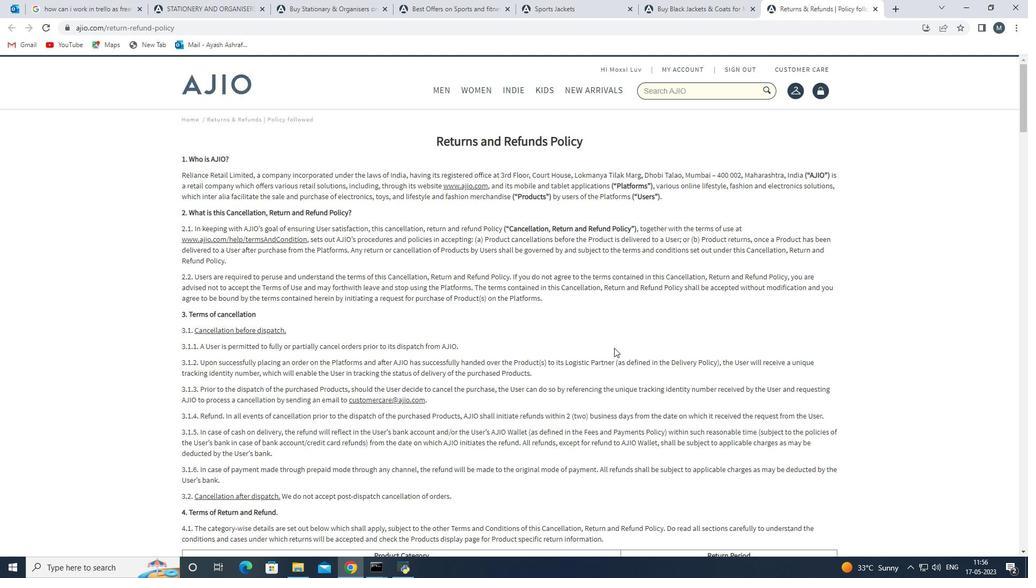 
Action: Mouse moved to (614, 348)
Screenshot: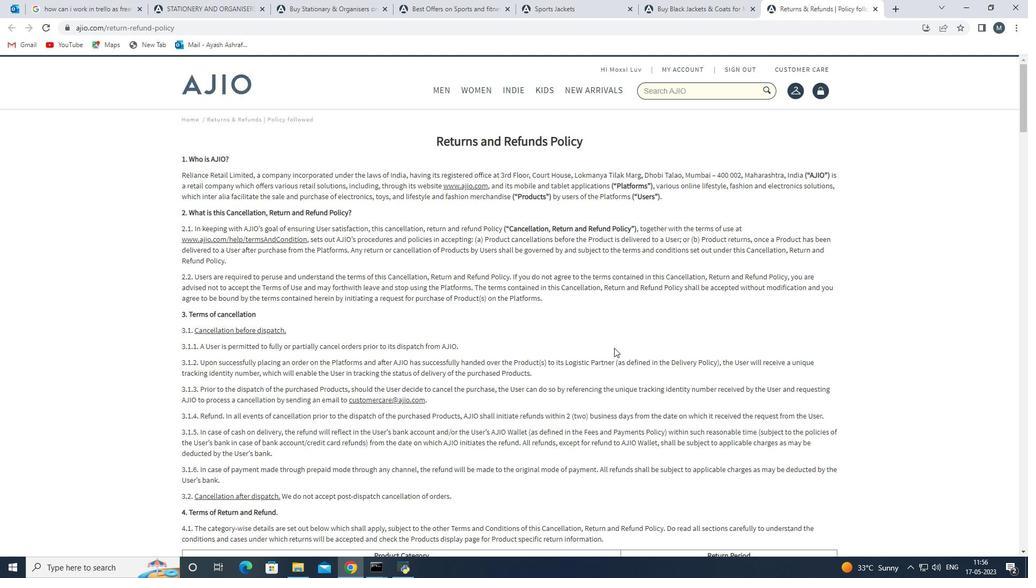 
Action: Mouse scrolled (614, 348) with delta (0, 0)
Screenshot: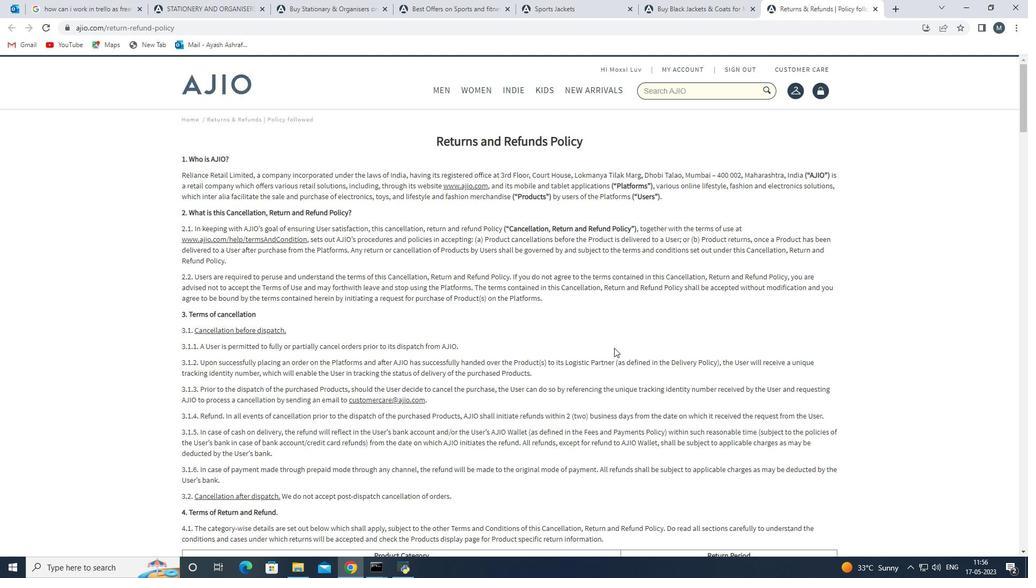
Action: Mouse moved to (614, 350)
Screenshot: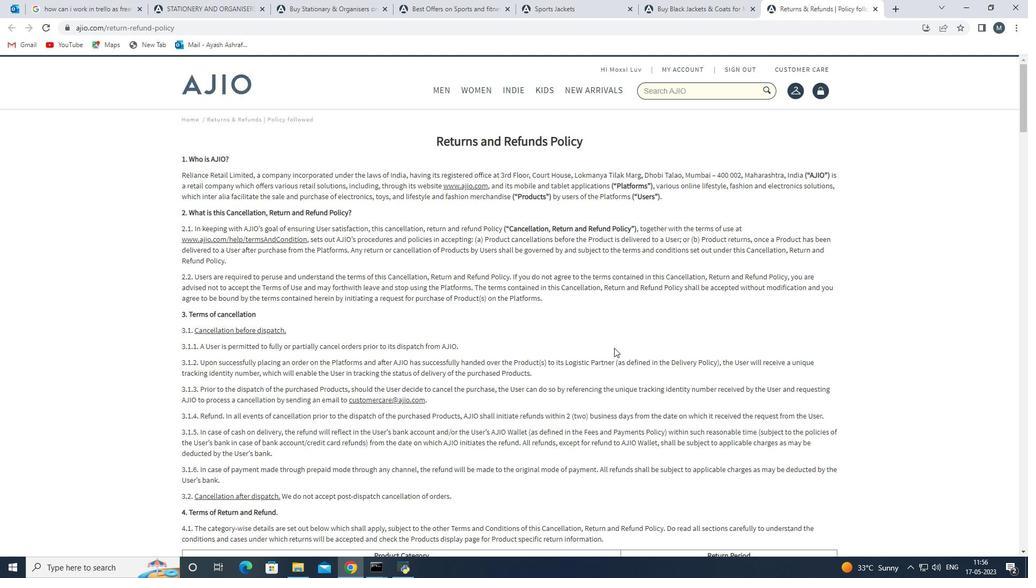 
Action: Mouse scrolled (614, 349) with delta (0, 0)
Screenshot: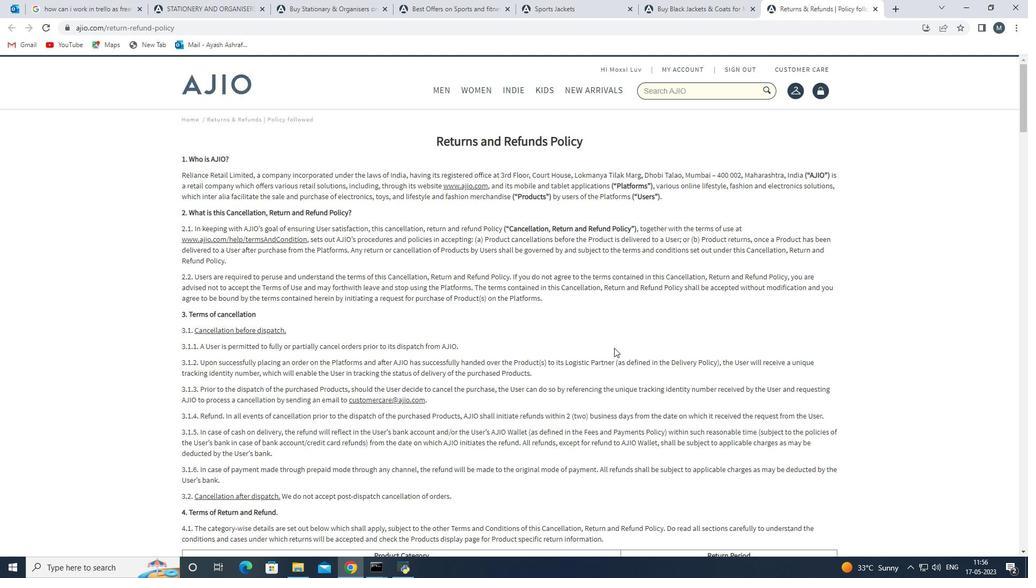 
Action: Mouse moved to (614, 352)
Screenshot: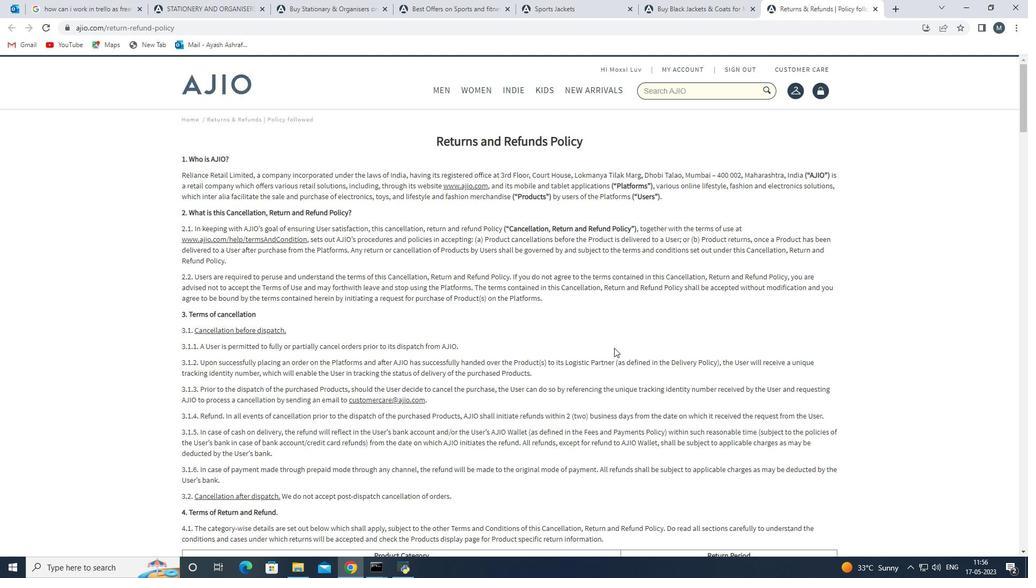 
Action: Mouse scrolled (614, 351) with delta (0, 0)
Screenshot: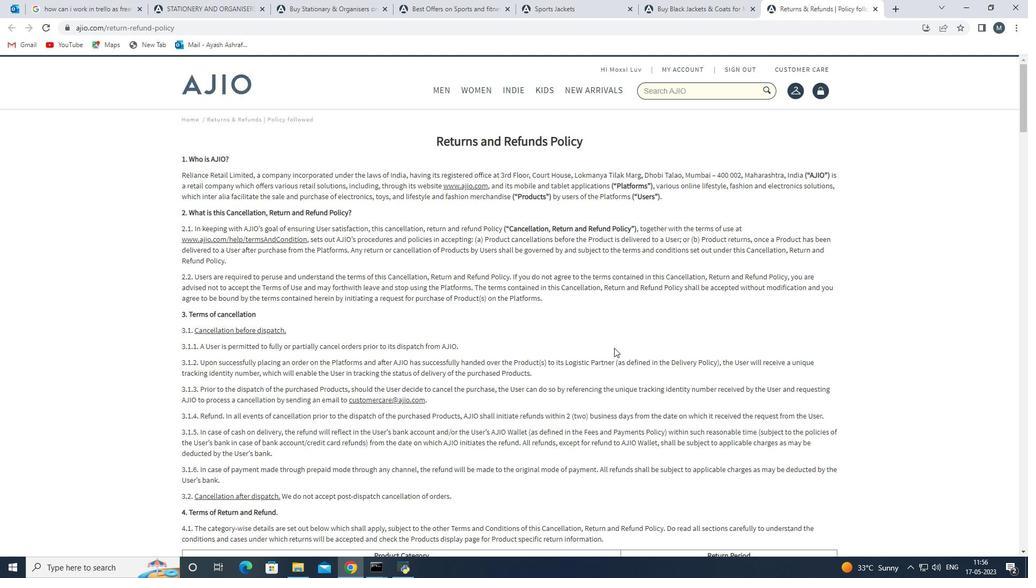 
Action: Mouse moved to (614, 353)
Screenshot: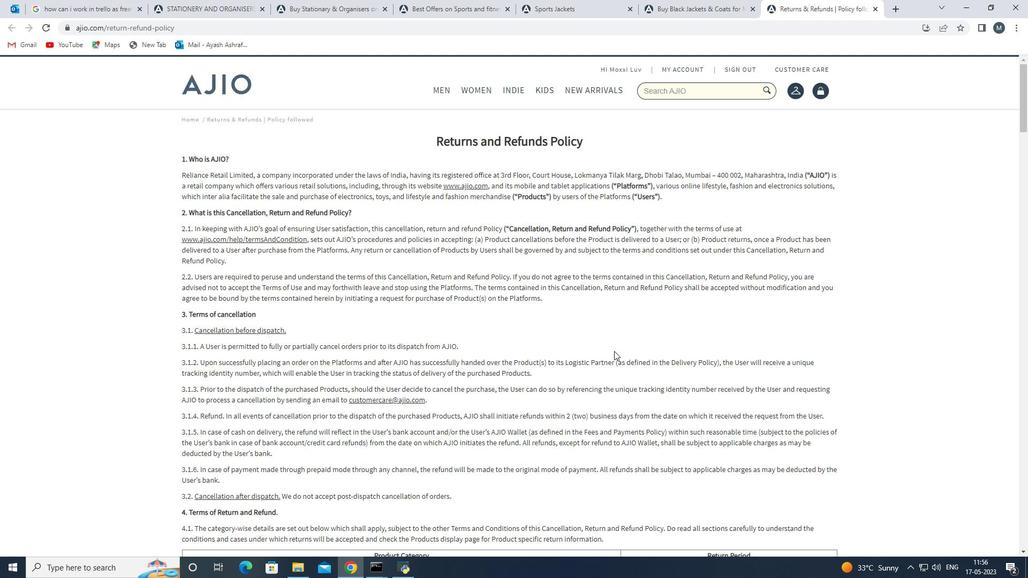 
Action: Mouse scrolled (614, 352) with delta (0, 0)
Screenshot: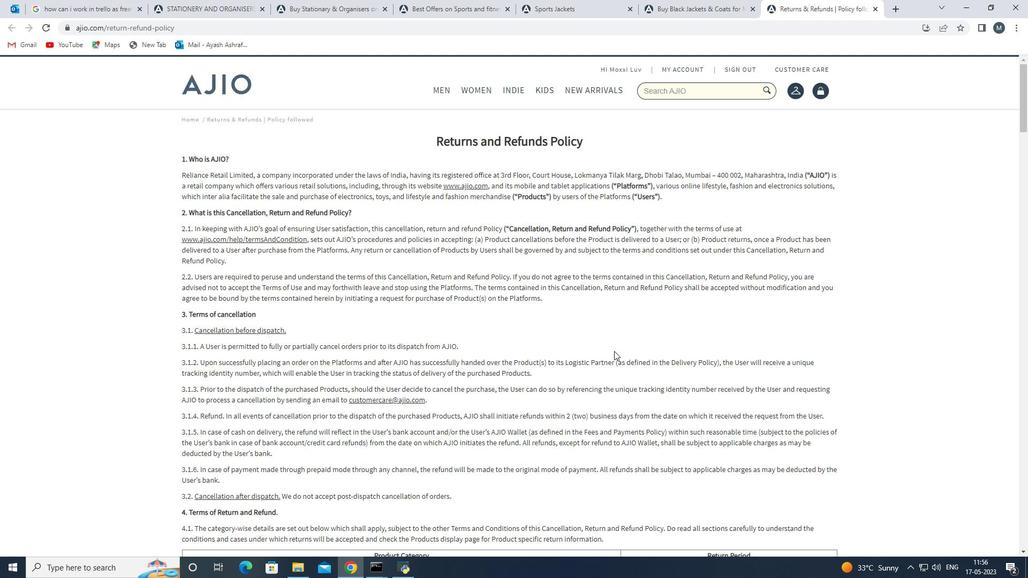 
Action: Mouse moved to (574, 383)
Screenshot: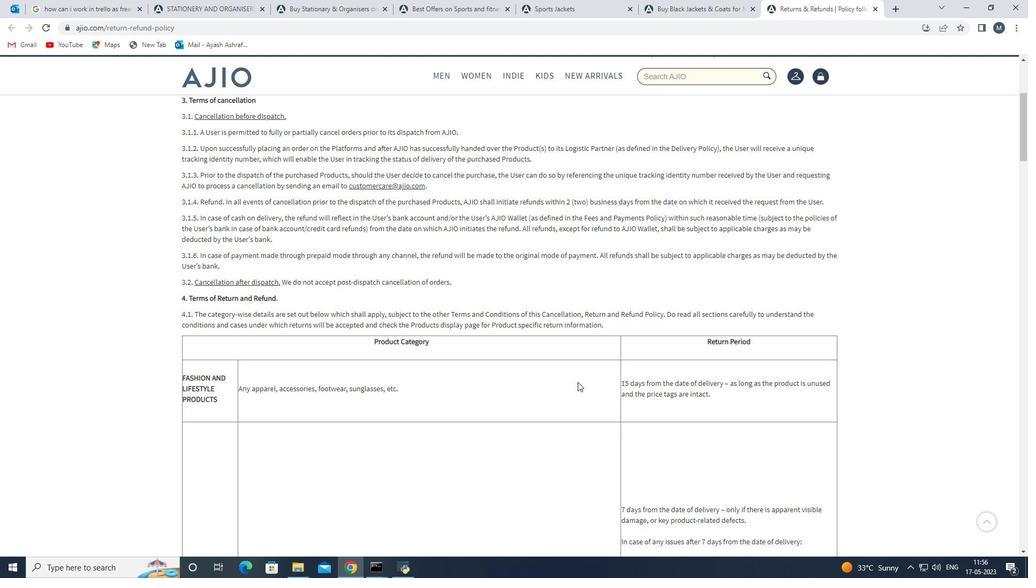 
Action: Mouse scrolled (574, 383) with delta (0, 0)
Screenshot: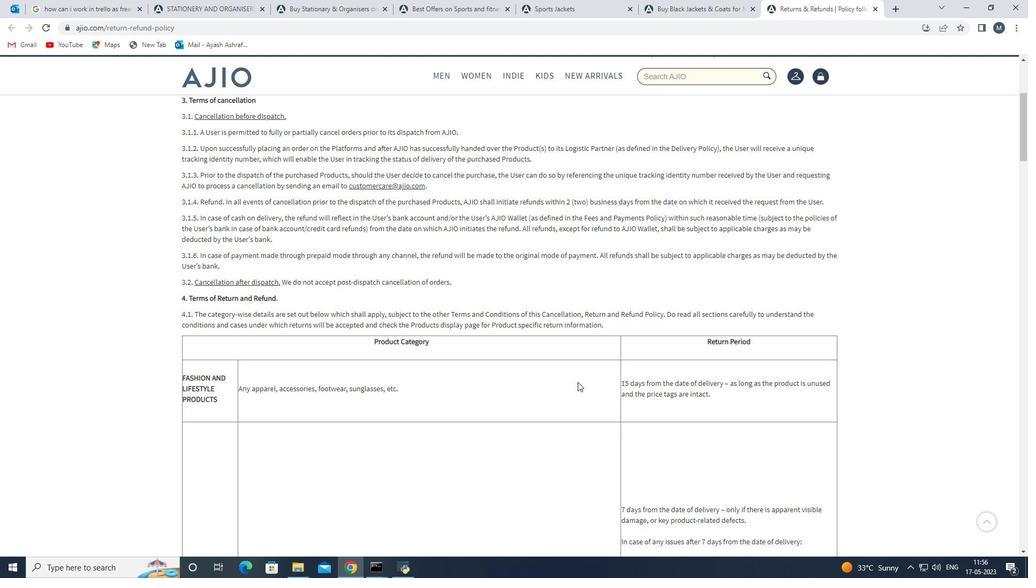 
Action: Mouse moved to (573, 385)
Screenshot: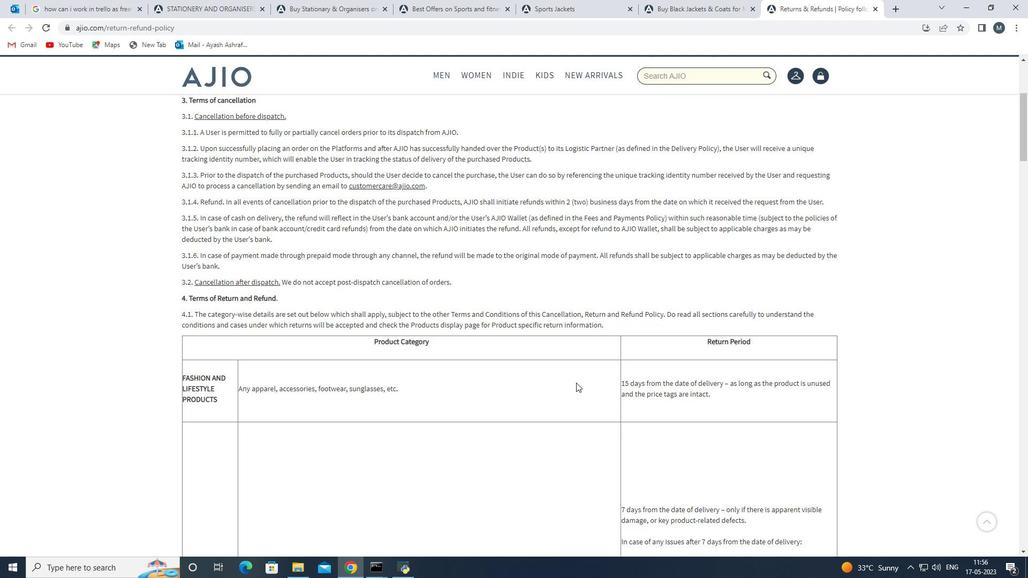
Action: Mouse scrolled (573, 384) with delta (0, 0)
Screenshot: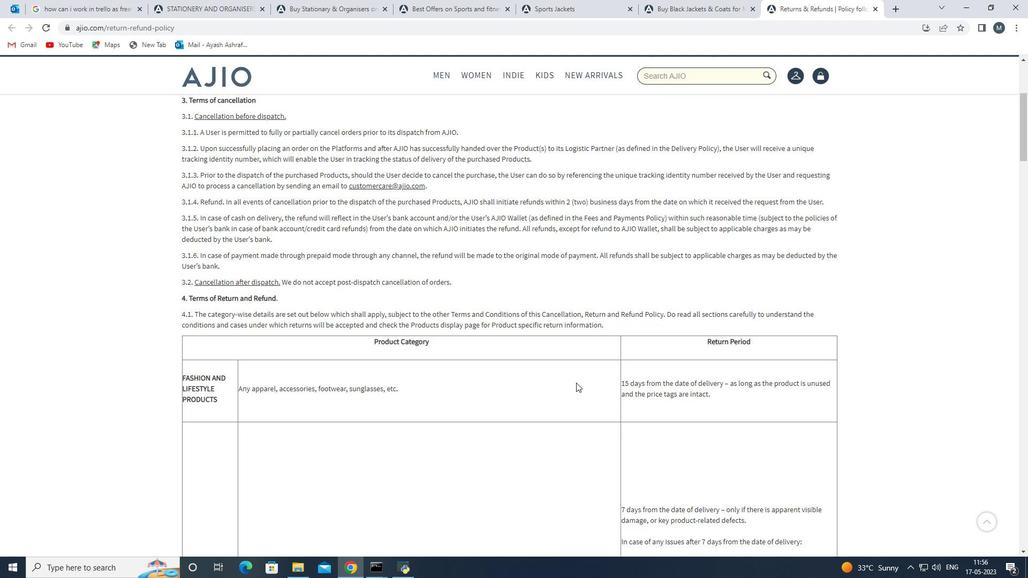 
Action: Mouse moved to (572, 385)
Screenshot: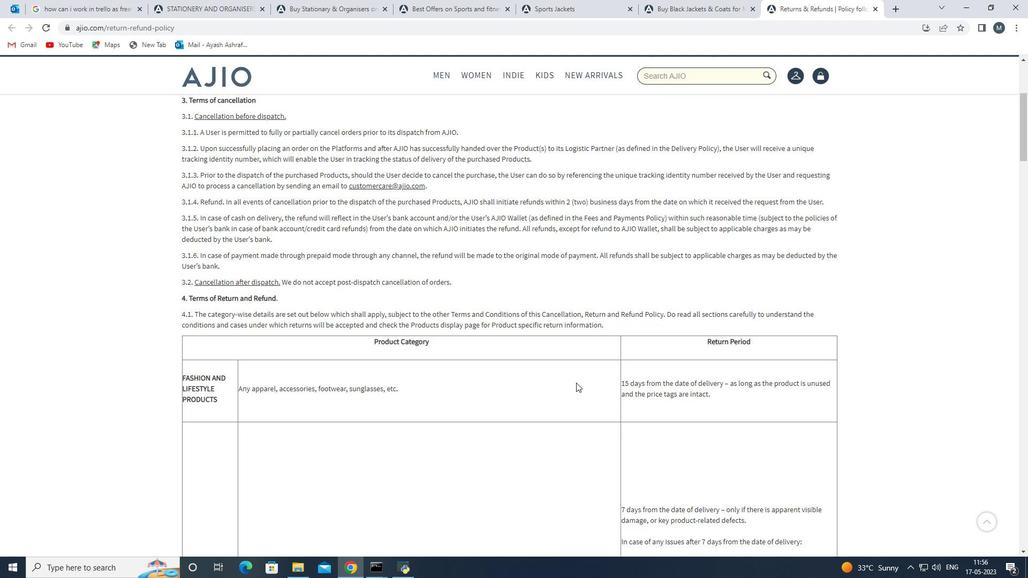 
Action: Mouse scrolled (572, 384) with delta (0, 0)
Screenshot: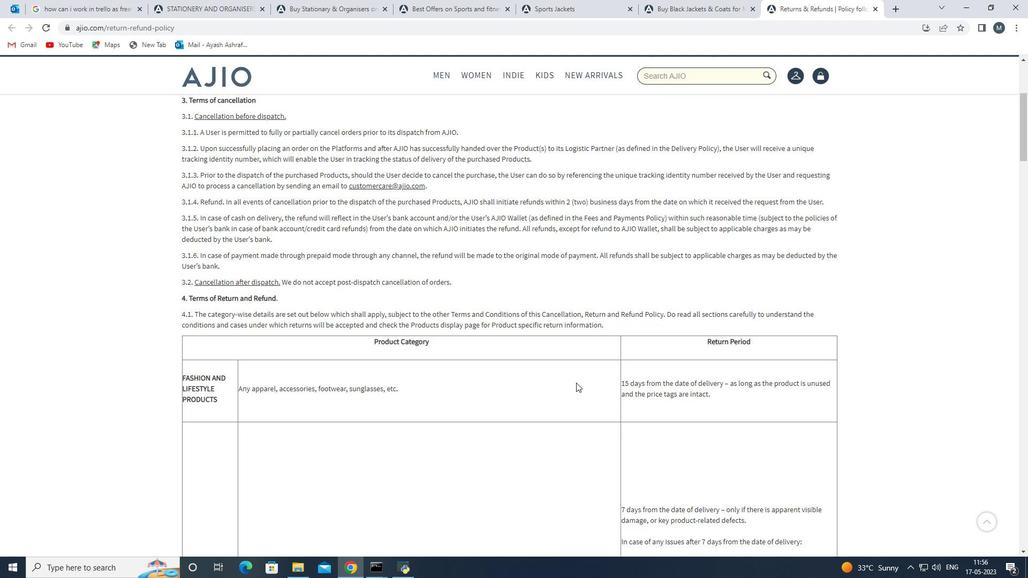
Action: Mouse moved to (570, 388)
Screenshot: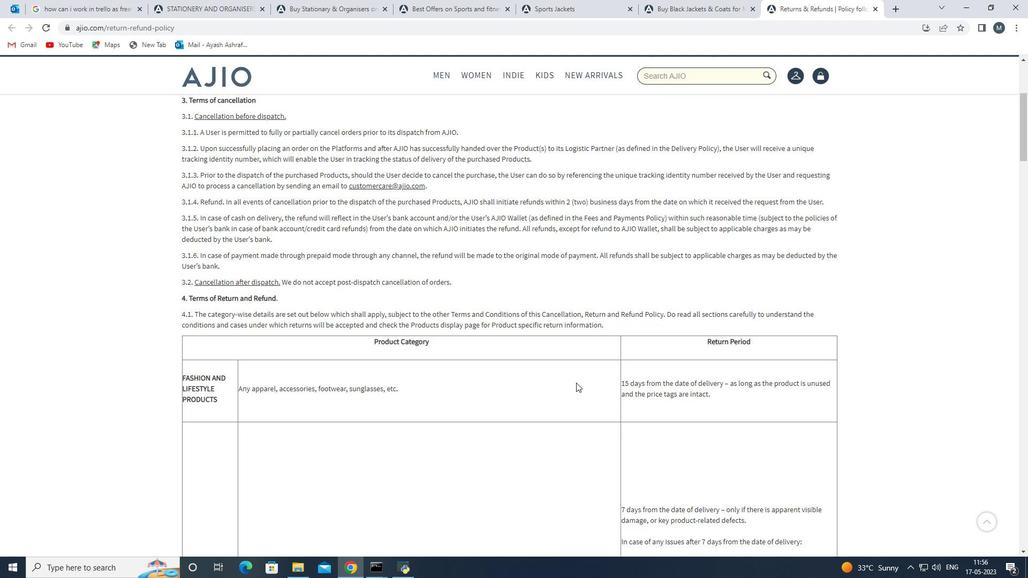 
Action: Mouse scrolled (570, 387) with delta (0, 0)
Screenshot: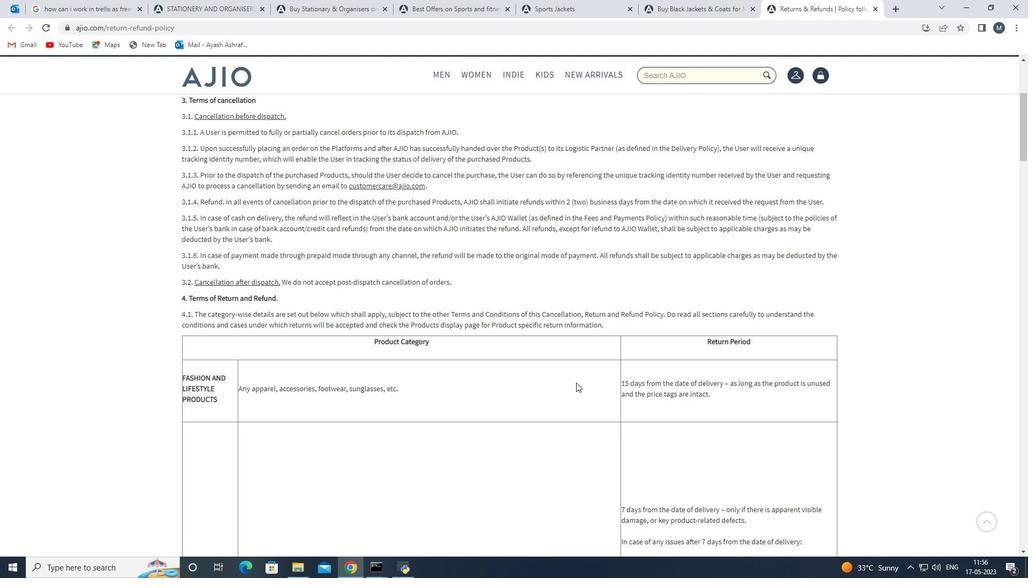 
Action: Mouse moved to (565, 391)
Screenshot: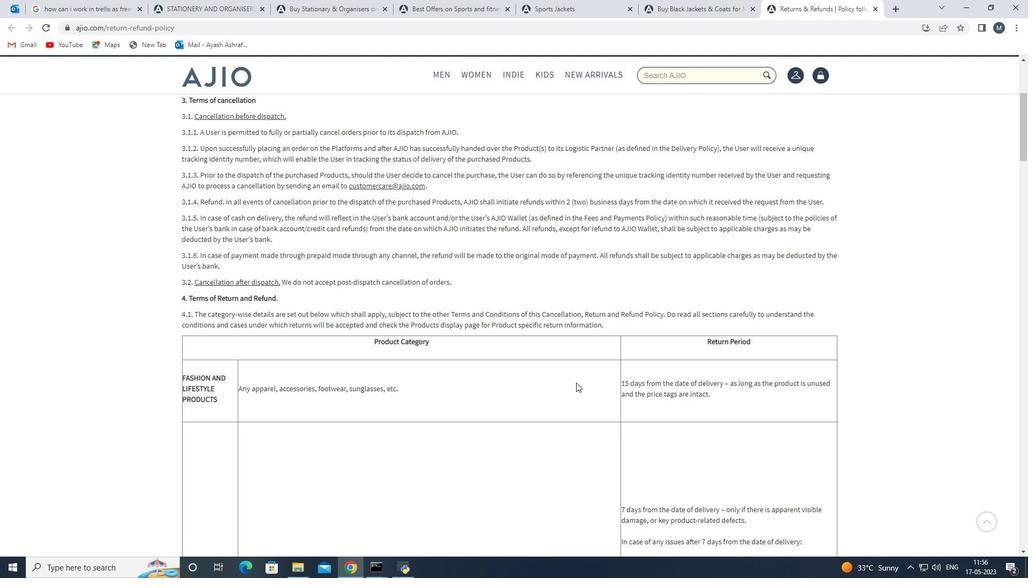 
Action: Mouse scrolled (566, 390) with delta (0, 0)
Screenshot: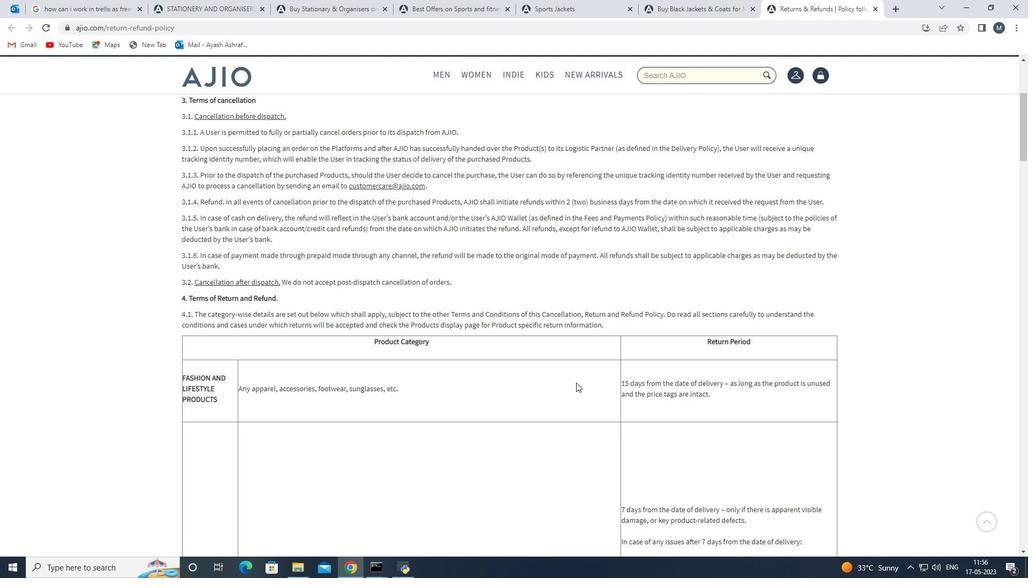 
Action: Mouse moved to (557, 392)
Screenshot: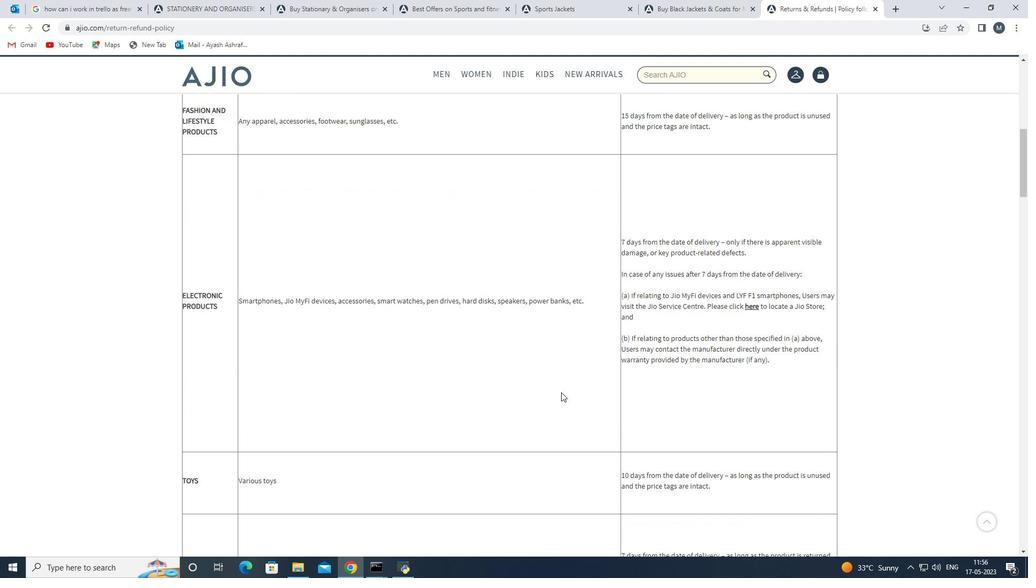 
Action: Mouse scrolled (557, 392) with delta (0, 0)
Screenshot: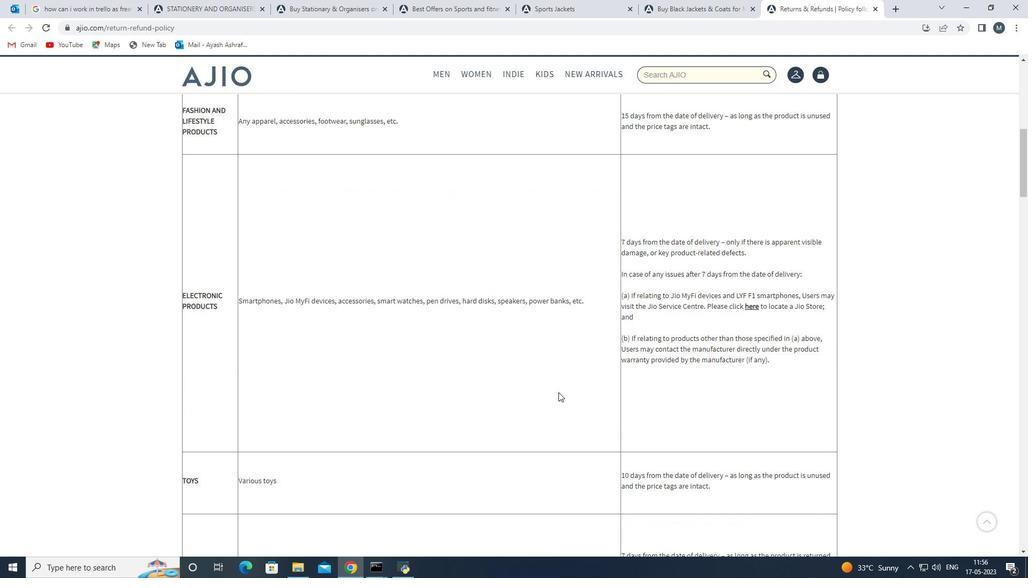 
Action: Mouse scrolled (557, 392) with delta (0, 0)
Screenshot: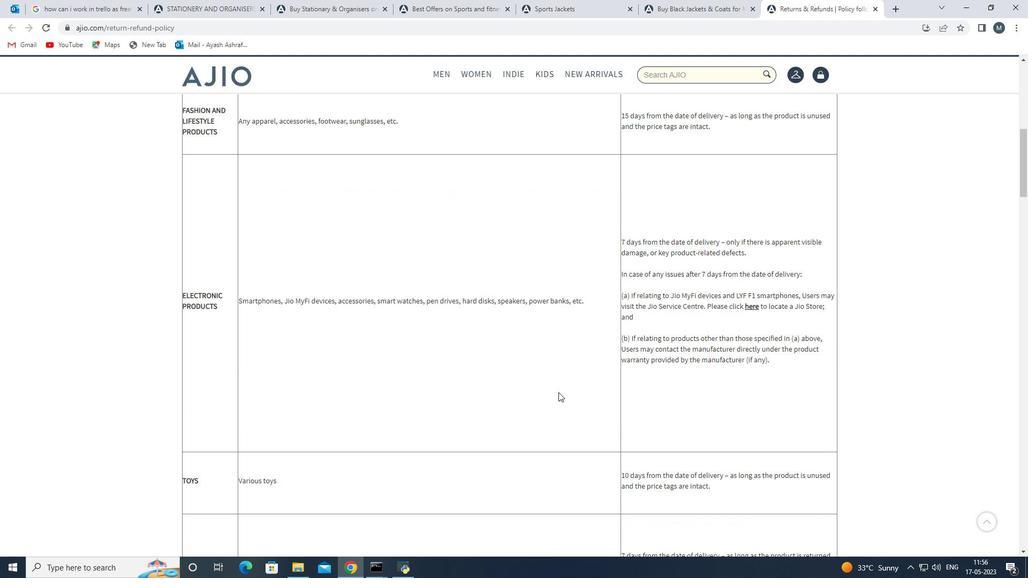 
Action: Mouse scrolled (557, 392) with delta (0, 0)
Screenshot: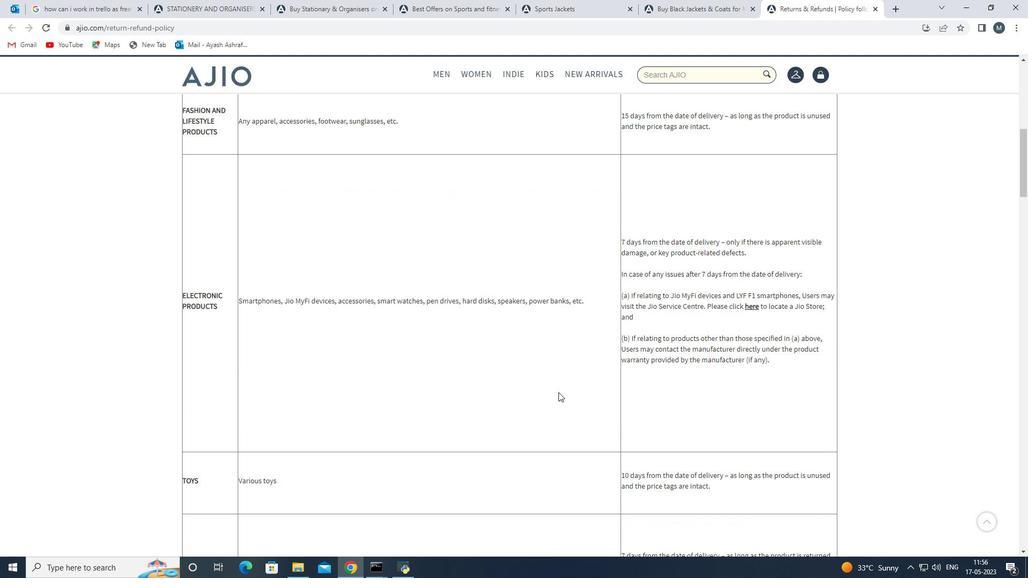 
Action: Mouse scrolled (557, 392) with delta (0, 0)
Screenshot: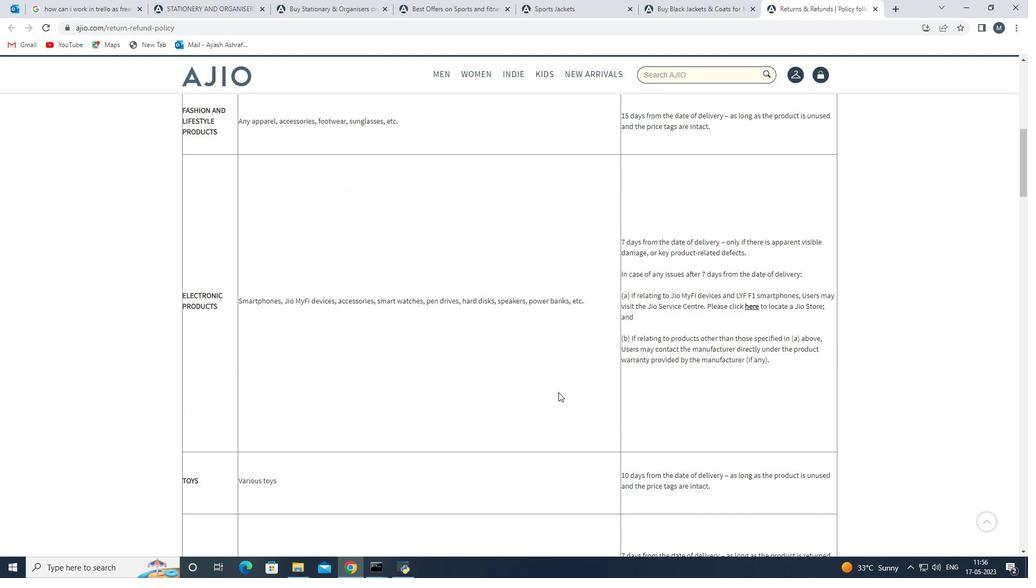 
Action: Mouse scrolled (557, 392) with delta (0, 0)
Screenshot: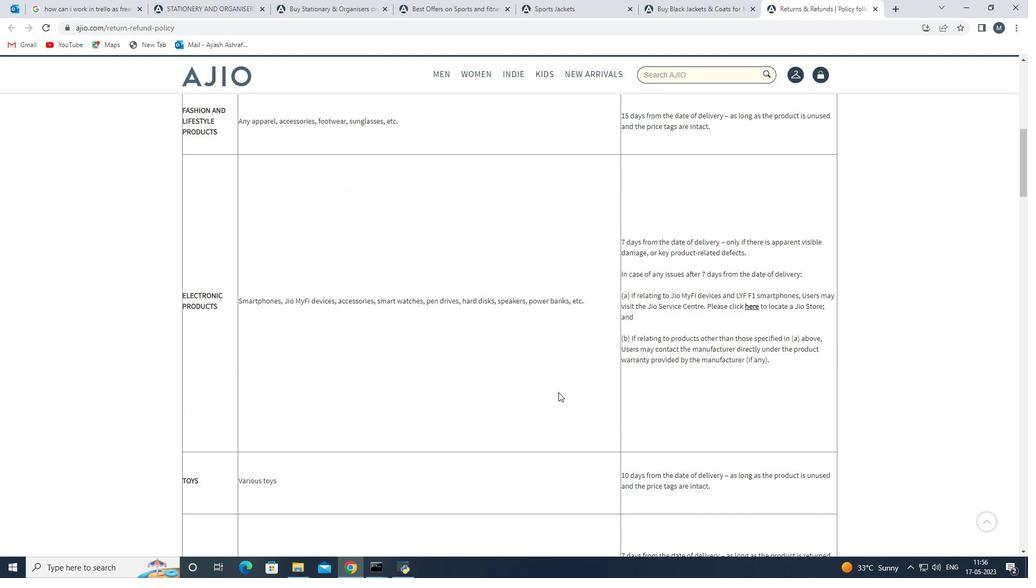 
Action: Mouse moved to (553, 383)
Screenshot: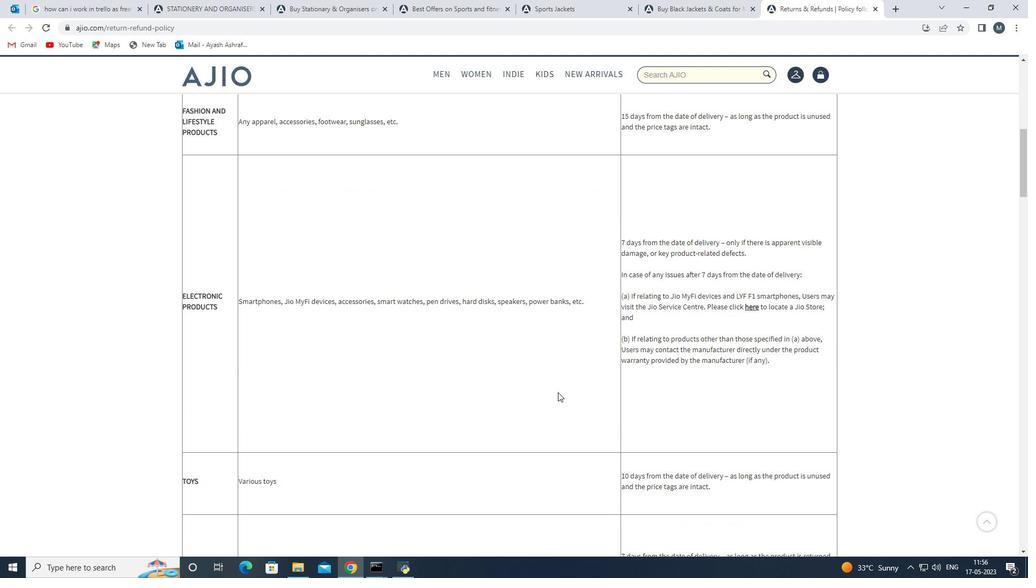 
Action: Mouse scrolled (553, 386) with delta (0, 0)
Screenshot: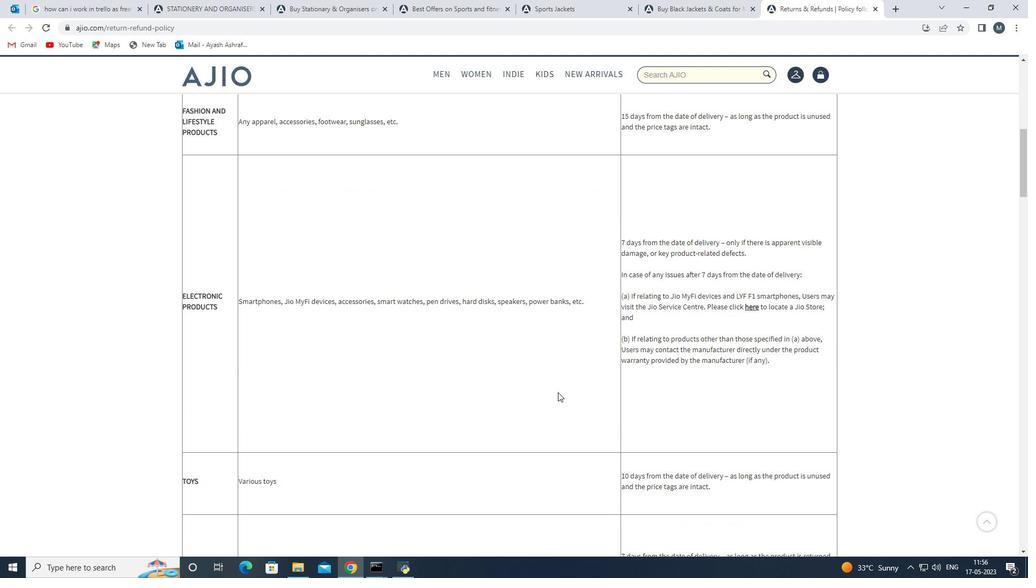 
Action: Mouse moved to (545, 365)
Screenshot: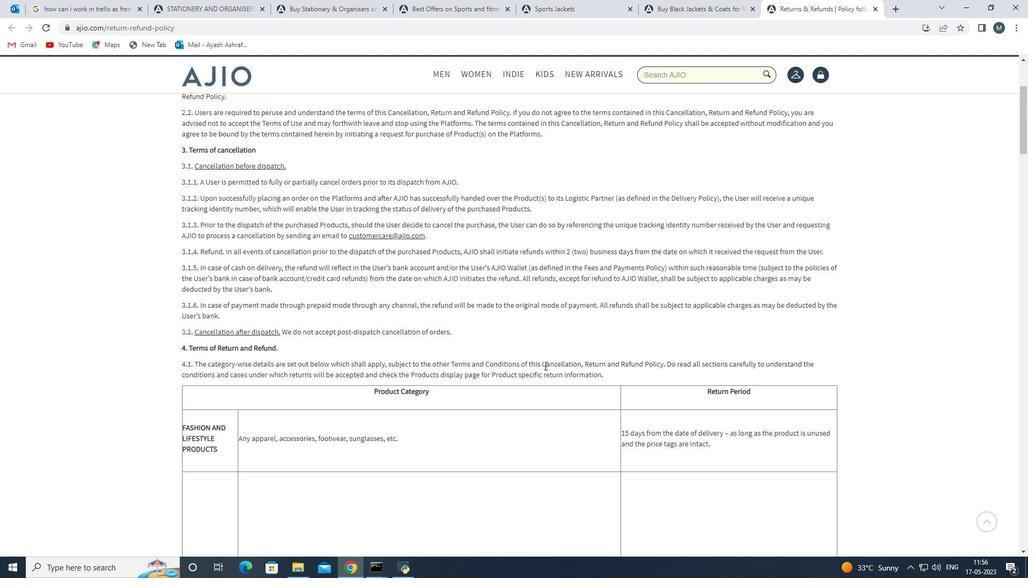 
Action: Mouse scrolled (545, 365) with delta (0, 0)
Screenshot: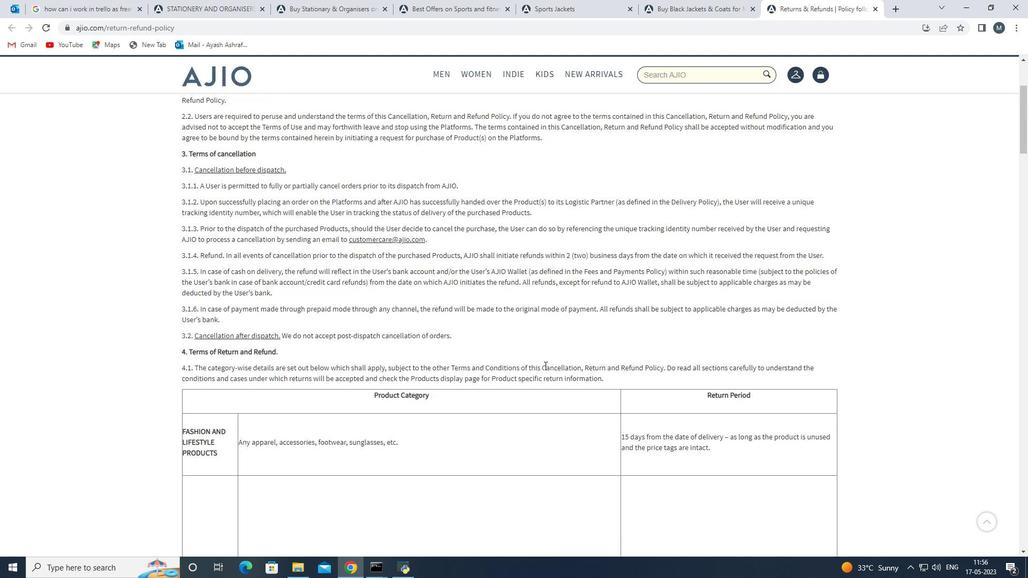 
Action: Mouse scrolled (545, 365) with delta (0, 0)
Screenshot: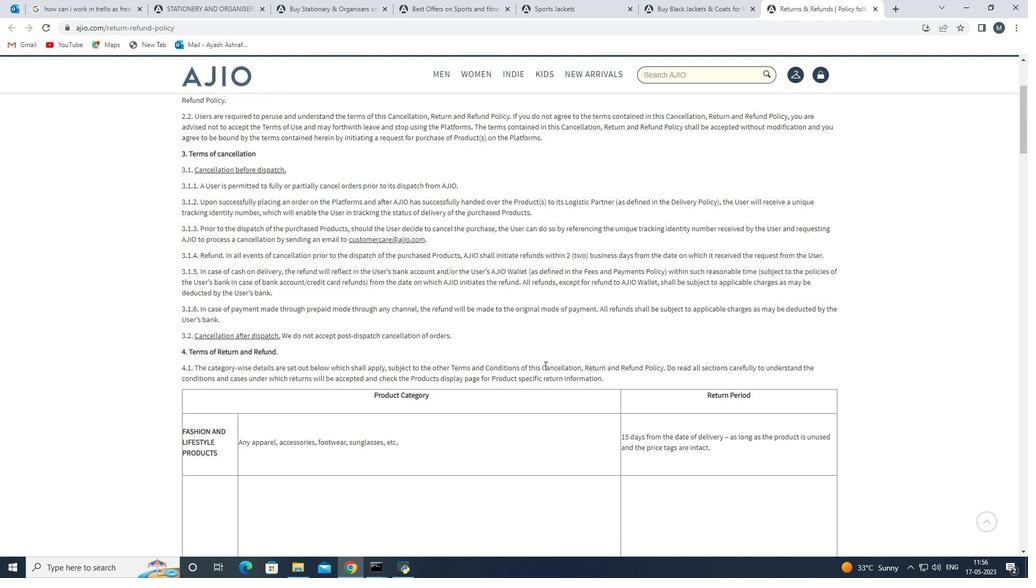 
Action: Mouse scrolled (545, 365) with delta (0, 0)
